 Task: Explore Street View of the Empire State Building in New York City.
Action: Mouse moved to (209, 77)
Screenshot: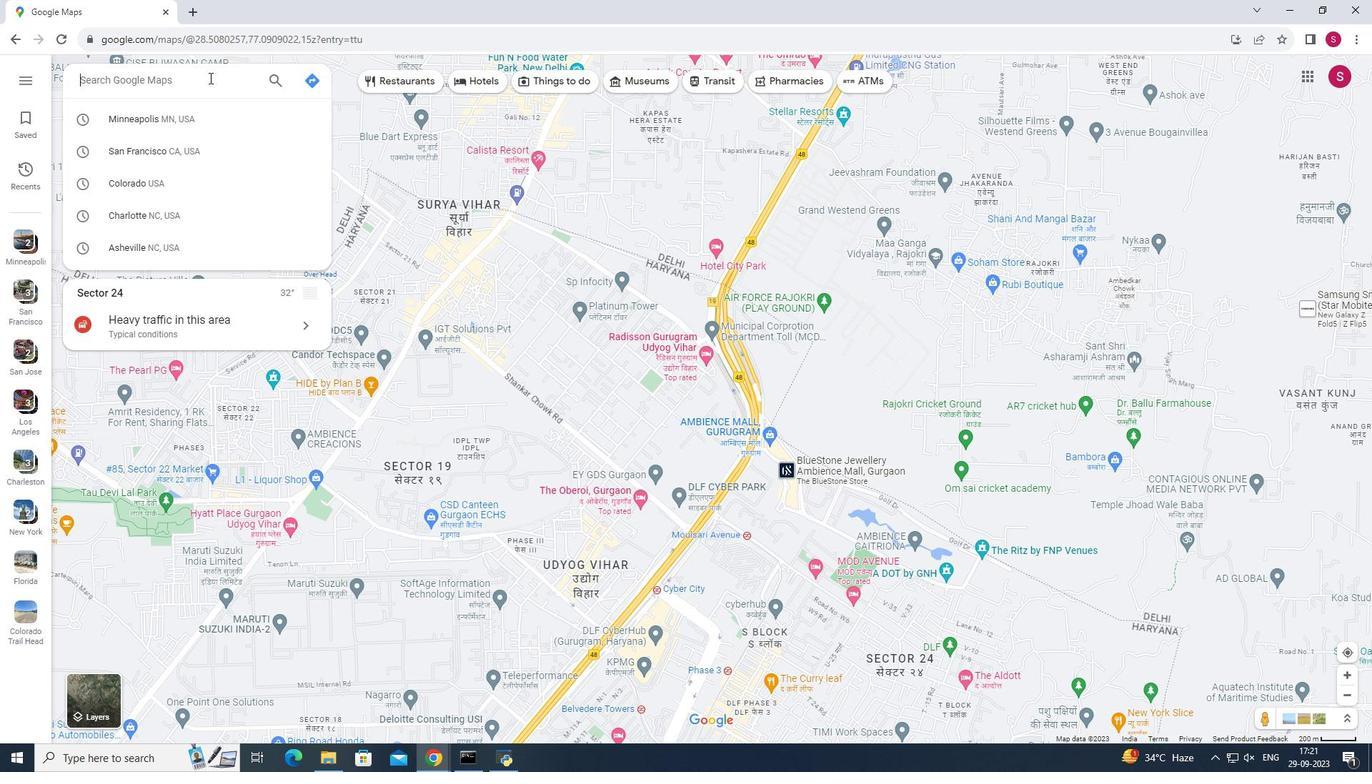 
Action: Mouse pressed left at (209, 77)
Screenshot: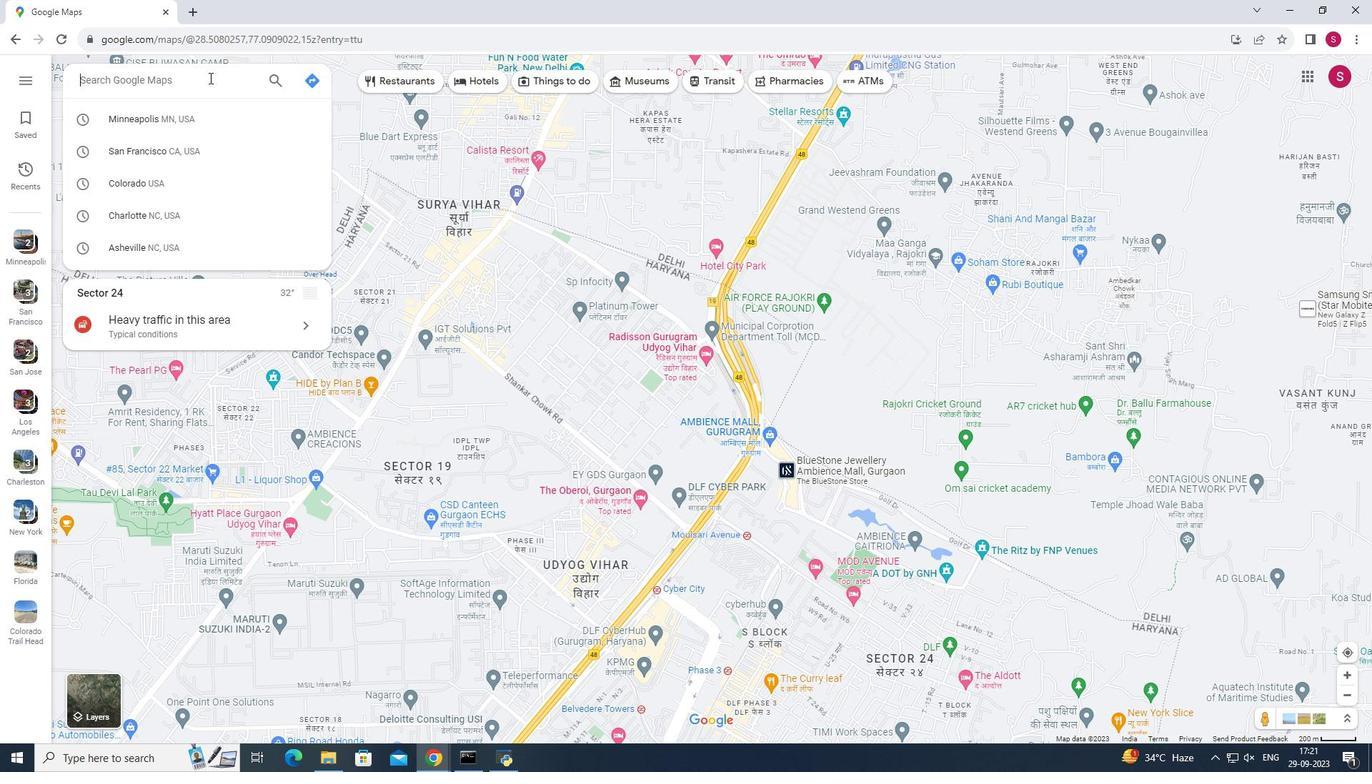 
Action: Key pressed <Key.shift>The<Key.space><Key.shift><Key.shift><Key.shift>Empire<Key.space><Key.shift>State<Key.space><Key.shift>Building<Key.space>in<Key.space><Key.shift><Key.shift><Key.shift><Key.shift><Key.shift><Key.shift><Key.shift><Key.shift><Key.shift><Key.shift><Key.shift>New<Key.space><Key.shift><Key.shift><Key.shift>York<Key.space><Key.shift>City<Key.enter>
Screenshot: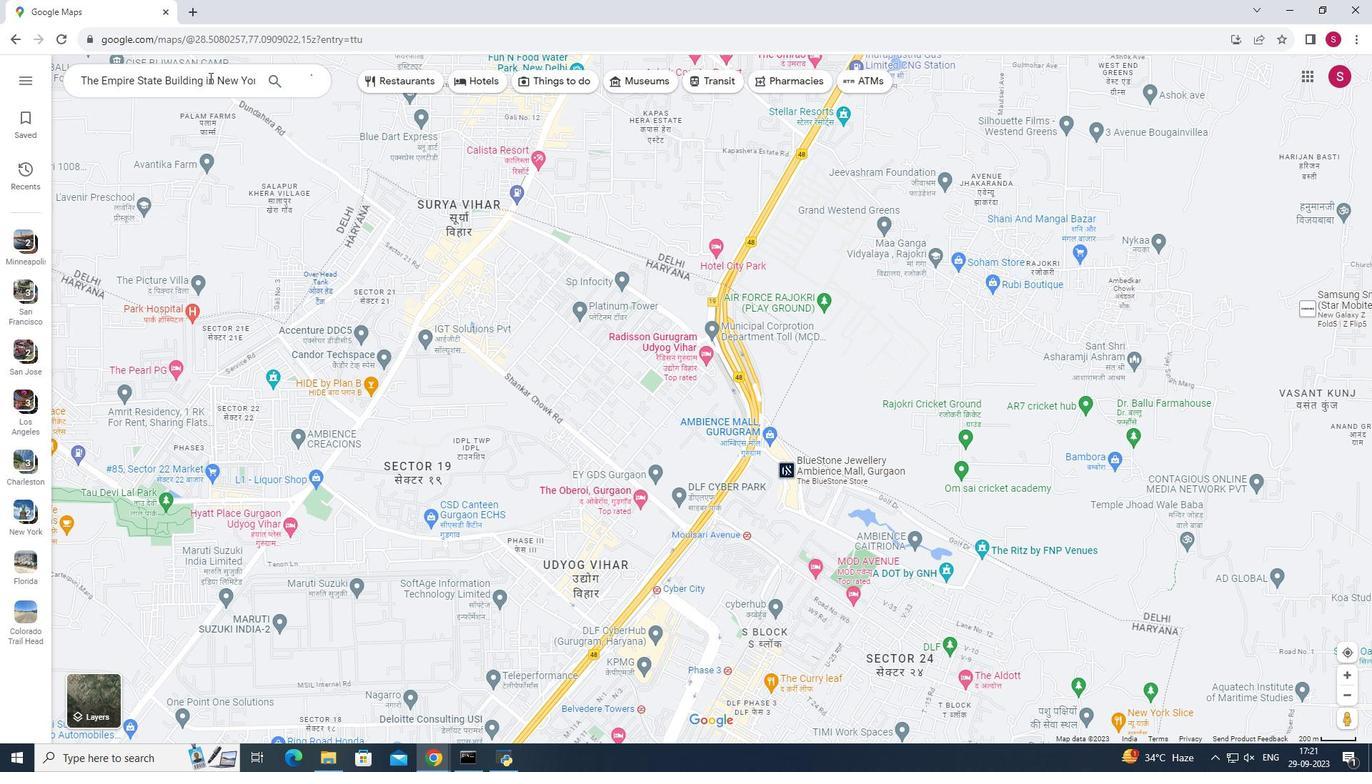 
Action: Mouse moved to (619, 699)
Screenshot: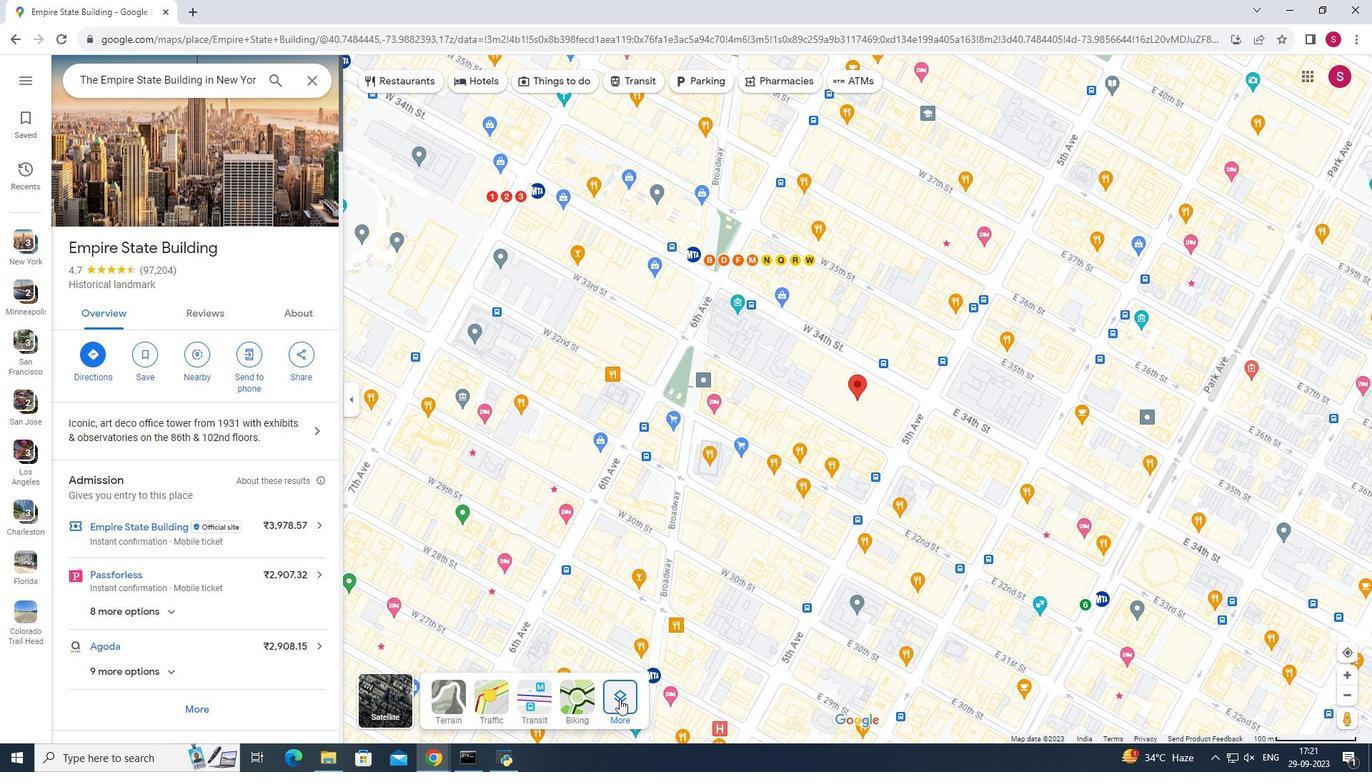 
Action: Mouse pressed left at (619, 699)
Screenshot: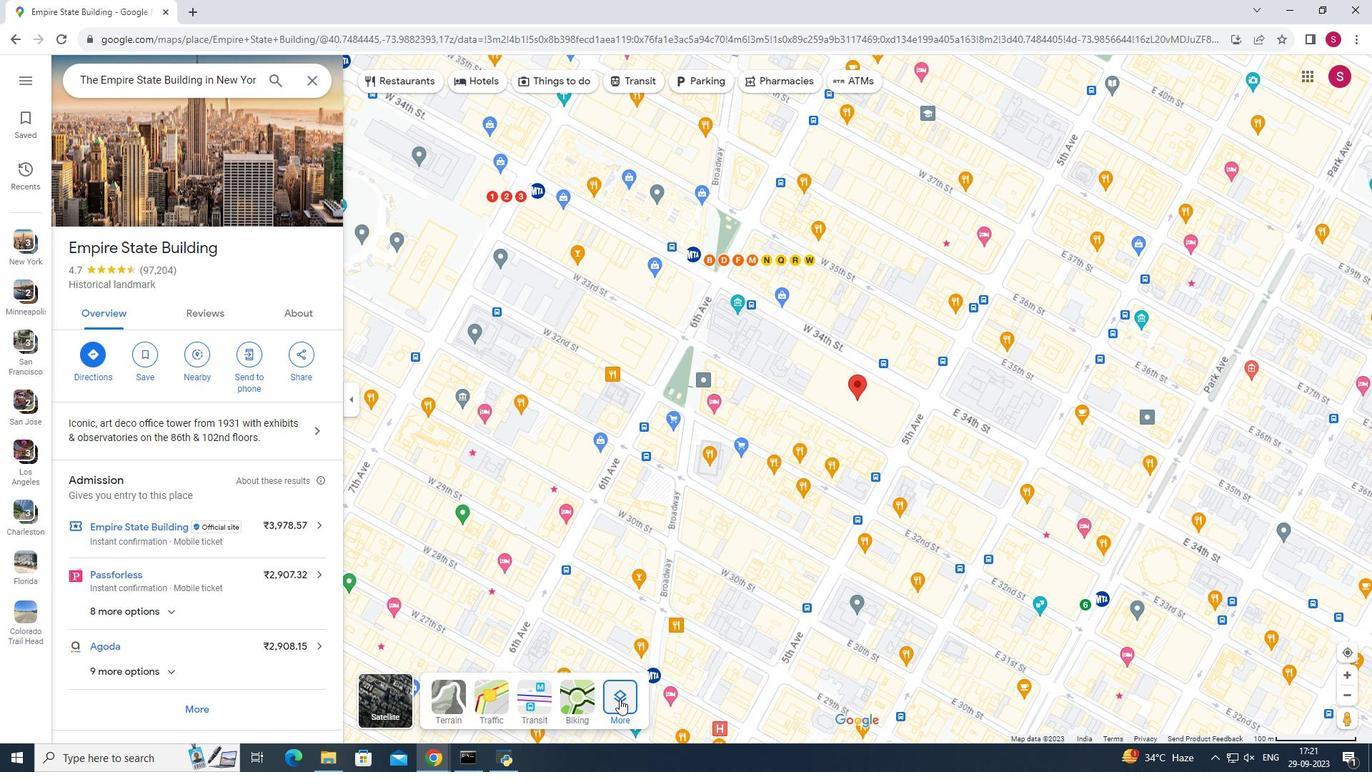
Action: Mouse moved to (452, 412)
Screenshot: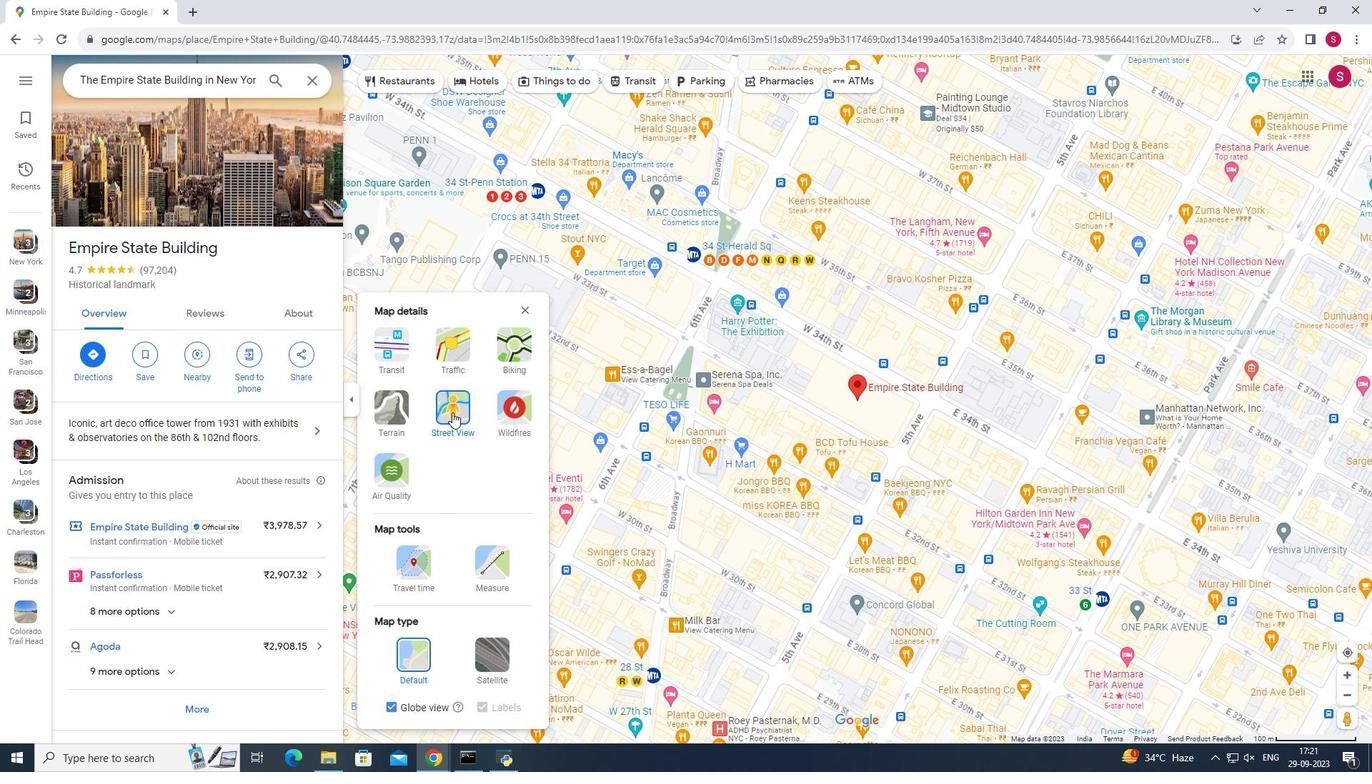 
Action: Mouse pressed left at (452, 412)
Screenshot: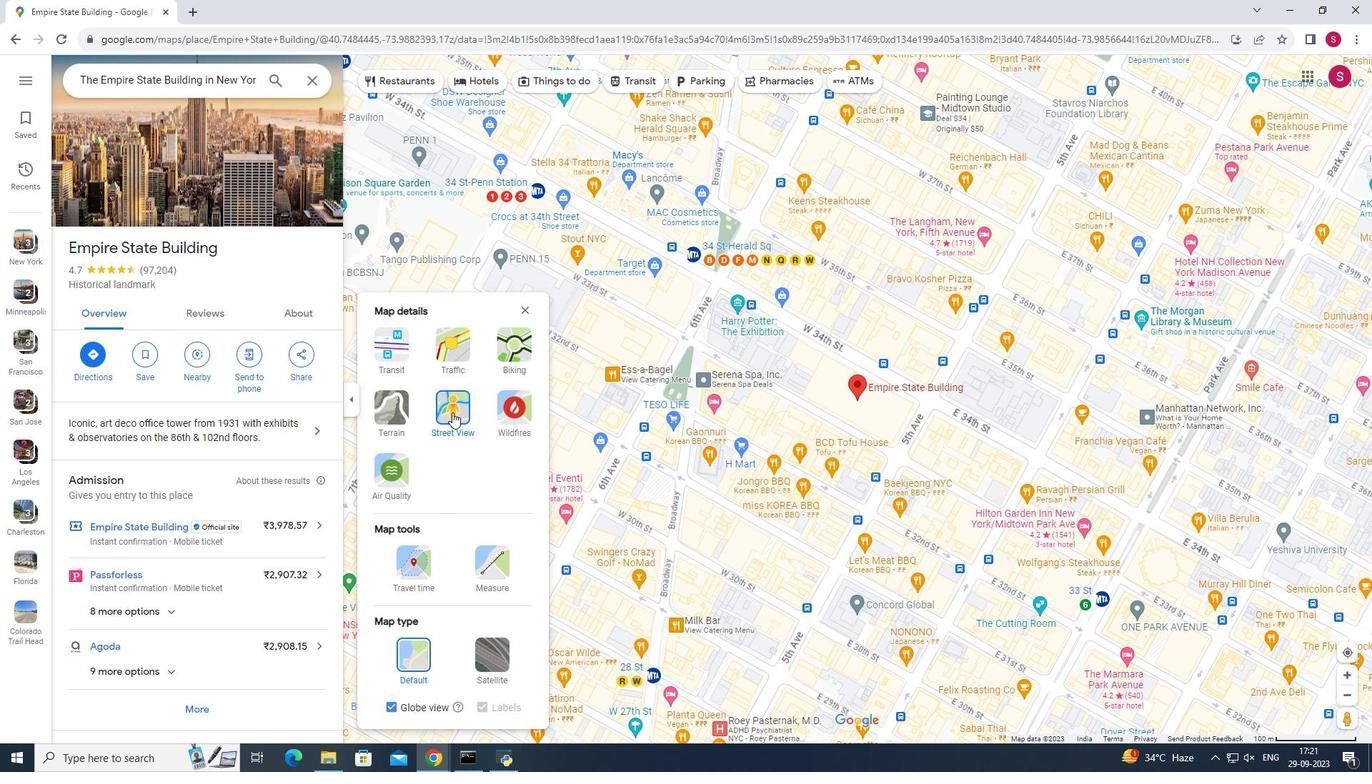 
Action: Mouse moved to (525, 307)
Screenshot: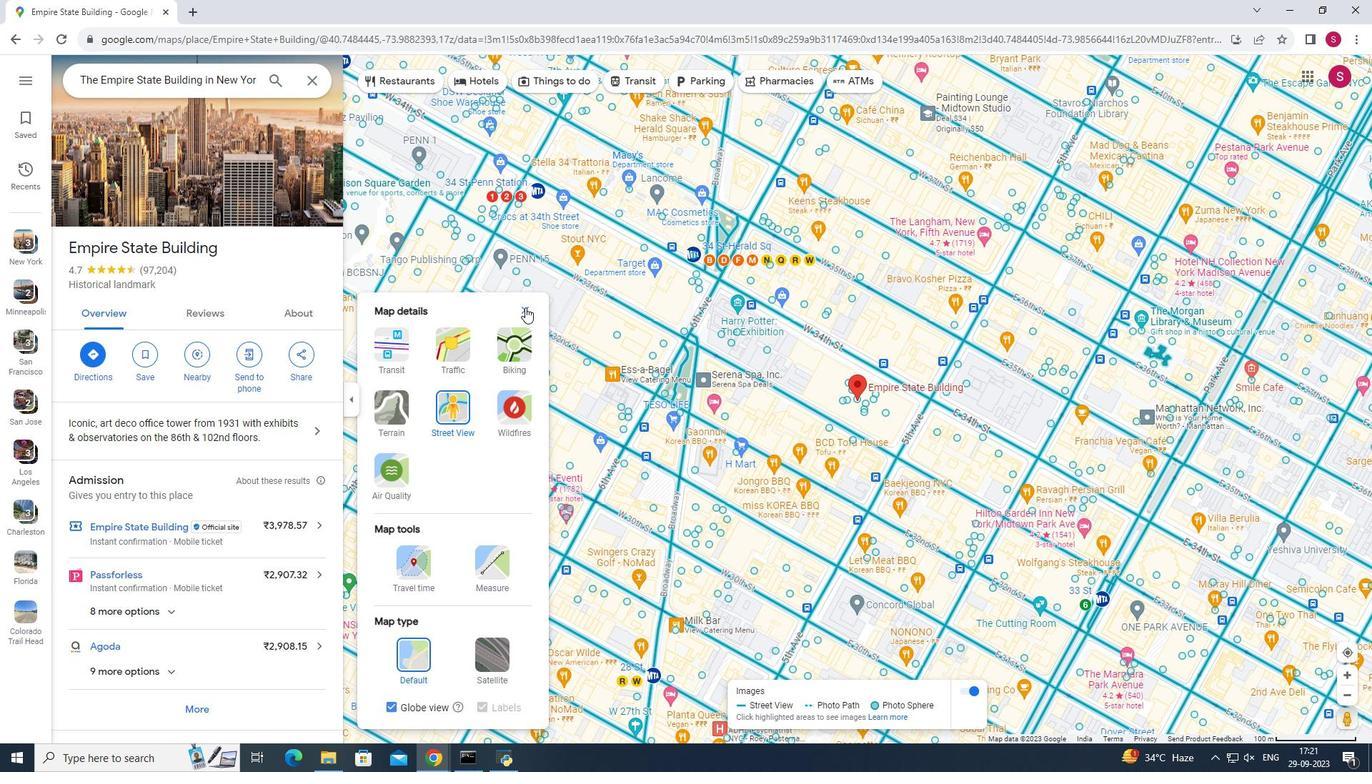 
Action: Mouse pressed left at (525, 307)
Screenshot: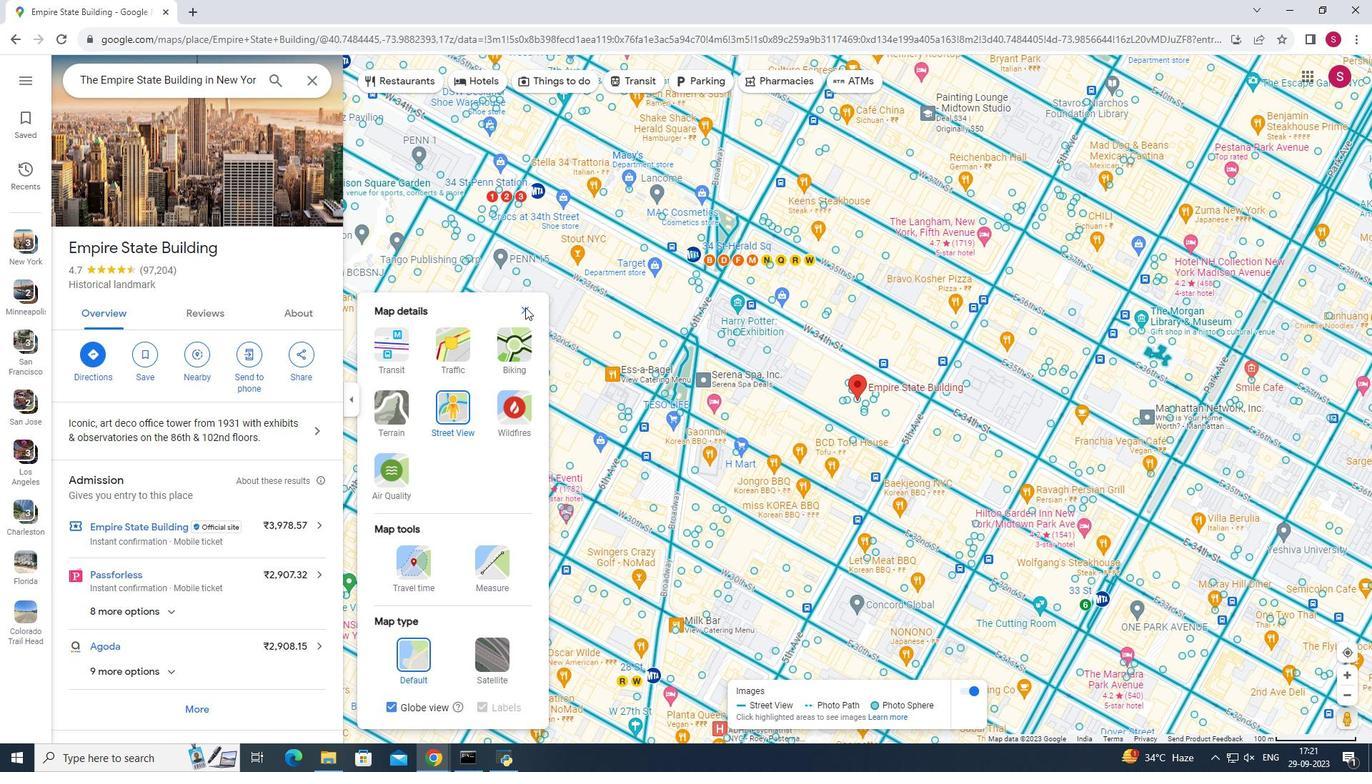 
Action: Mouse moved to (859, 396)
Screenshot: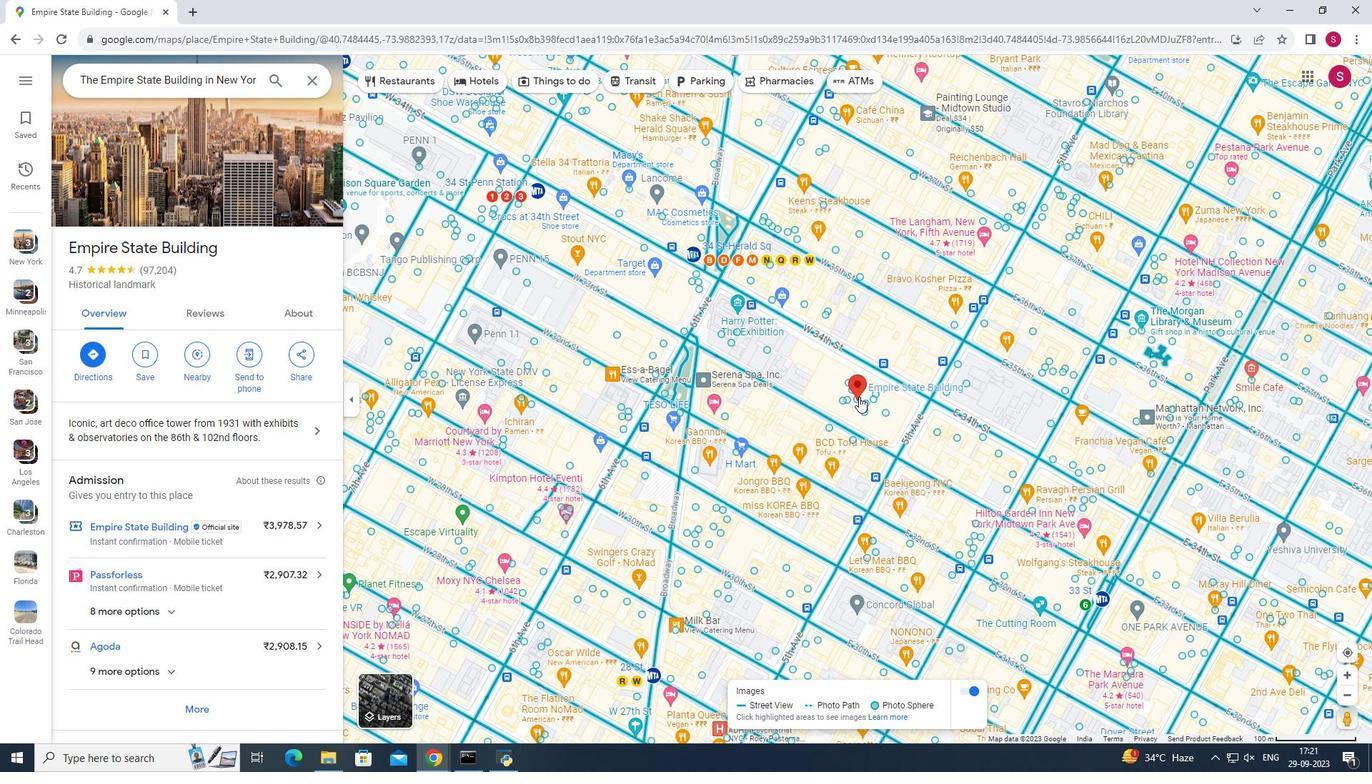 
Action: Mouse pressed left at (859, 396)
Screenshot: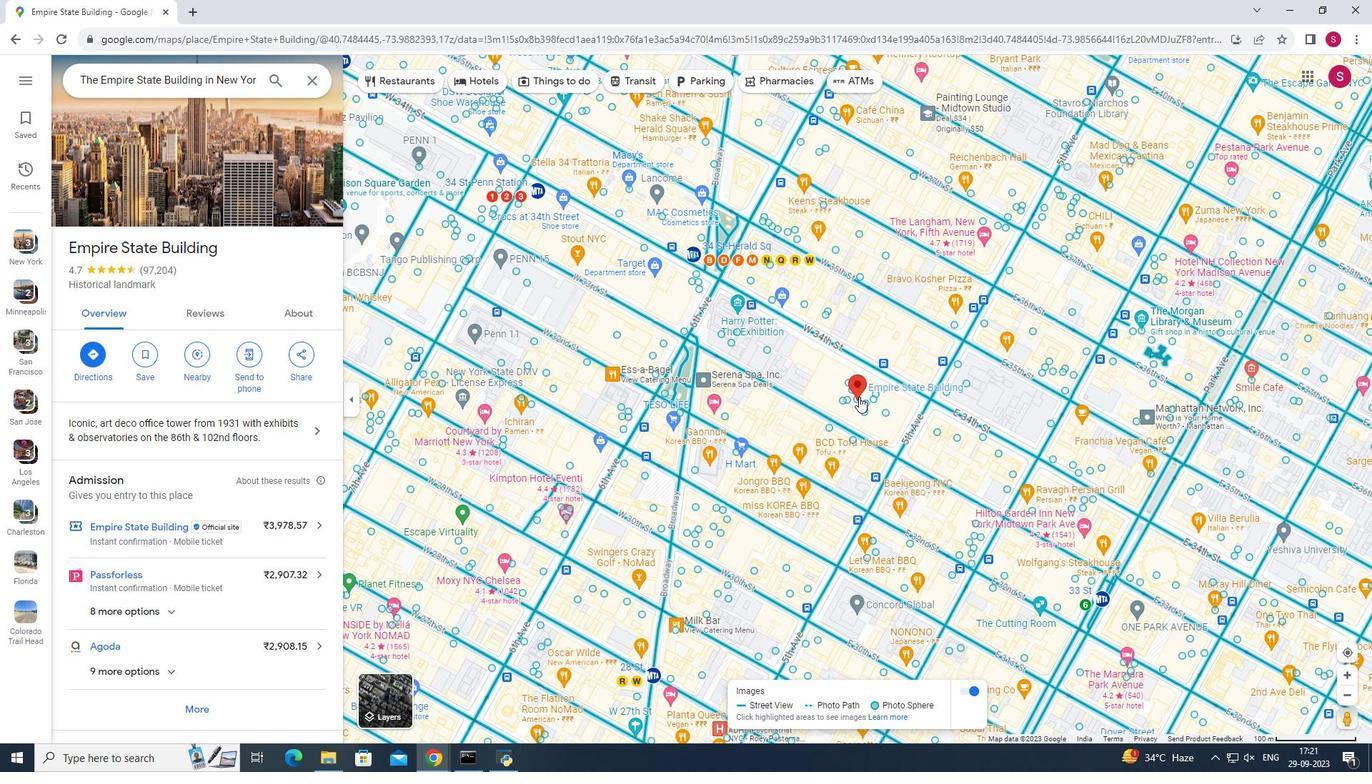 
Action: Mouse pressed left at (859, 396)
Screenshot: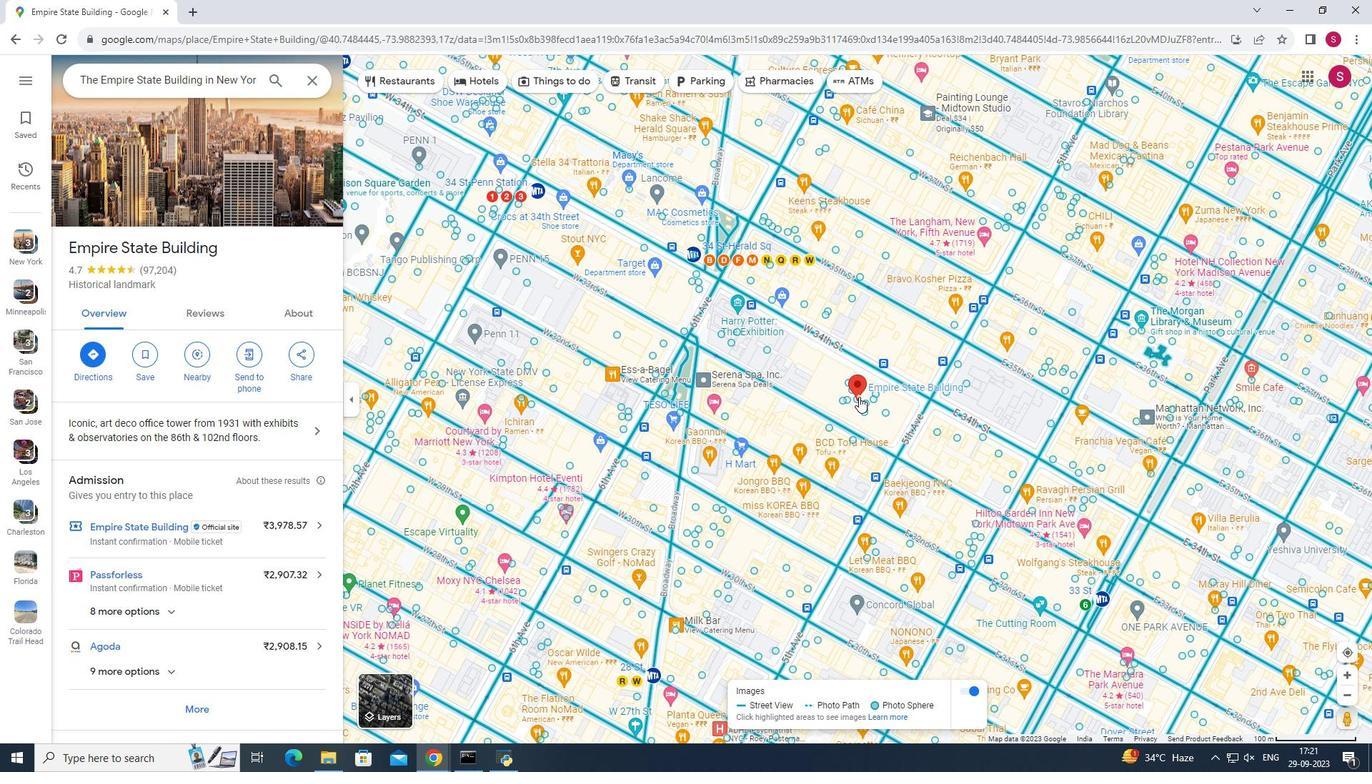 
Action: Mouse moved to (858, 403)
Screenshot: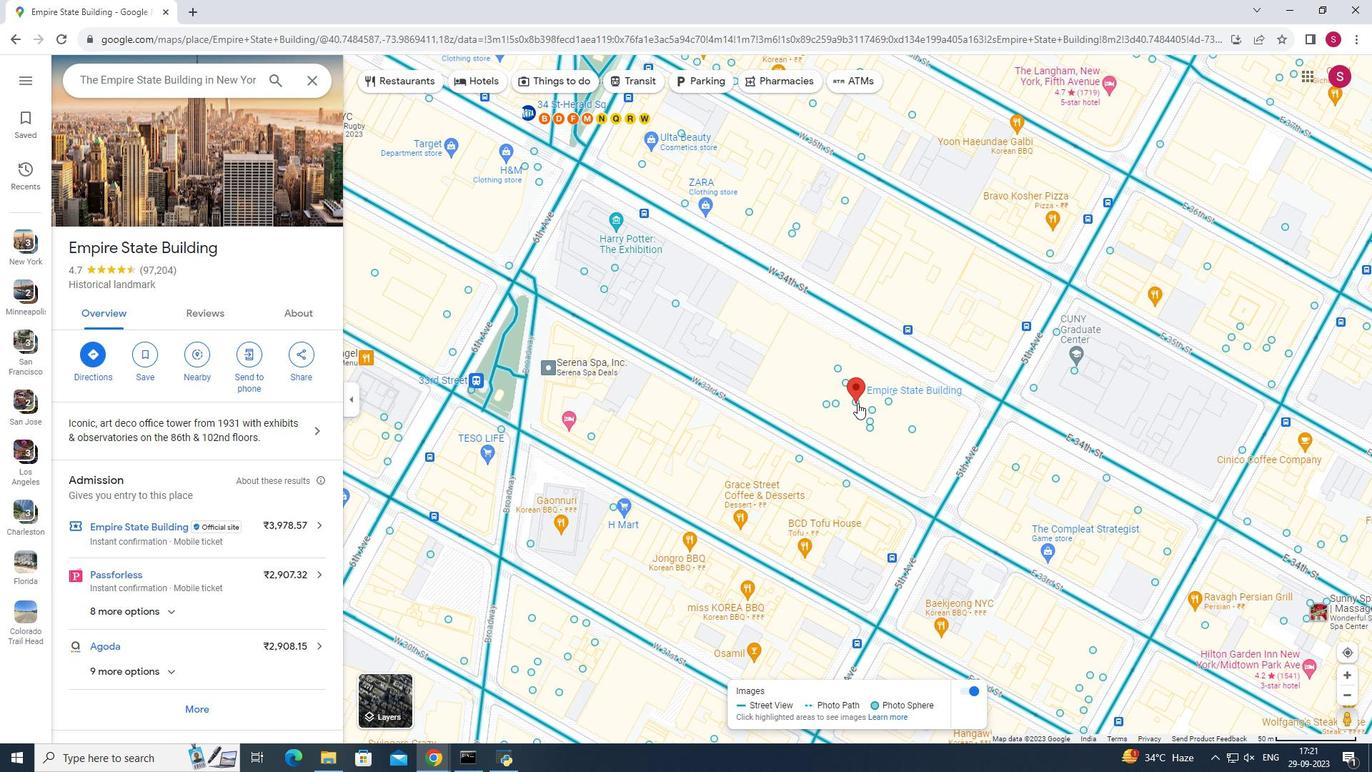 
Action: Mouse pressed left at (858, 403)
Screenshot: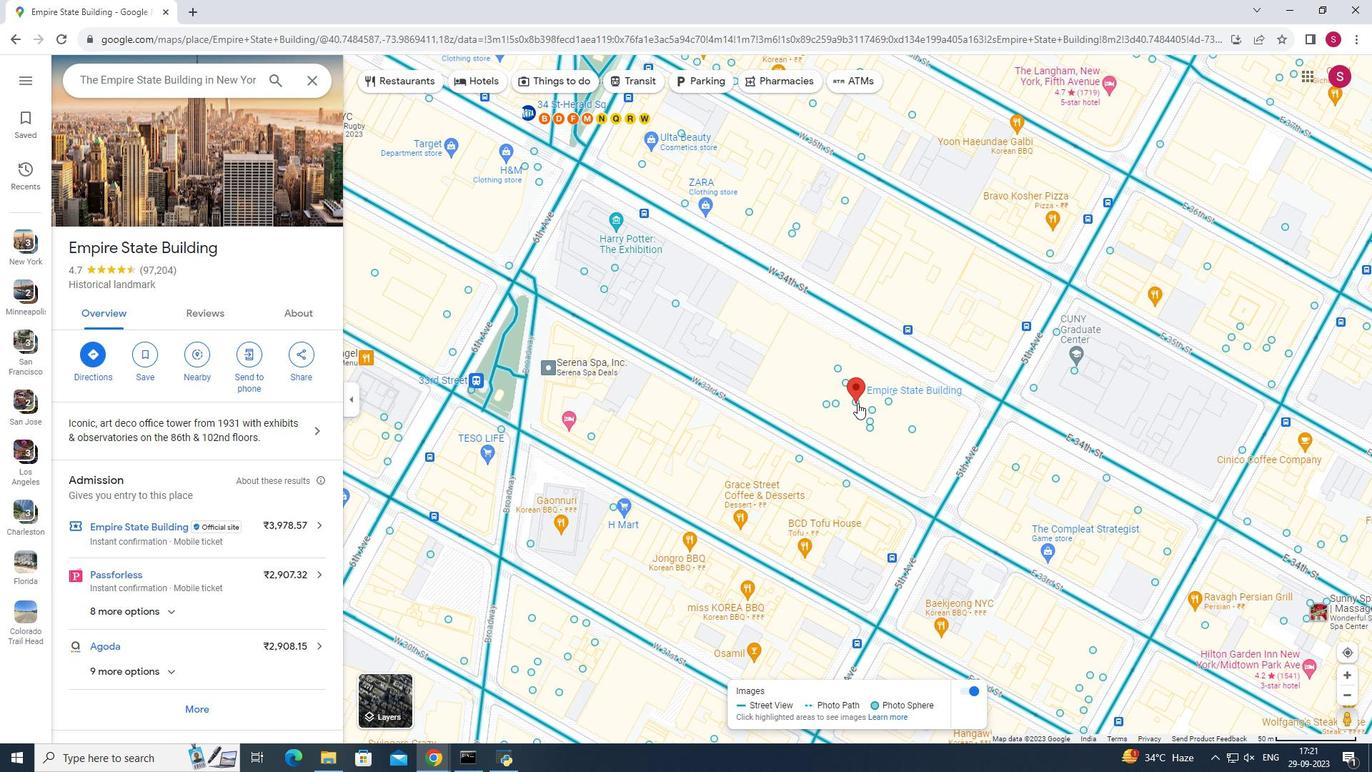 
Action: Mouse pressed left at (858, 403)
Screenshot: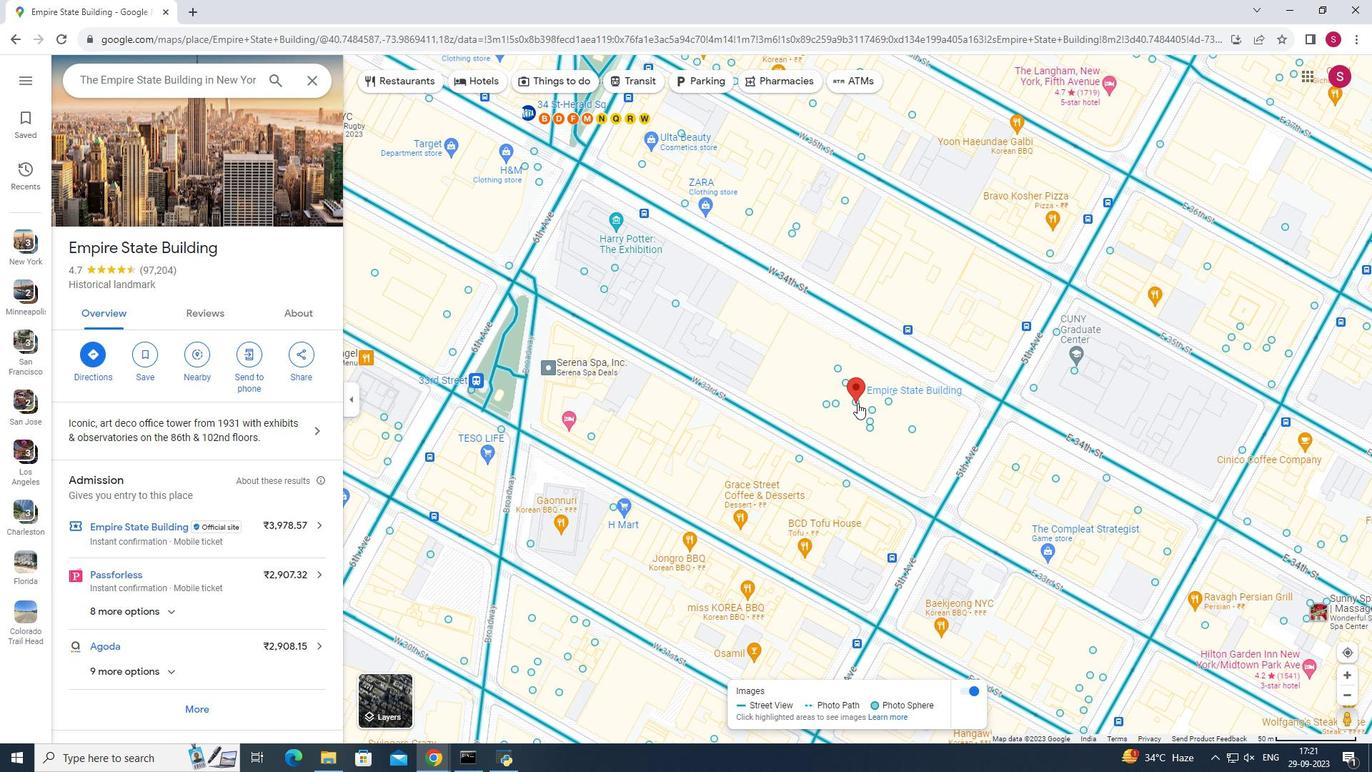 
Action: Mouse pressed left at (858, 403)
Screenshot: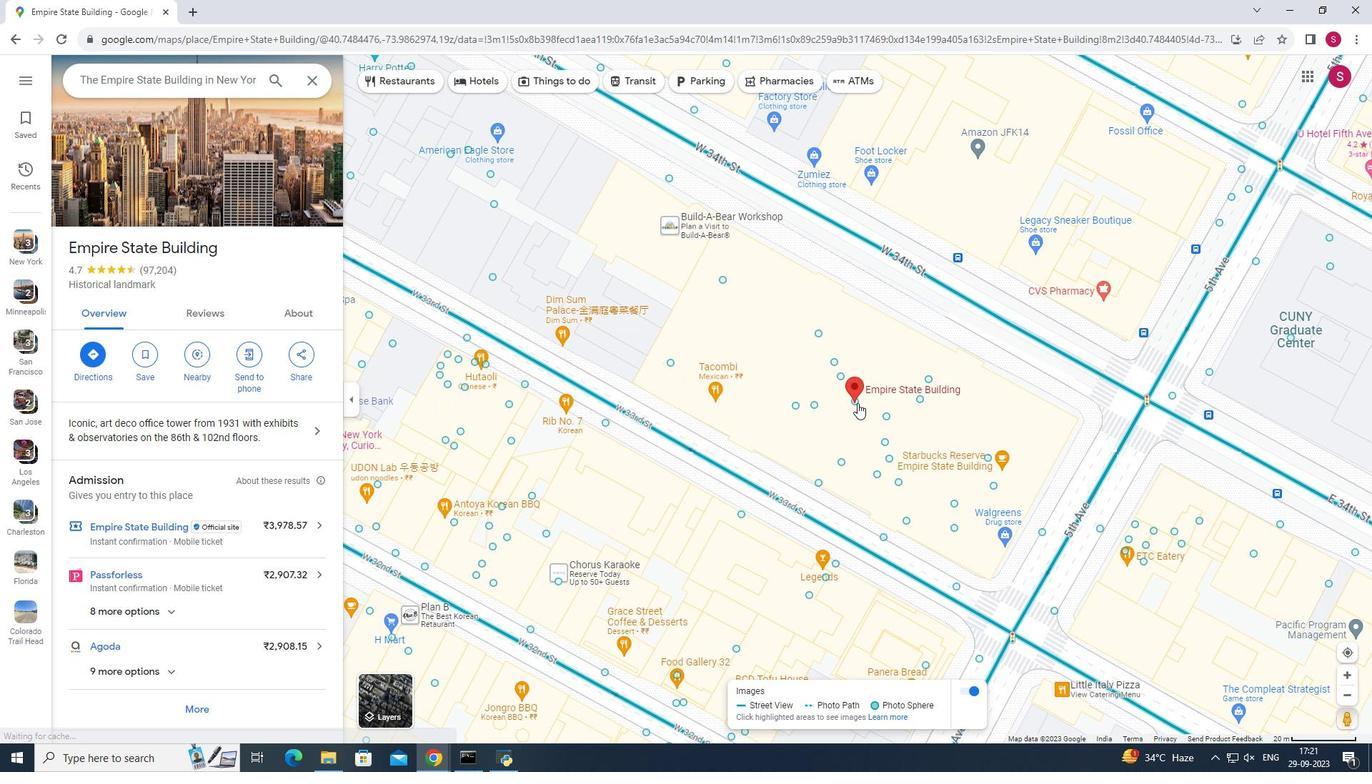 
Action: Mouse pressed left at (858, 403)
Screenshot: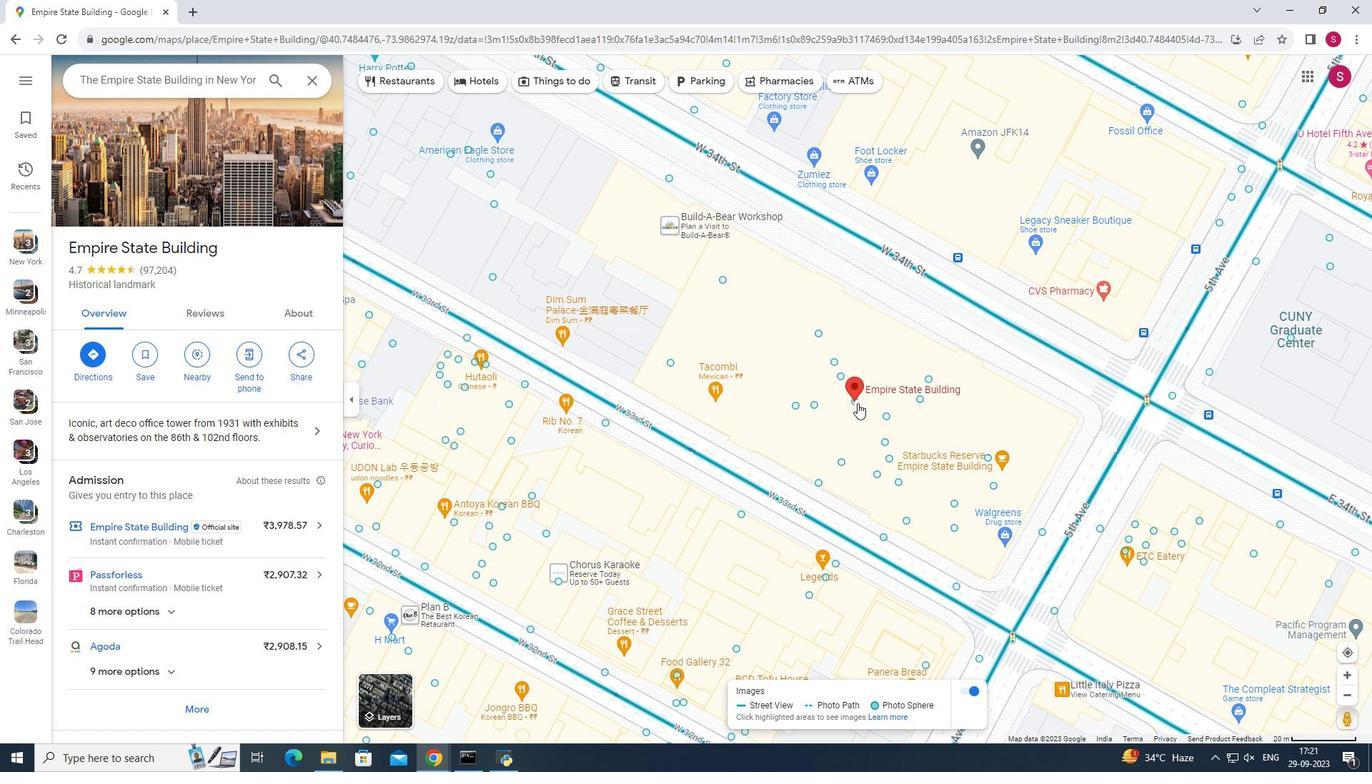 
Action: Mouse moved to (852, 401)
Screenshot: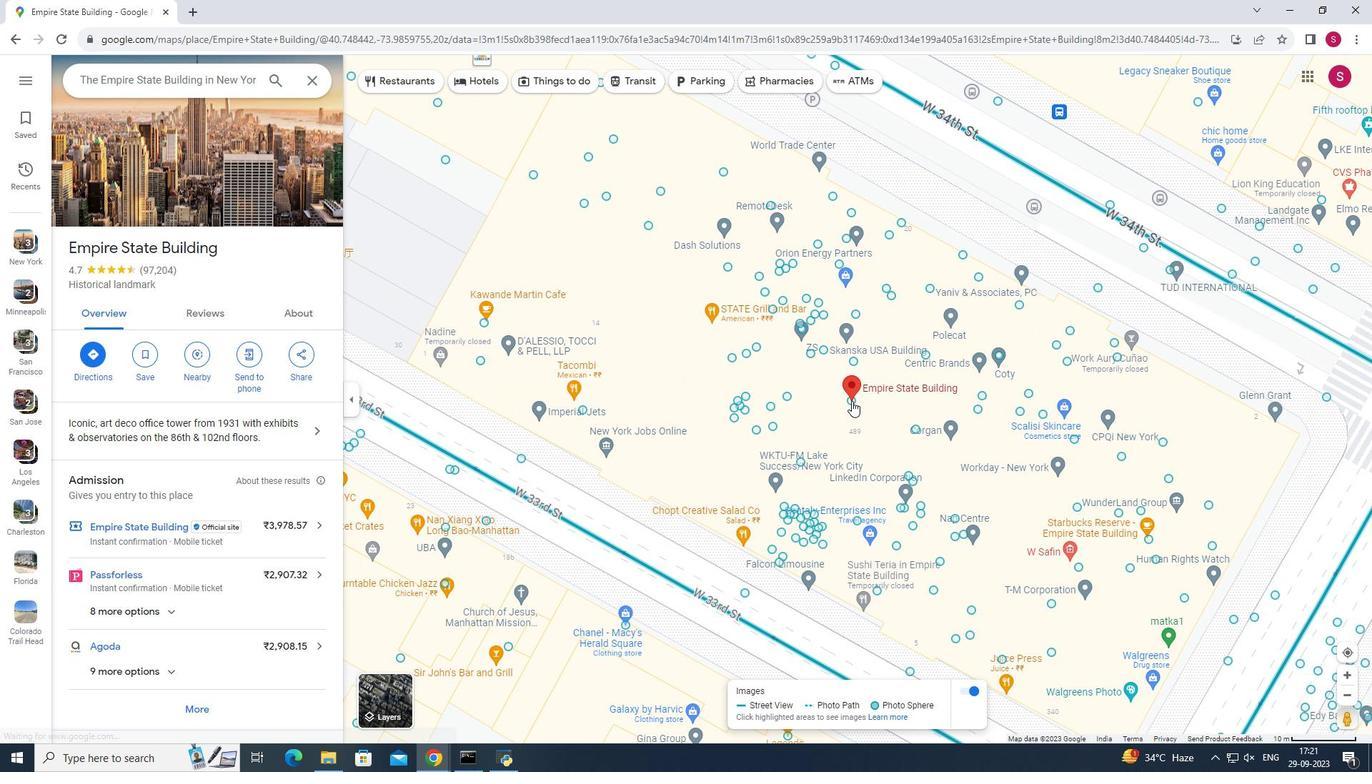 
Action: Mouse pressed left at (852, 401)
Screenshot: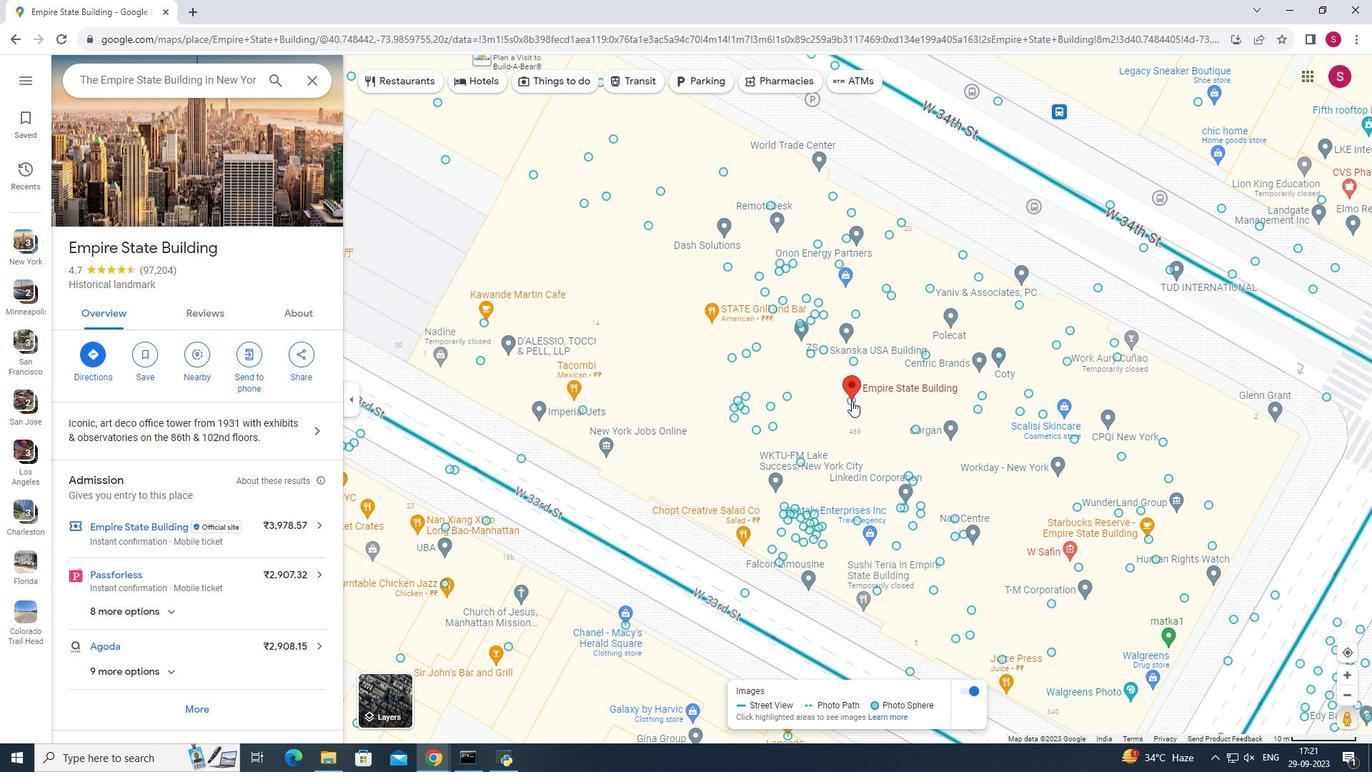 
Action: Mouse pressed left at (852, 401)
Screenshot: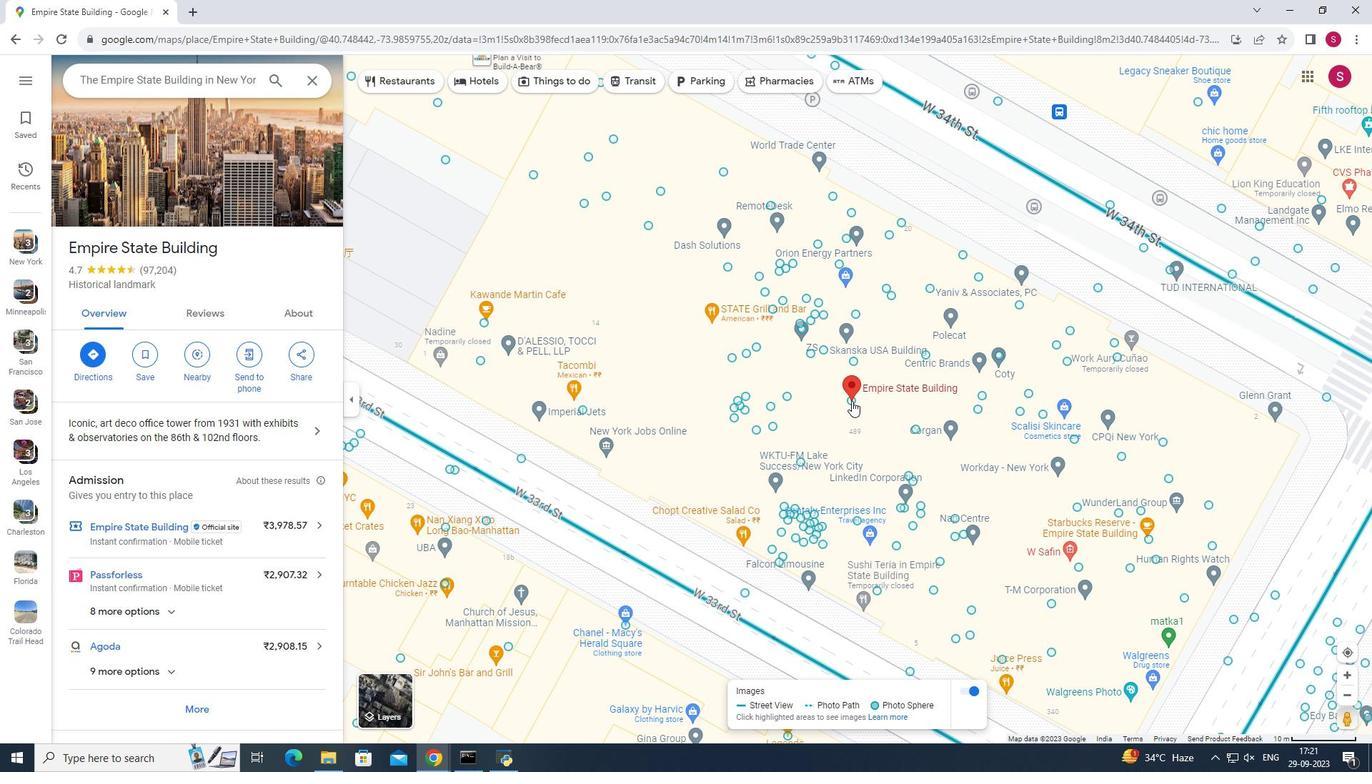 
Action: Mouse pressed left at (852, 401)
Screenshot: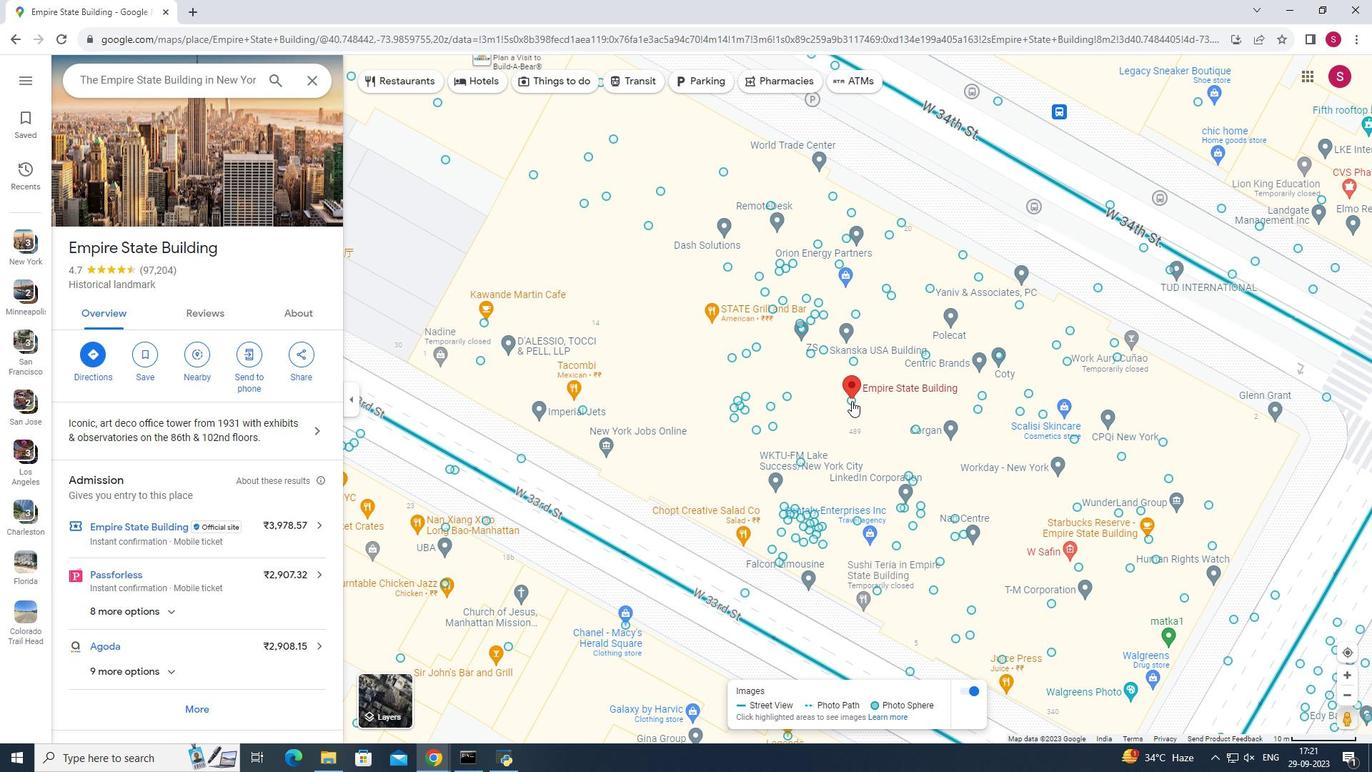 
Action: Mouse moved to (852, 401)
Screenshot: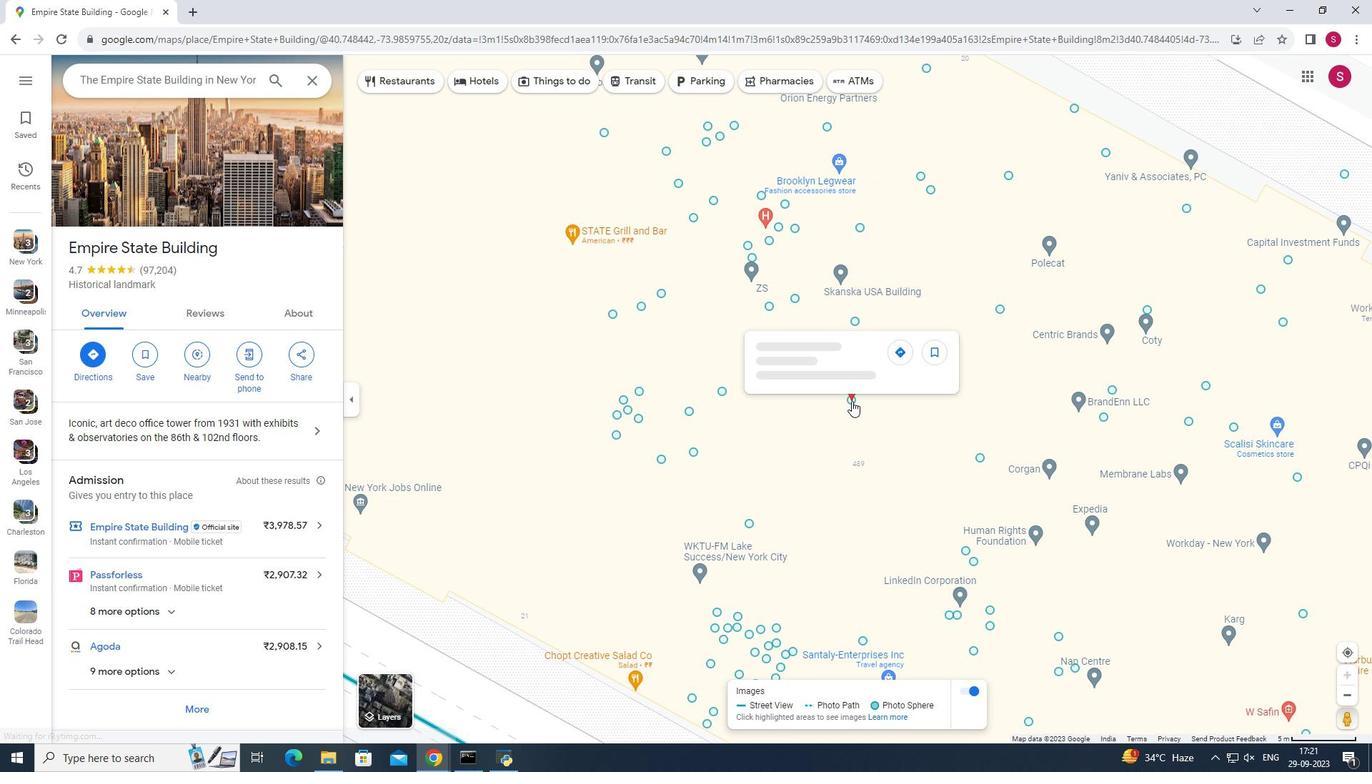 
Action: Mouse pressed left at (852, 401)
Screenshot: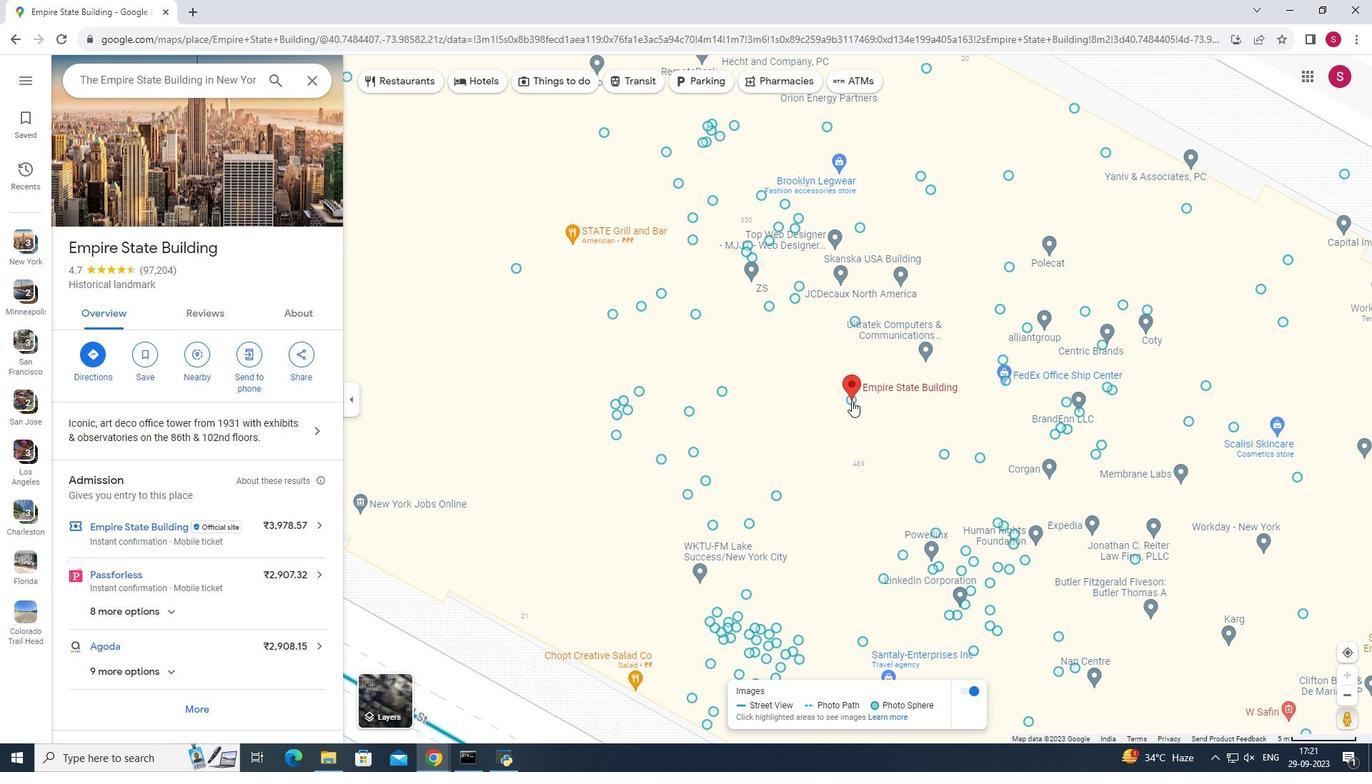 
Action: Mouse pressed left at (852, 401)
Screenshot: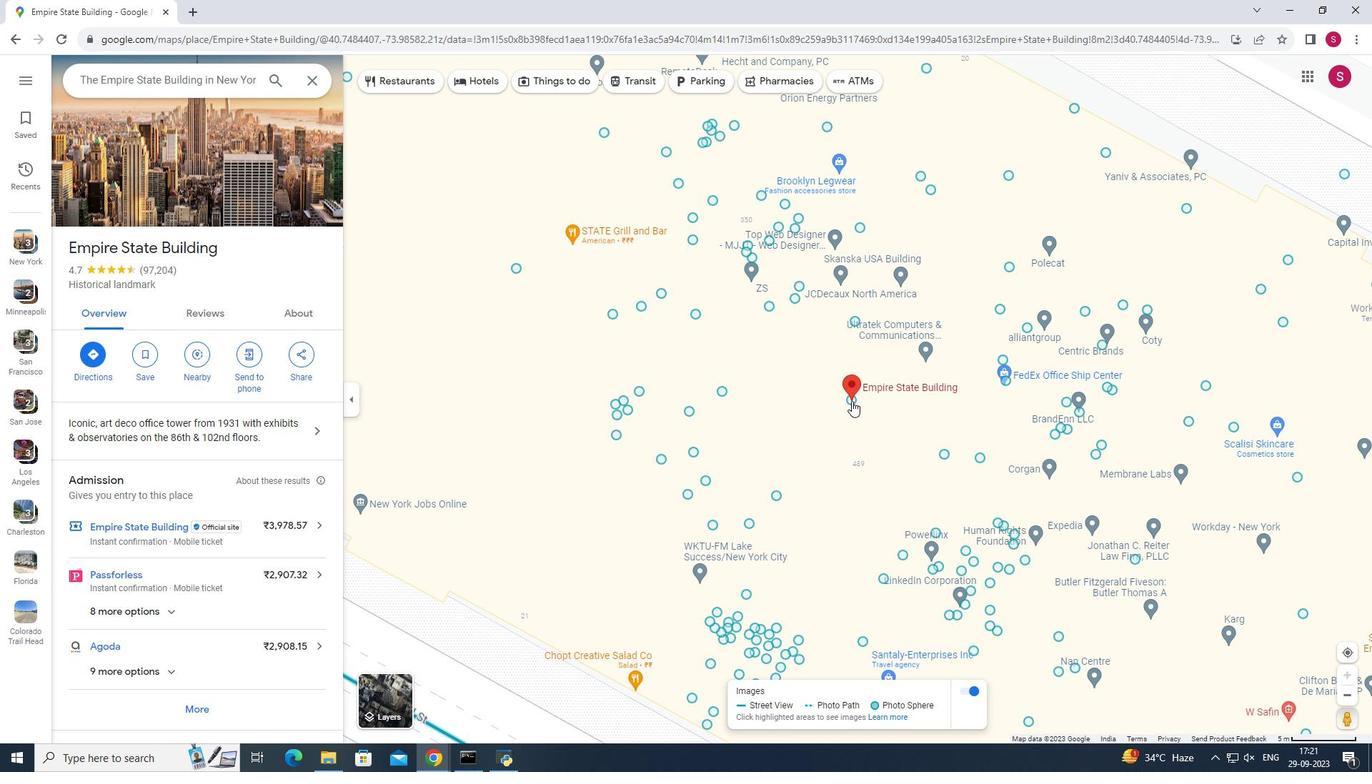 
Action: Mouse moved to (886, 391)
Screenshot: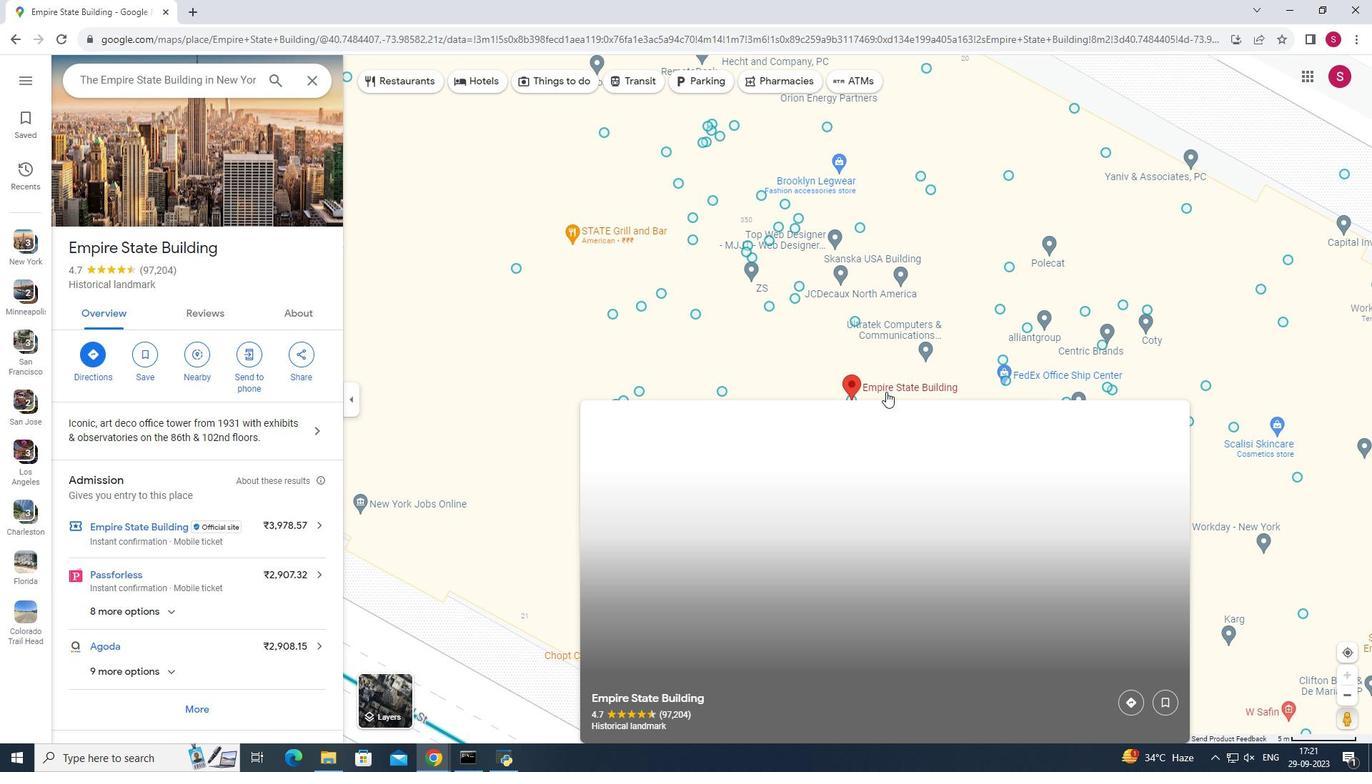 
Action: Mouse pressed left at (886, 391)
Screenshot: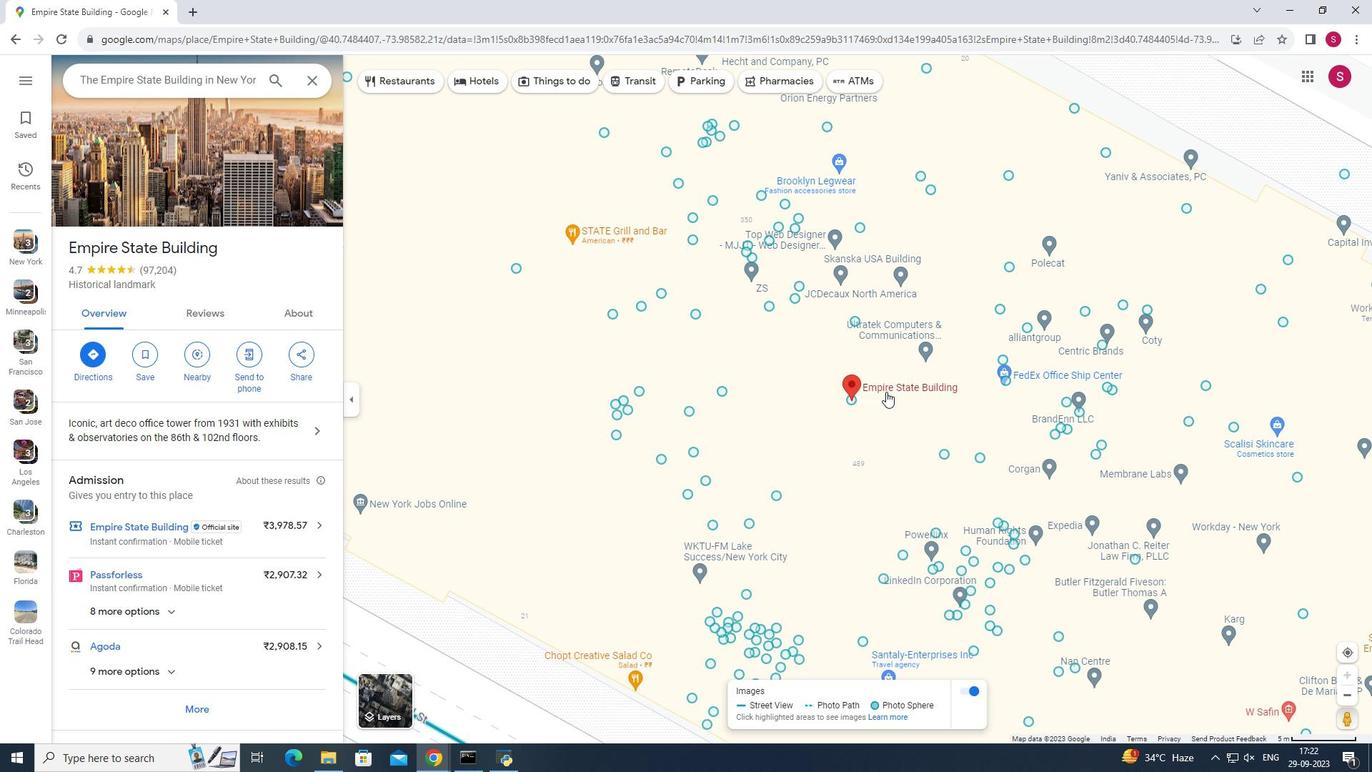 
Action: Mouse pressed left at (886, 391)
Screenshot: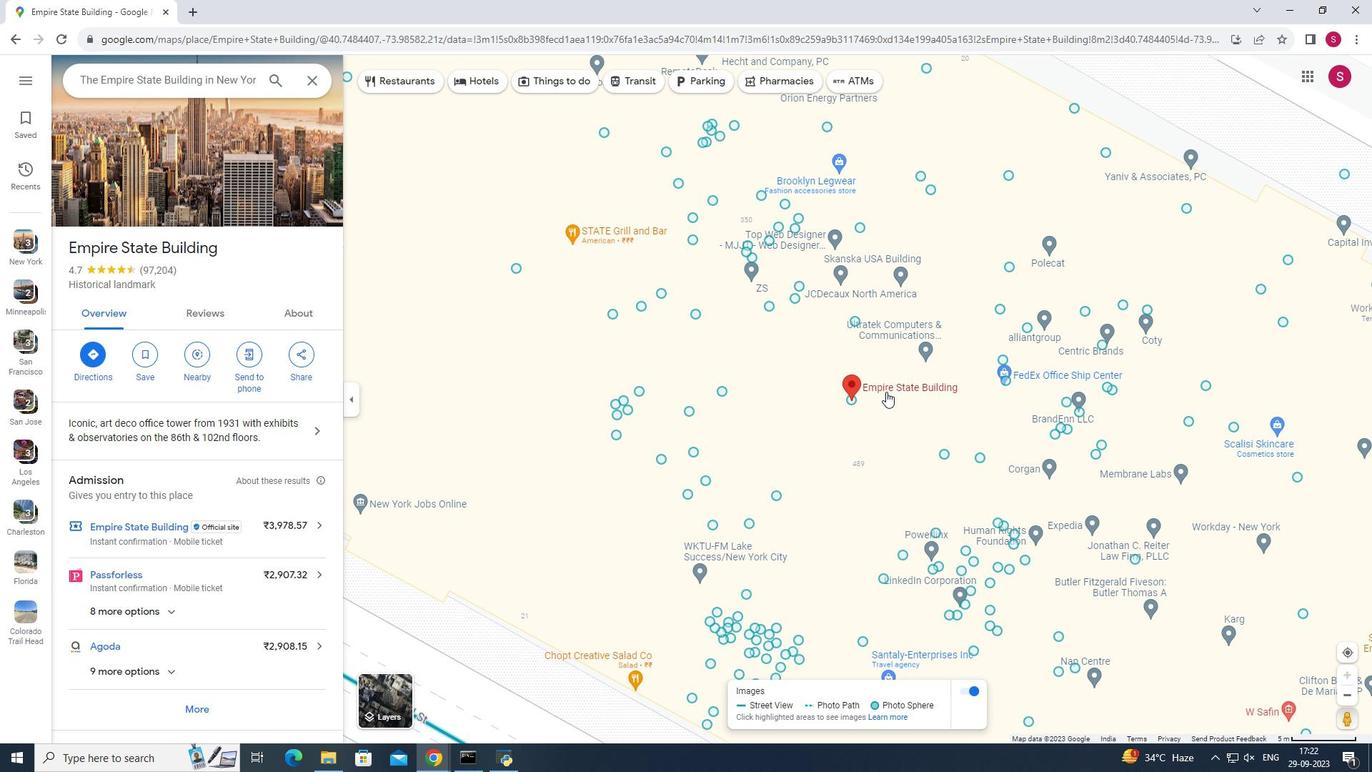 
Action: Mouse moved to (862, 386)
Screenshot: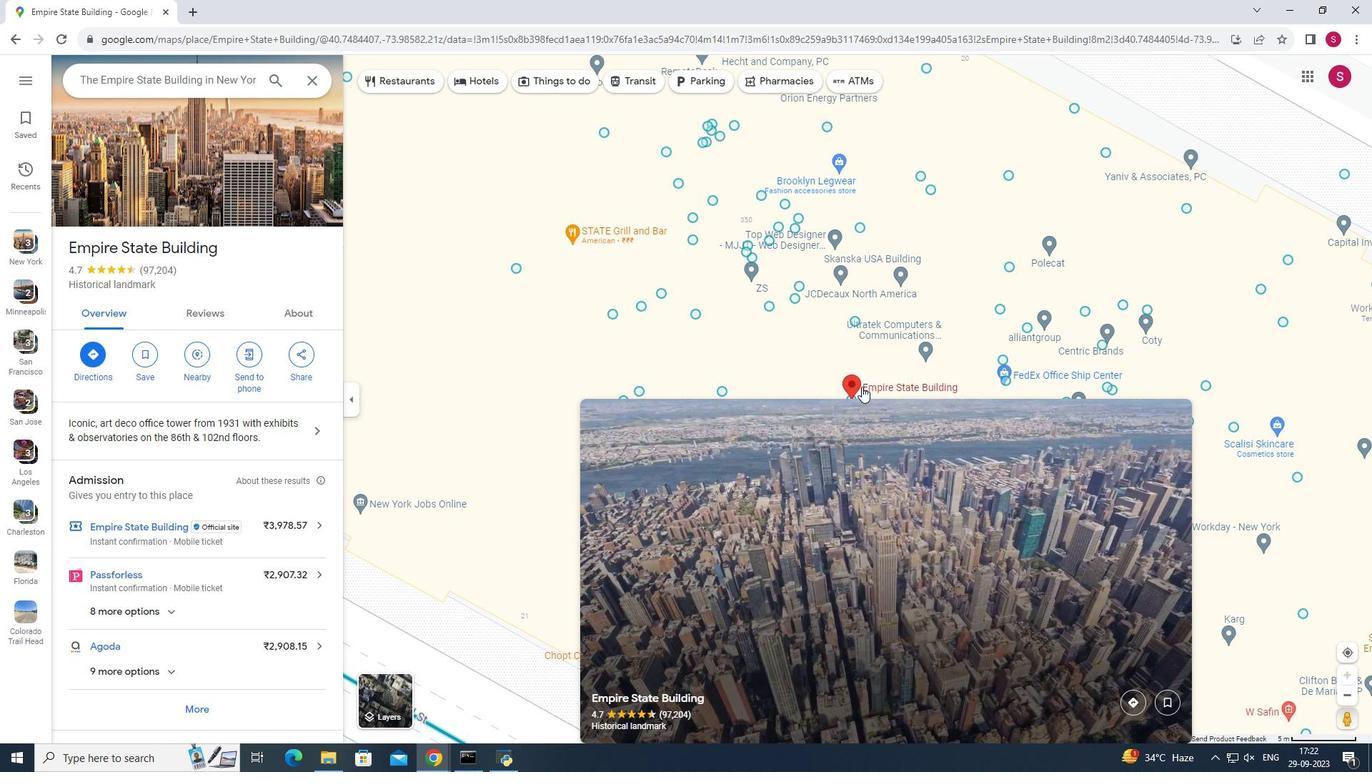 
Action: Mouse pressed left at (862, 386)
Screenshot: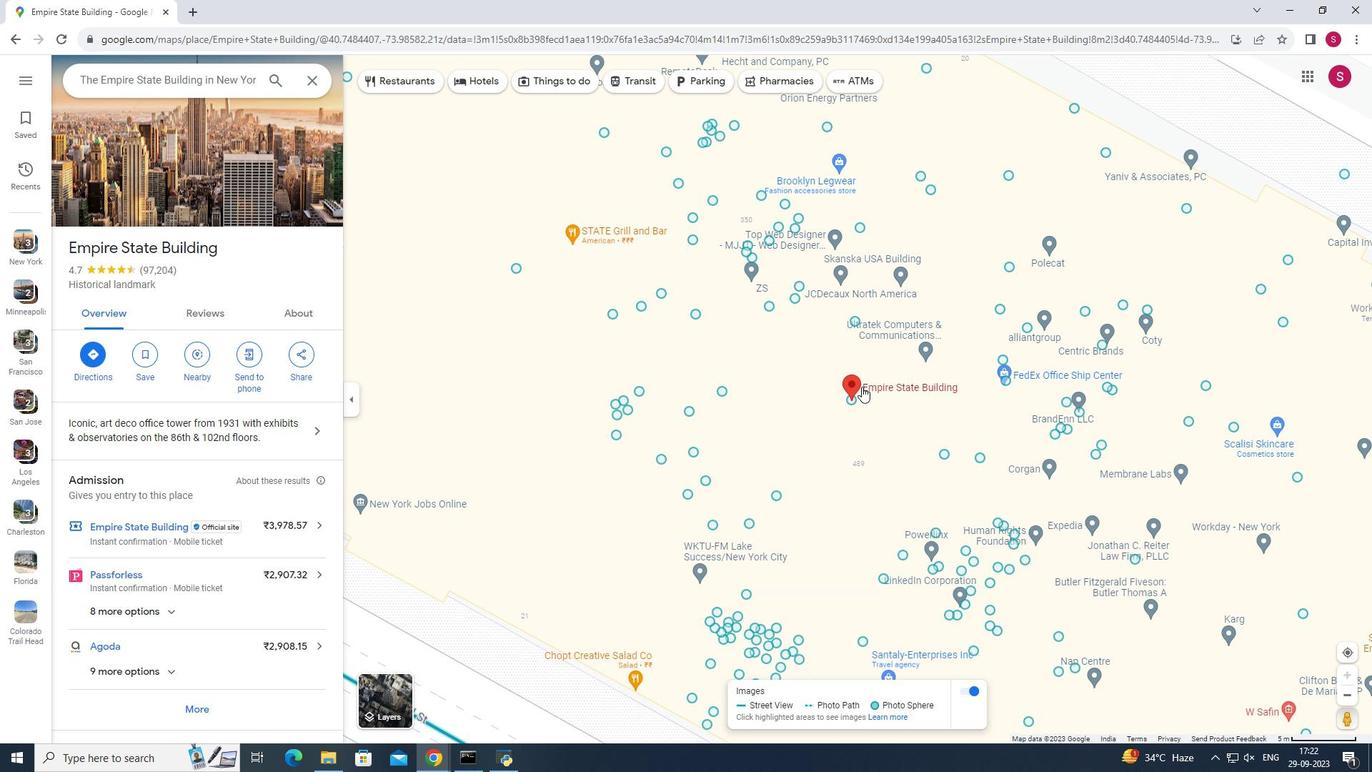
Action: Mouse pressed left at (862, 386)
Screenshot: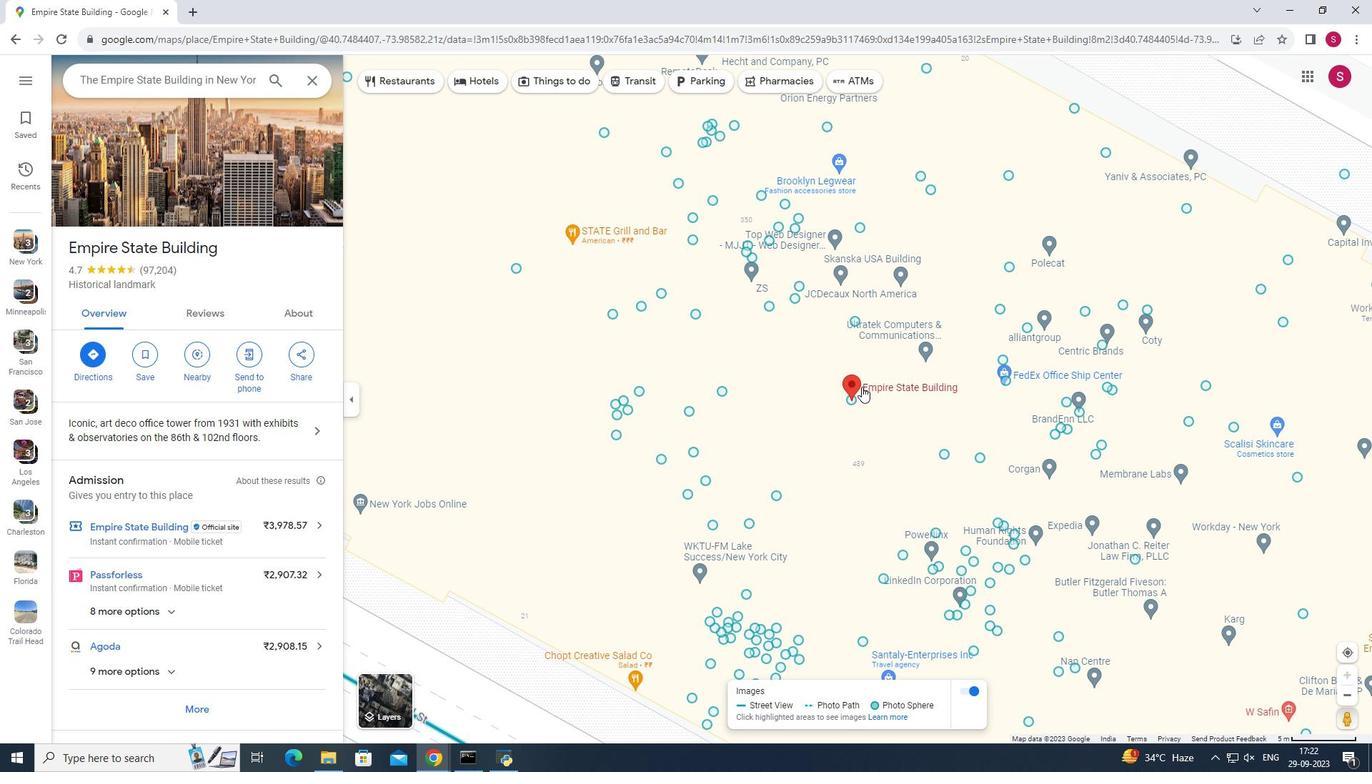 
Action: Mouse moved to (859, 394)
Screenshot: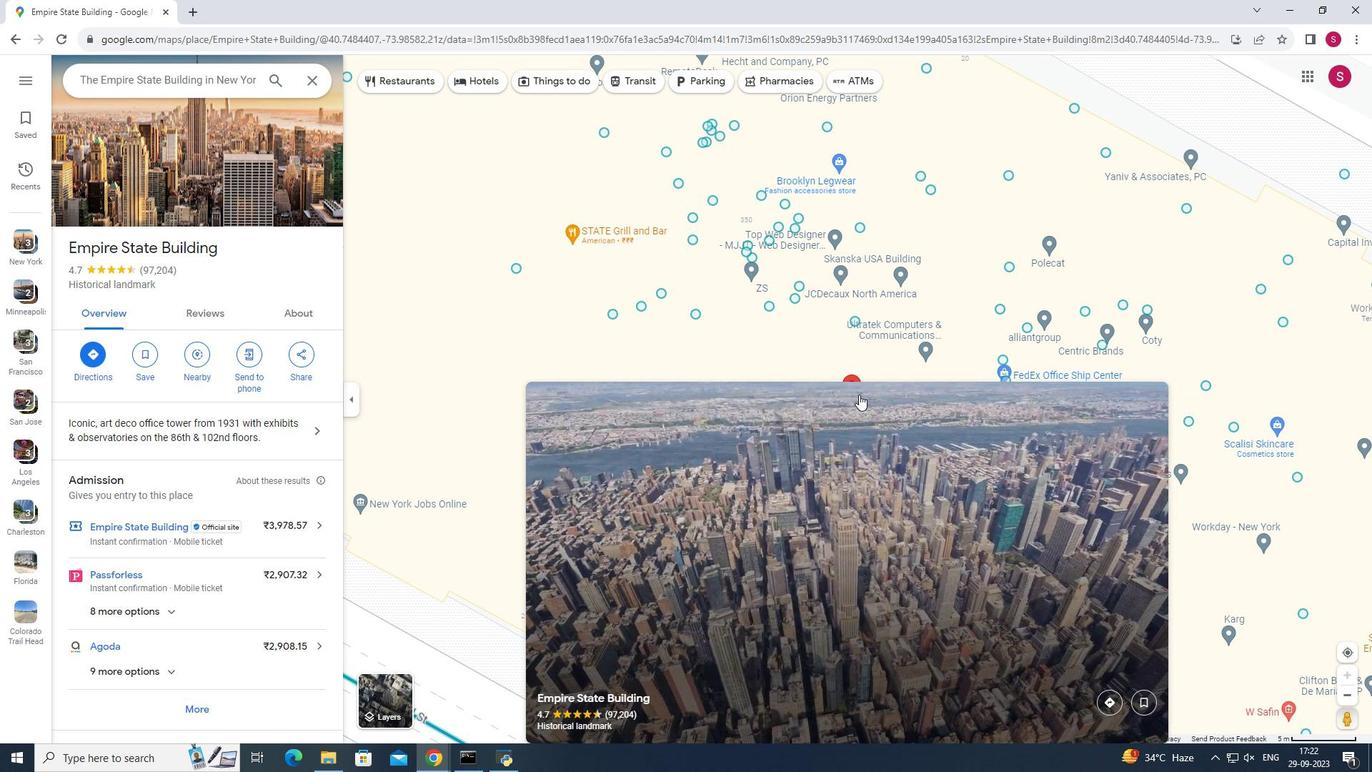 
Action: Mouse pressed left at (859, 394)
Screenshot: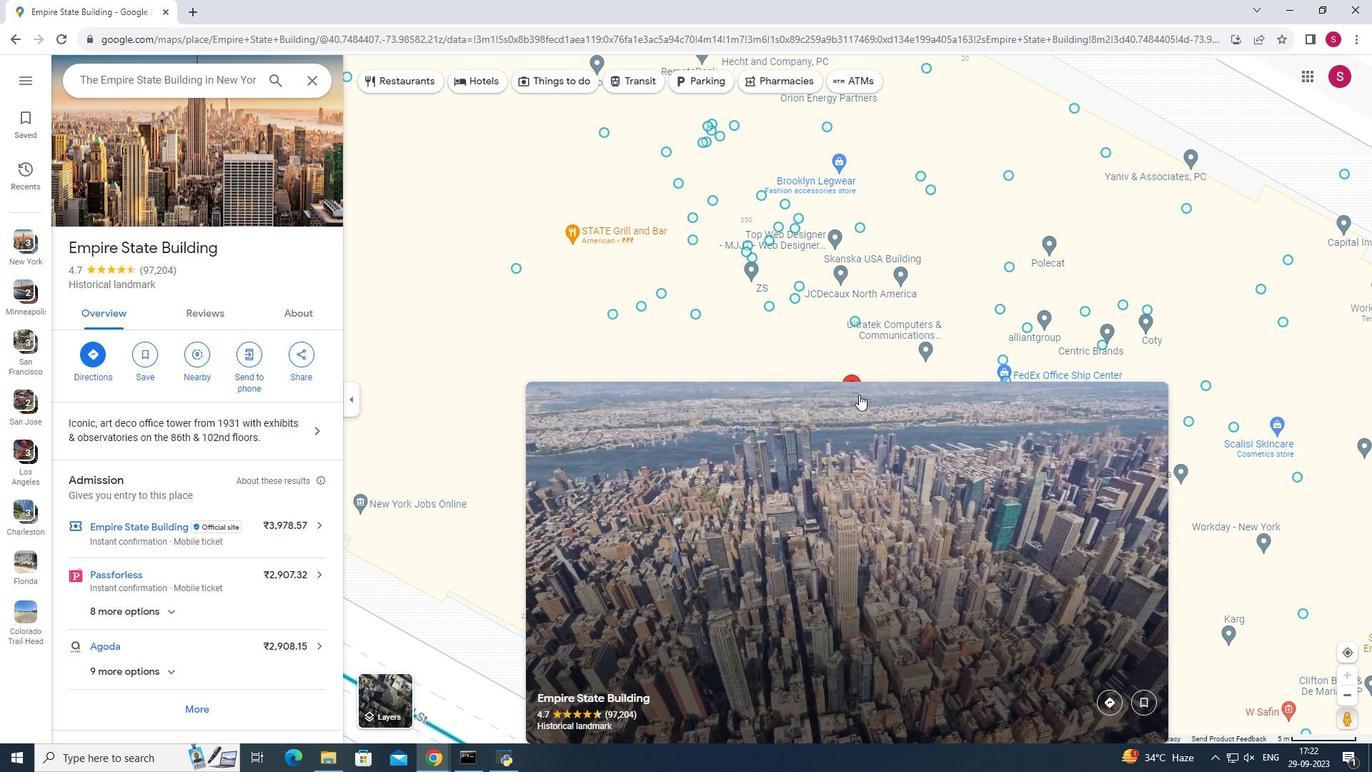 
Action: Mouse moved to (860, 459)
Screenshot: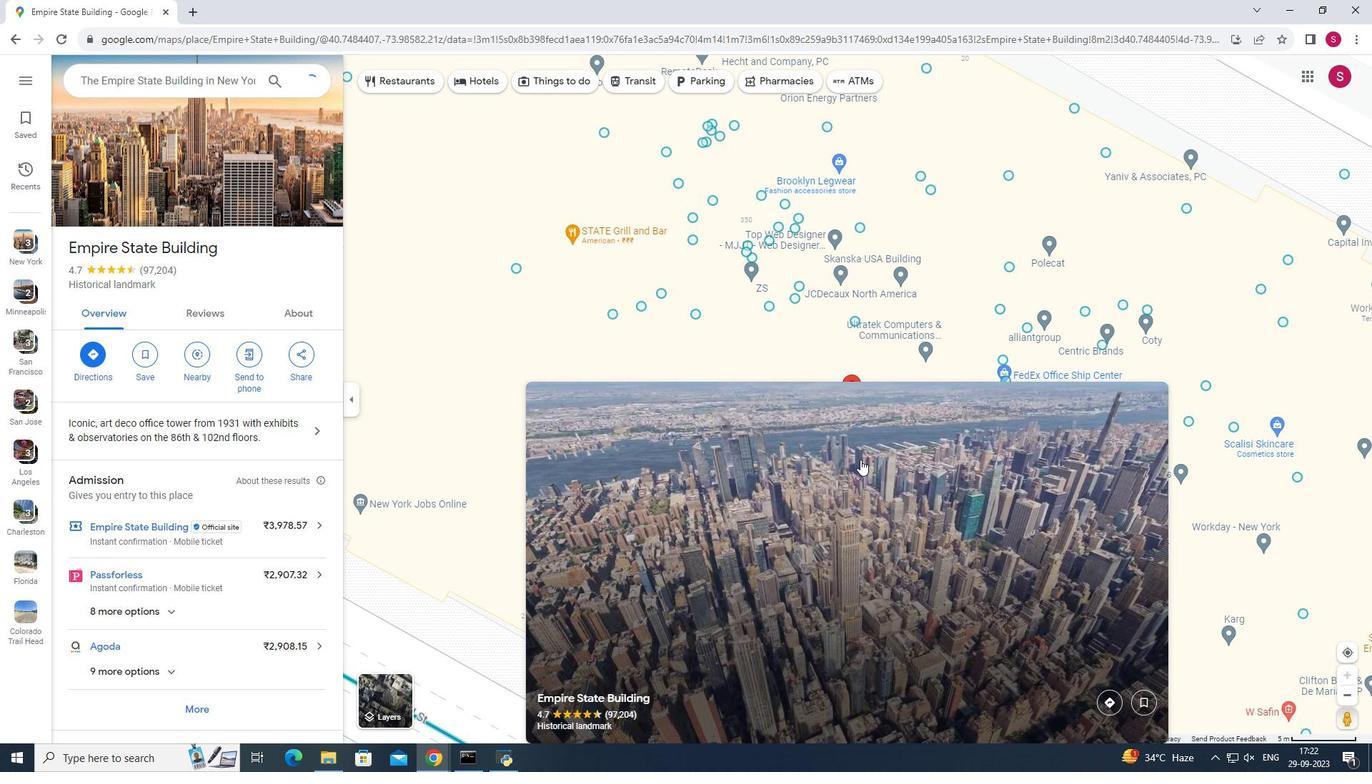 
Action: Mouse pressed left at (860, 459)
Screenshot: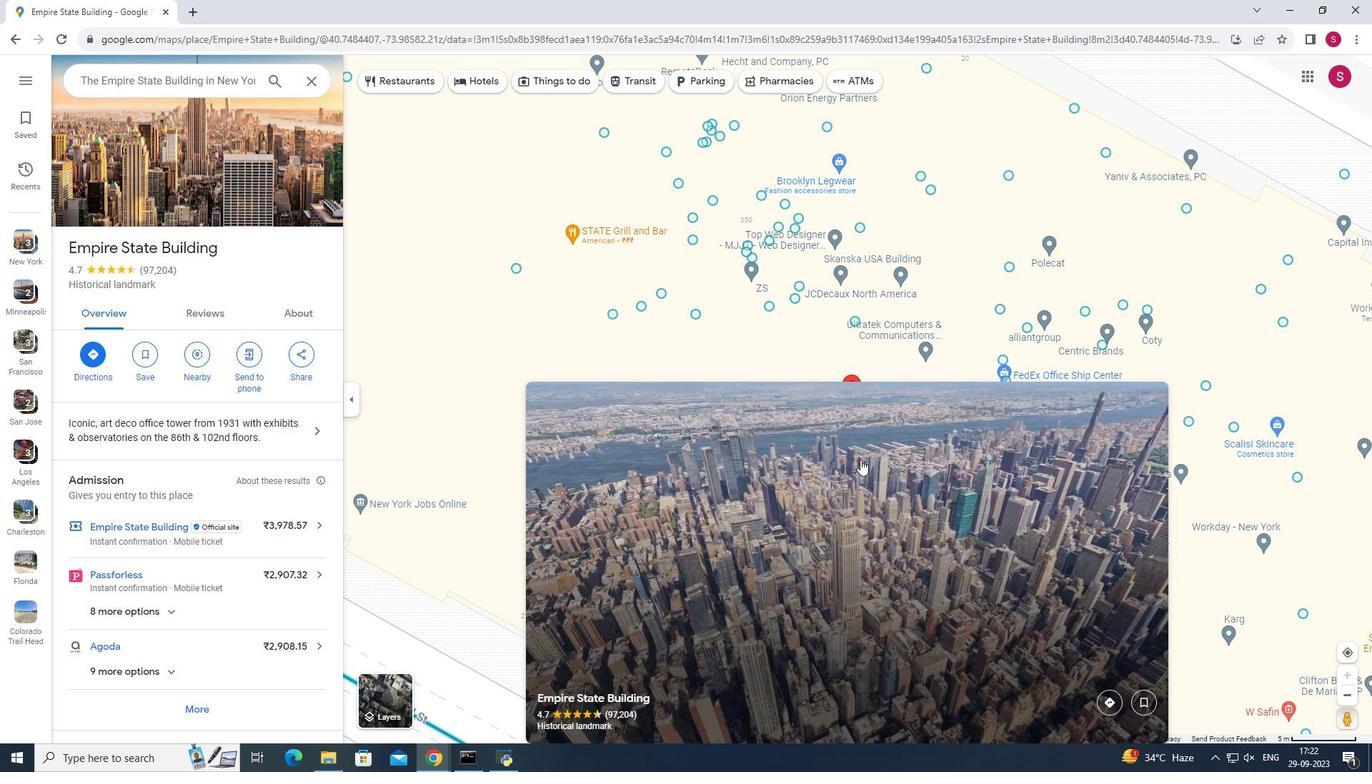 
Action: Mouse moved to (852, 397)
Screenshot: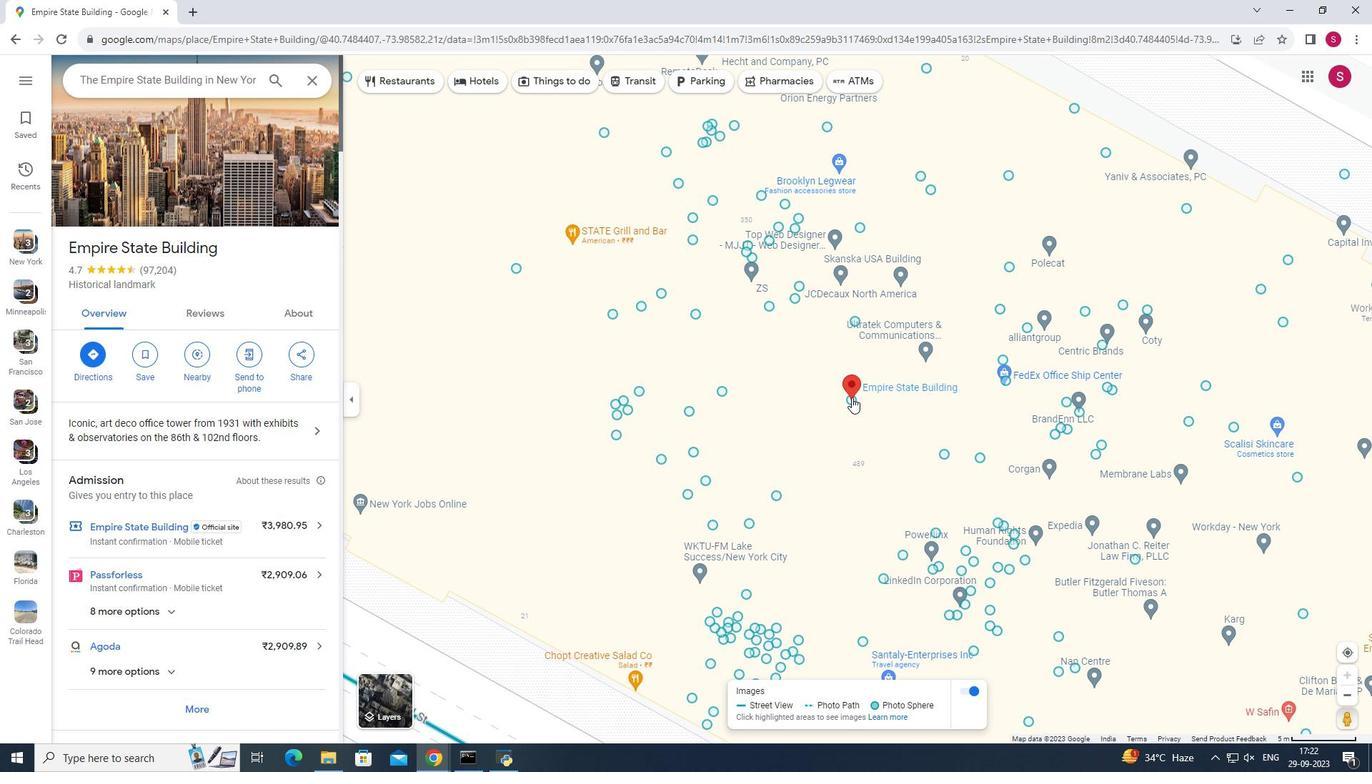 
Action: Mouse pressed left at (852, 397)
Screenshot: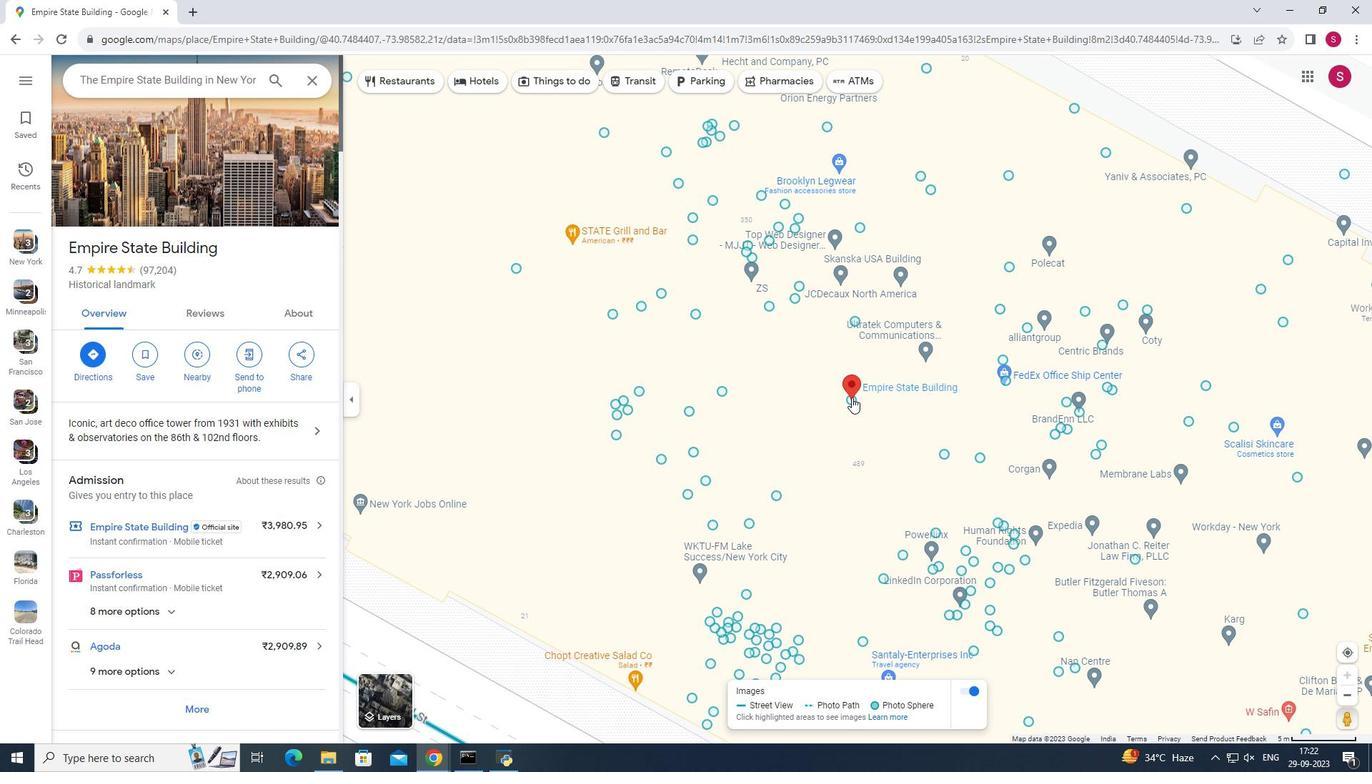 
Action: Mouse moved to (852, 398)
Screenshot: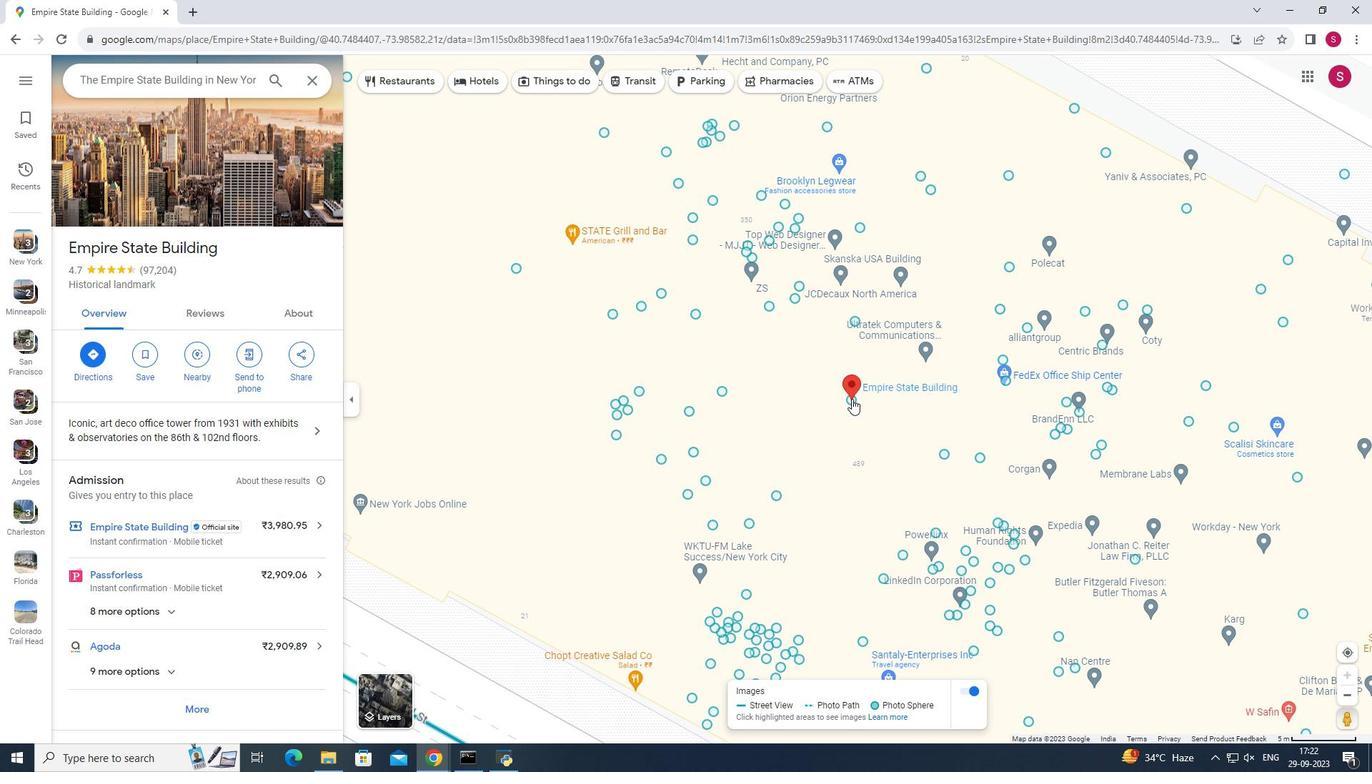 
Action: Mouse pressed left at (852, 398)
Screenshot: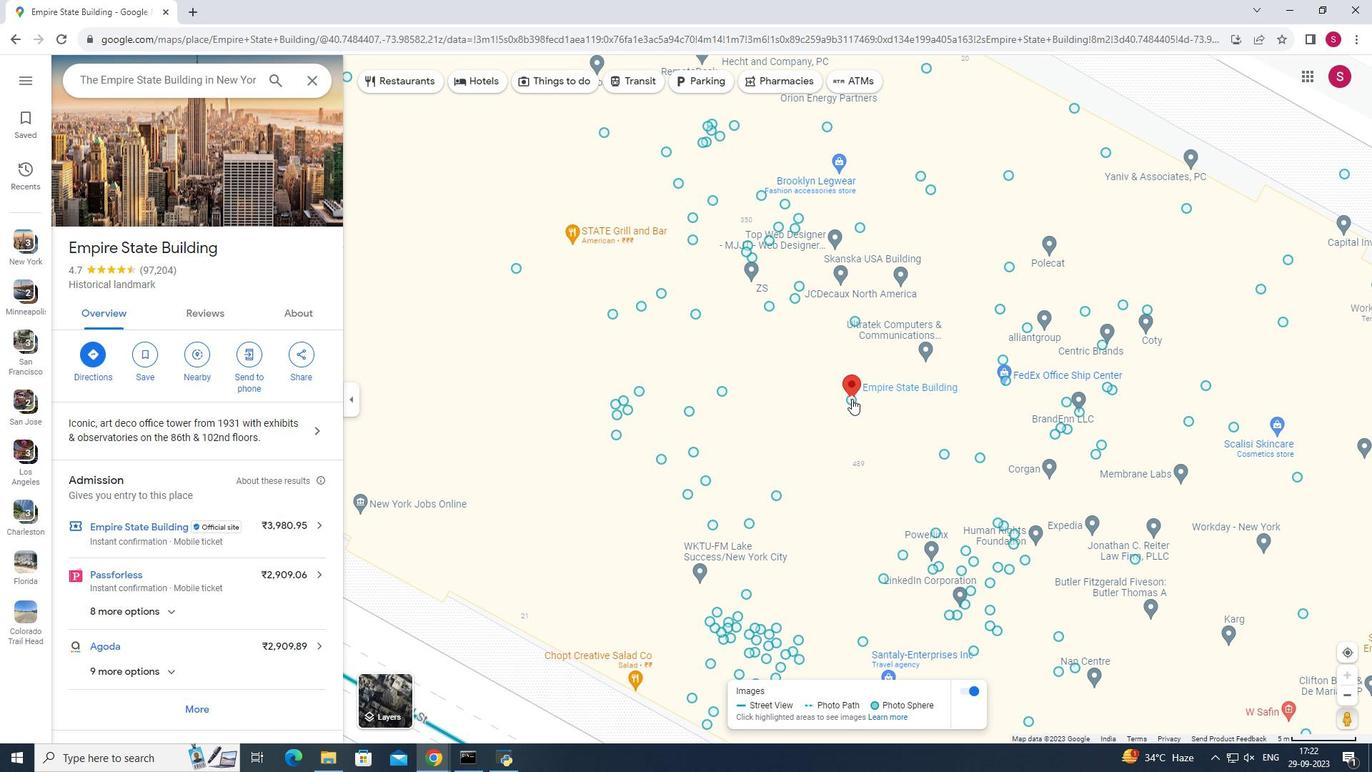 
Action: Mouse pressed left at (852, 398)
Screenshot: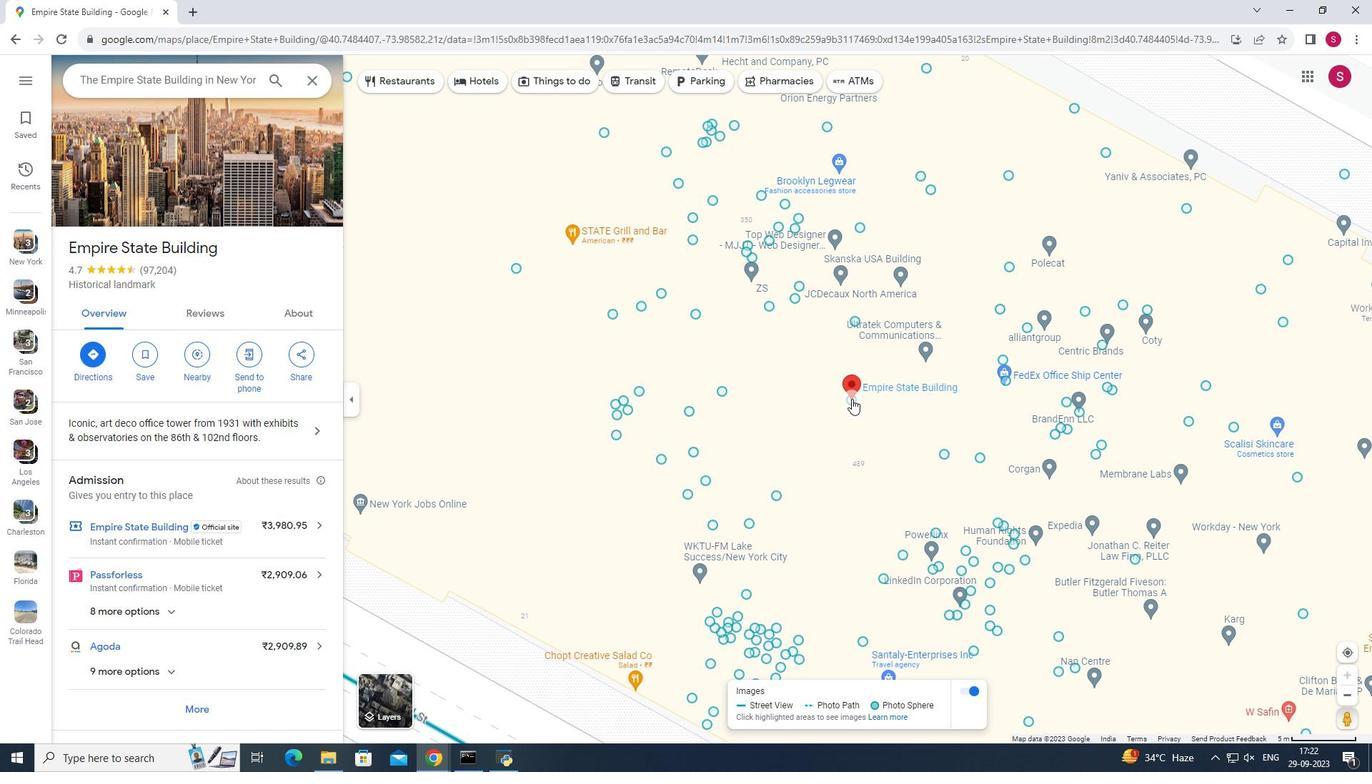 
Action: Mouse pressed left at (852, 398)
Screenshot: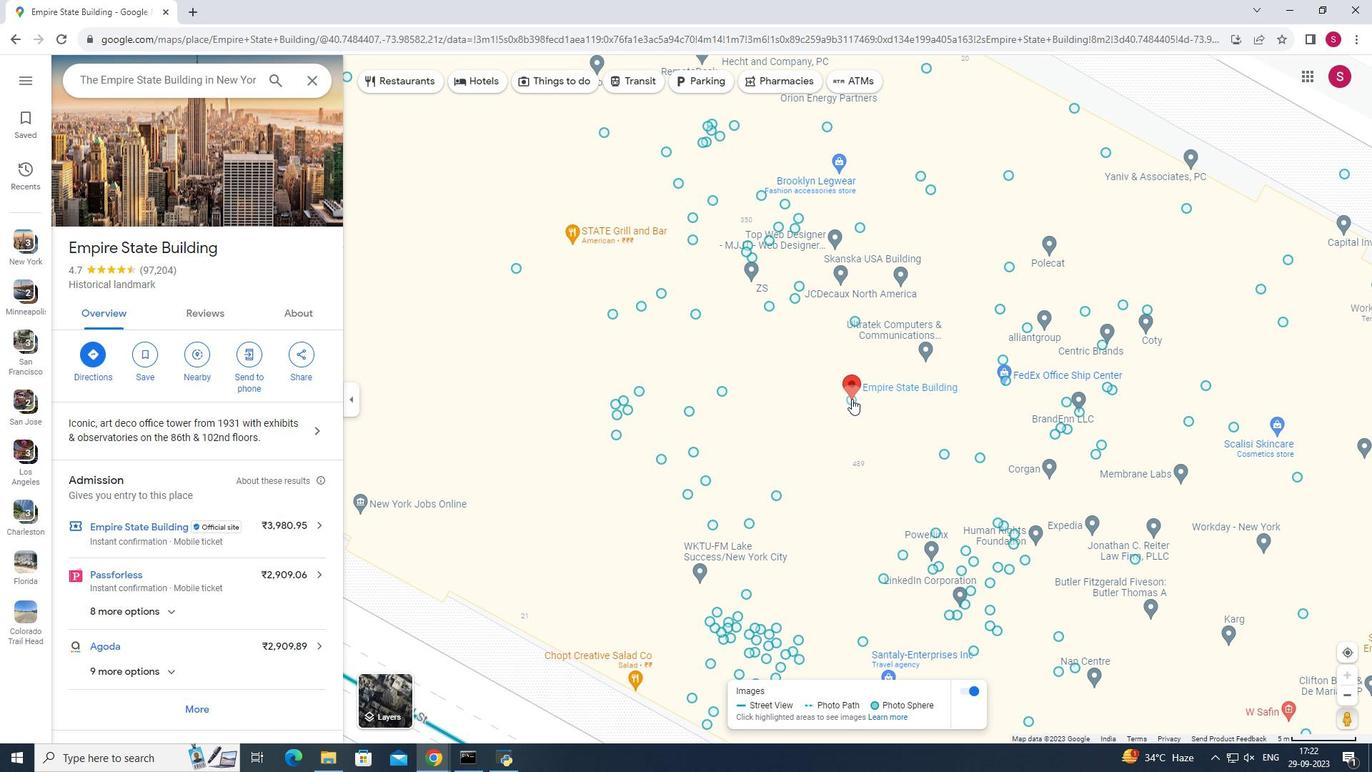 
Action: Mouse moved to (857, 393)
Screenshot: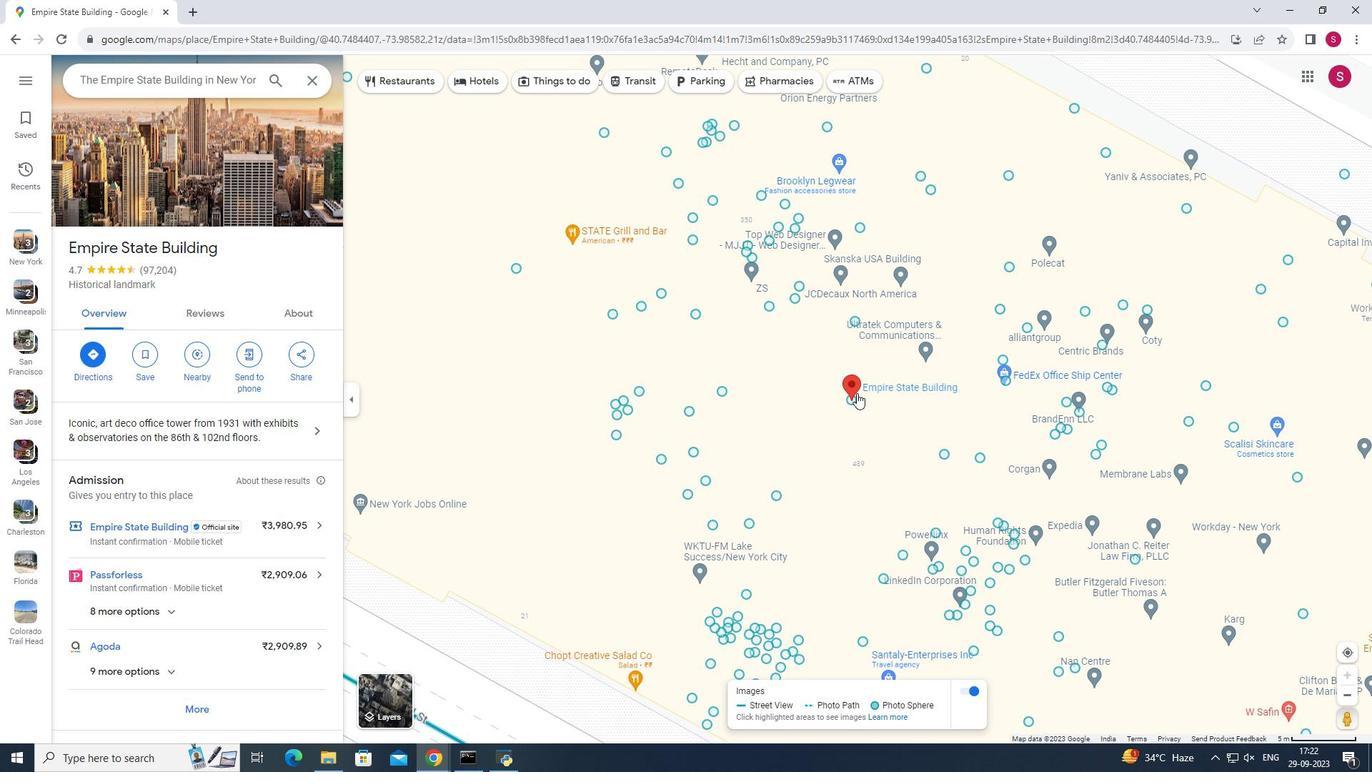 
Action: Mouse pressed left at (857, 393)
Screenshot: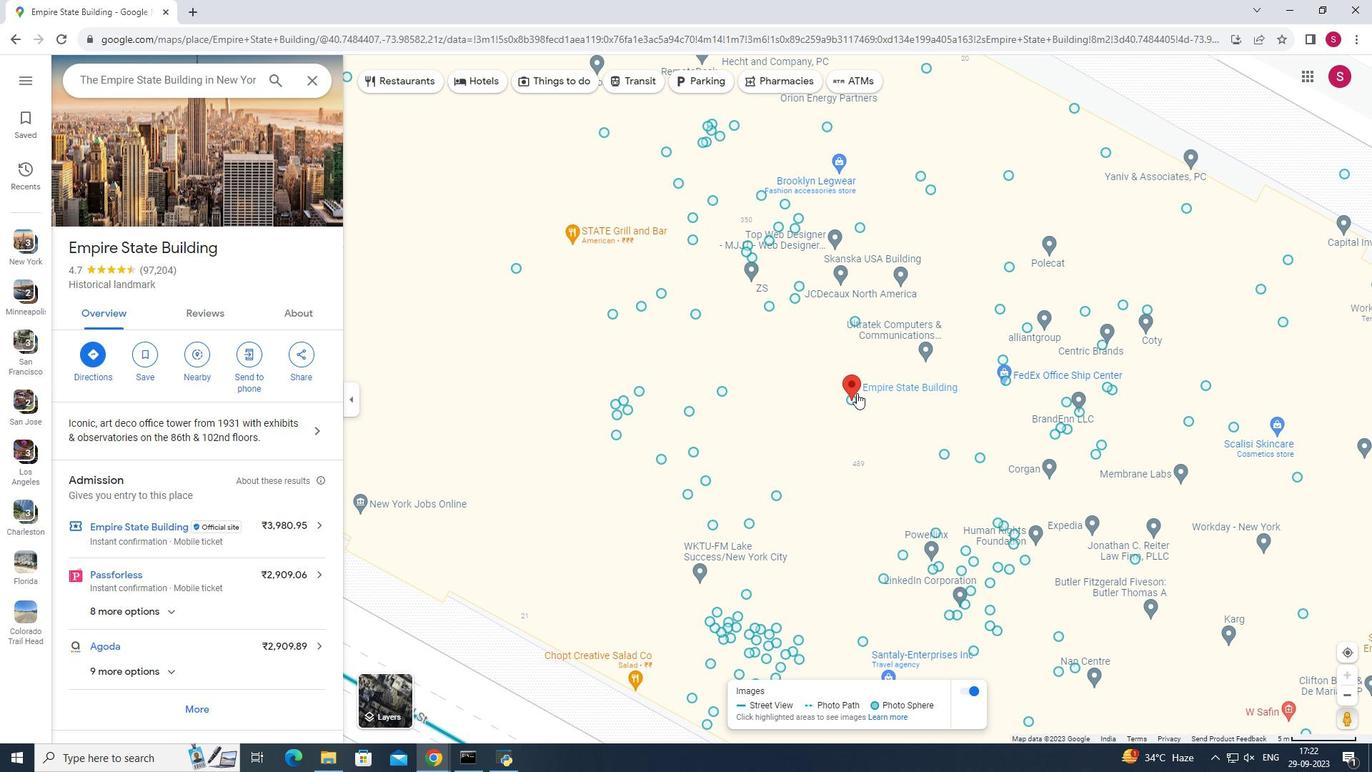 
Action: Mouse pressed left at (857, 393)
Screenshot: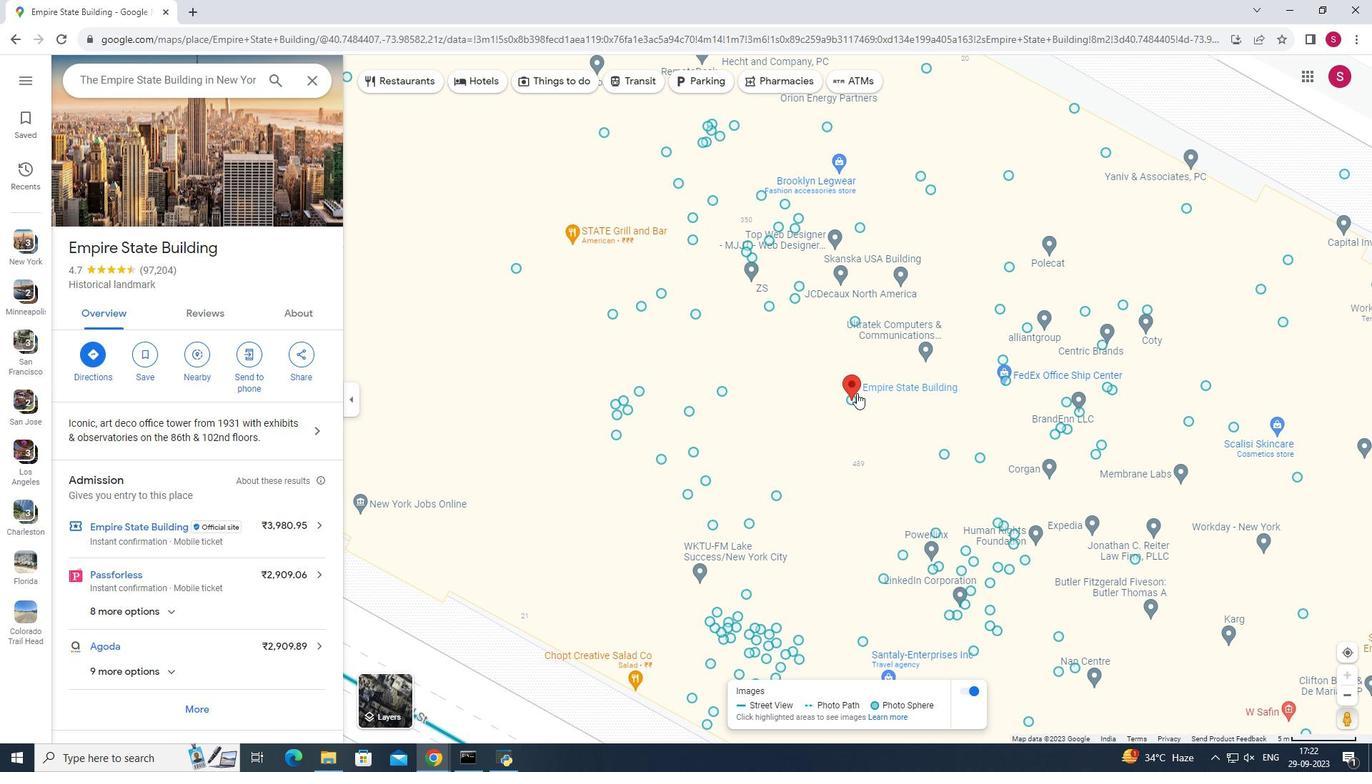 
Action: Mouse pressed left at (857, 393)
Screenshot: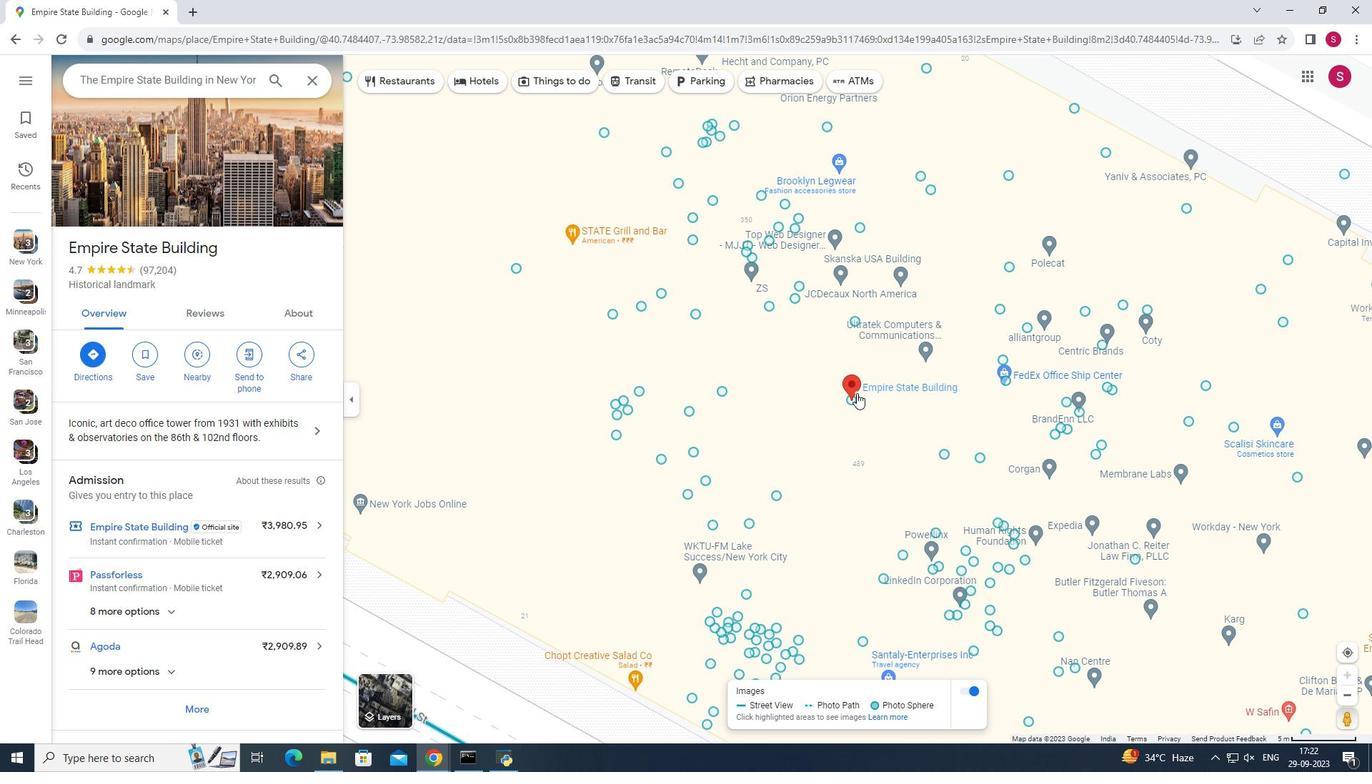 
Action: Mouse moved to (843, 395)
Screenshot: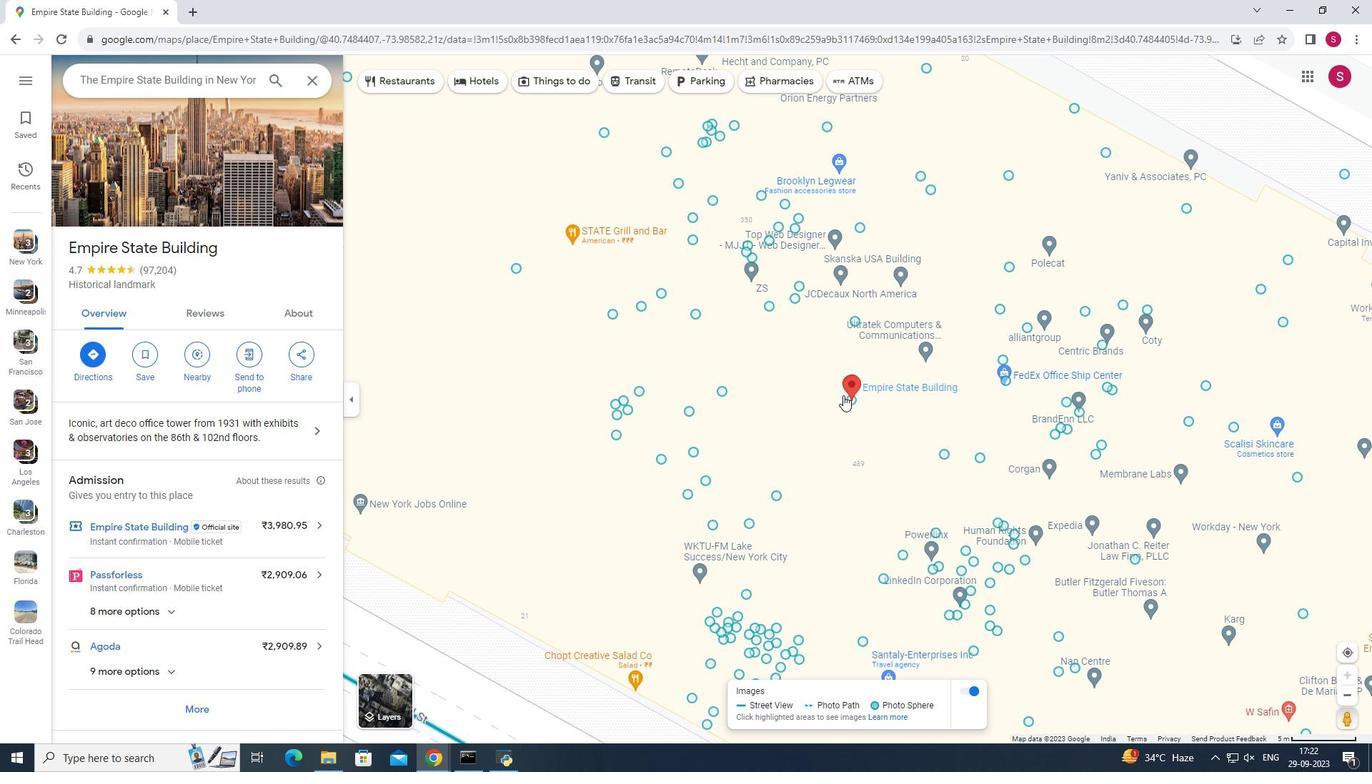 
Action: Mouse pressed left at (843, 395)
Screenshot: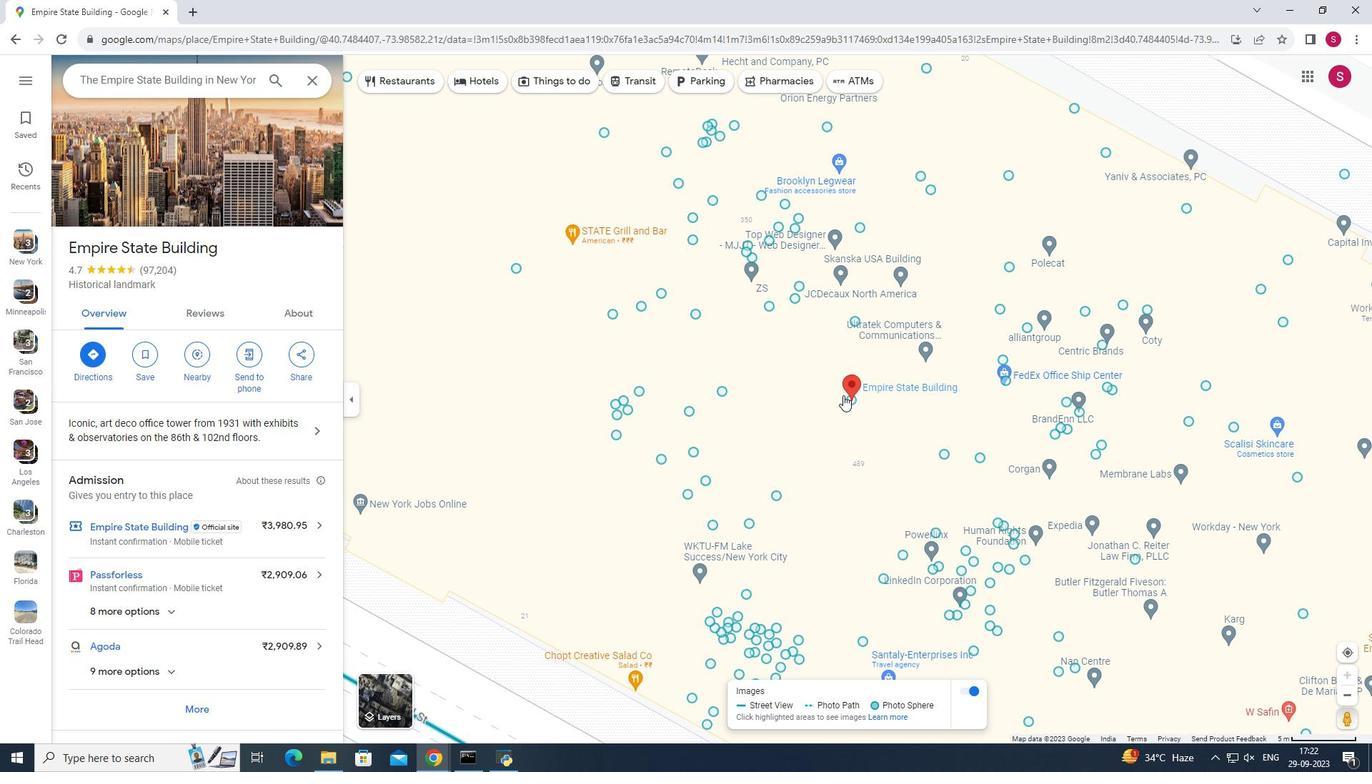 
Action: Mouse pressed left at (843, 395)
Screenshot: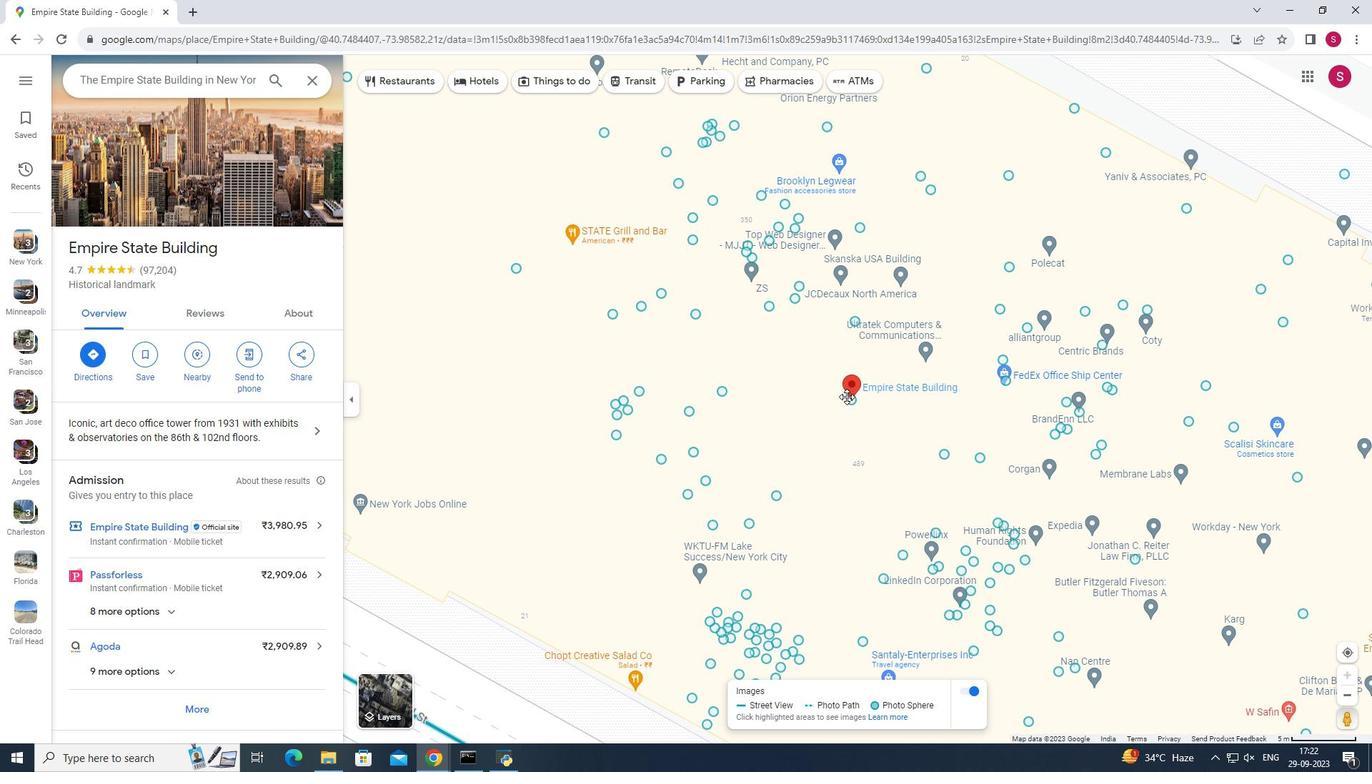 
Action: Mouse moved to (850, 403)
Screenshot: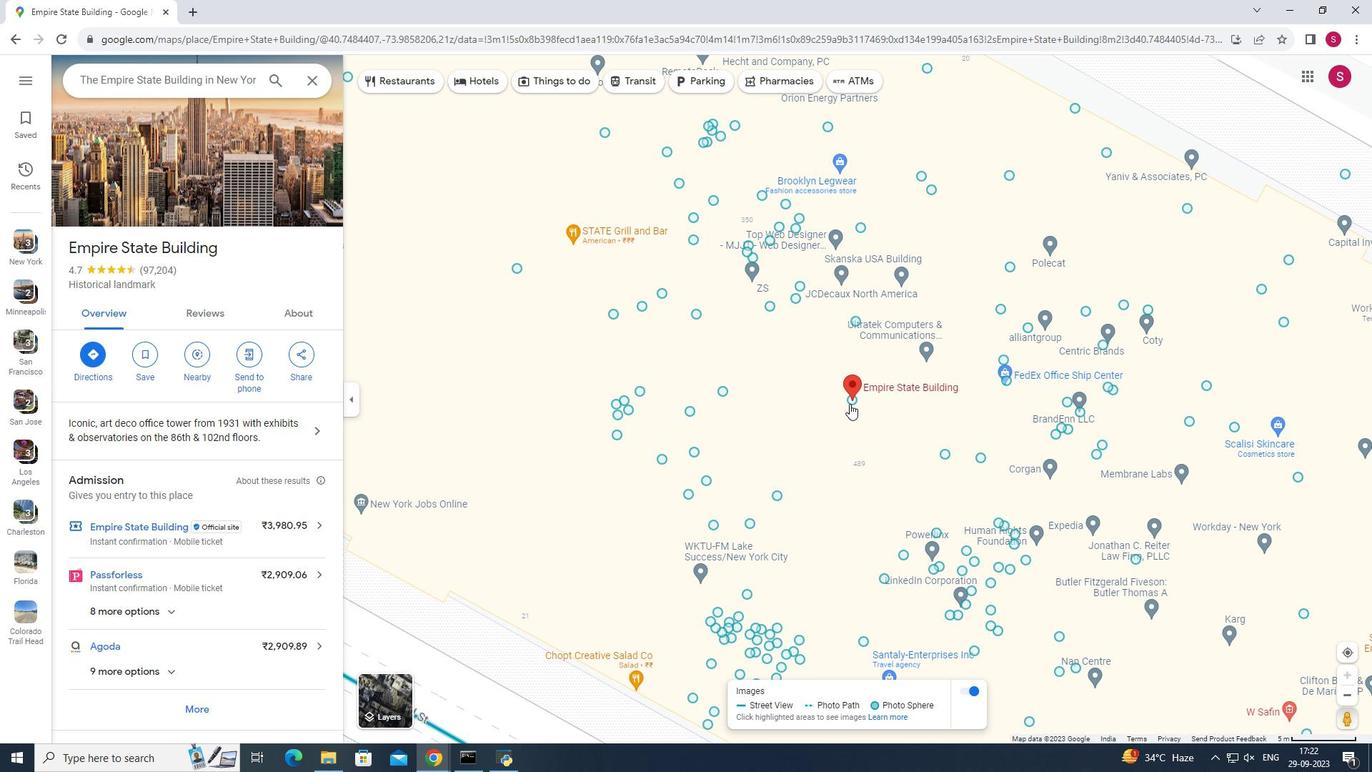 
Action: Mouse pressed left at (850, 403)
Screenshot: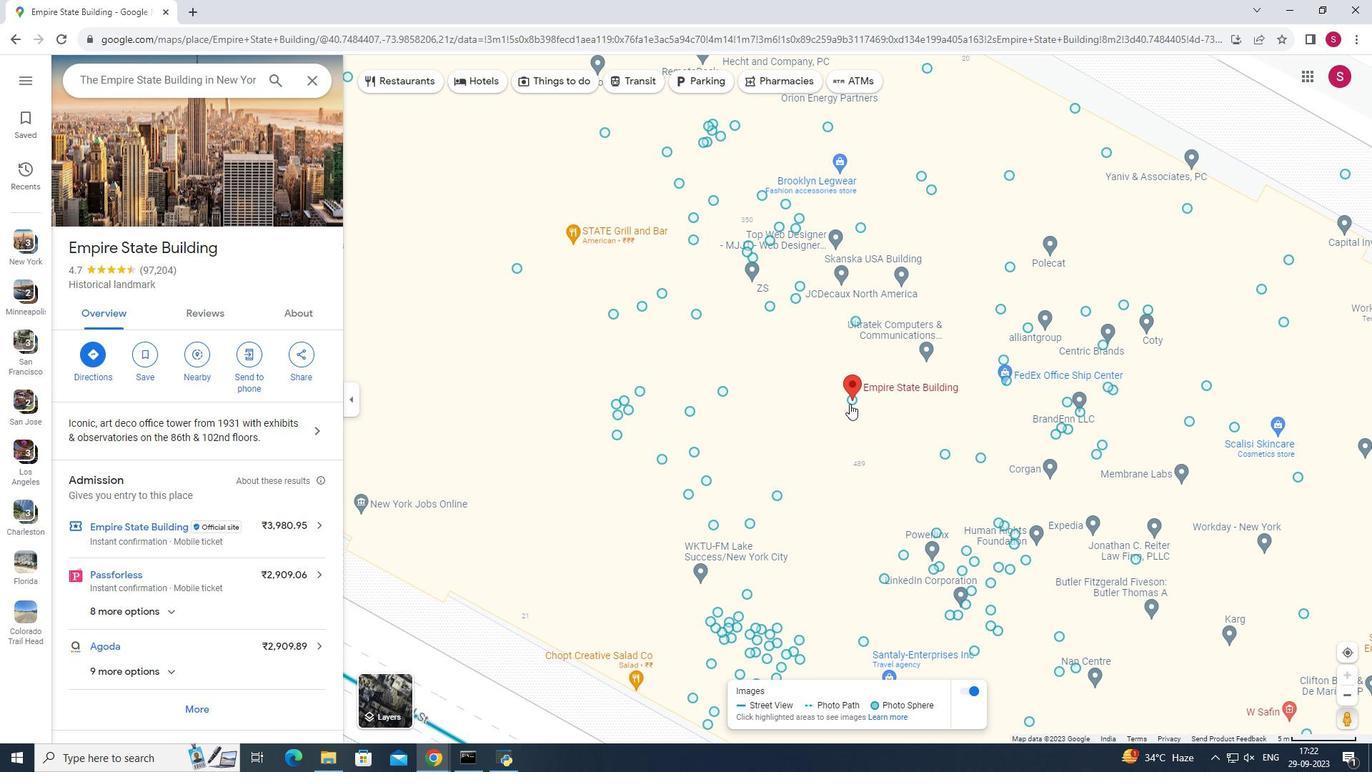 
Action: Mouse pressed left at (850, 403)
Screenshot: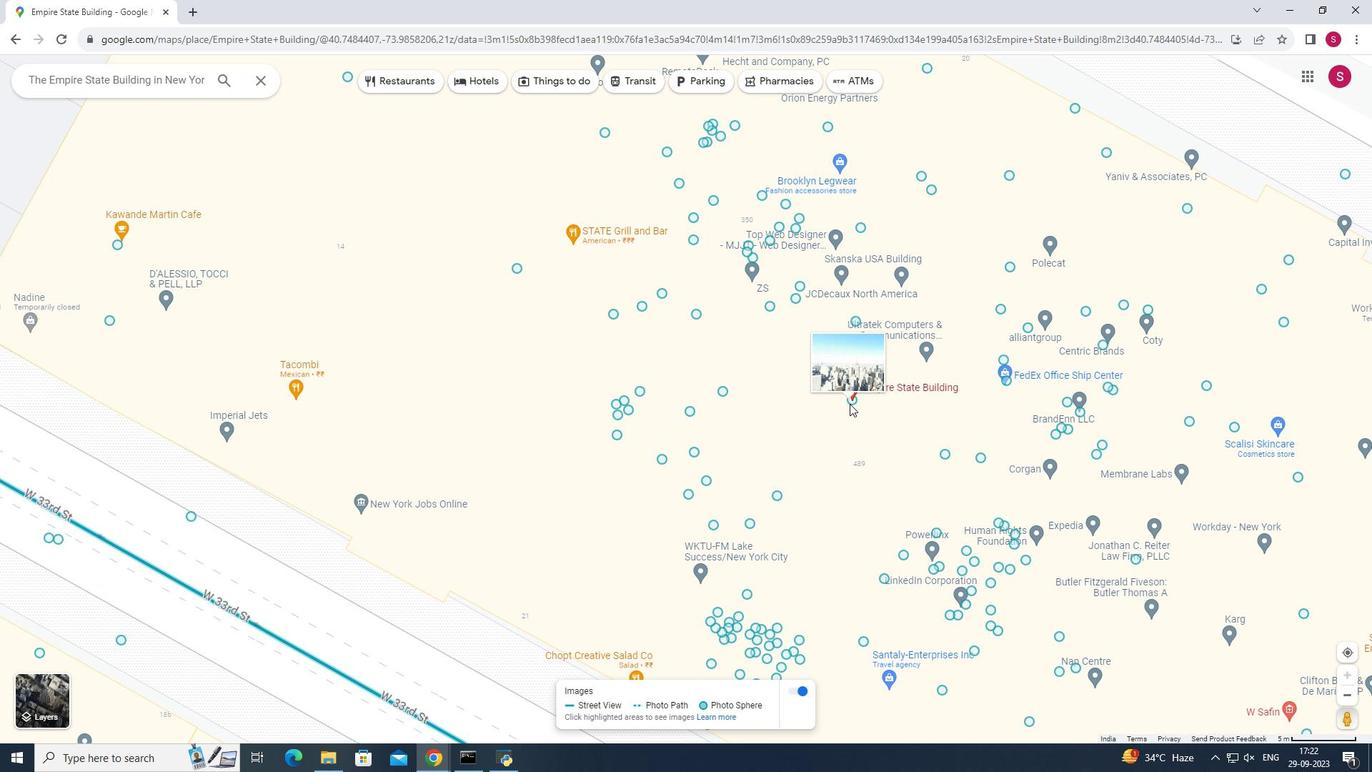 
Action: Mouse pressed left at (850, 403)
Screenshot: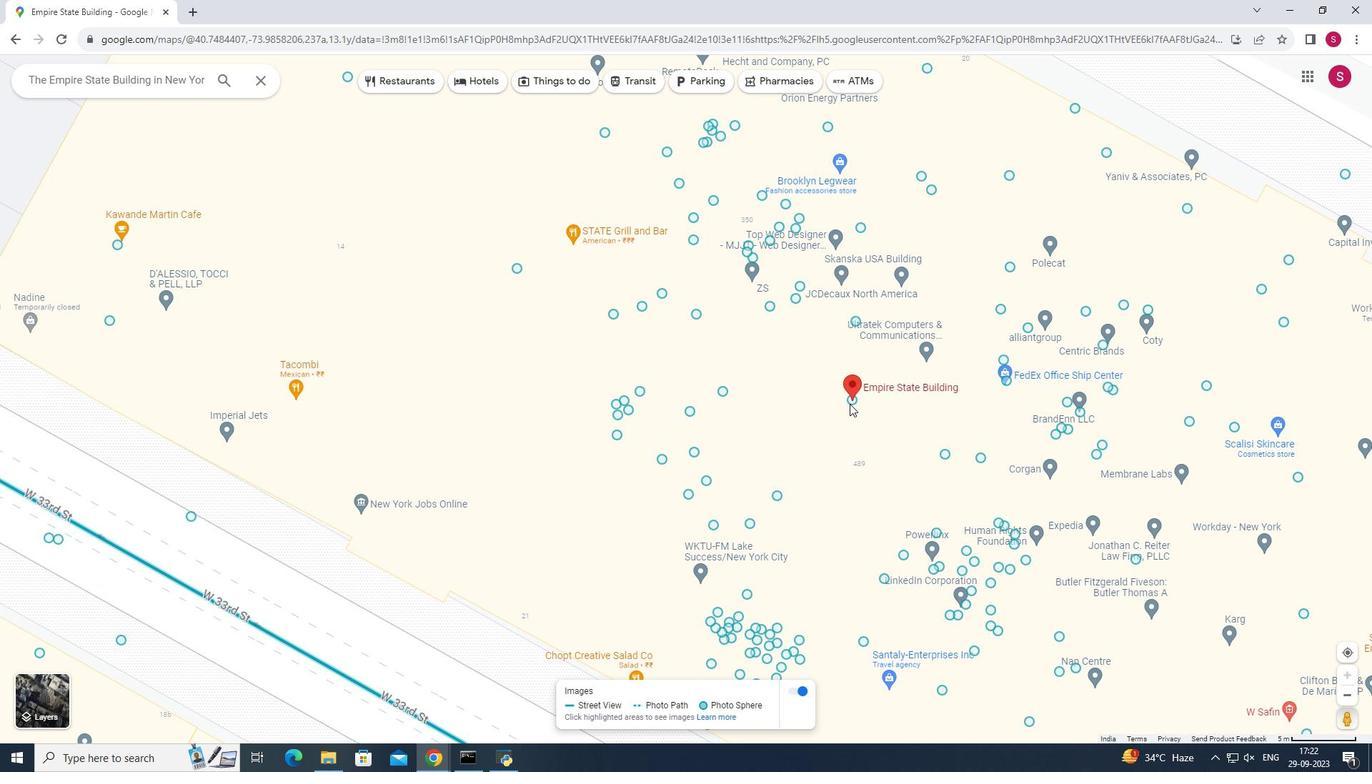 
Action: Mouse moved to (767, 368)
Screenshot: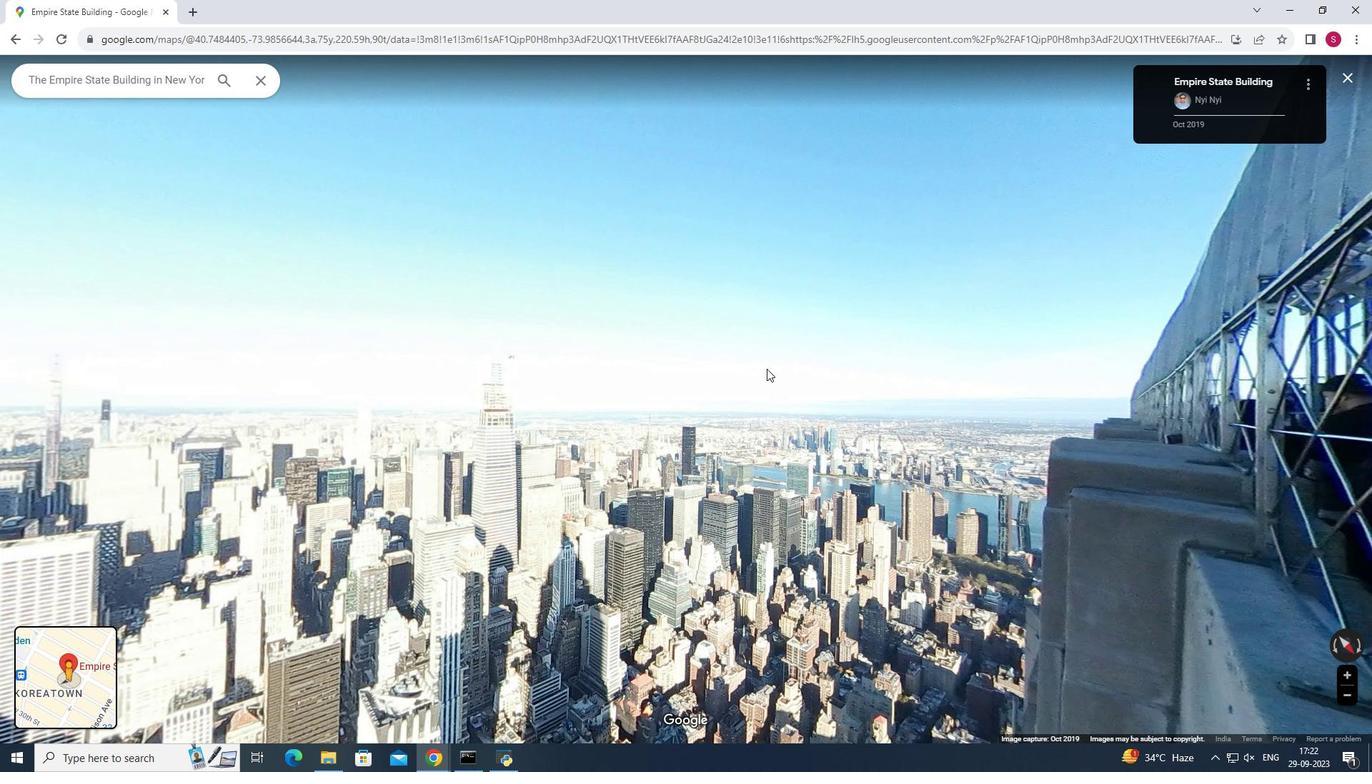 
Action: Mouse scrolled (767, 368) with delta (0, 0)
Screenshot: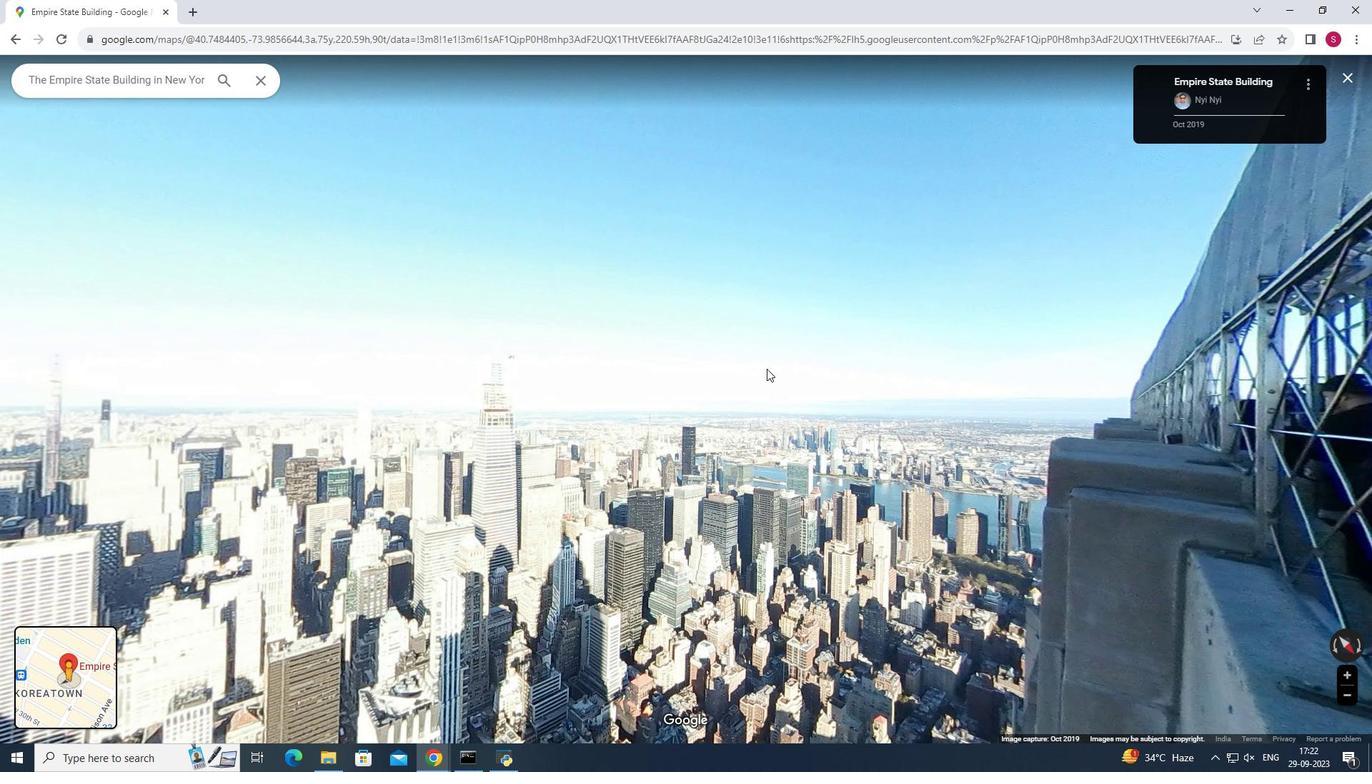 
Action: Mouse moved to (767, 369)
Screenshot: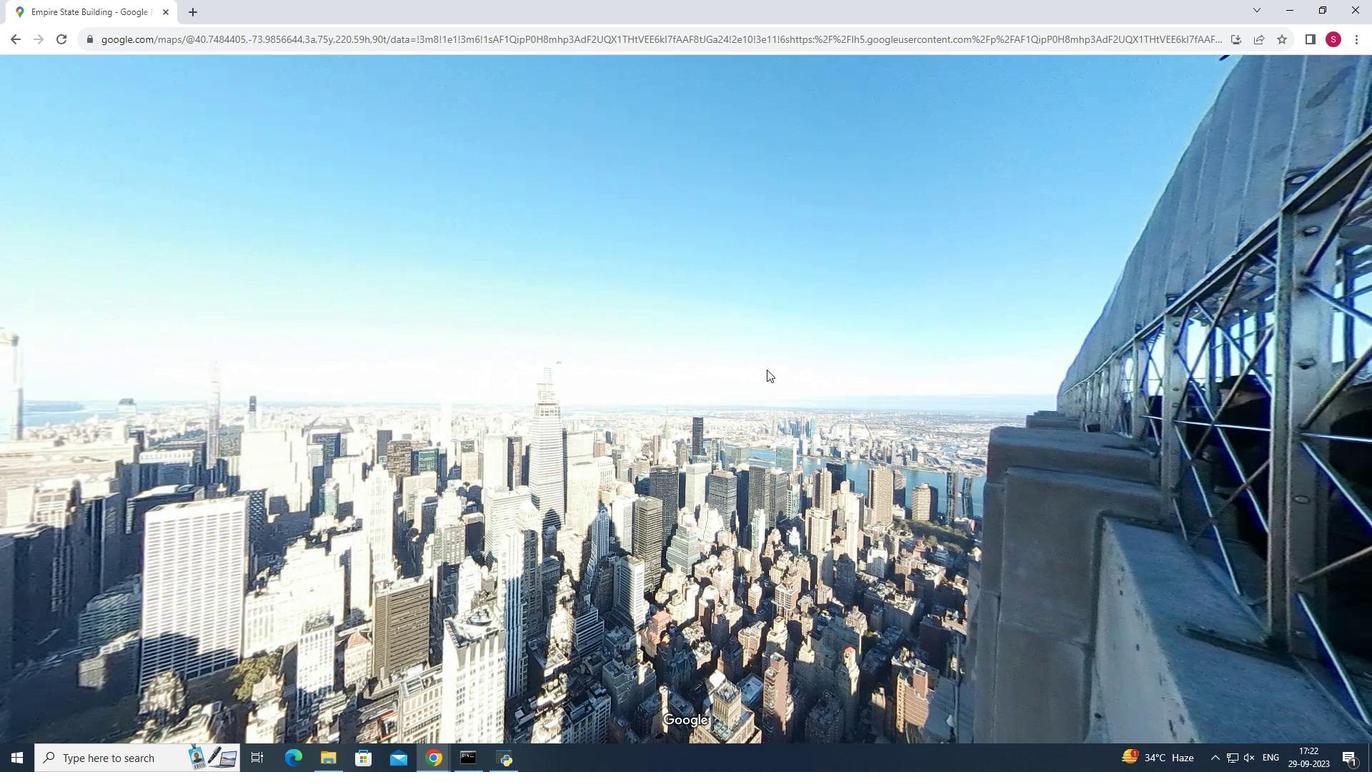 
Action: Mouse scrolled (767, 368) with delta (0, 0)
Screenshot: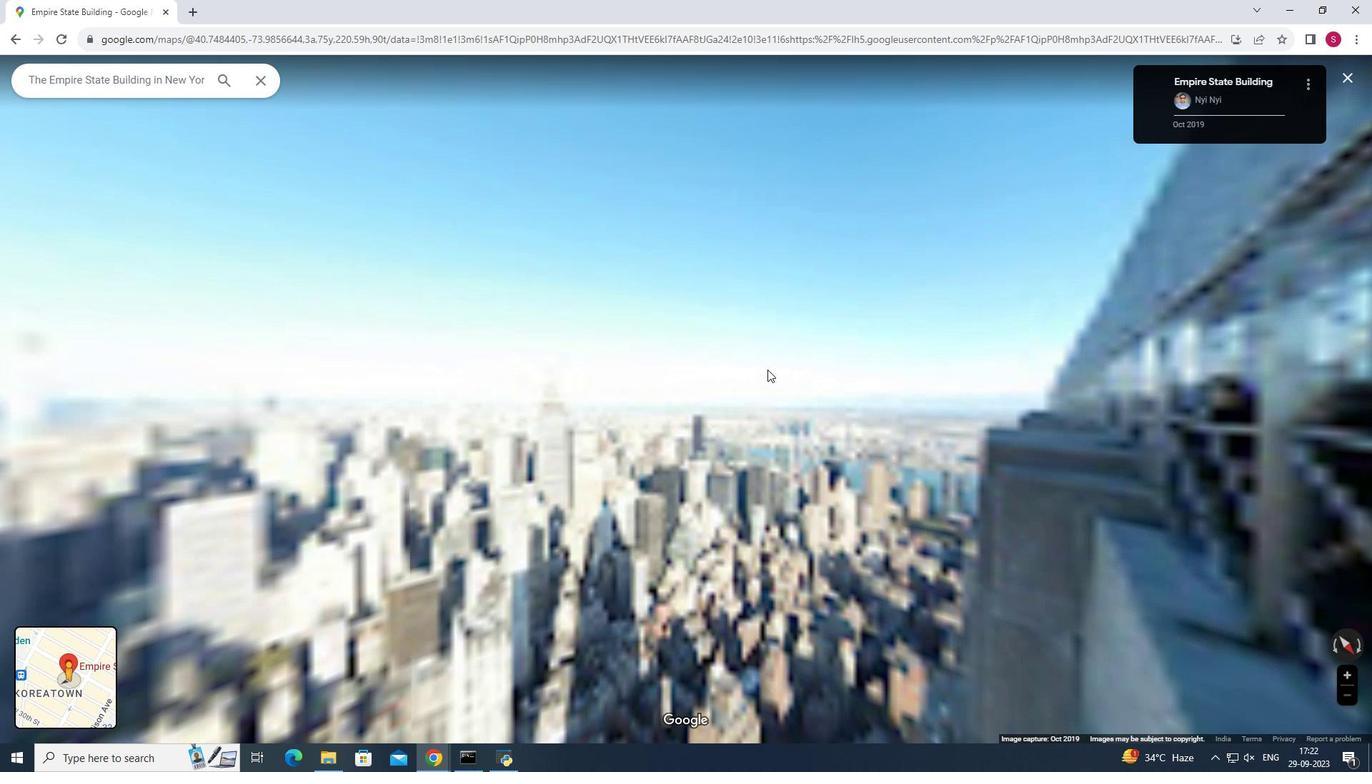
Action: Mouse moved to (767, 369)
Screenshot: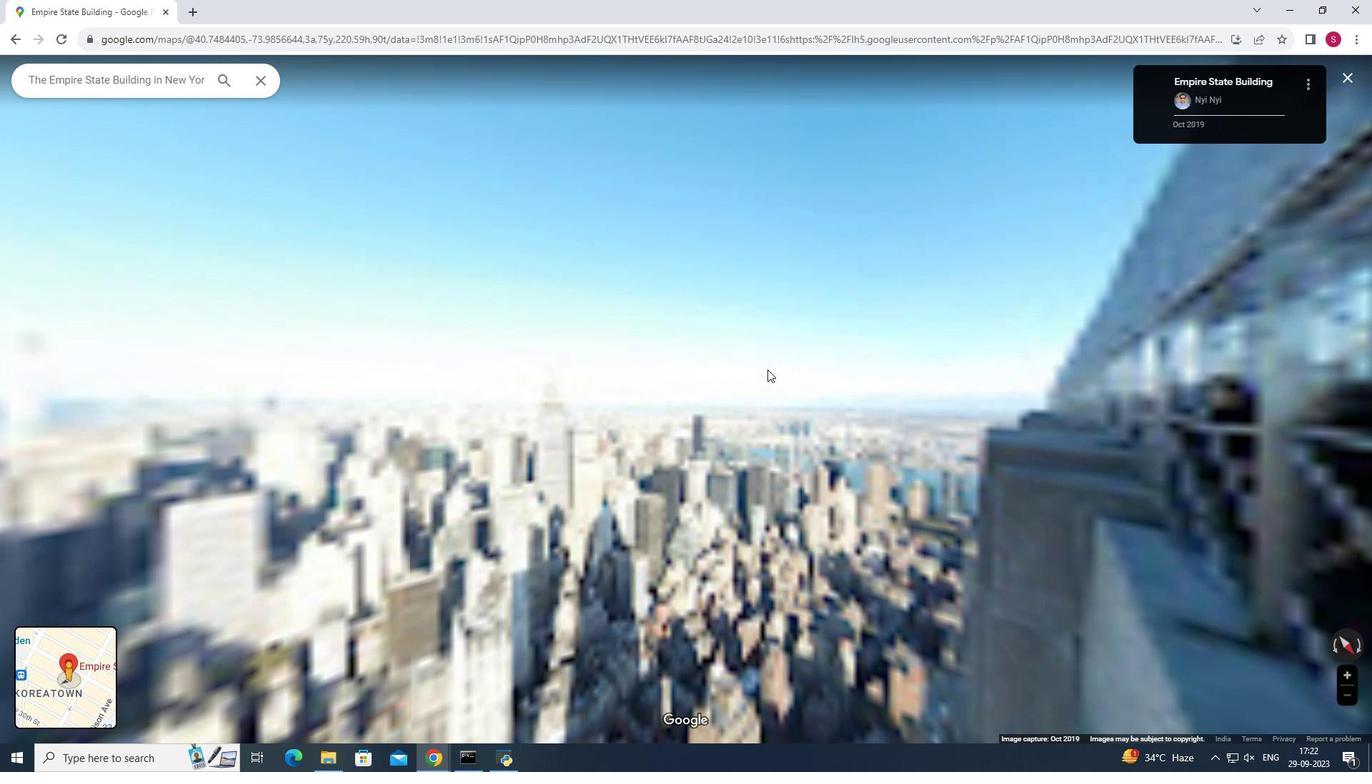 
Action: Mouse scrolled (767, 368) with delta (0, 0)
Screenshot: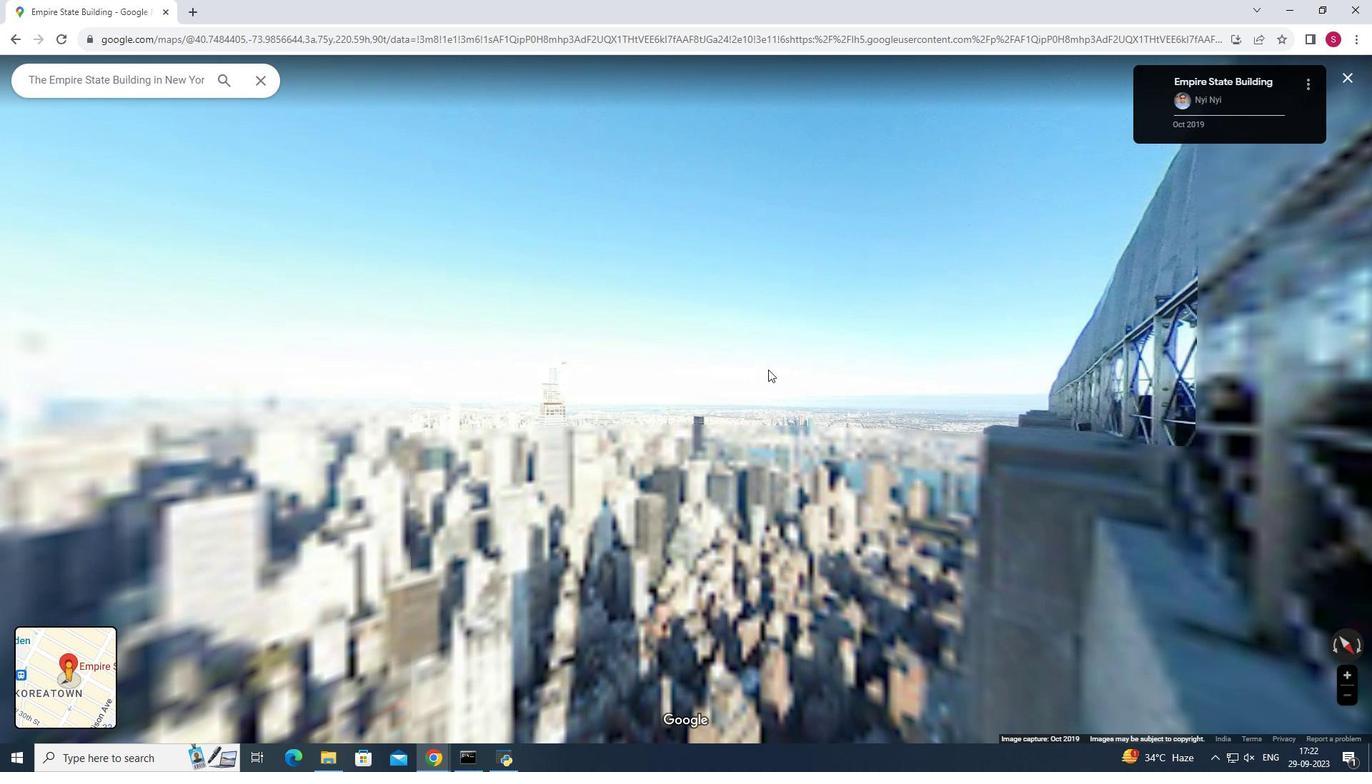 
Action: Mouse moved to (692, 451)
Screenshot: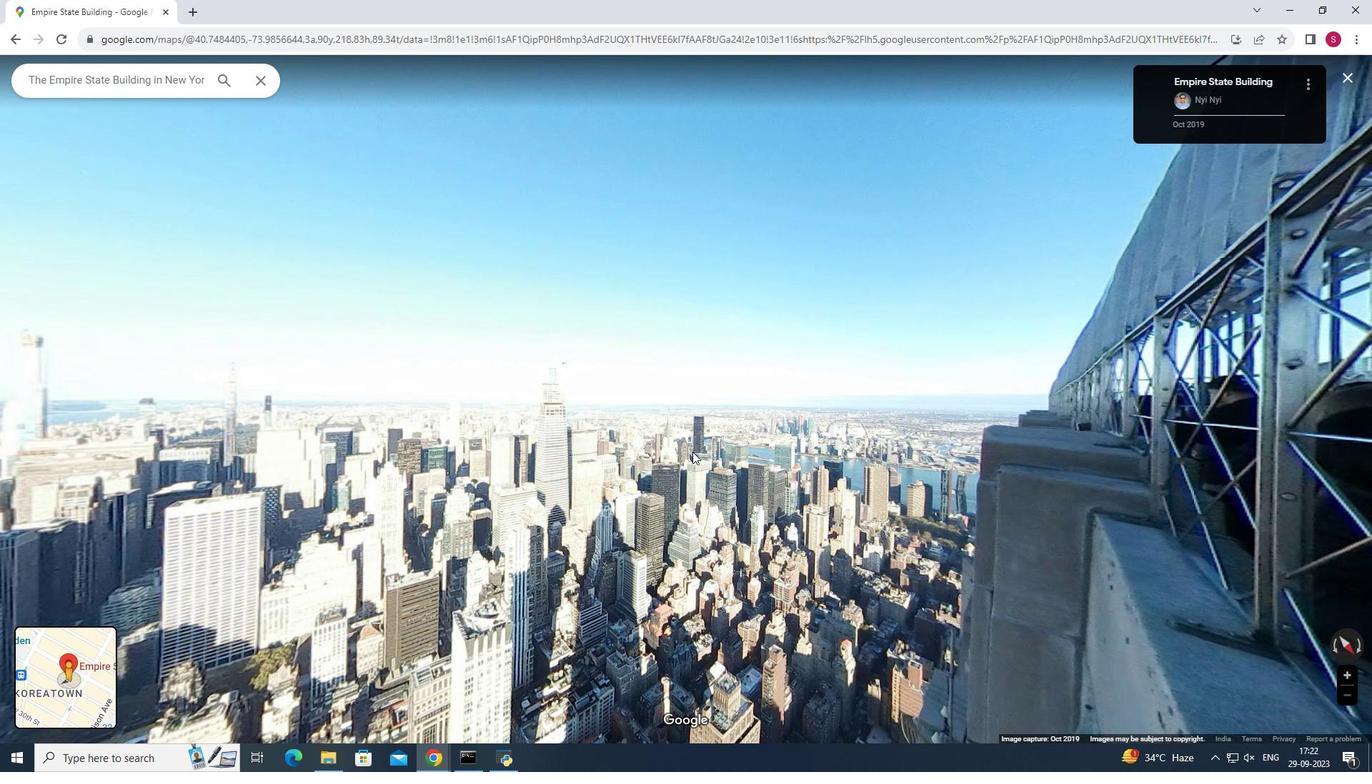 
Action: Mouse pressed left at (692, 451)
Screenshot: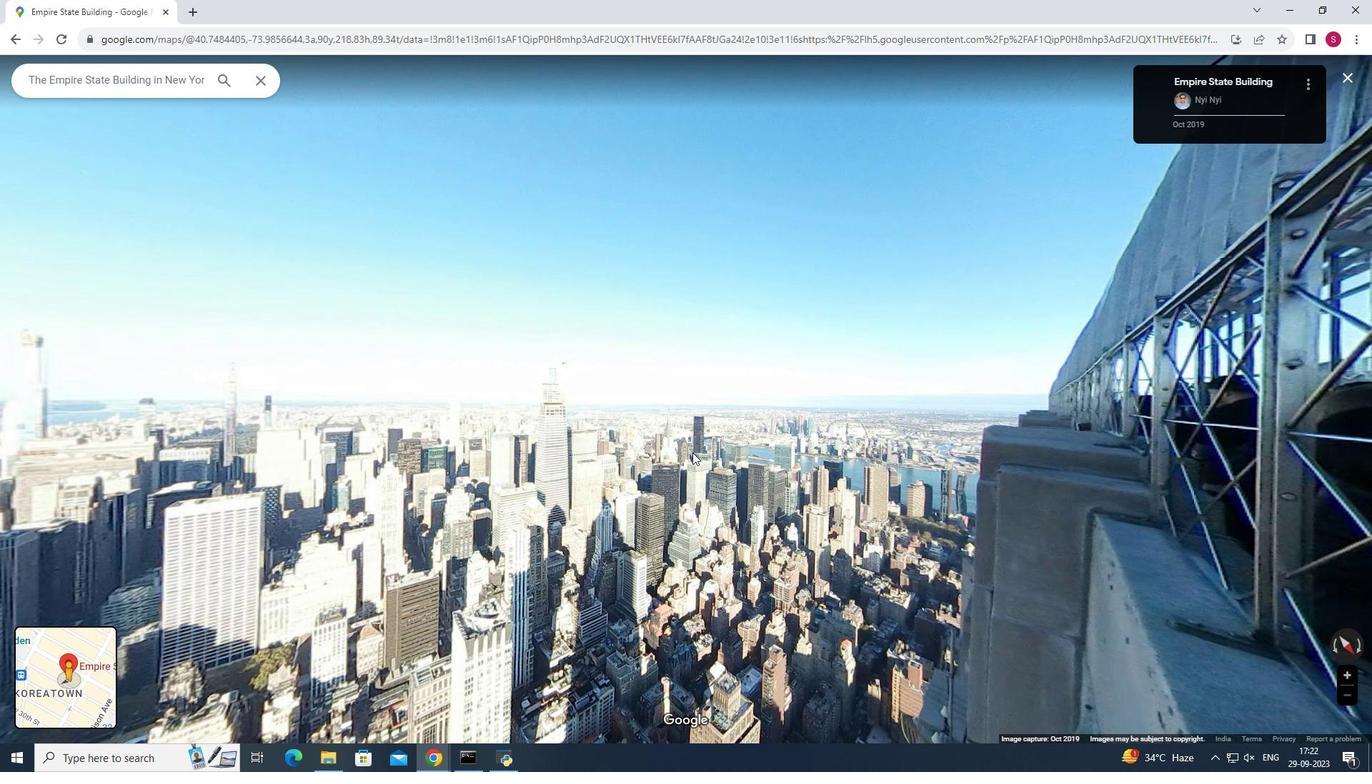 
Action: Mouse moved to (652, 430)
Screenshot: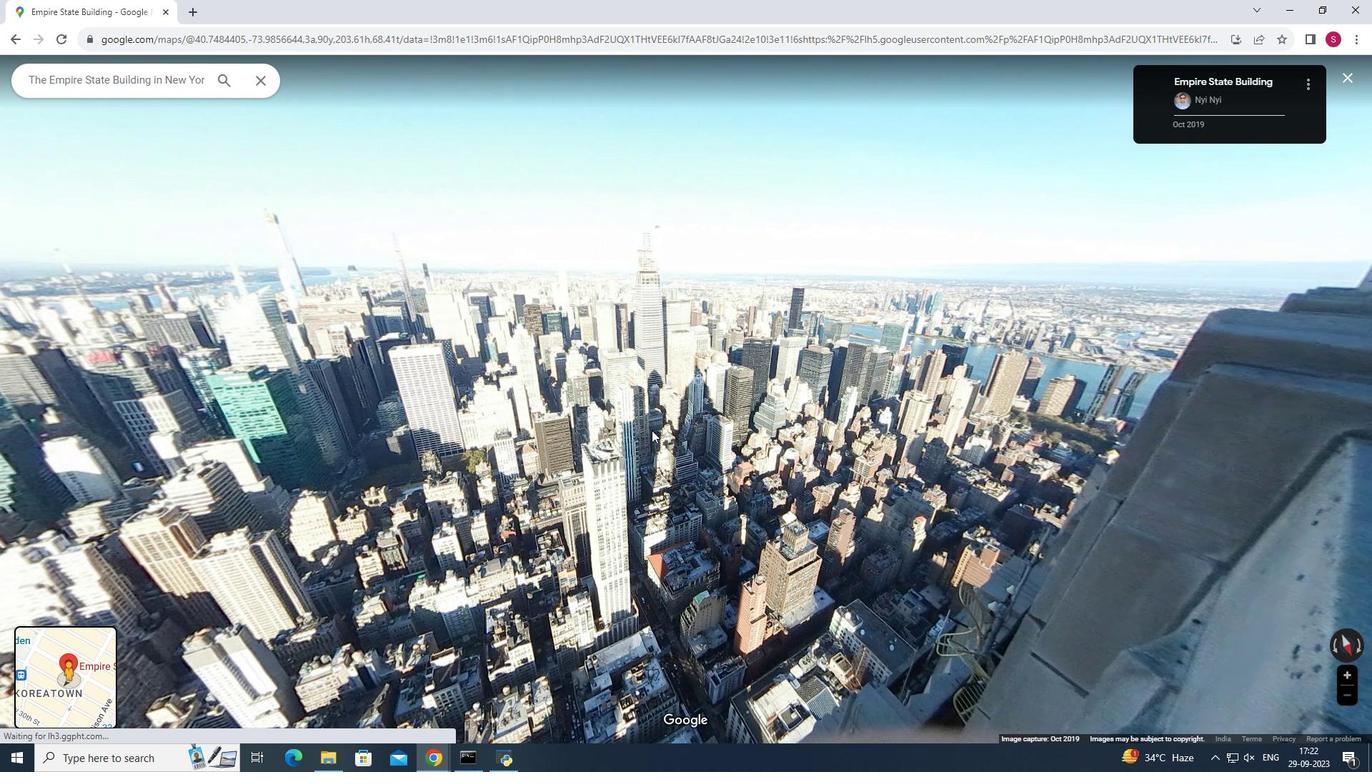 
Action: Mouse pressed left at (652, 430)
Screenshot: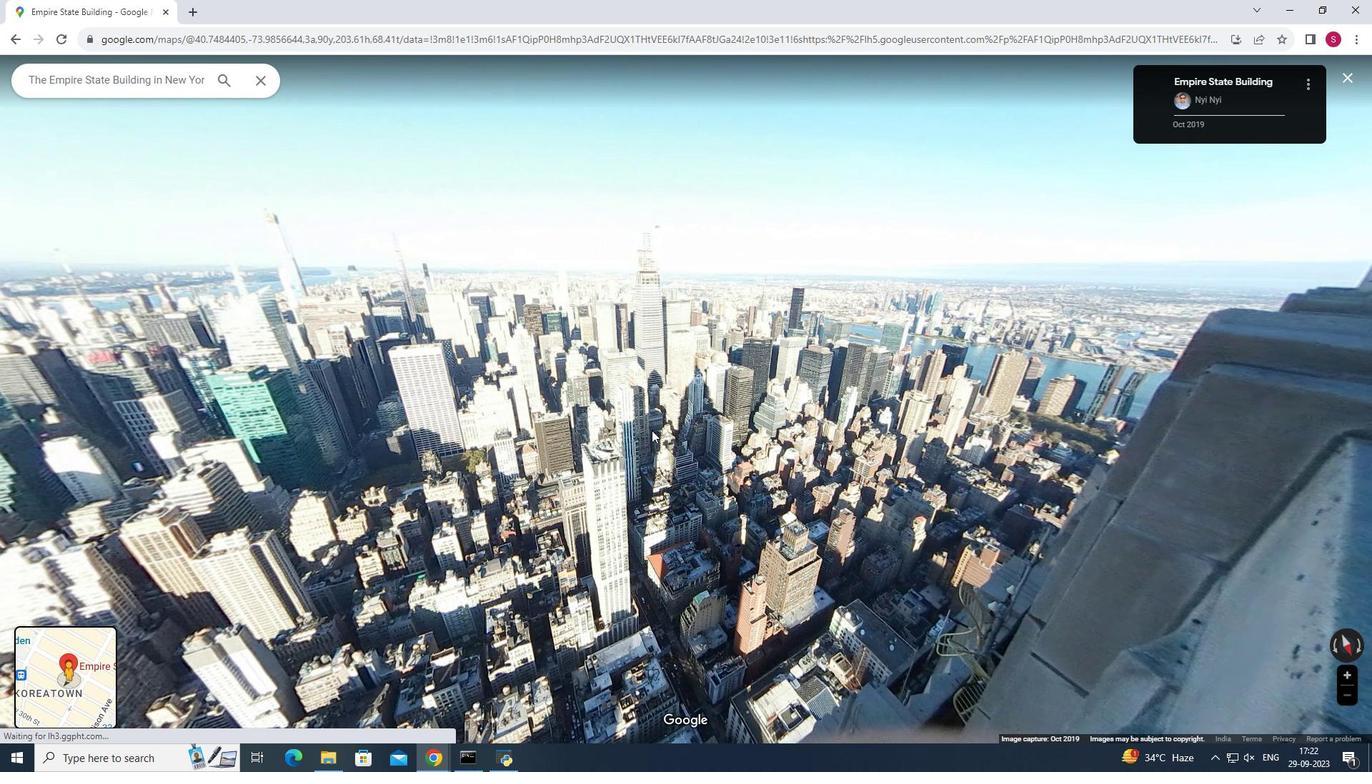 
Action: Mouse moved to (703, 322)
Screenshot: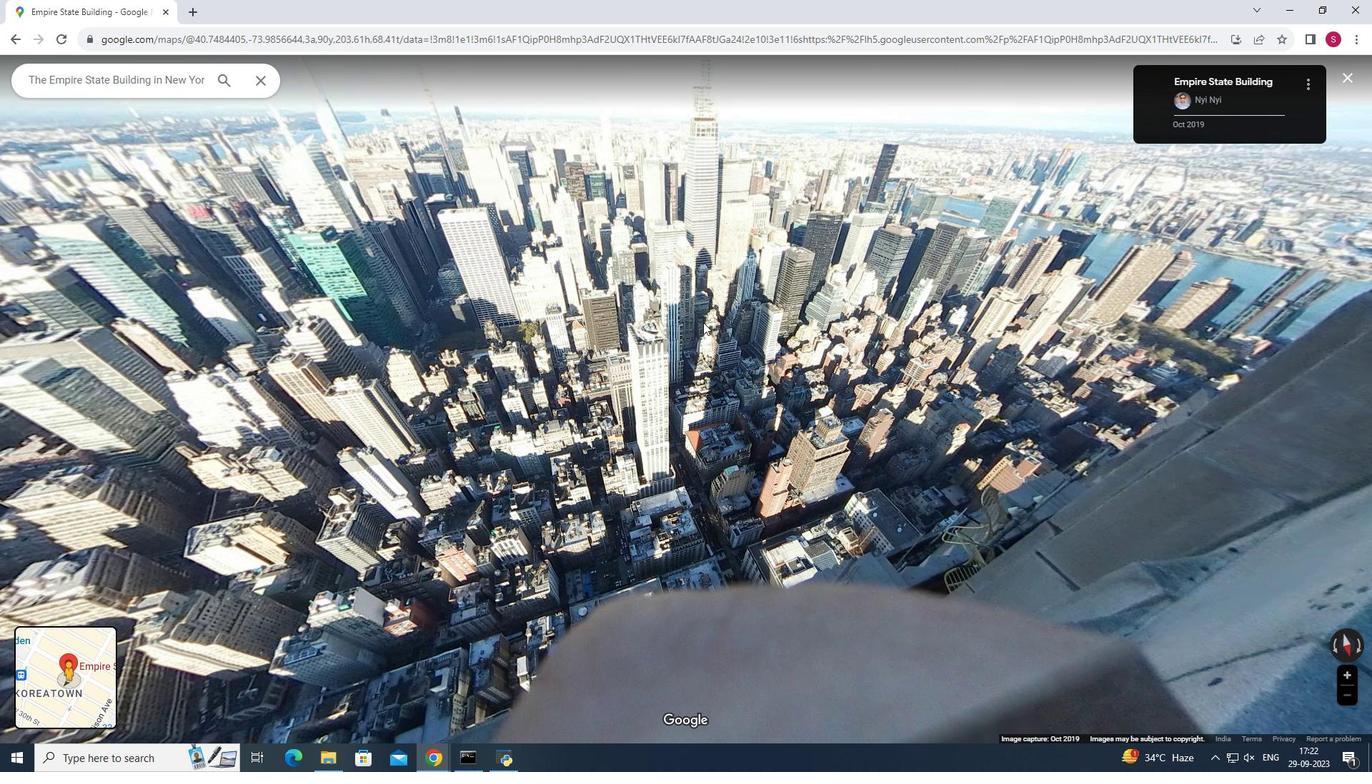 
Action: Mouse pressed left at (703, 322)
Screenshot: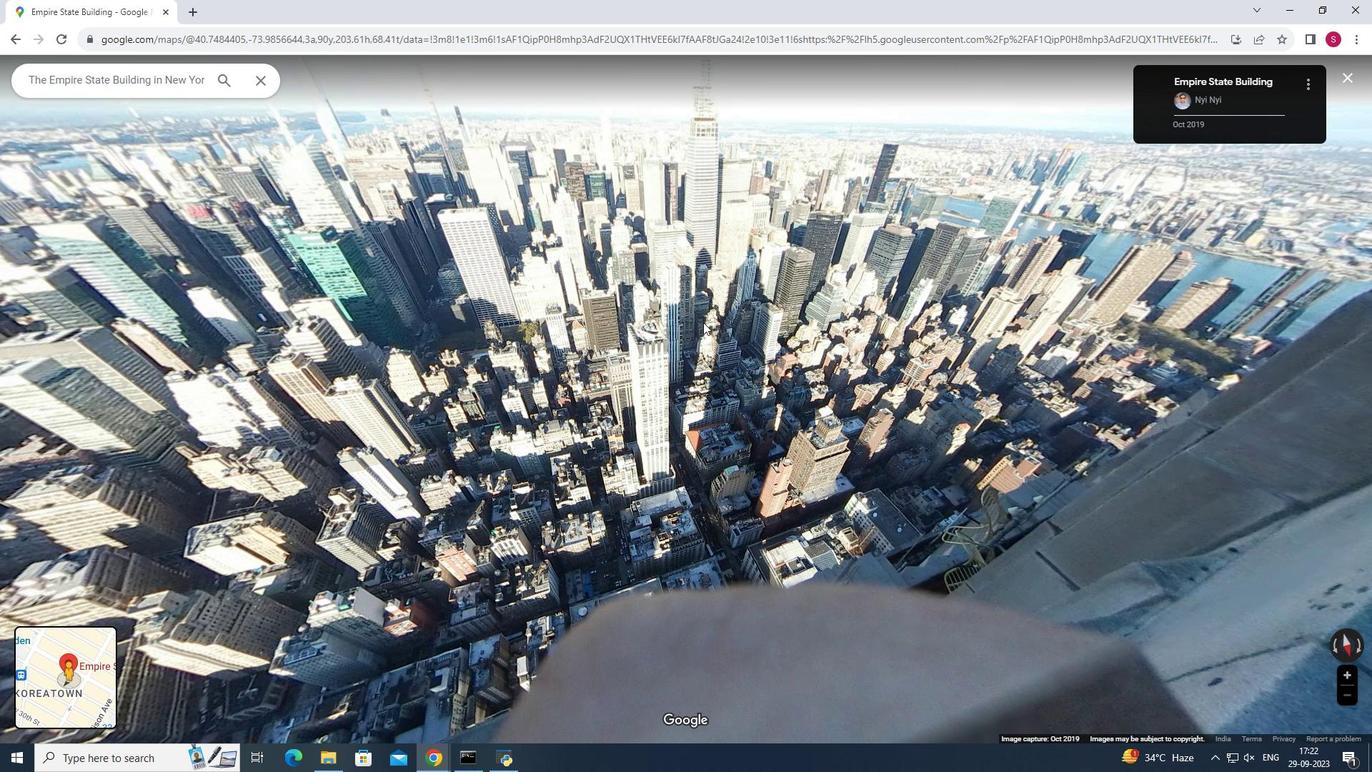 
Action: Mouse moved to (719, 388)
Screenshot: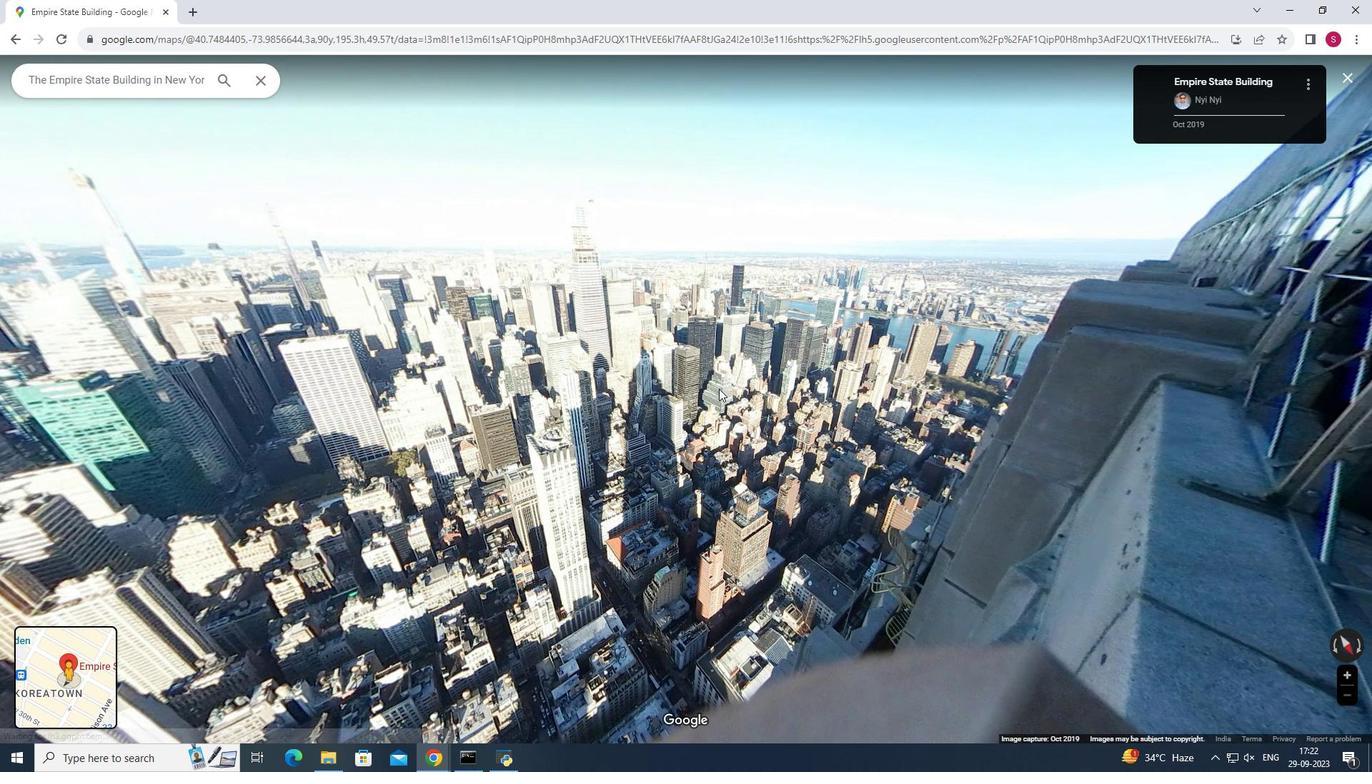 
Action: Mouse scrolled (719, 388) with delta (0, 0)
Screenshot: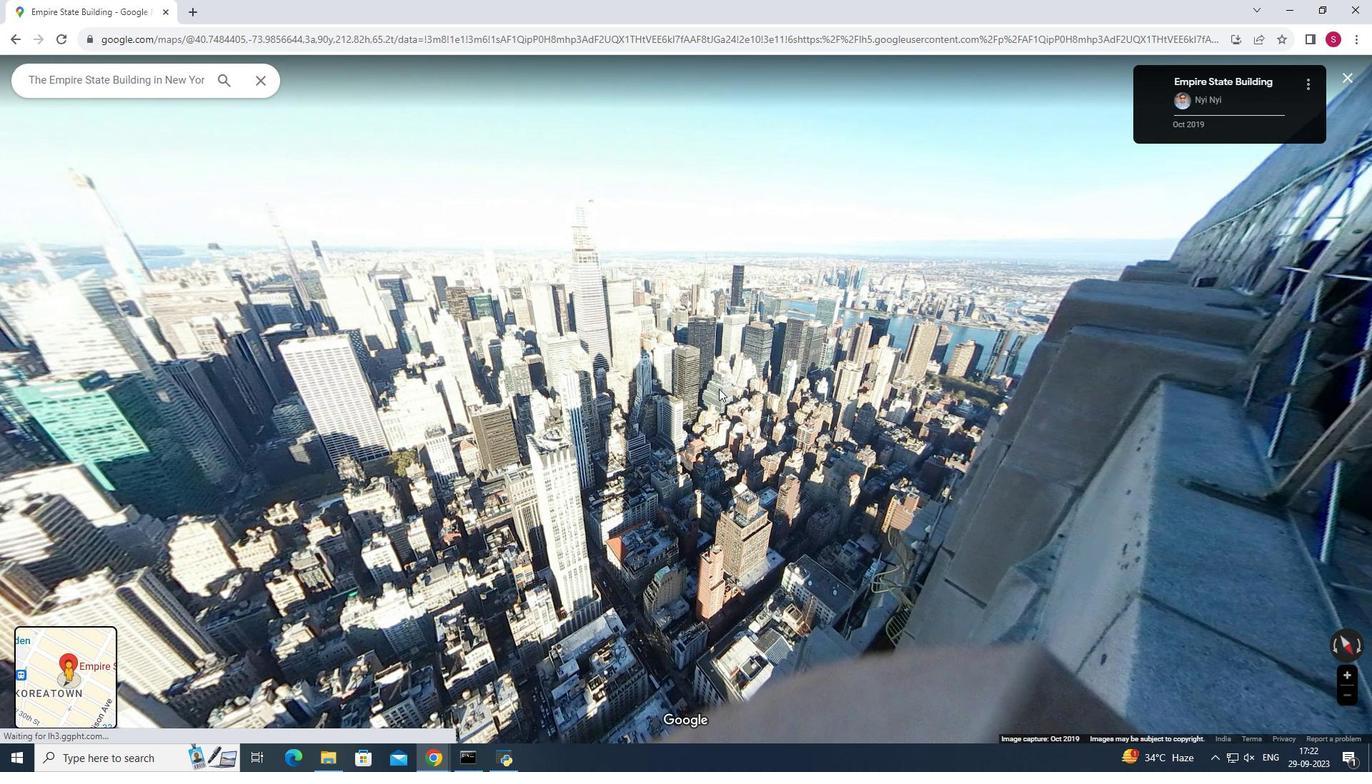 
Action: Mouse scrolled (719, 388) with delta (0, 0)
Screenshot: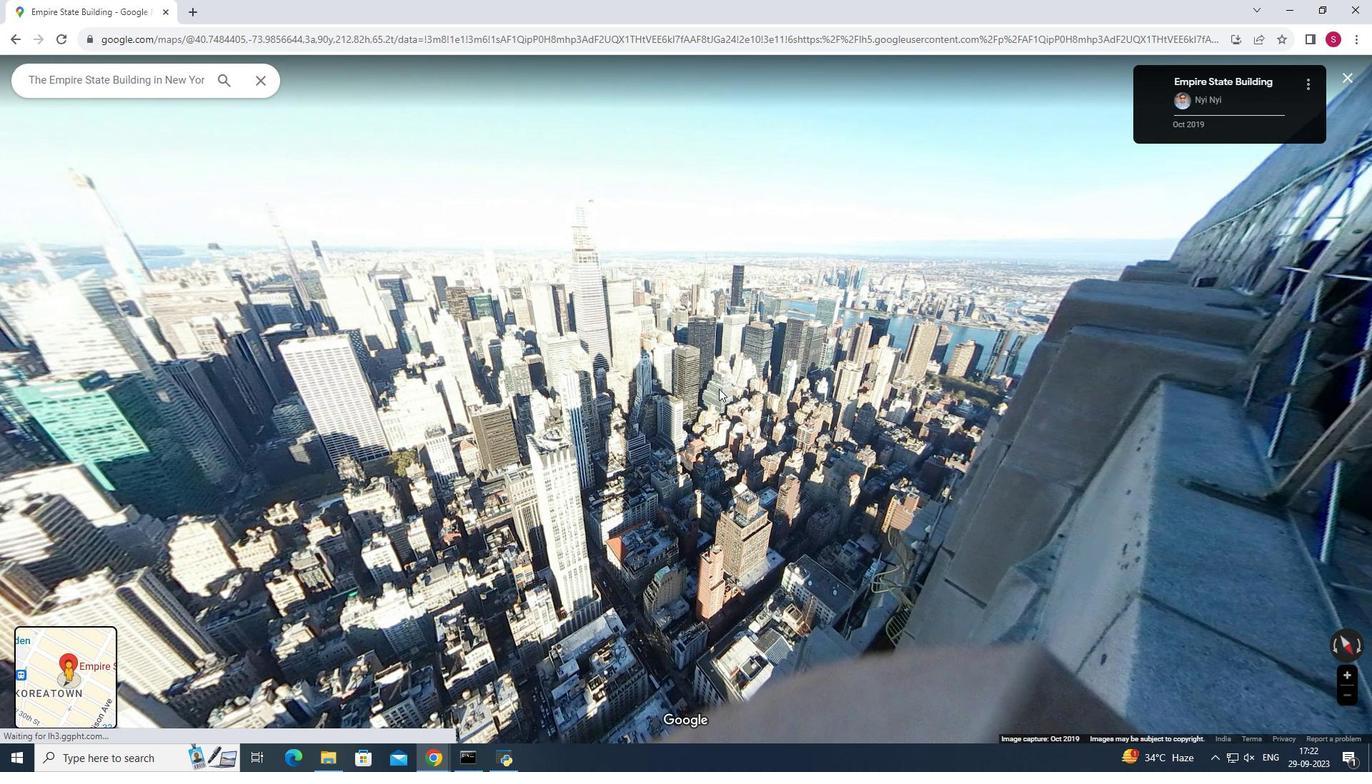 
Action: Mouse scrolled (719, 388) with delta (0, 0)
Screenshot: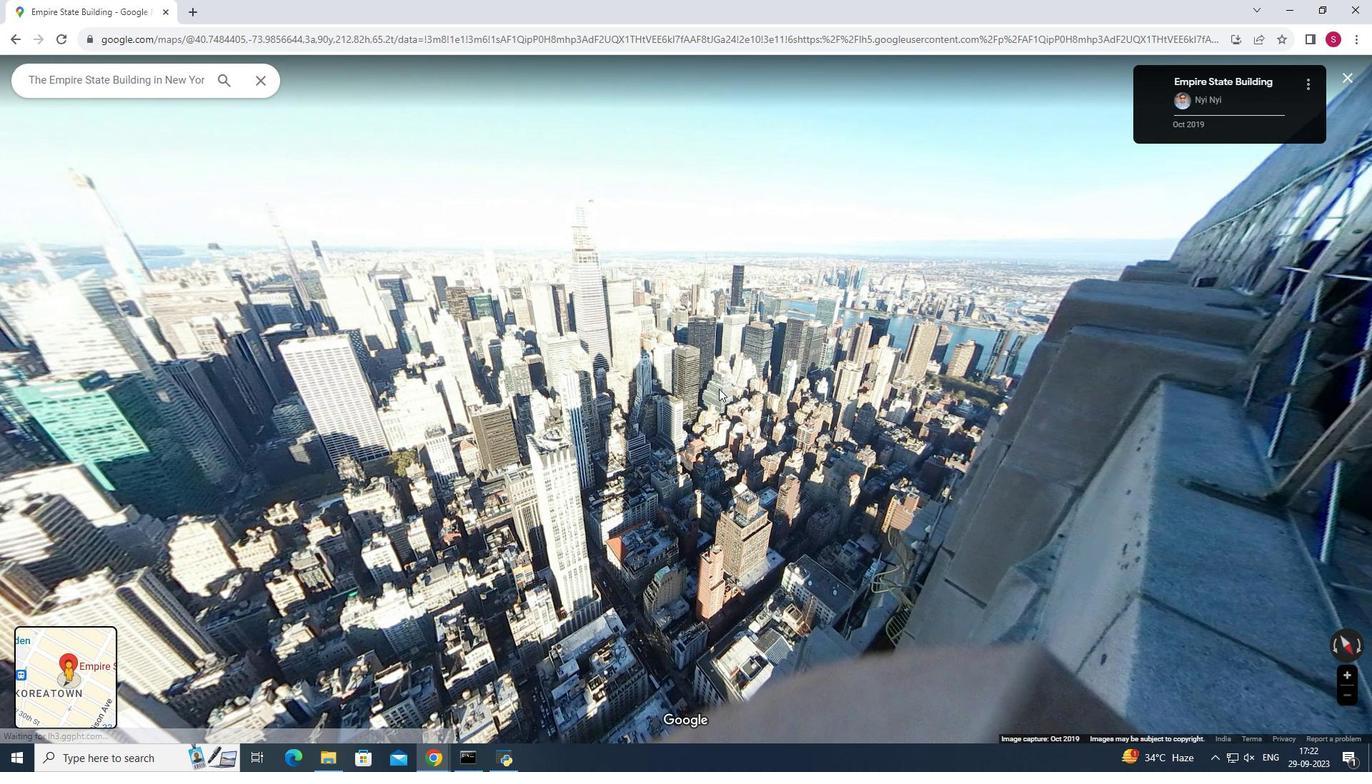 
Action: Mouse scrolled (719, 389) with delta (0, 0)
Screenshot: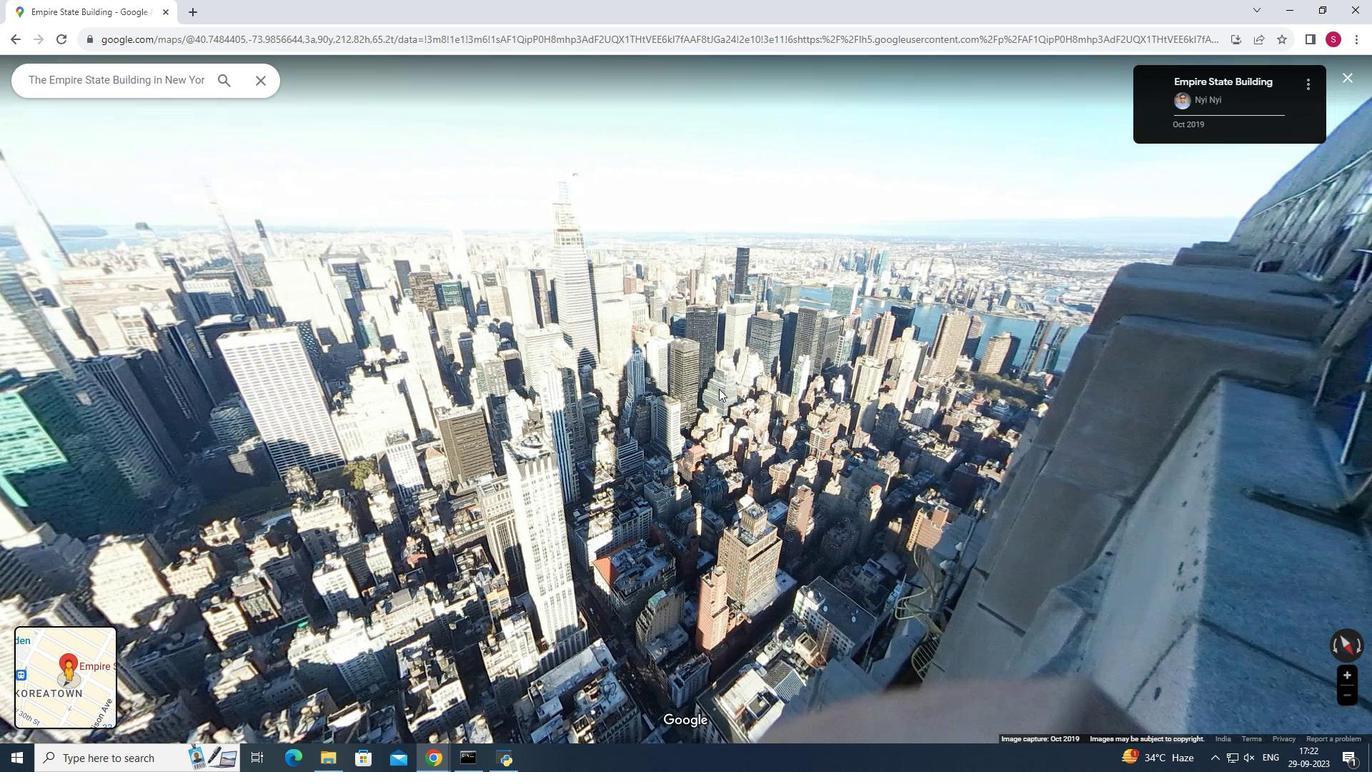 
Action: Mouse scrolled (719, 389) with delta (0, 0)
Screenshot: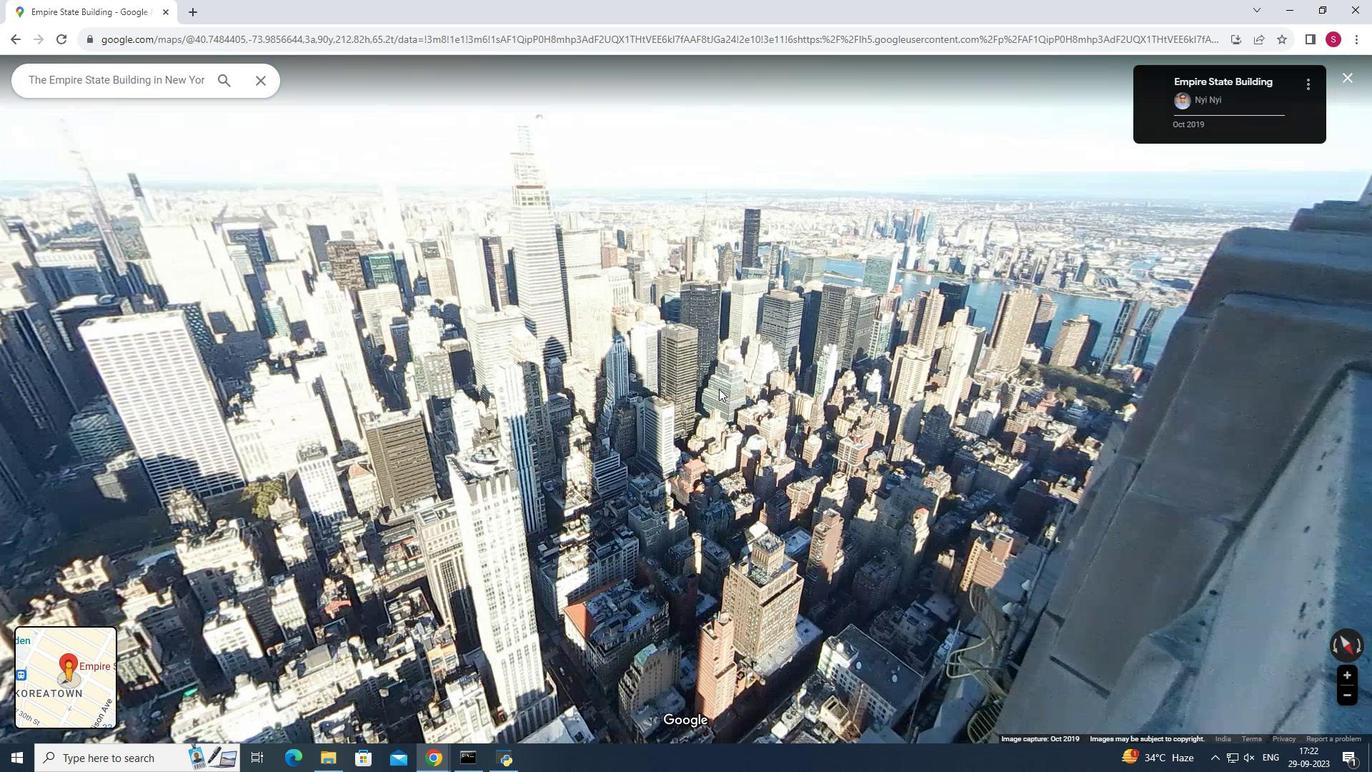 
Action: Mouse scrolled (719, 389) with delta (0, 0)
Screenshot: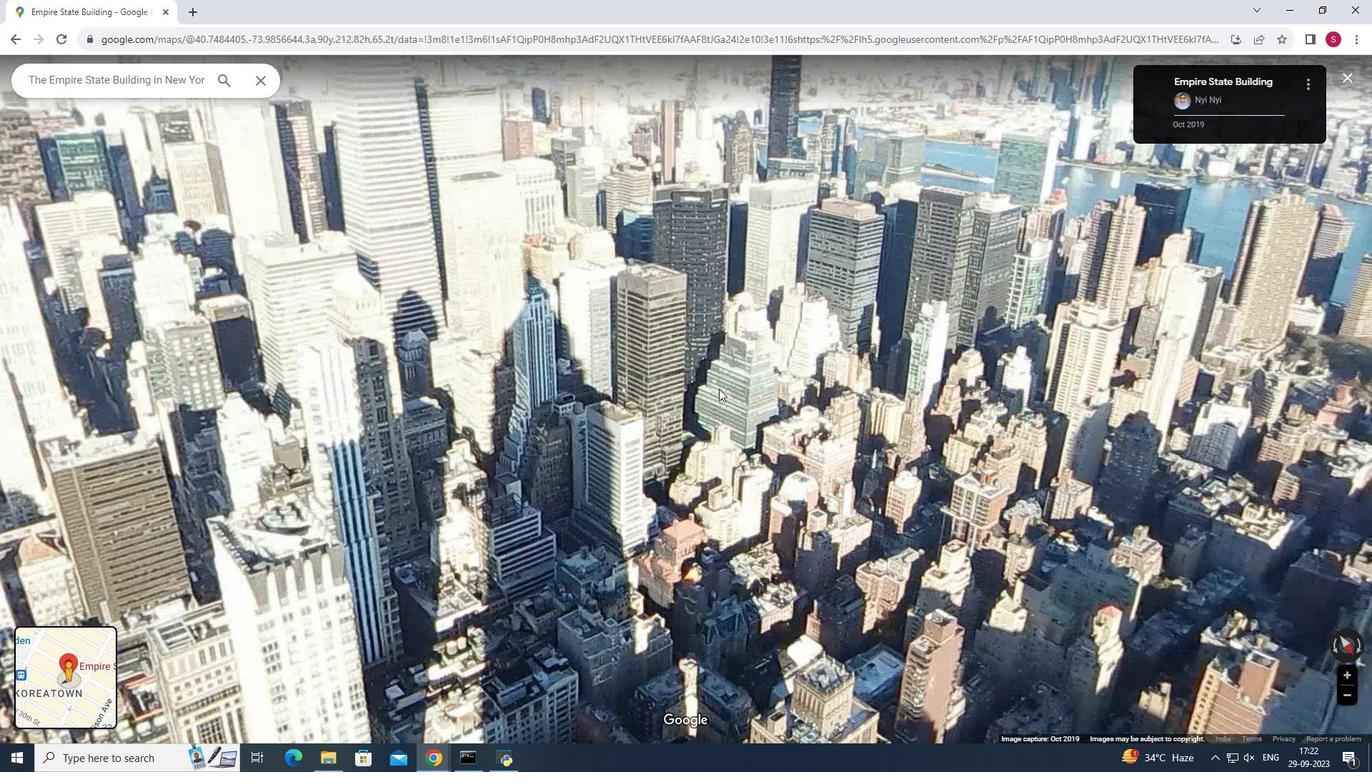 
Action: Mouse moved to (824, 408)
Screenshot: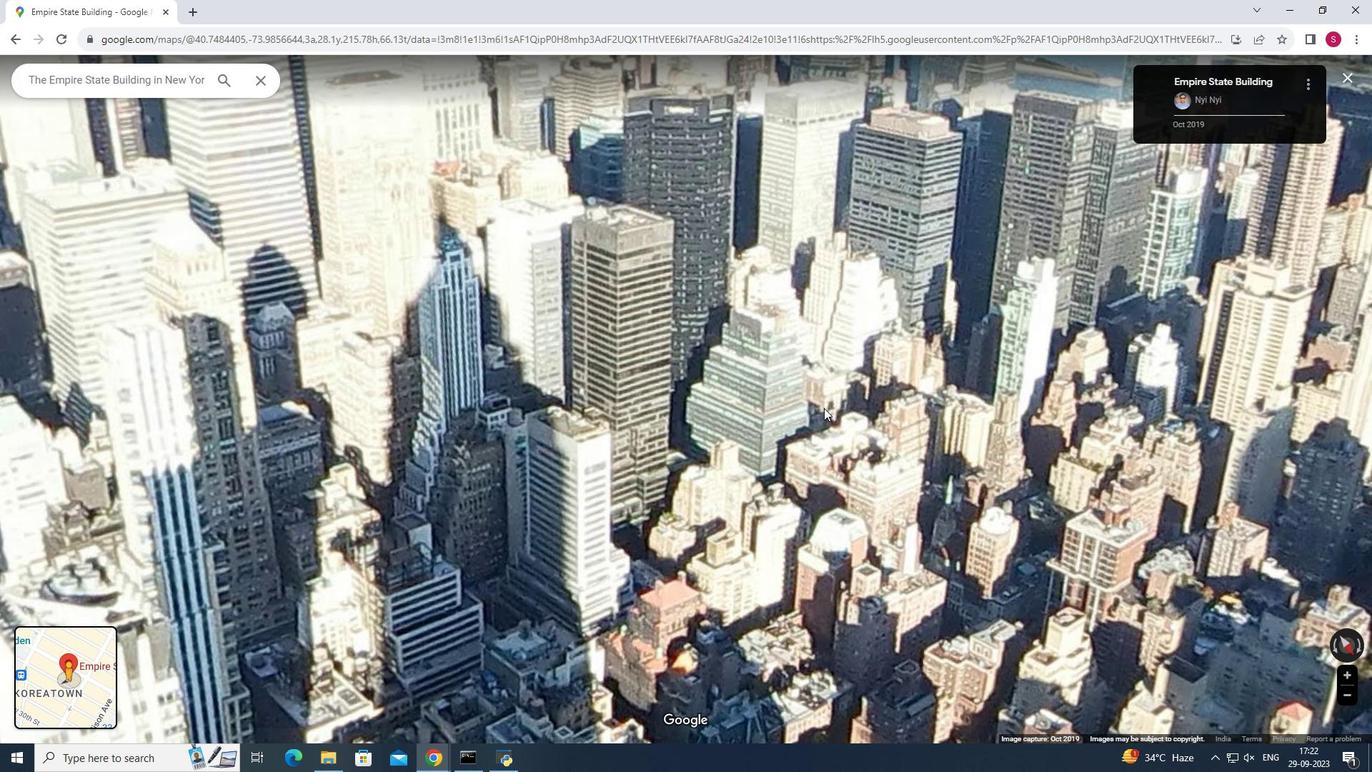 
Action: Mouse scrolled (824, 408) with delta (0, 0)
Screenshot: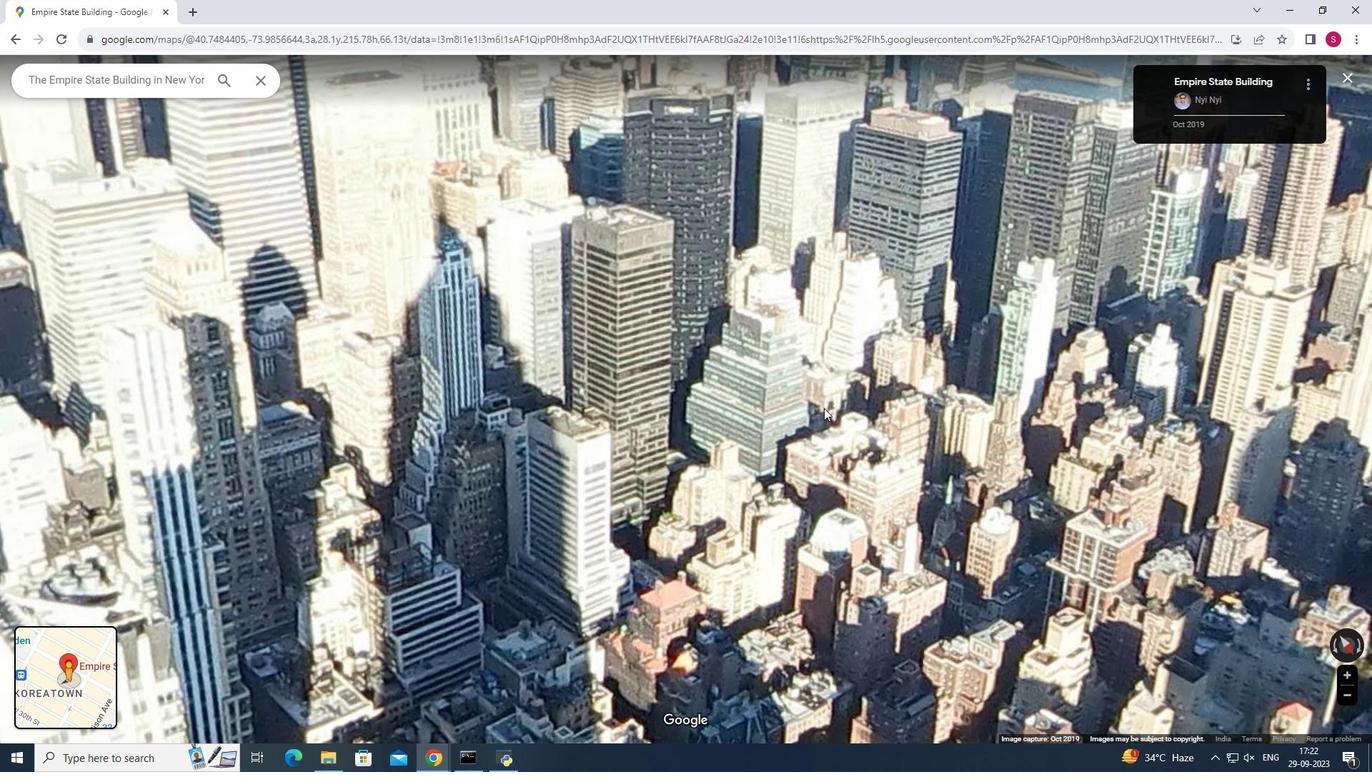 
Action: Mouse scrolled (824, 408) with delta (0, 0)
Screenshot: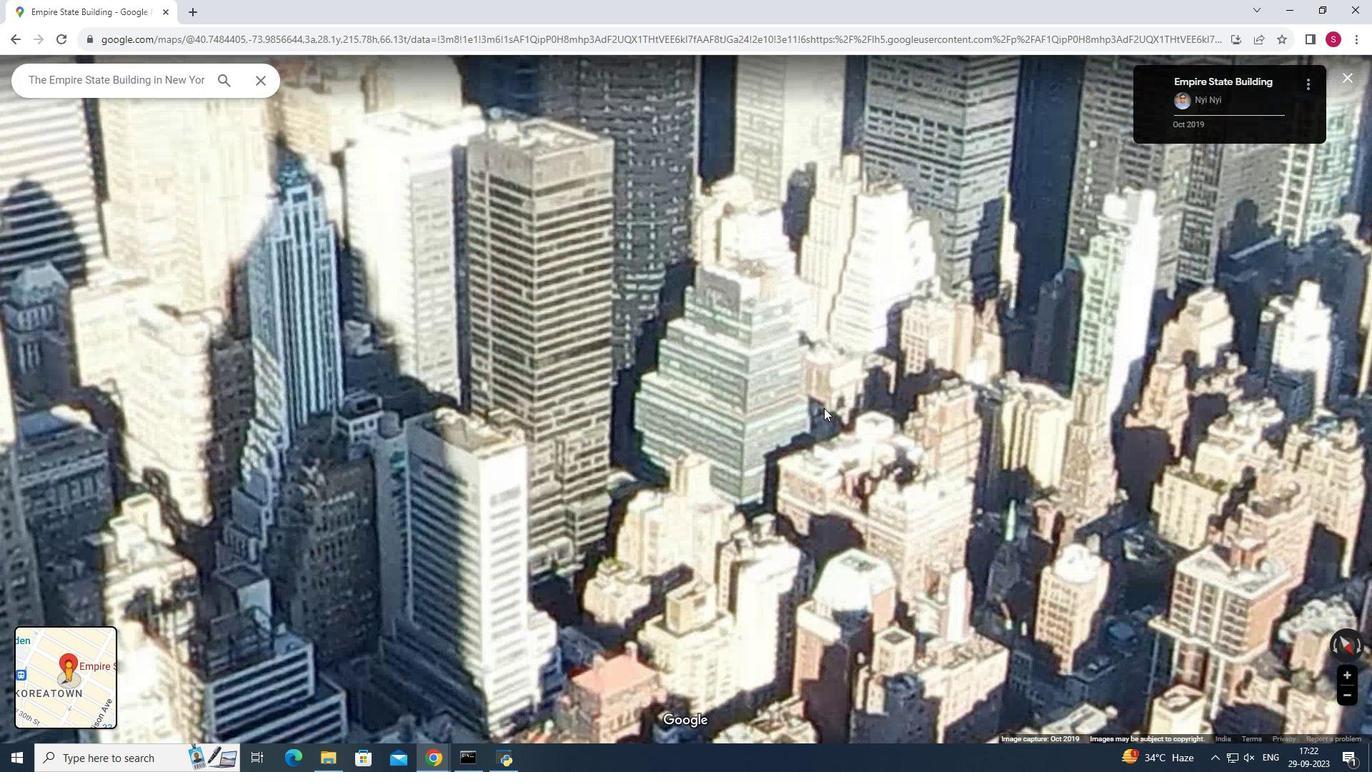 
Action: Mouse scrolled (824, 408) with delta (0, 0)
Screenshot: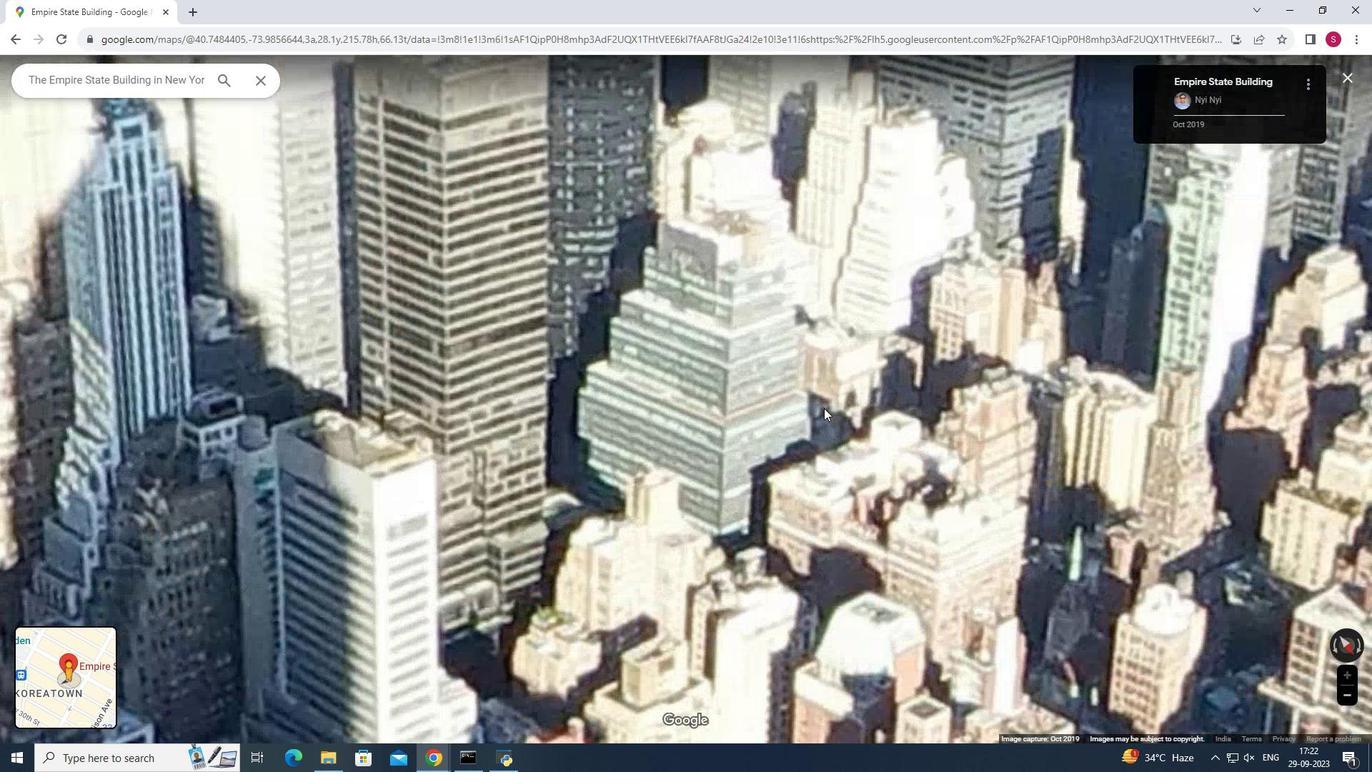 
Action: Mouse moved to (675, 411)
Screenshot: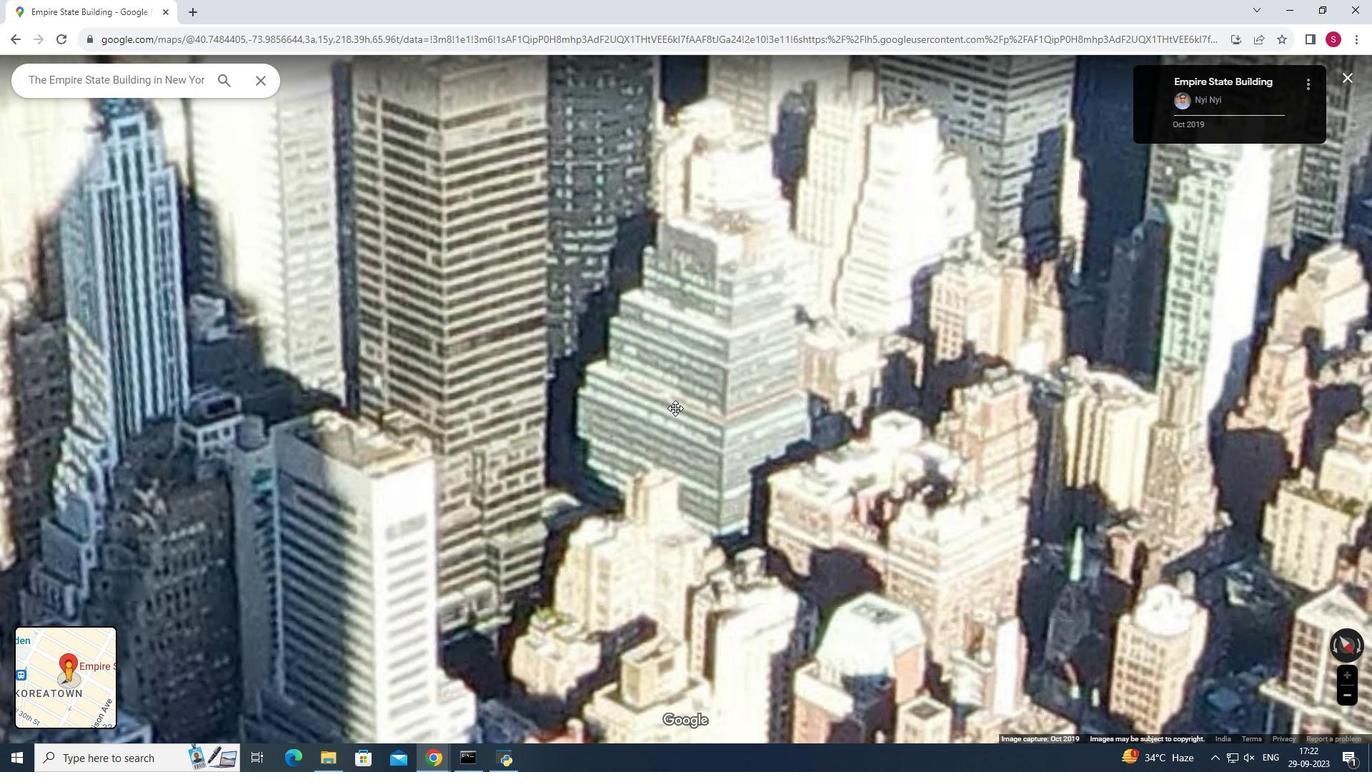
Action: Mouse pressed left at (675, 411)
Screenshot: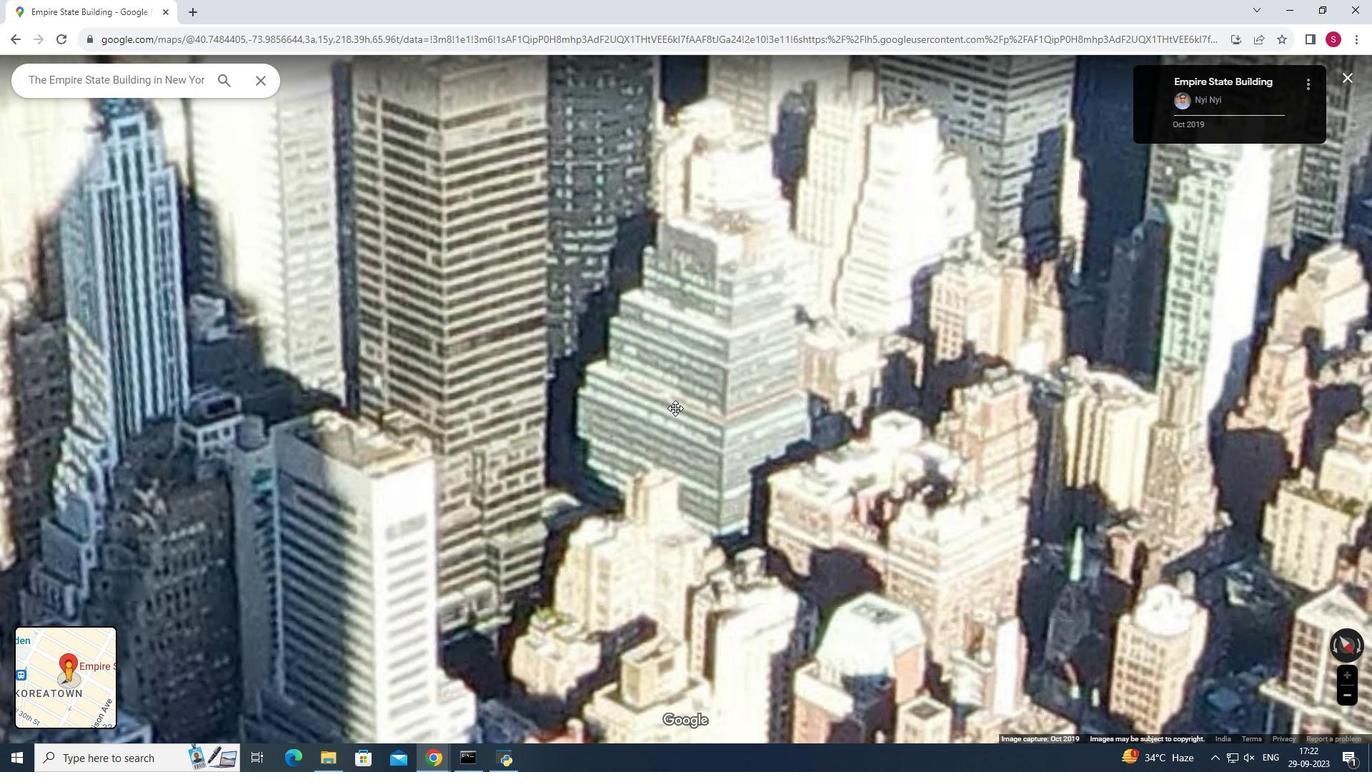 
Action: Mouse moved to (750, 383)
Screenshot: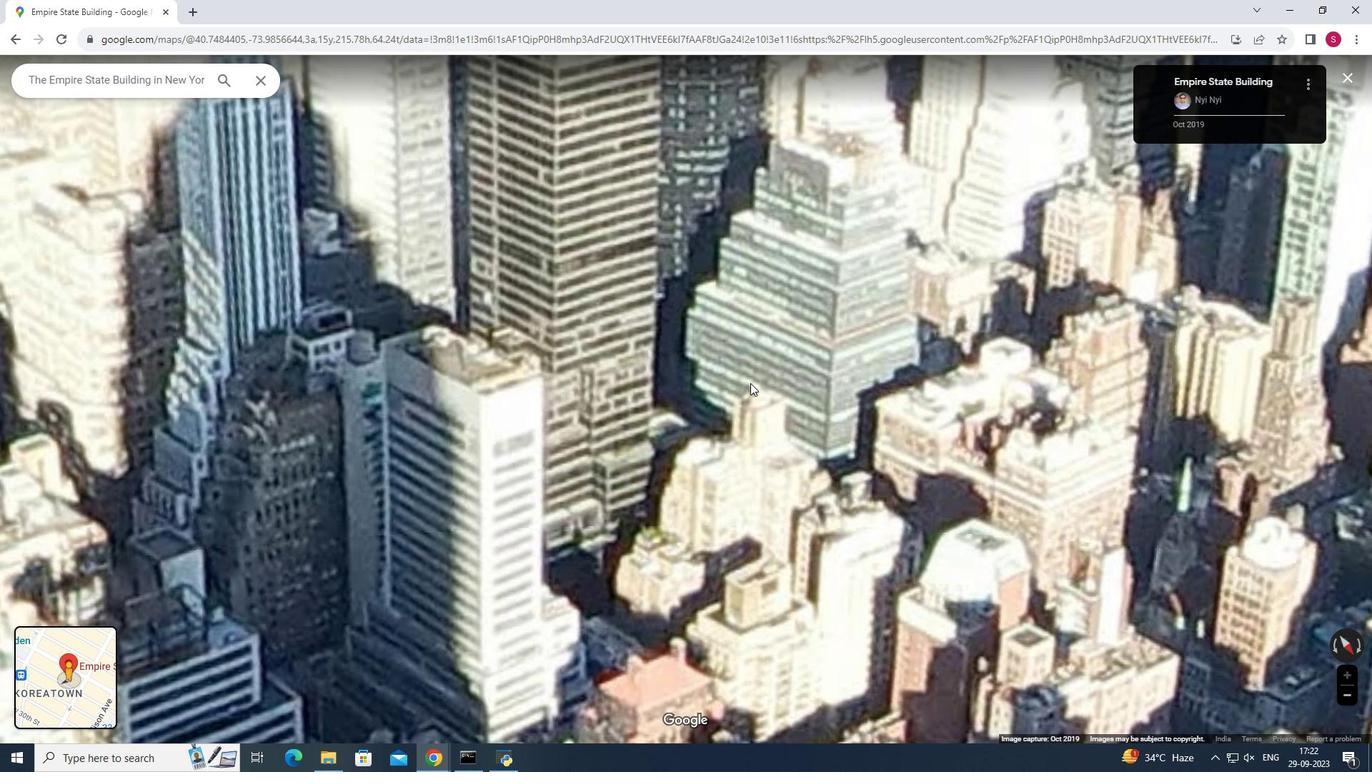 
Action: Mouse pressed left at (750, 383)
Screenshot: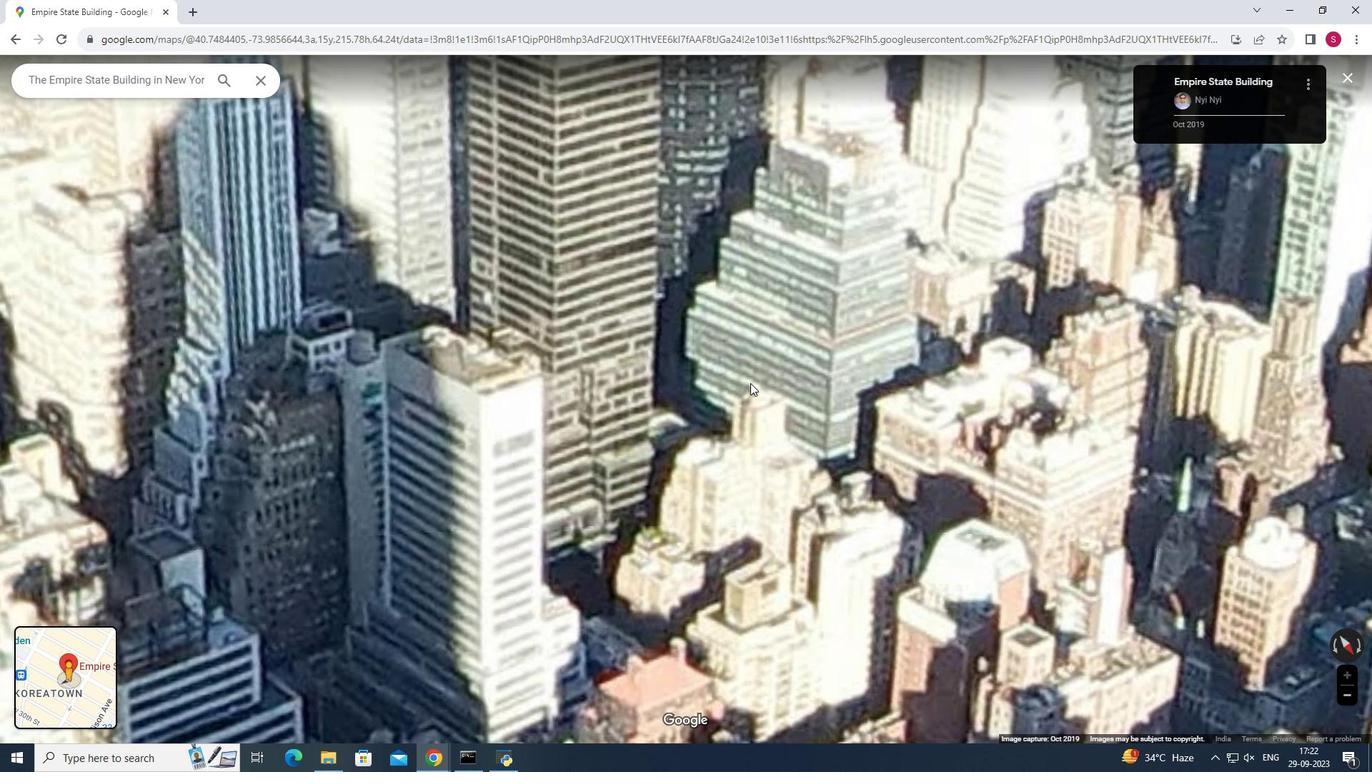 
Action: Mouse pressed left at (750, 383)
Screenshot: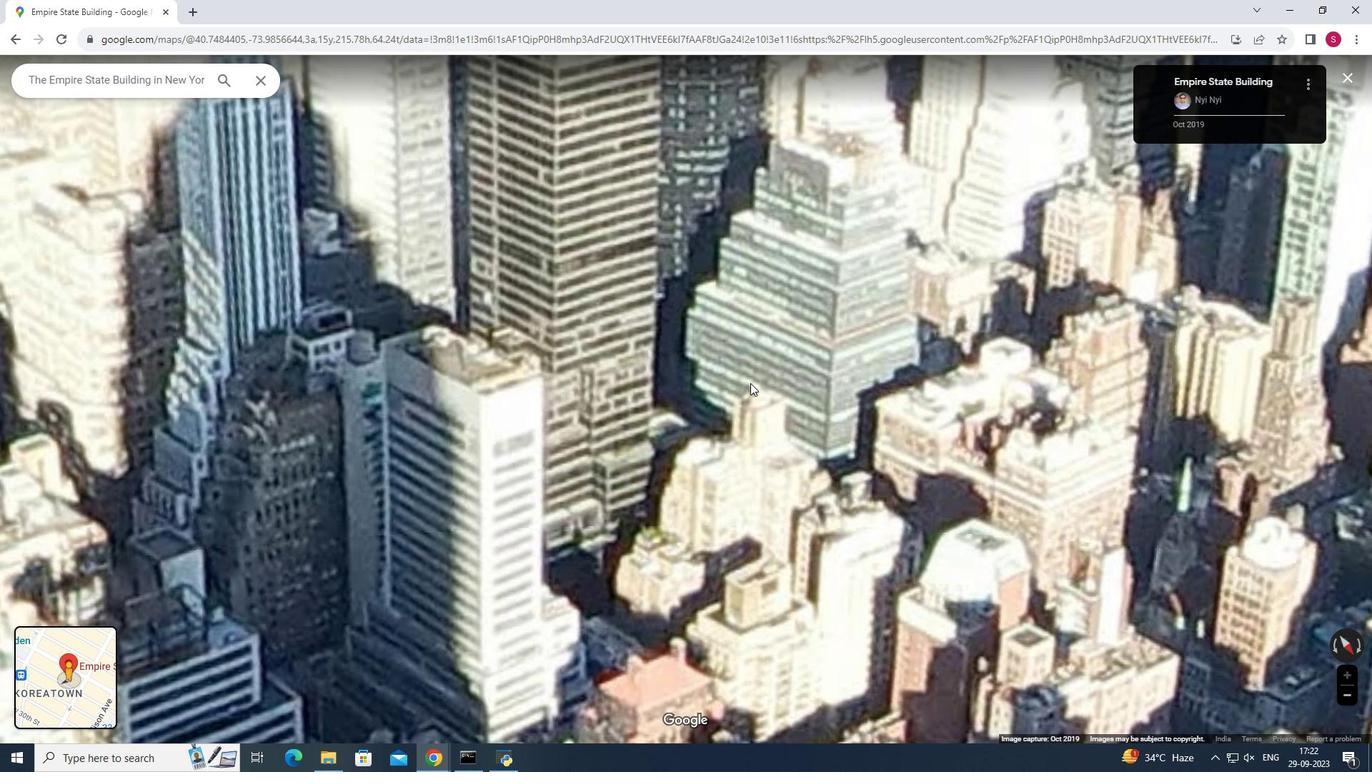 
Action: Mouse moved to (830, 346)
Screenshot: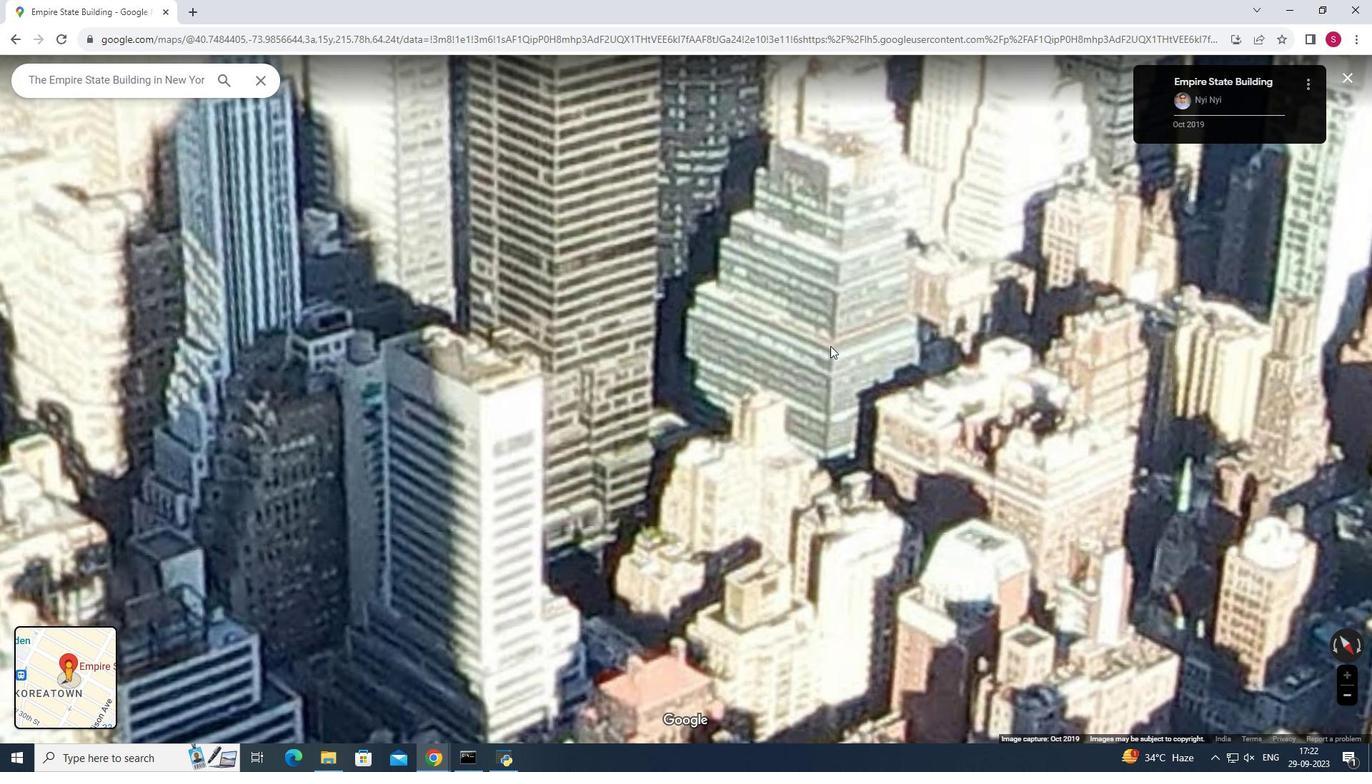 
Action: Mouse pressed left at (830, 346)
Screenshot: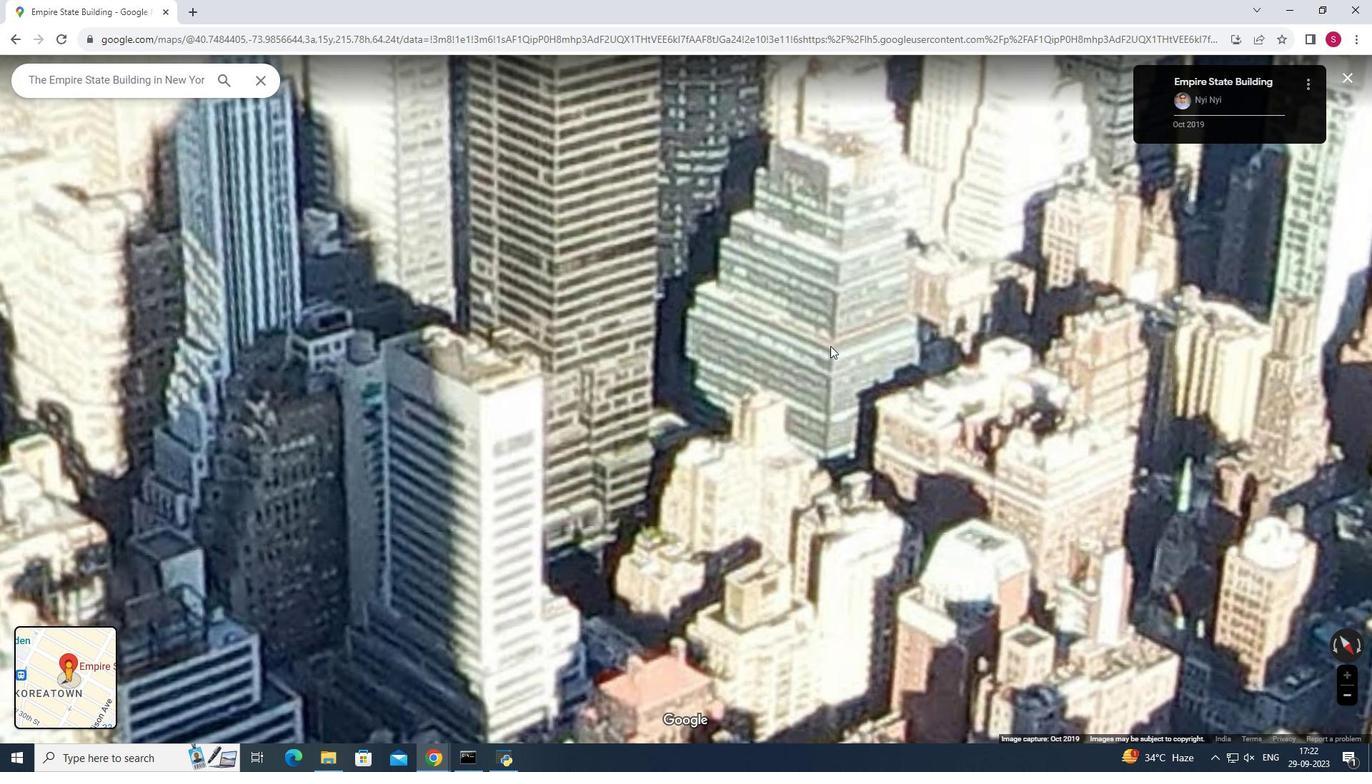 
Action: Mouse pressed left at (830, 346)
Screenshot: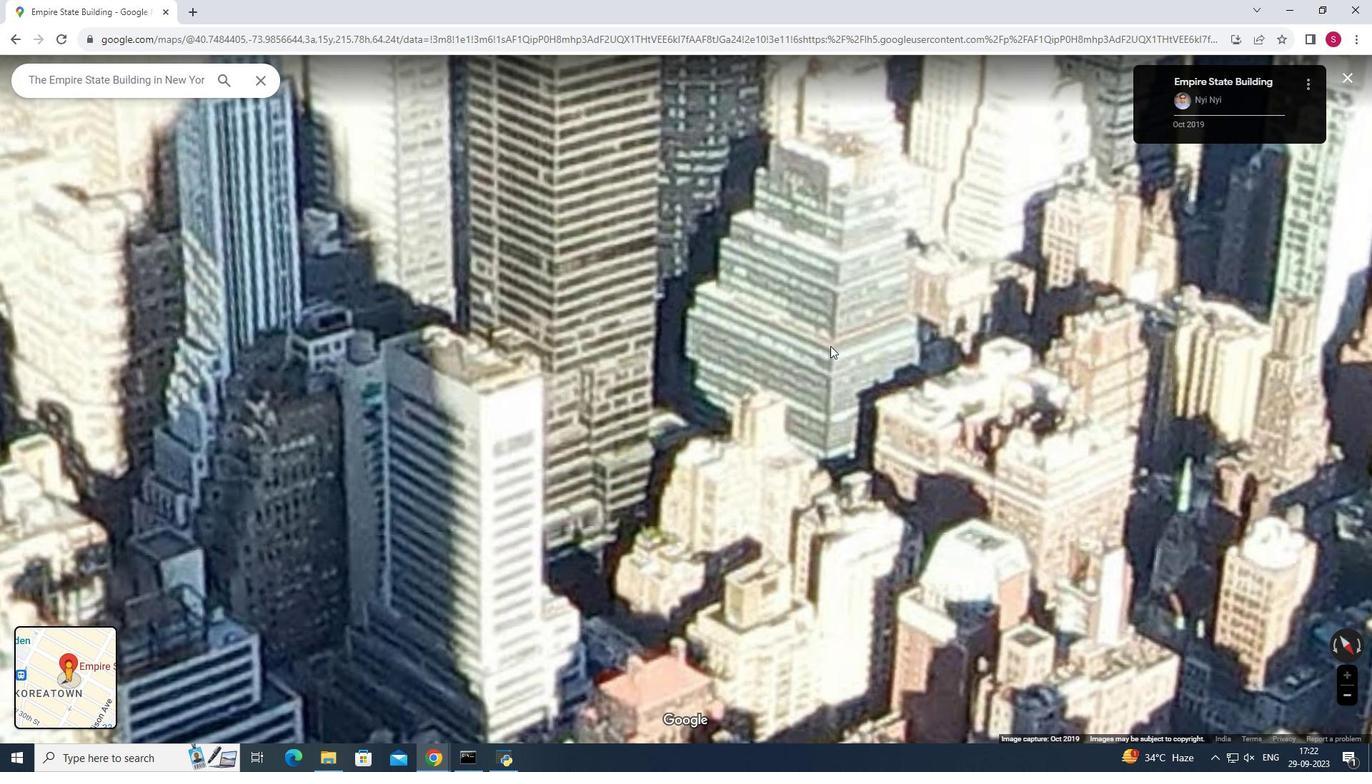 
Action: Mouse moved to (660, 446)
Screenshot: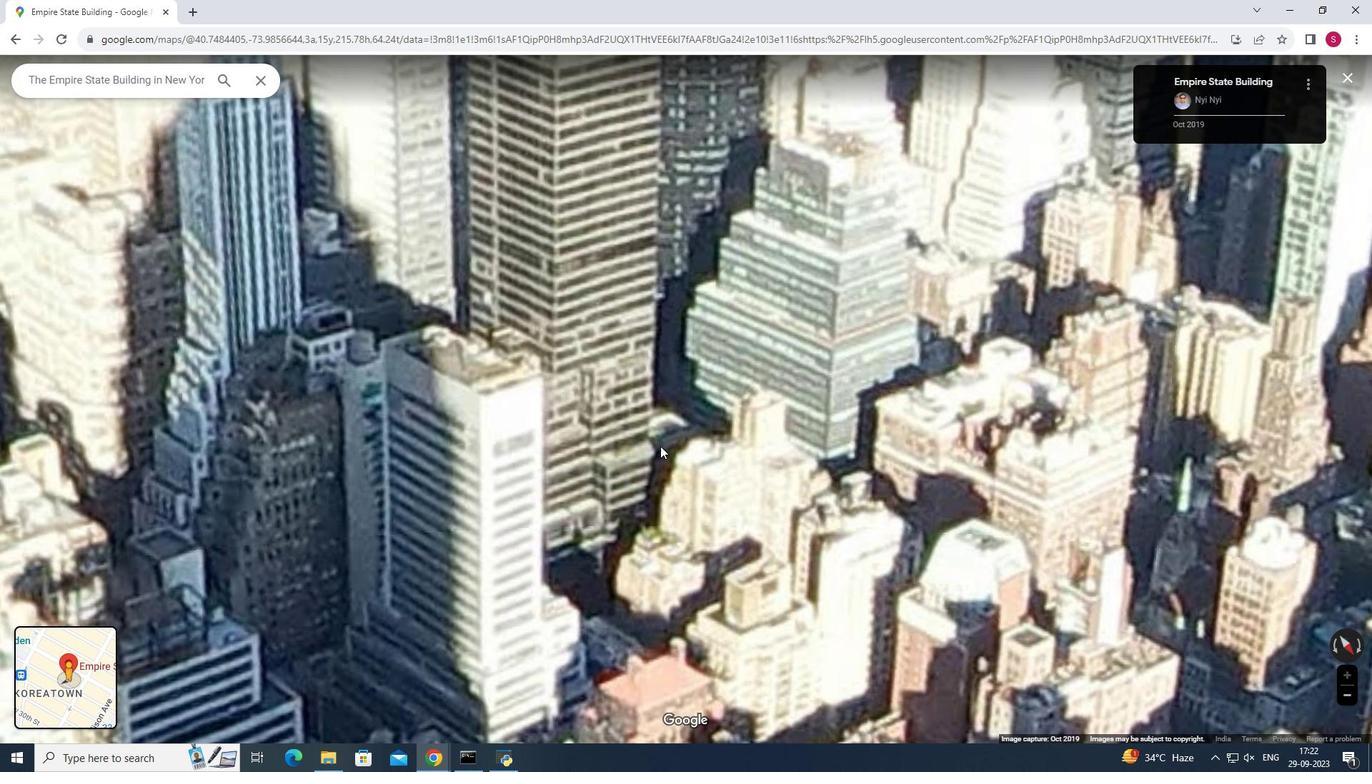 
Action: Mouse pressed left at (660, 446)
Screenshot: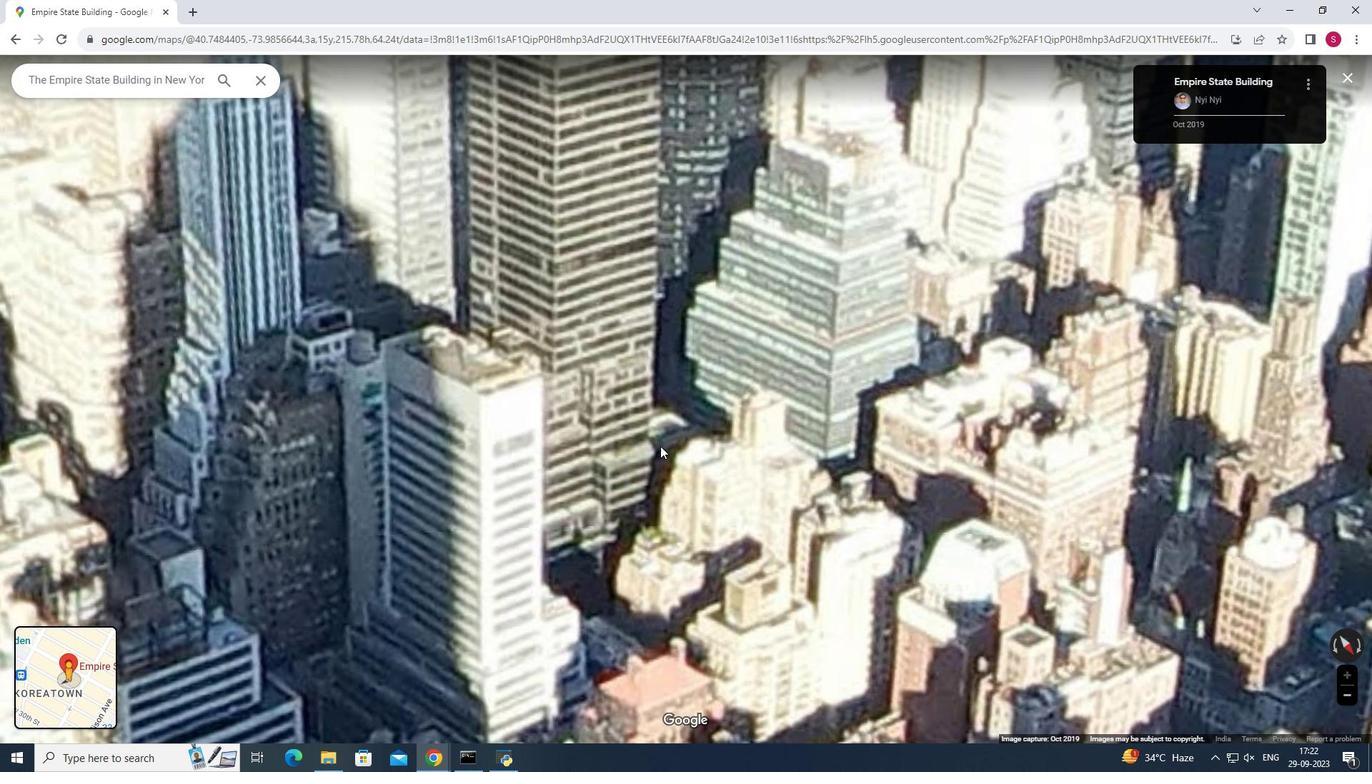 
Action: Mouse moved to (975, 408)
Screenshot: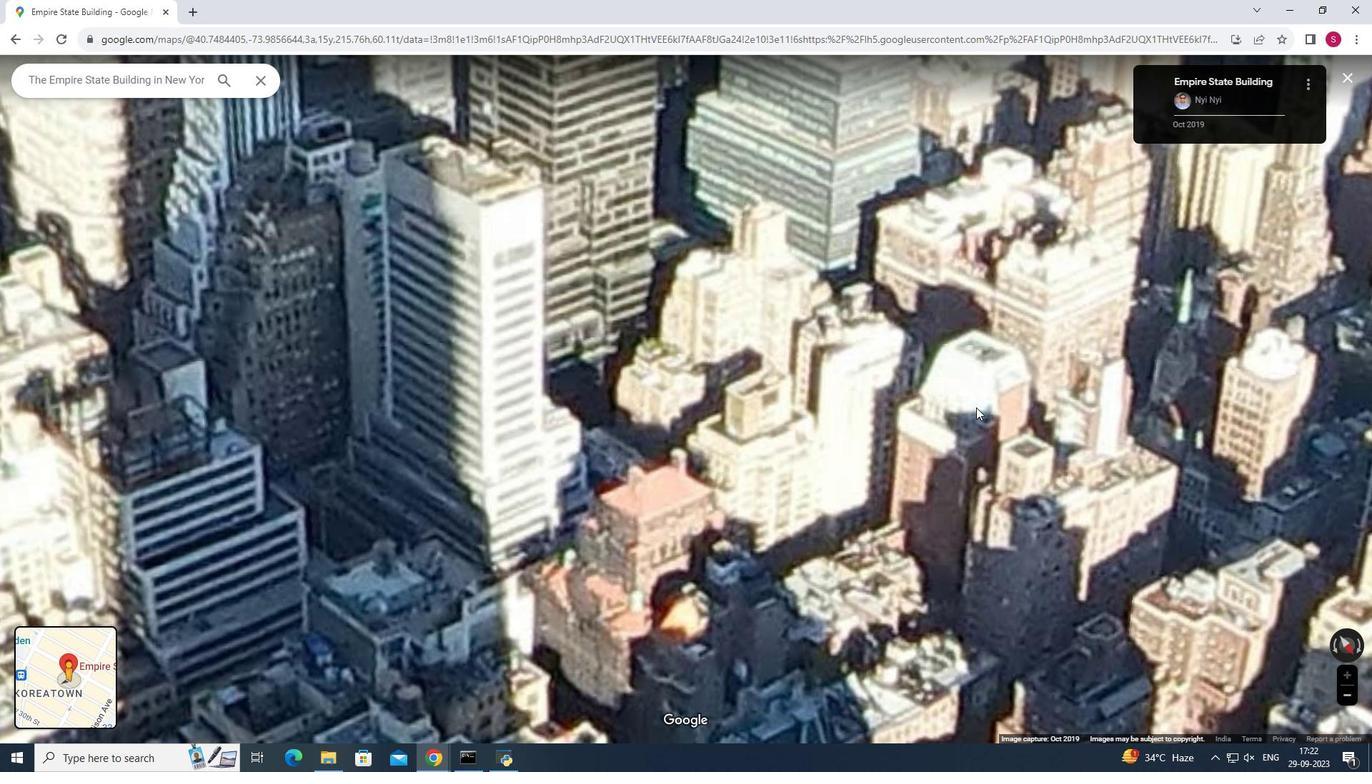 
Action: Mouse pressed left at (975, 408)
Screenshot: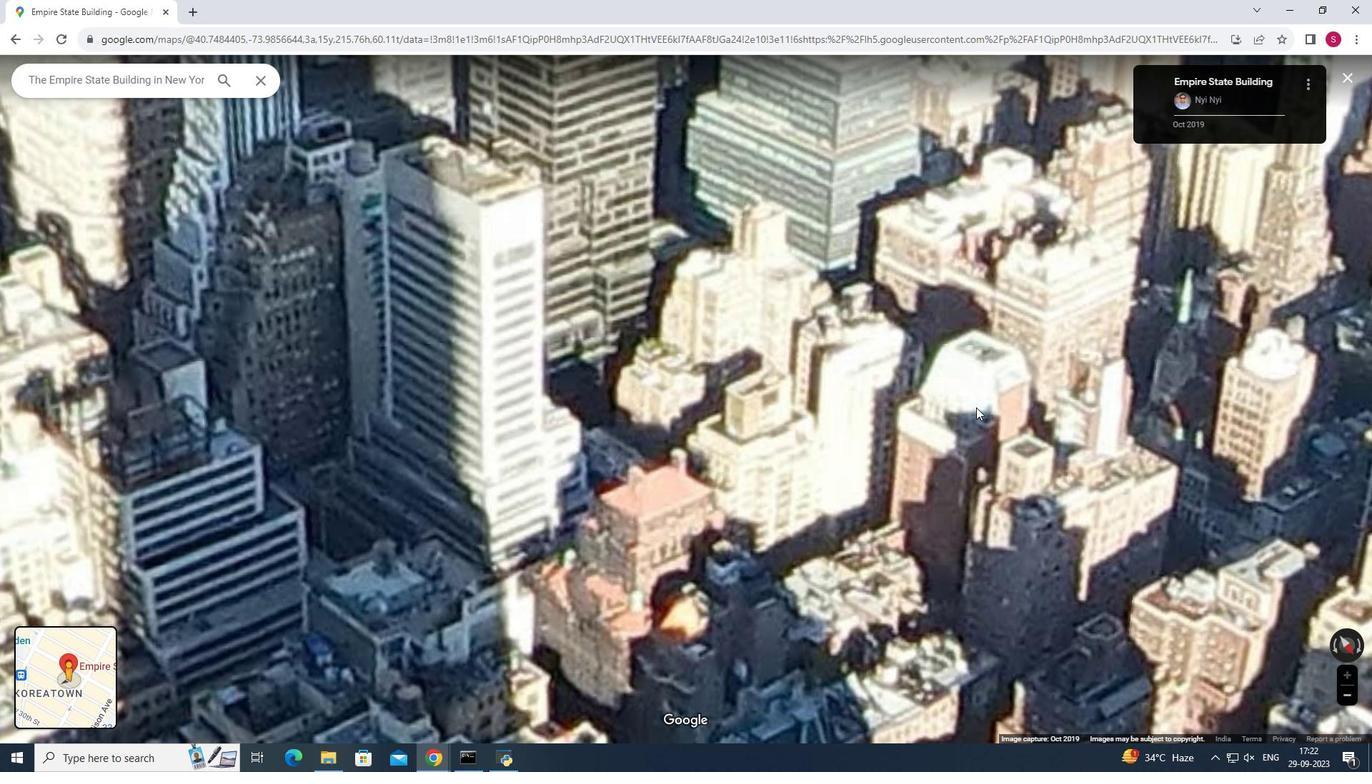 
Action: Mouse moved to (946, 437)
Screenshot: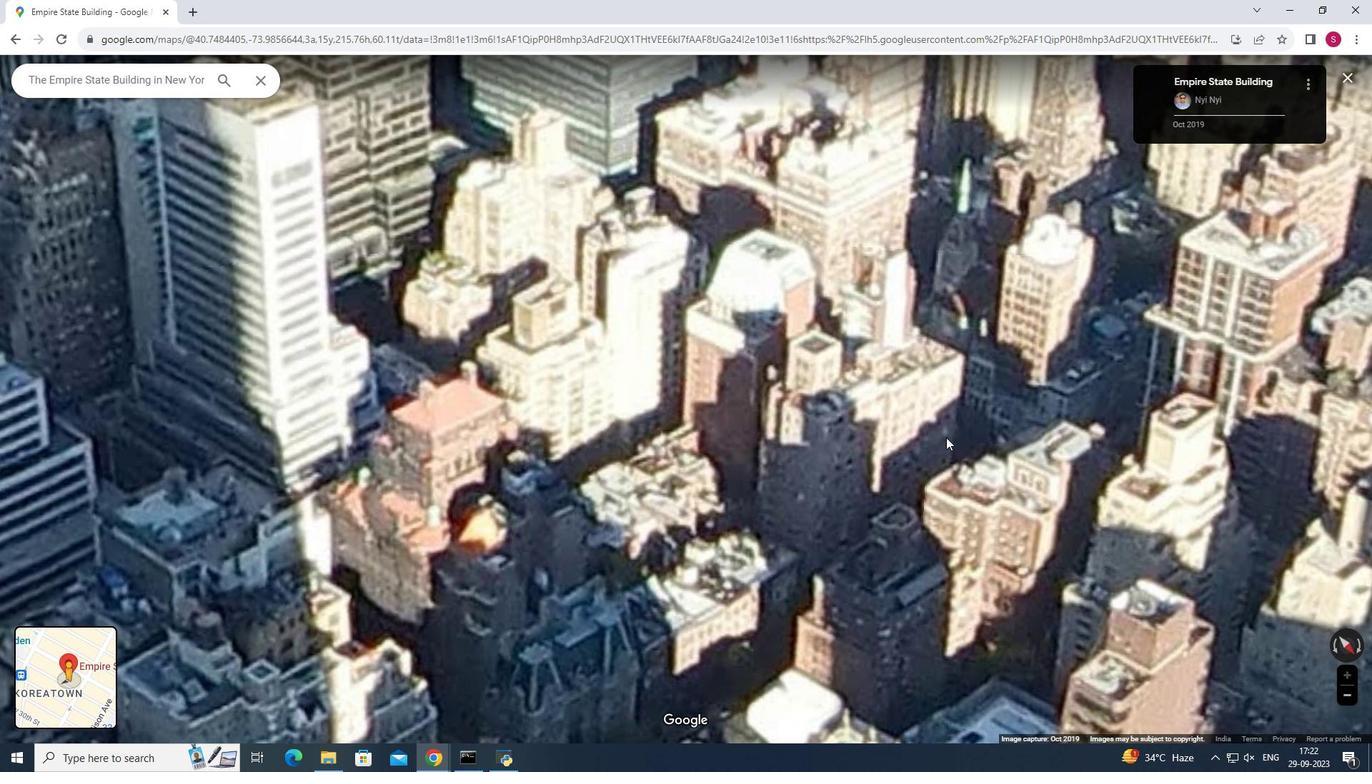 
Action: Mouse pressed left at (946, 437)
Screenshot: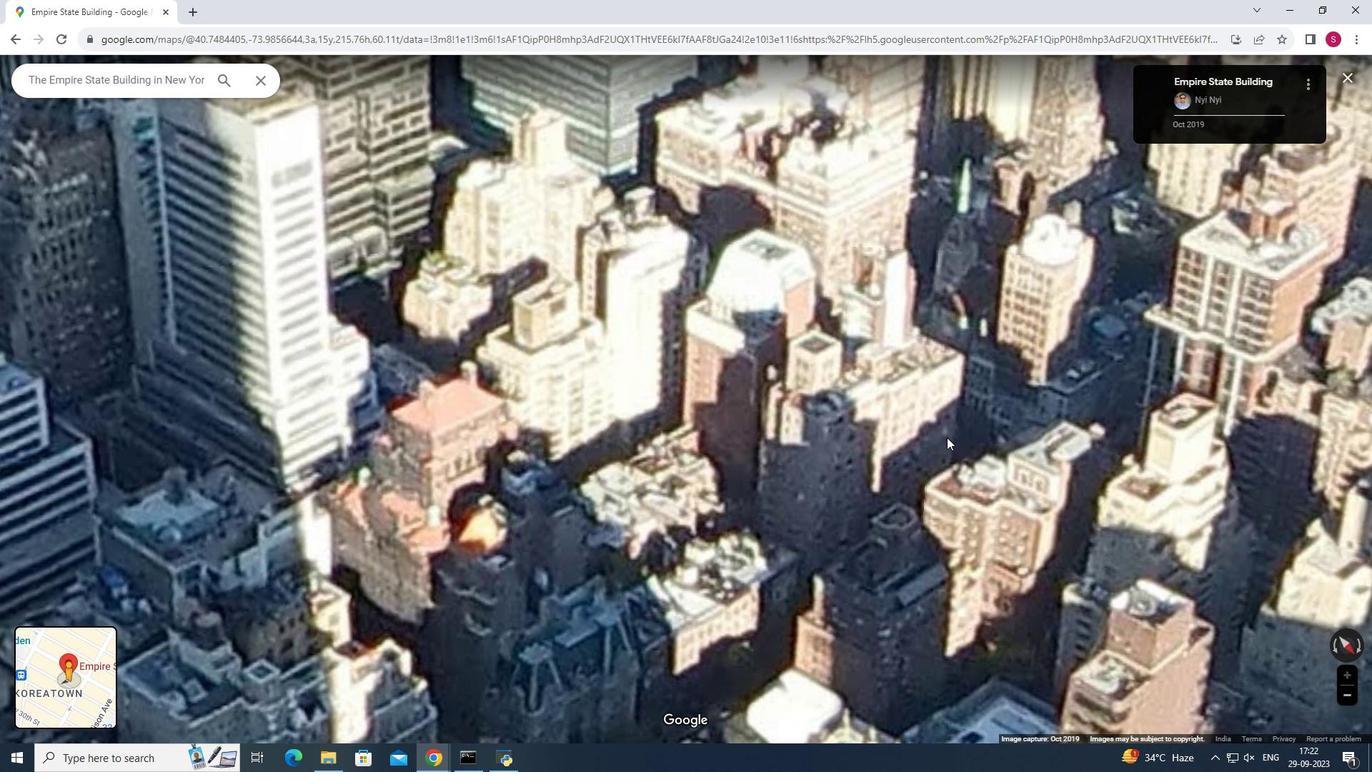 
Action: Mouse moved to (733, 418)
Screenshot: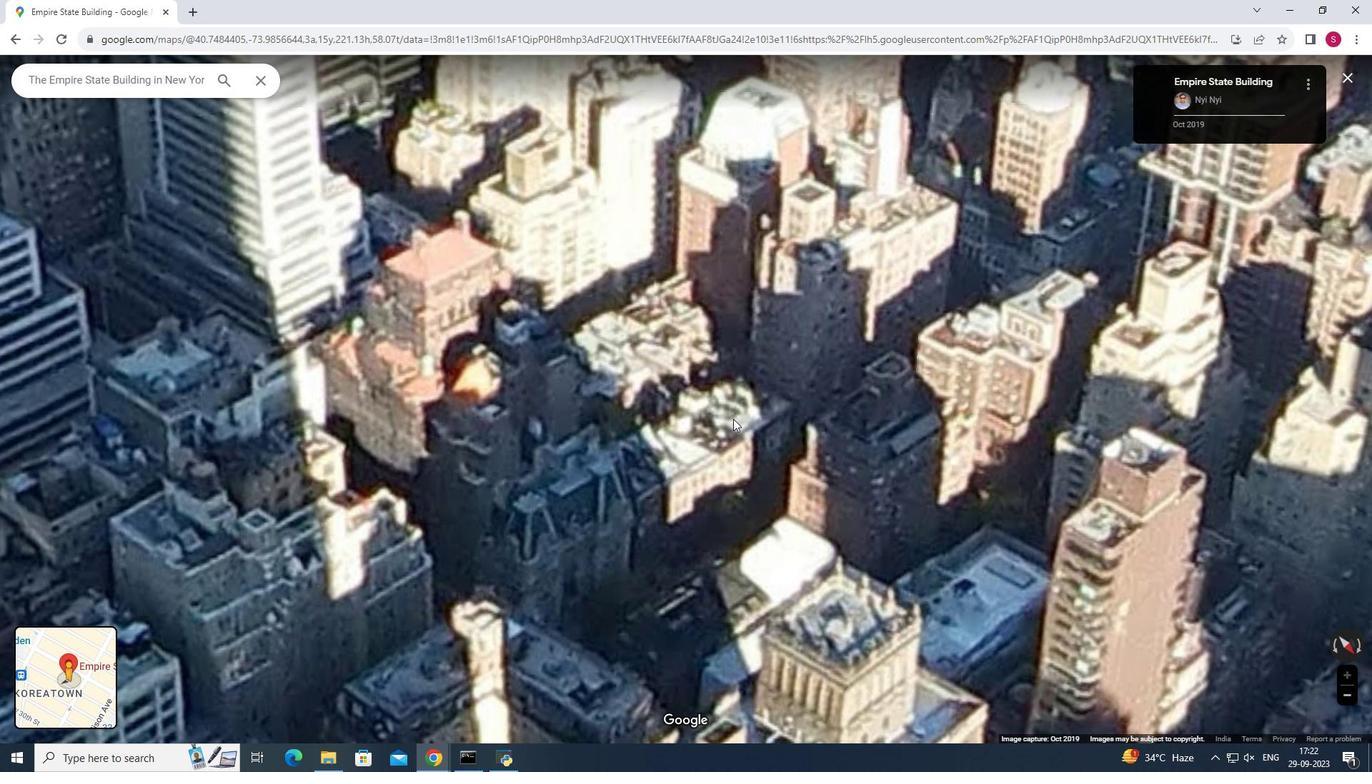 
Action: Mouse pressed left at (733, 418)
Screenshot: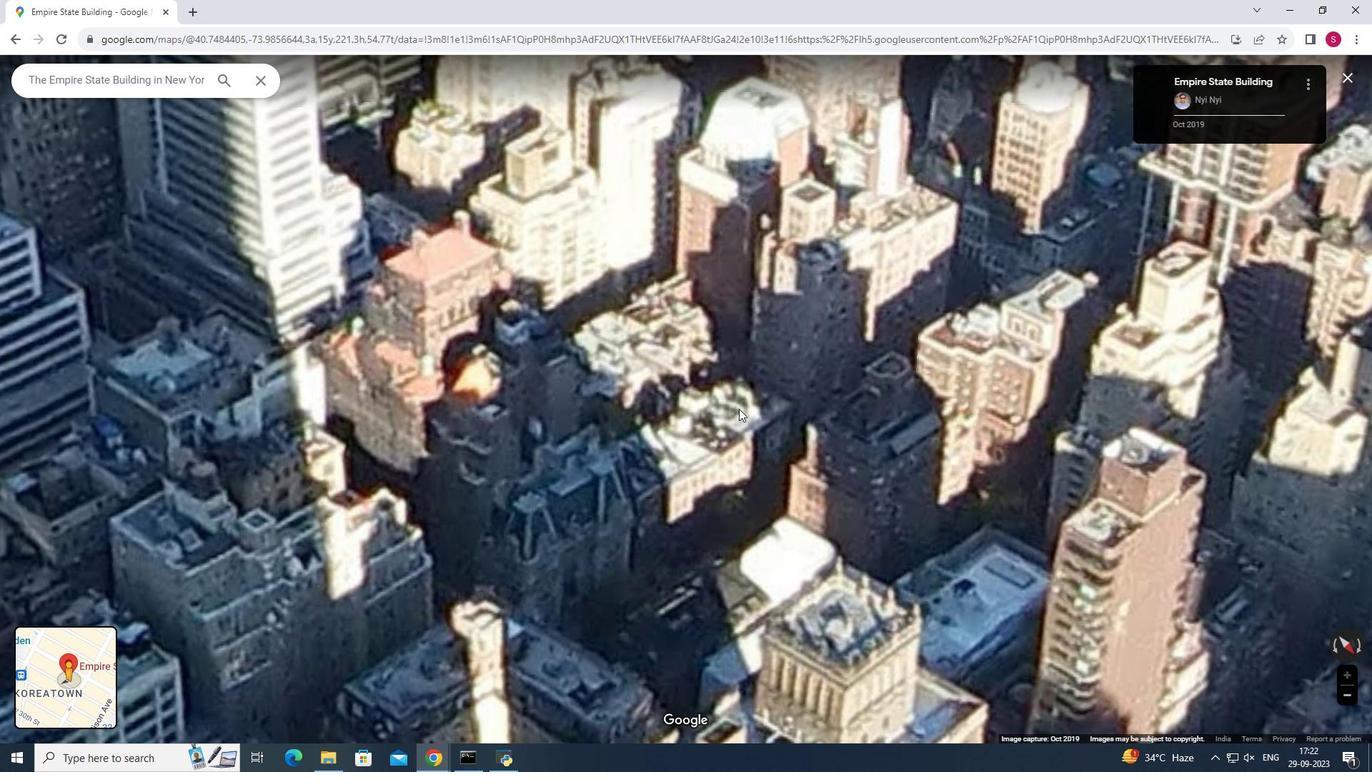 
Action: Mouse moved to (786, 441)
Screenshot: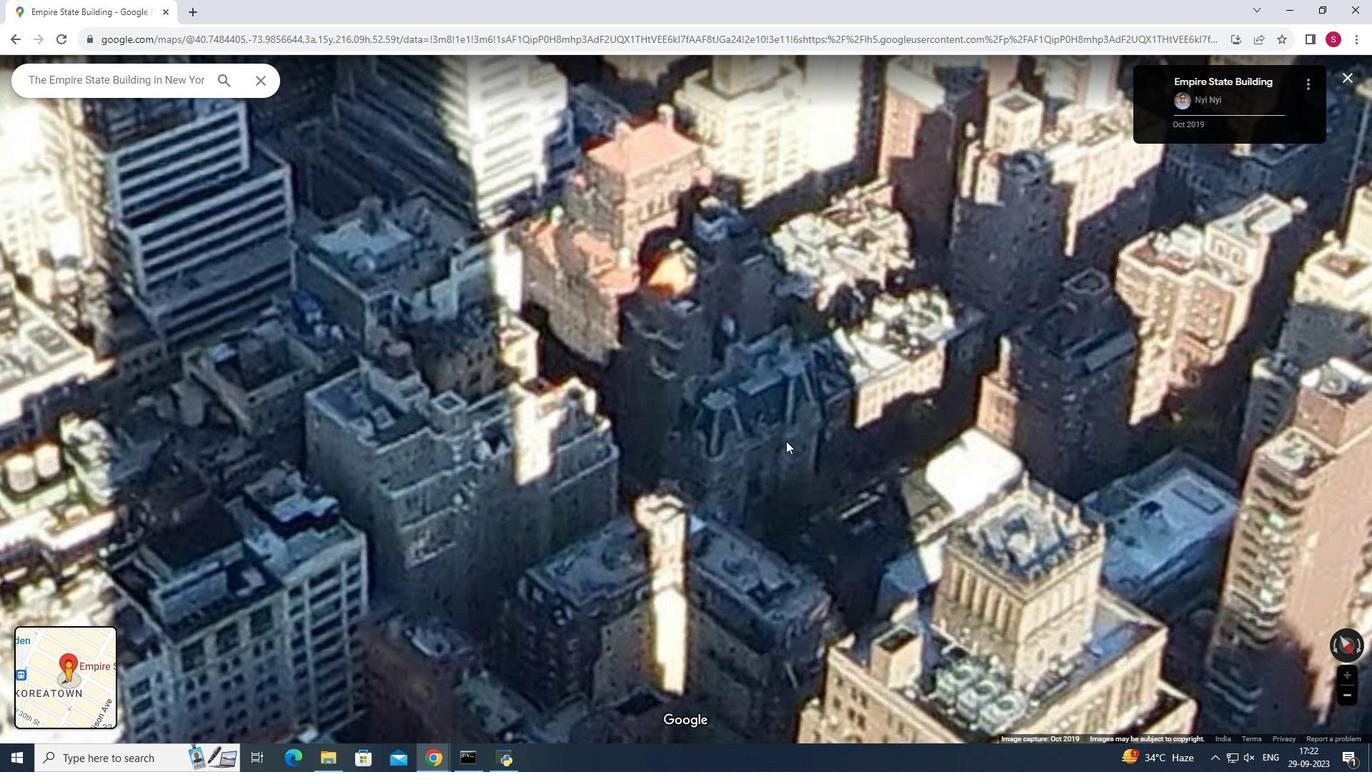 
Action: Mouse pressed left at (786, 441)
Screenshot: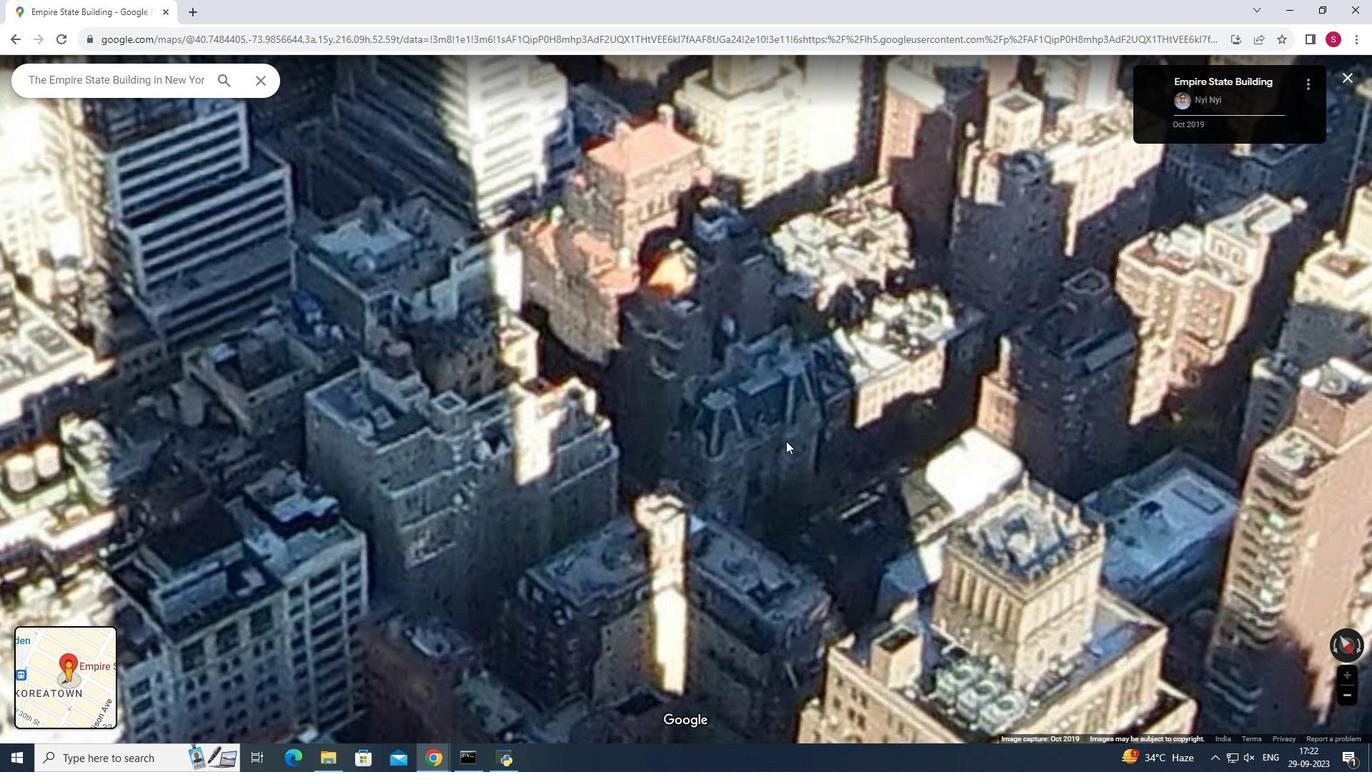 
Action: Mouse pressed left at (786, 441)
Screenshot: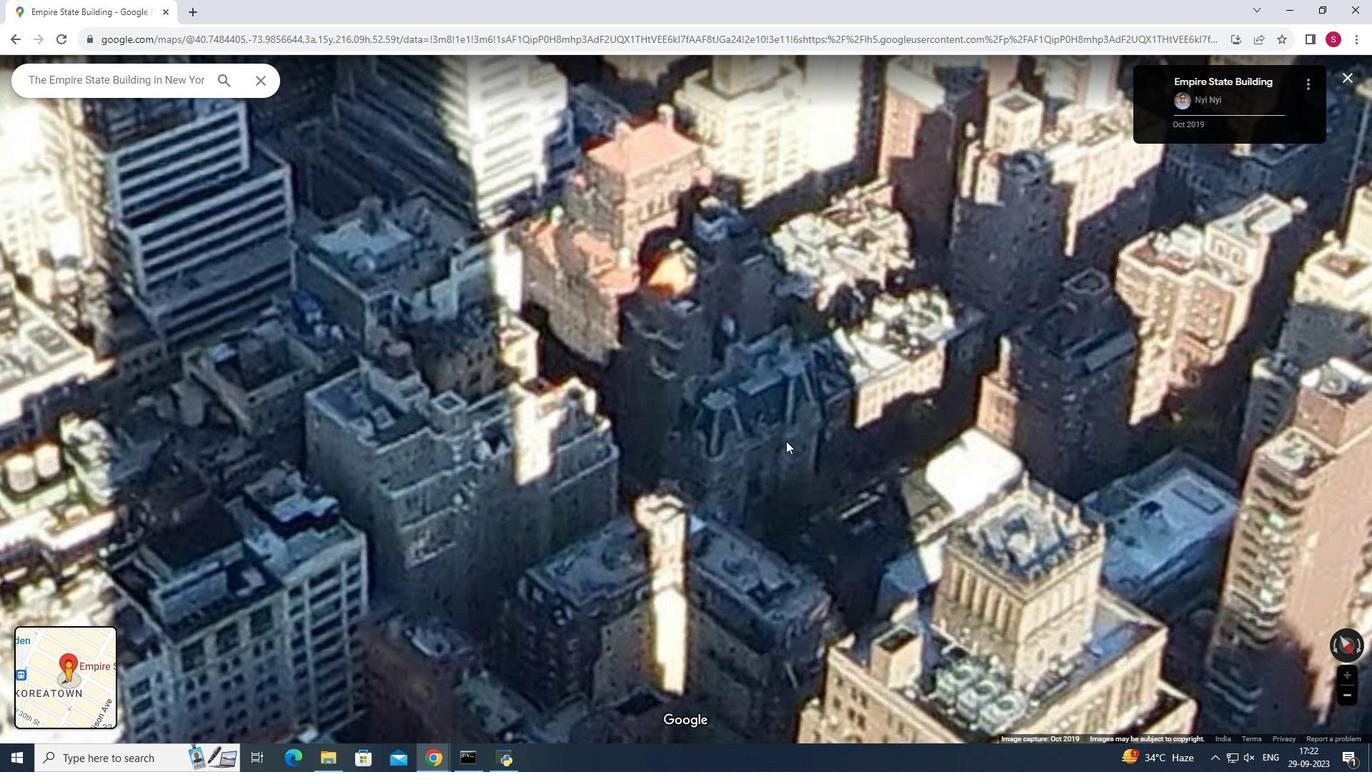 
Action: Mouse moved to (791, 376)
Screenshot: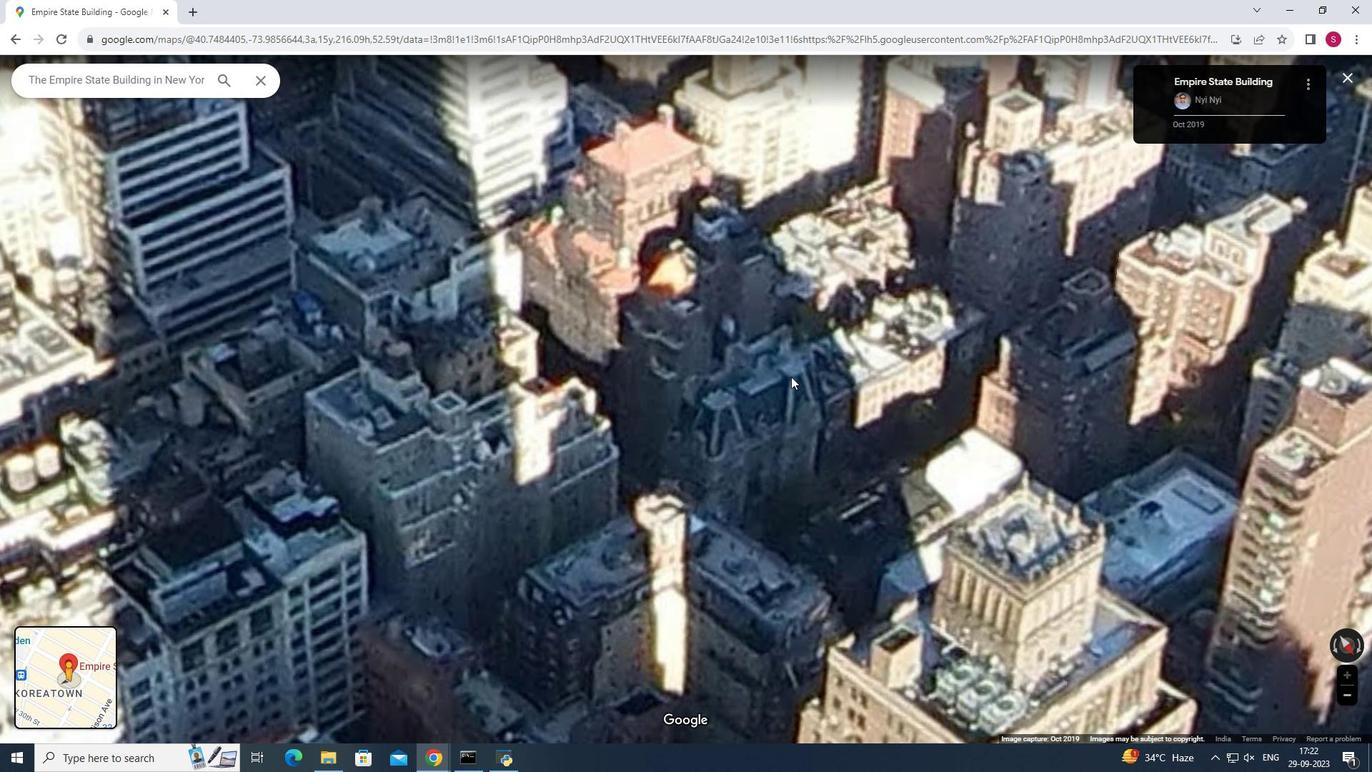 
Action: Mouse pressed left at (791, 376)
Screenshot: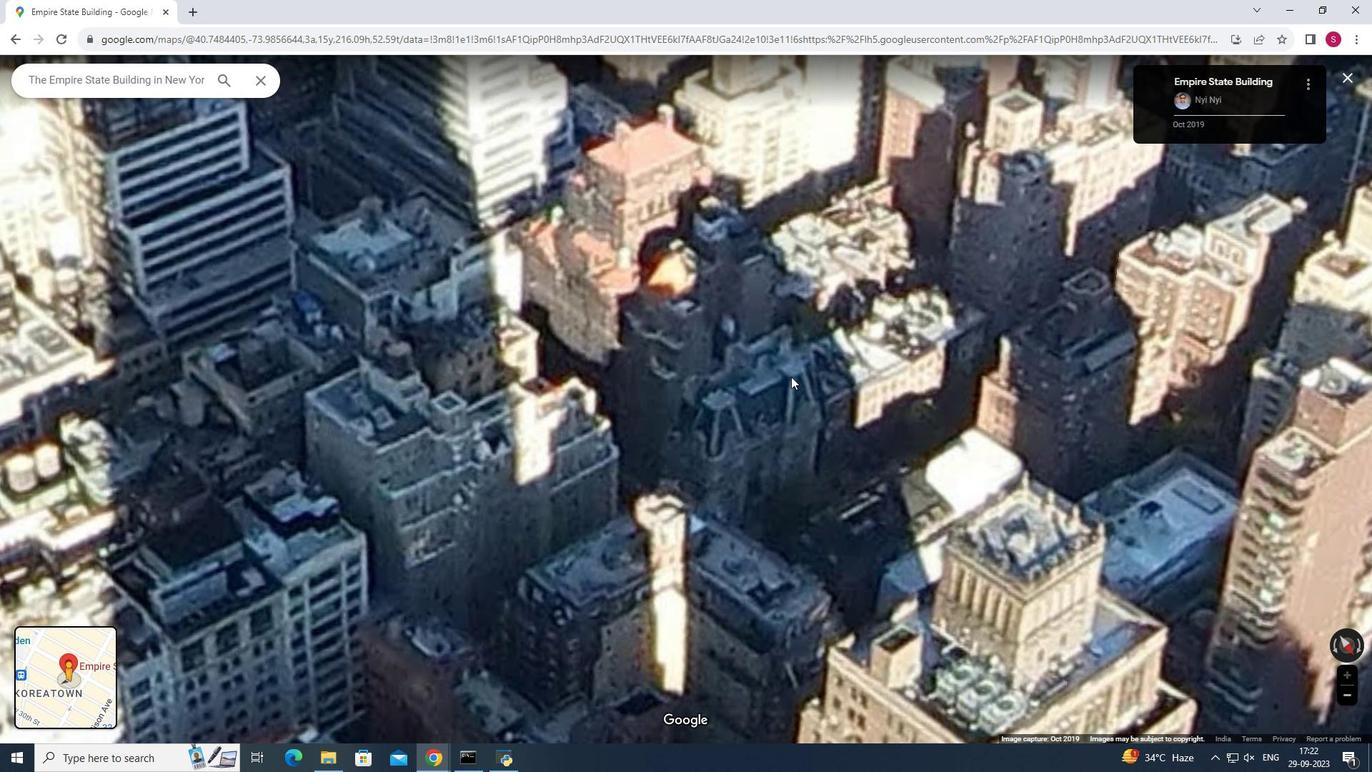 
Action: Mouse pressed left at (791, 376)
Screenshot: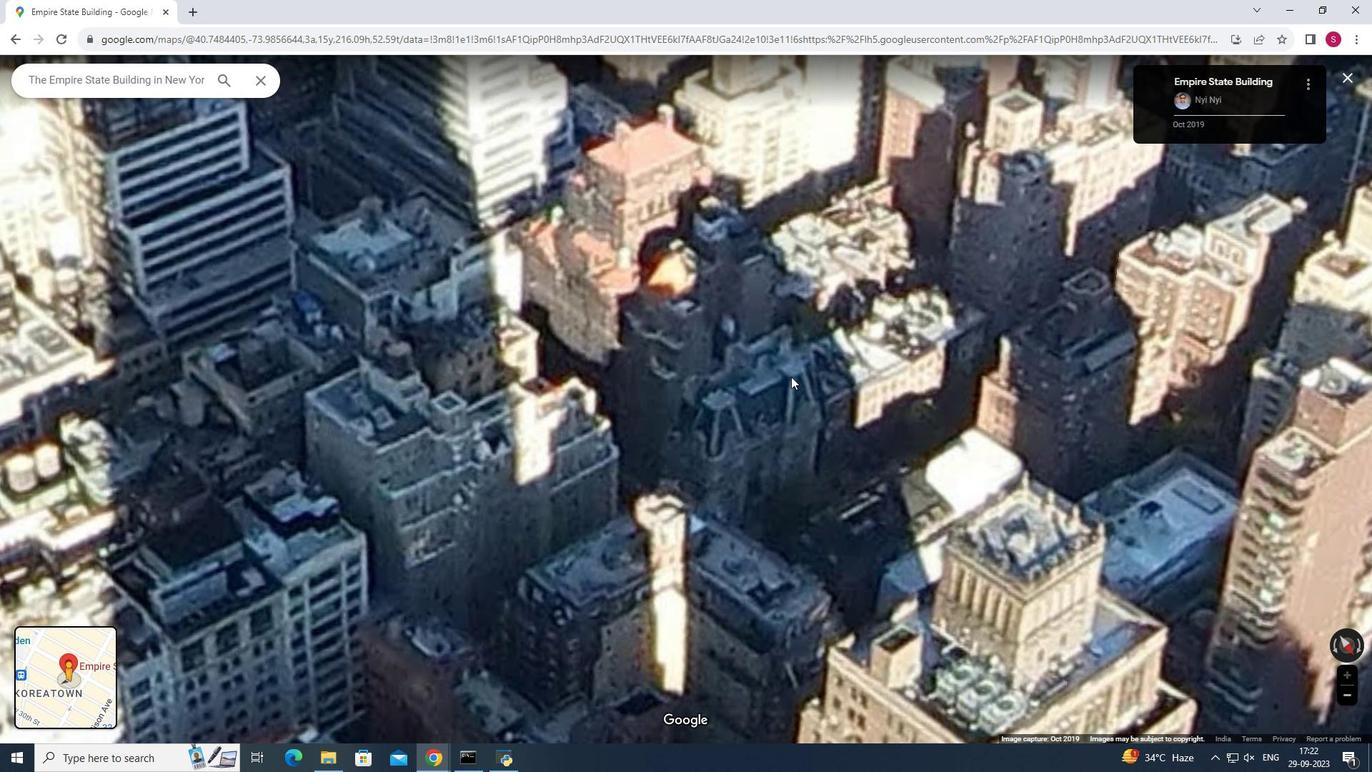 
Action: Mouse moved to (760, 418)
Screenshot: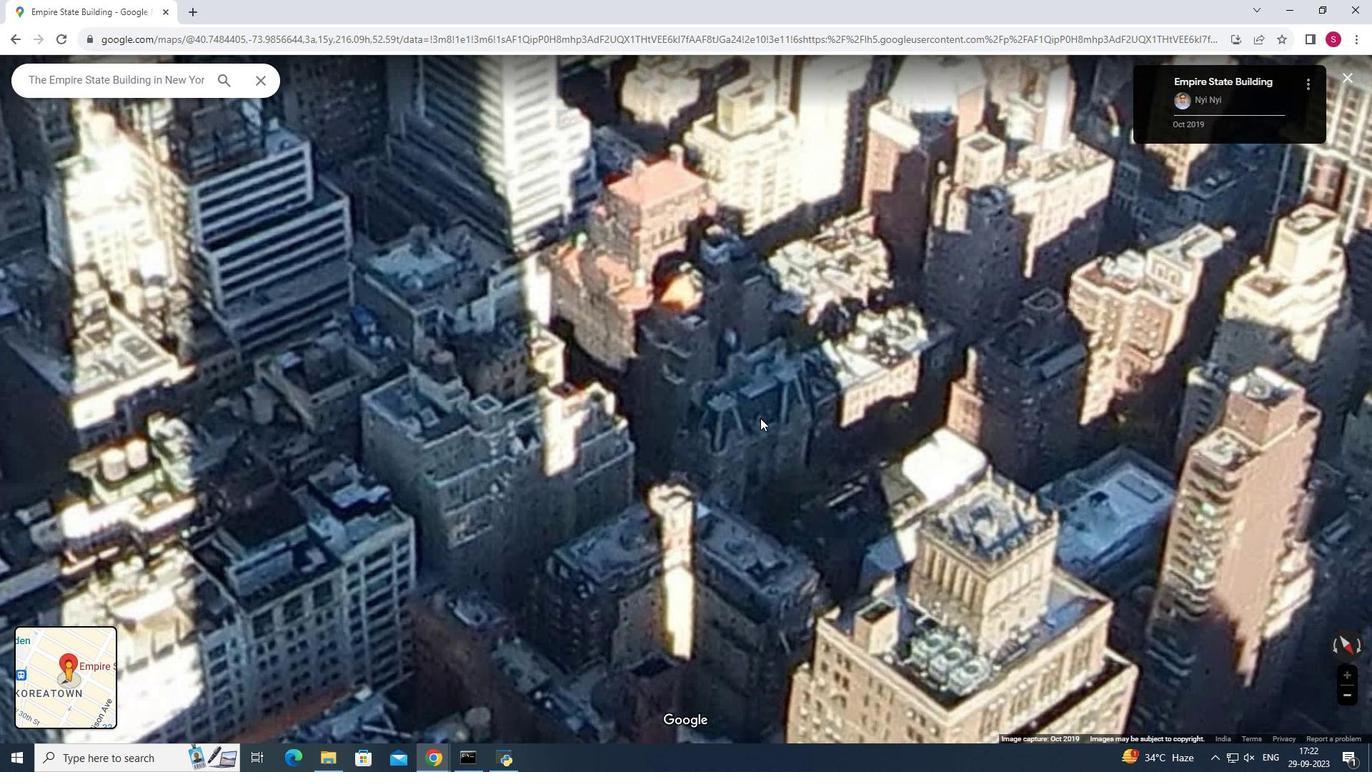 
Action: Mouse scrolled (760, 417) with delta (0, 0)
Screenshot: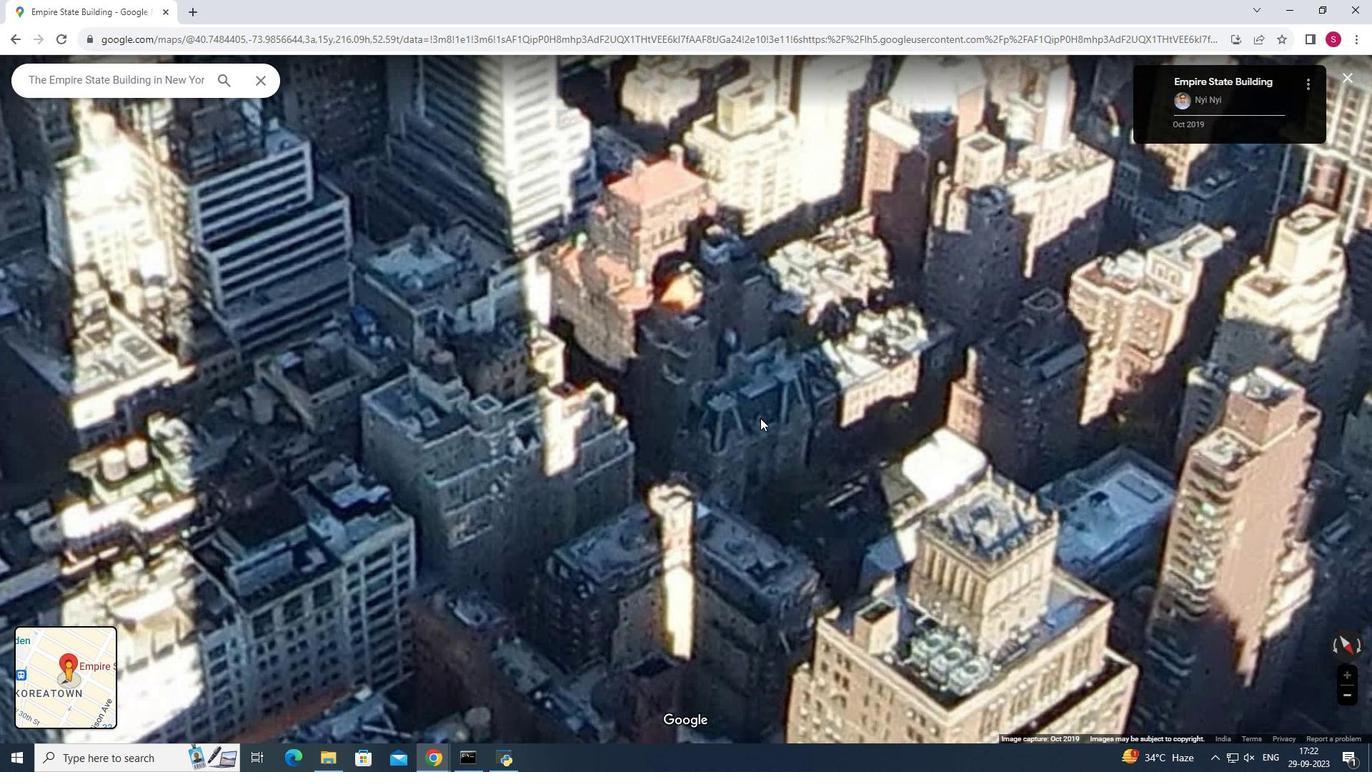 
Action: Mouse scrolled (760, 417) with delta (0, 0)
Screenshot: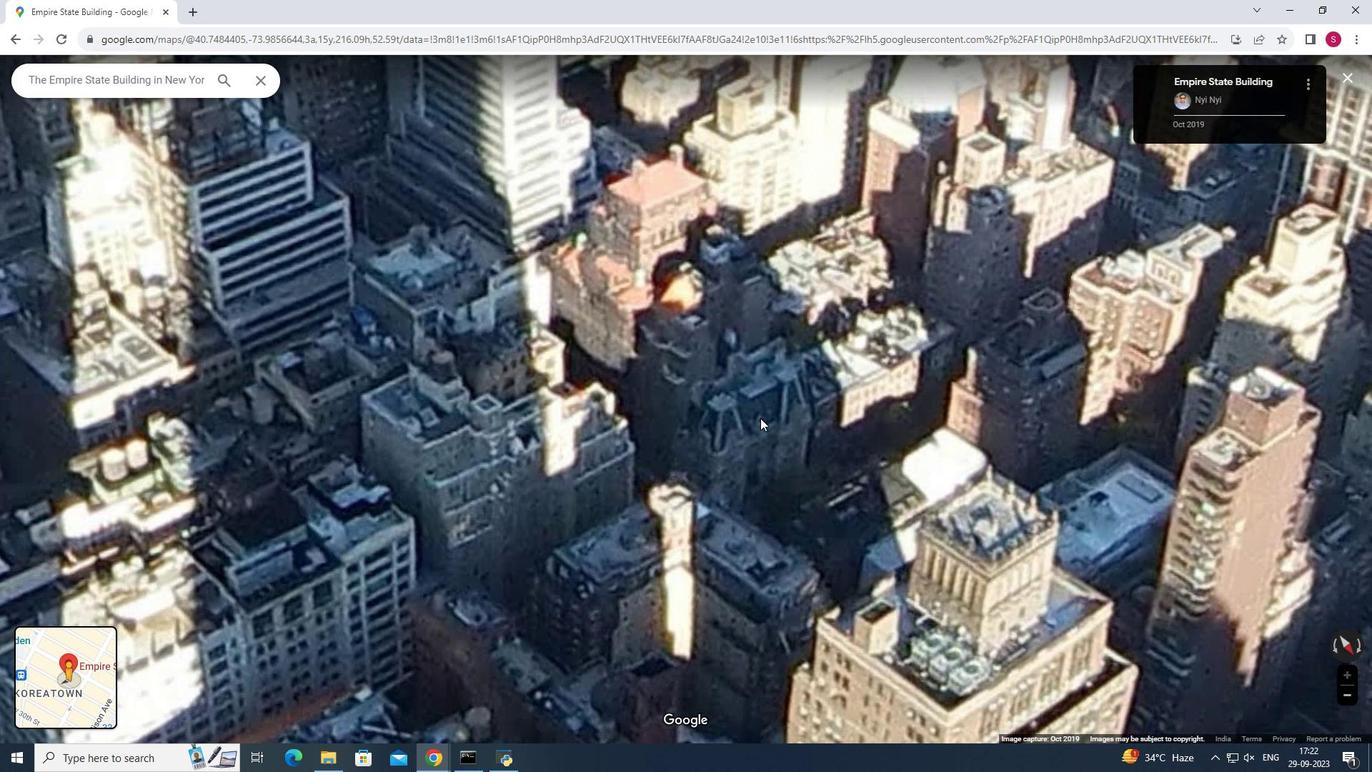 
Action: Mouse scrolled (760, 417) with delta (0, 0)
Screenshot: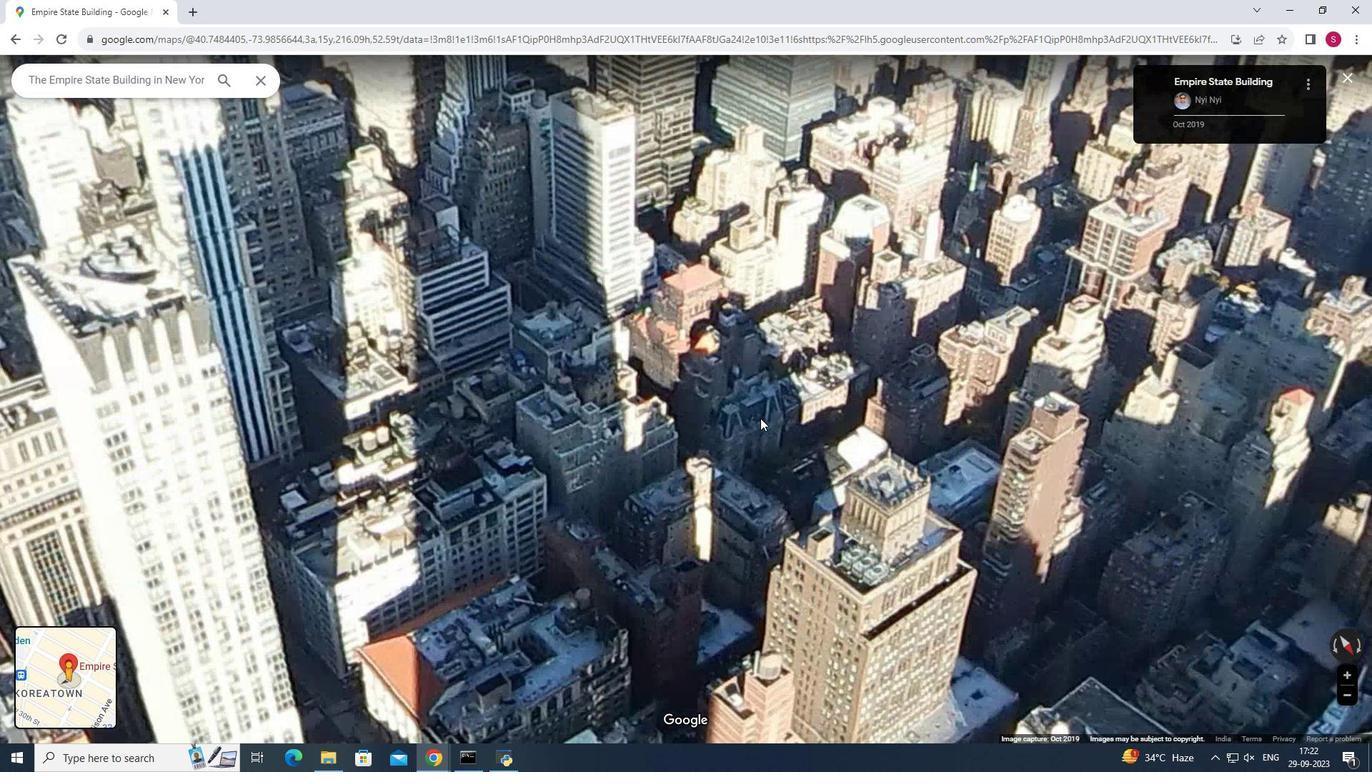 
Action: Mouse scrolled (760, 417) with delta (0, 0)
Screenshot: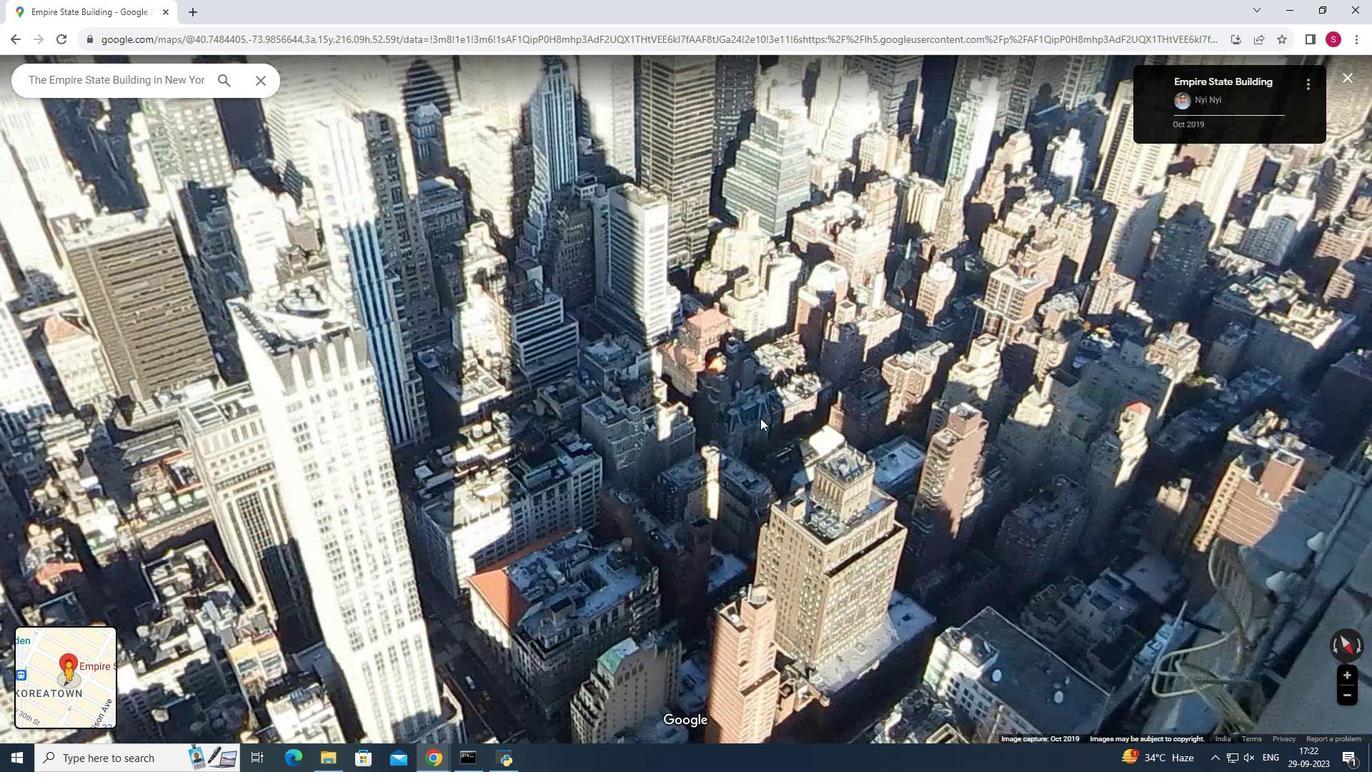 
Action: Mouse moved to (757, 401)
Screenshot: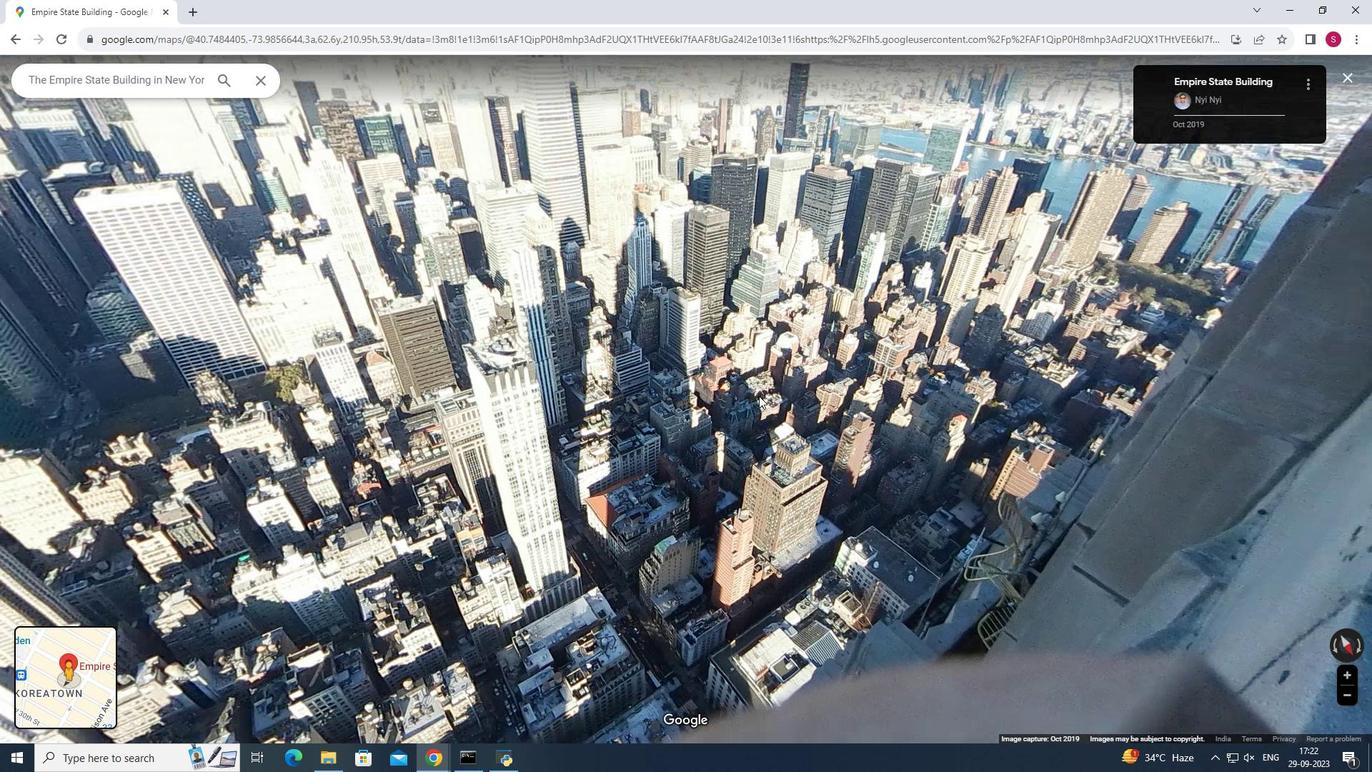 
Action: Mouse scrolled (757, 400) with delta (0, 0)
Screenshot: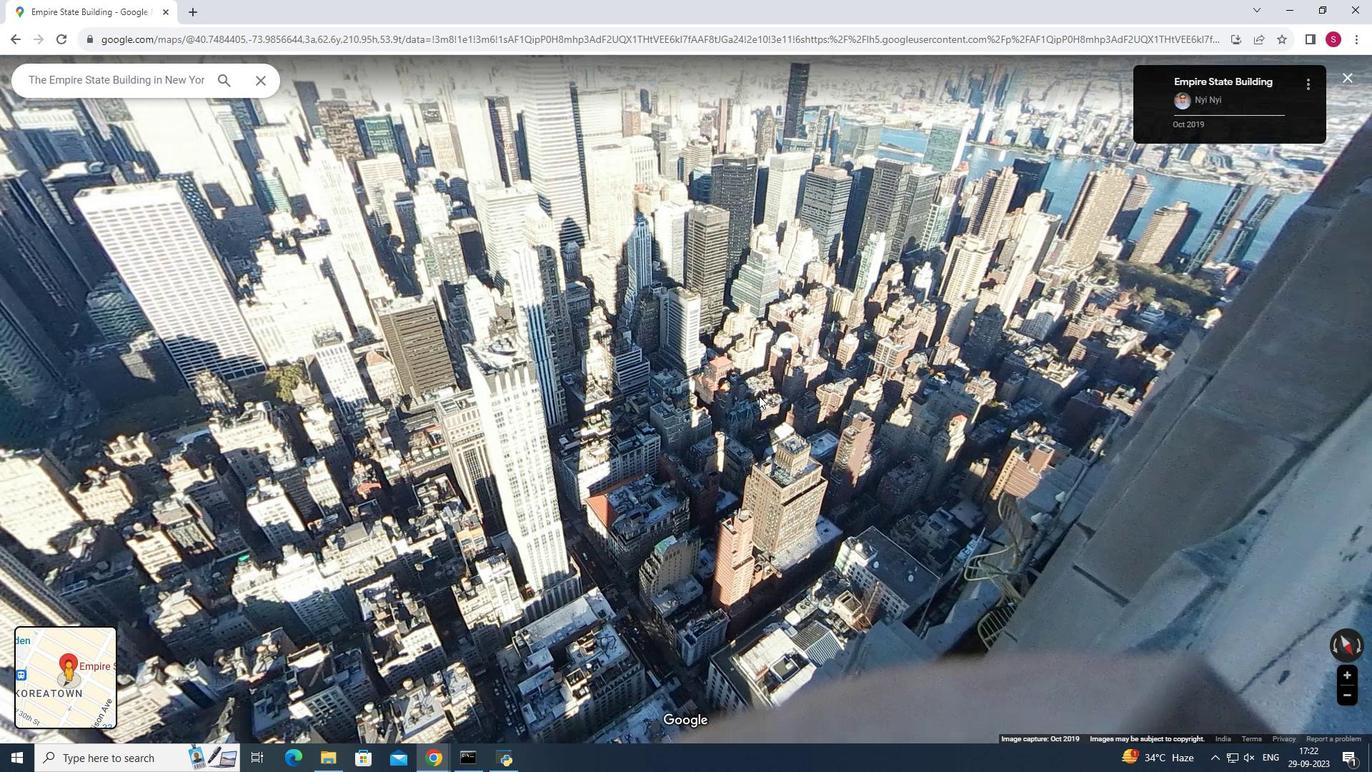 
Action: Mouse moved to (757, 398)
Screenshot: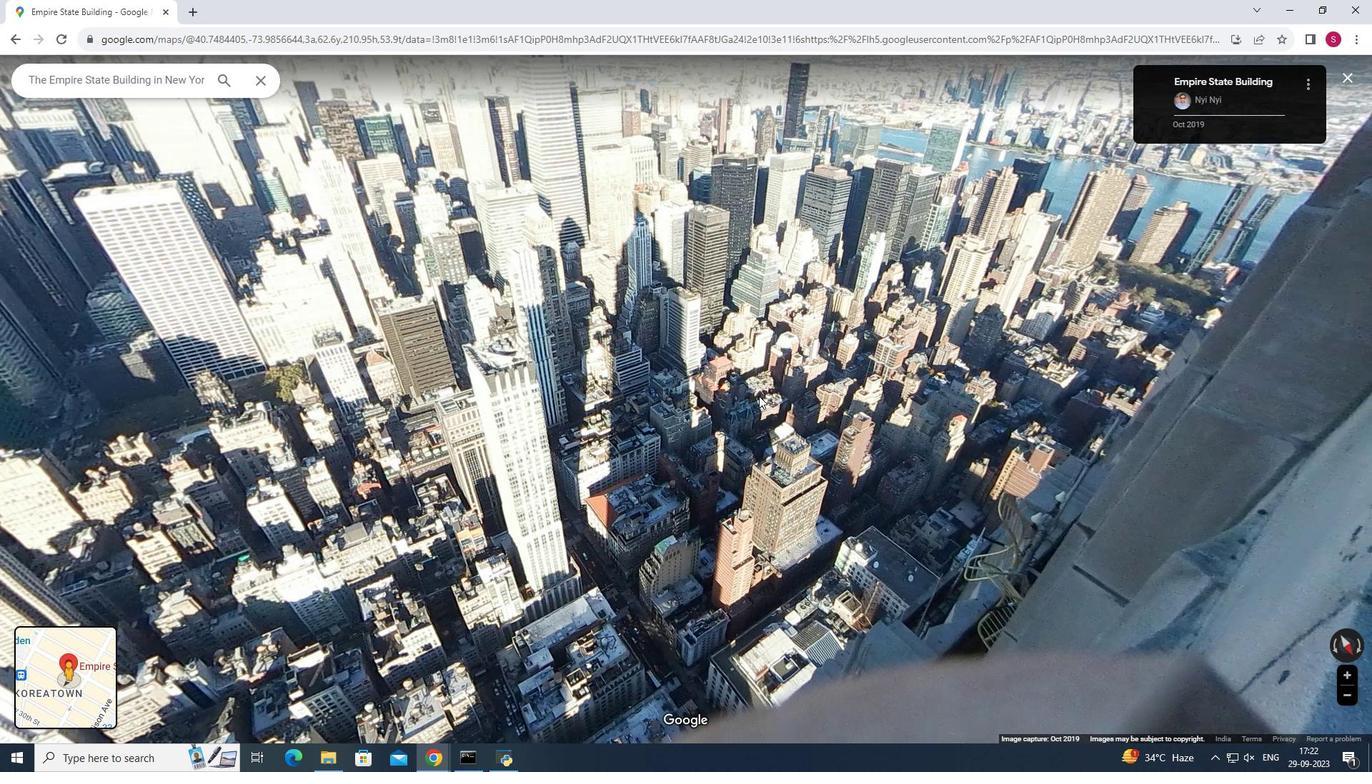 
Action: Mouse scrolled (757, 398) with delta (0, 0)
Screenshot: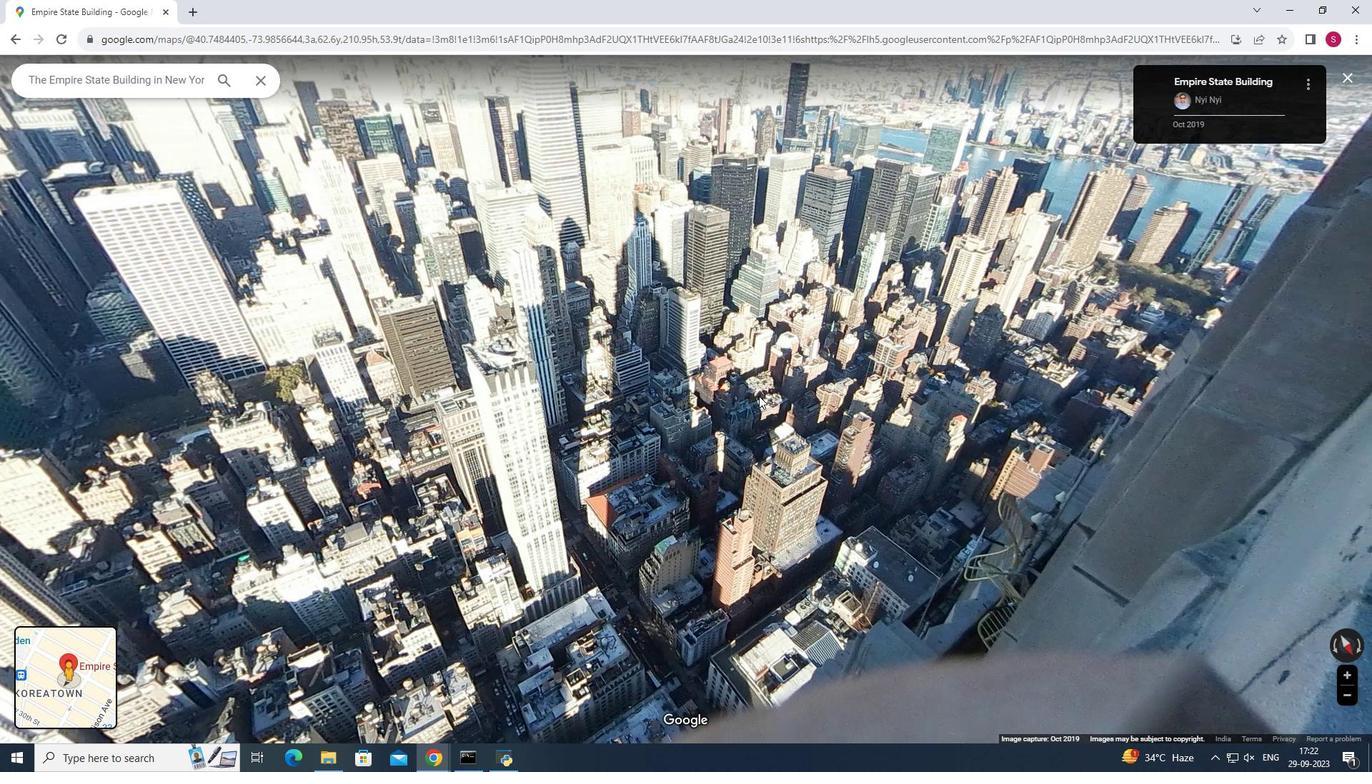 
Action: Mouse moved to (760, 394)
Screenshot: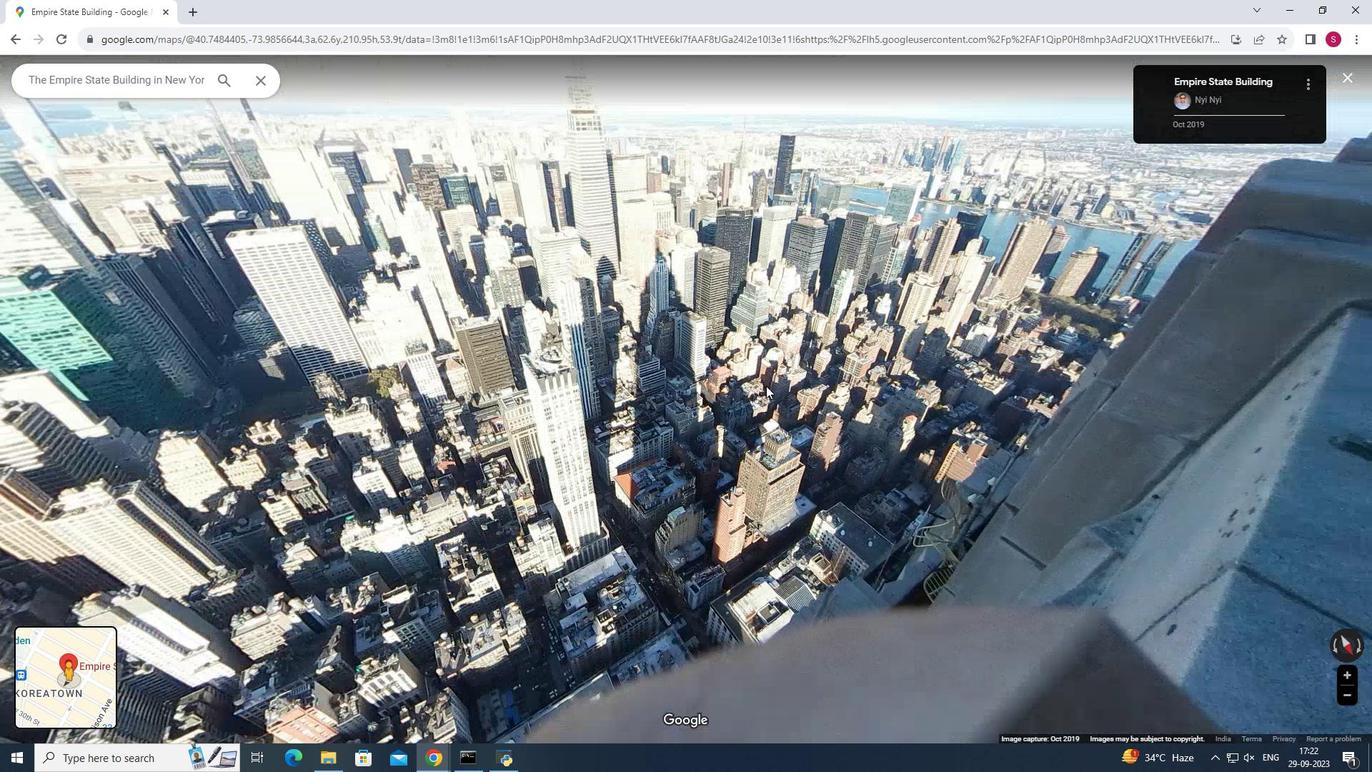 
Action: Mouse scrolled (760, 393) with delta (0, 0)
Screenshot: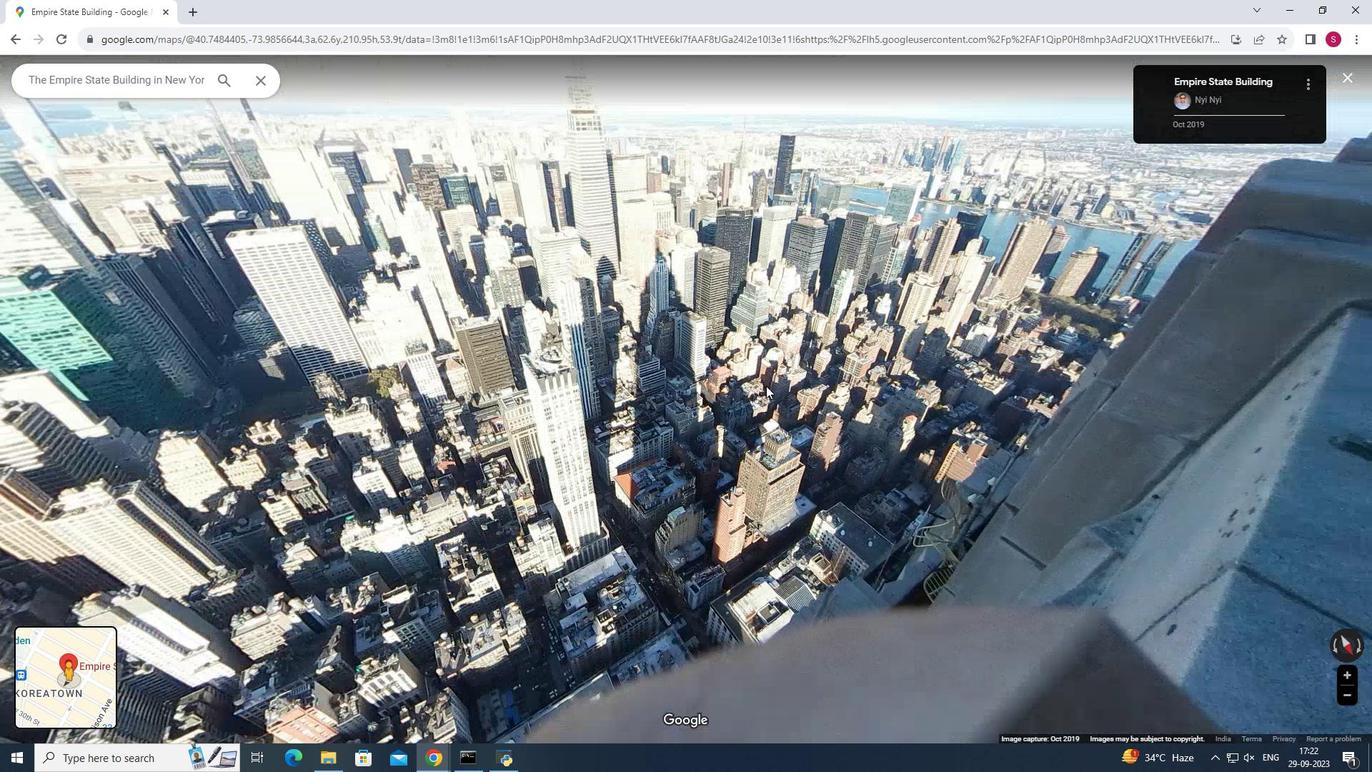 
Action: Mouse moved to (765, 387)
Screenshot: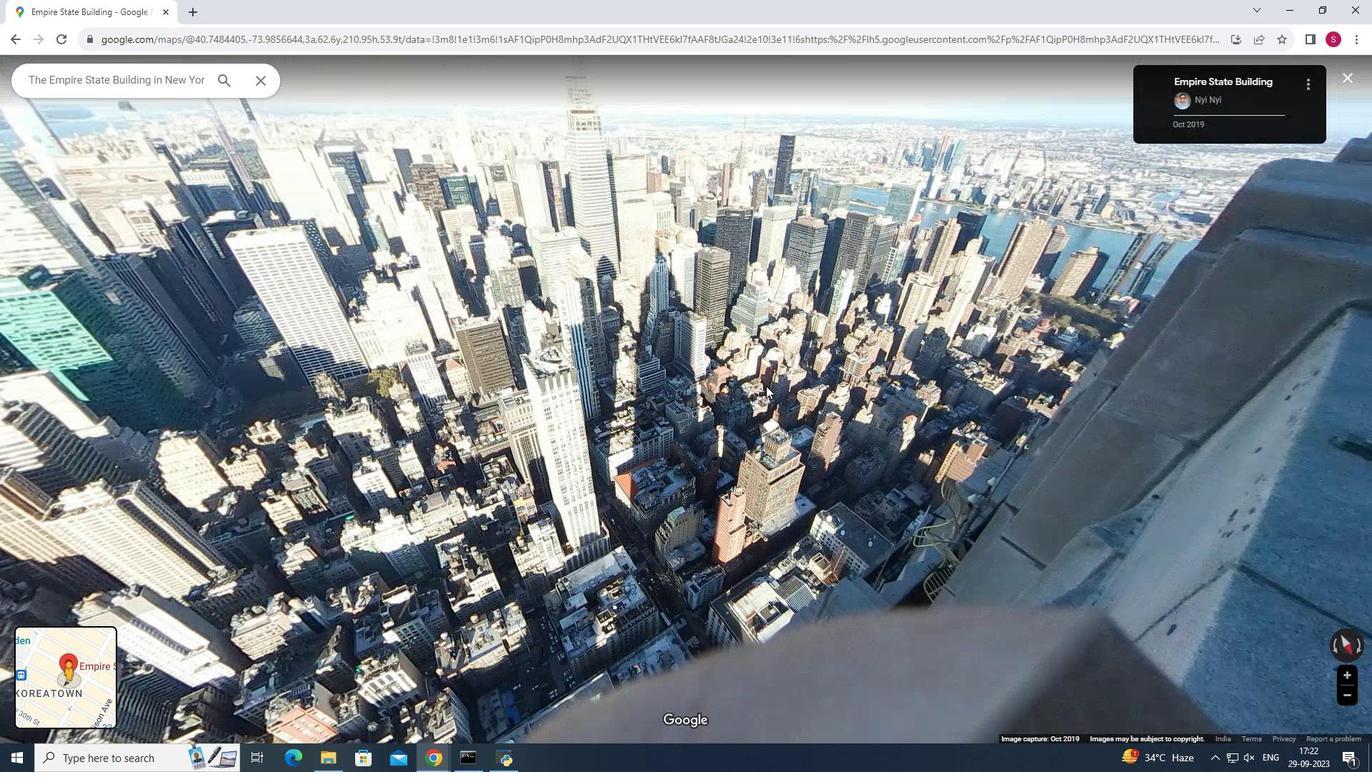 
Action: Mouse scrolled (765, 386) with delta (0, 0)
Screenshot: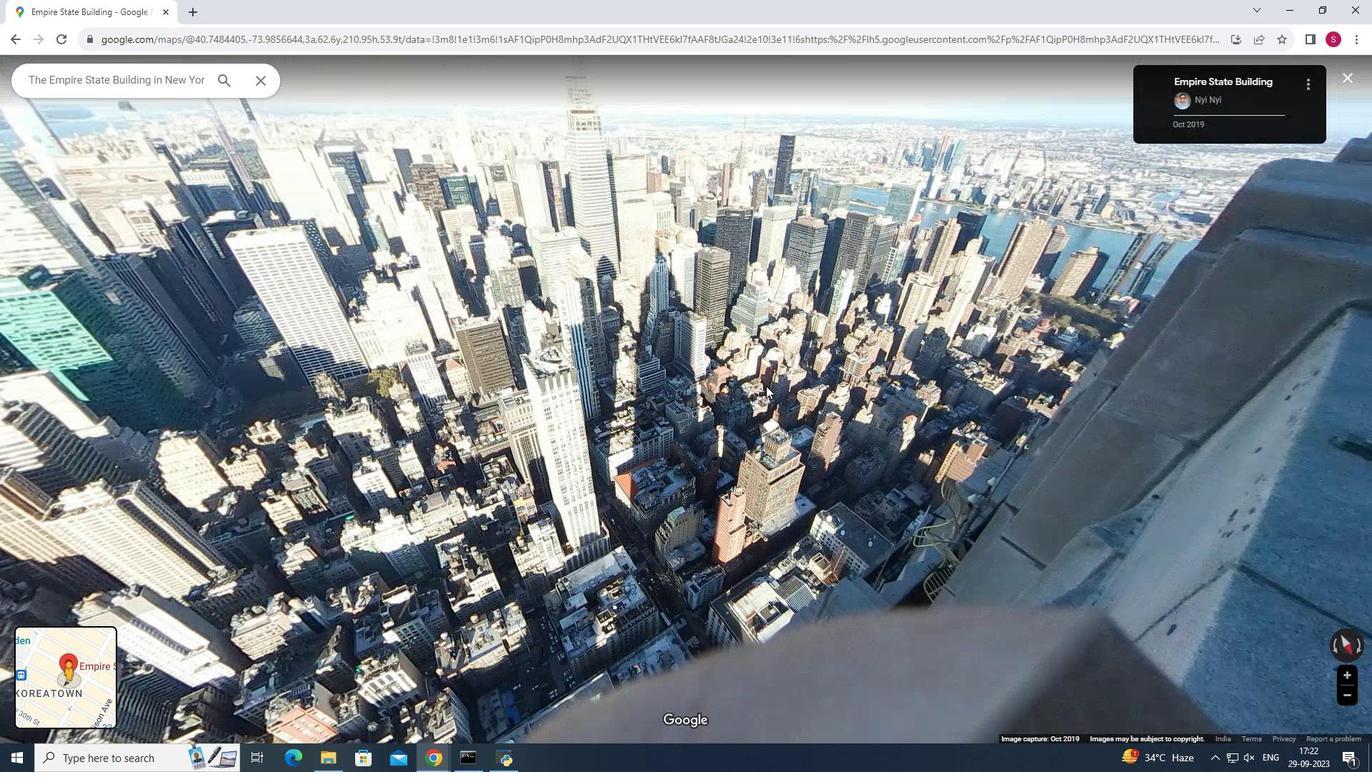 
Action: Mouse moved to (786, 373)
Screenshot: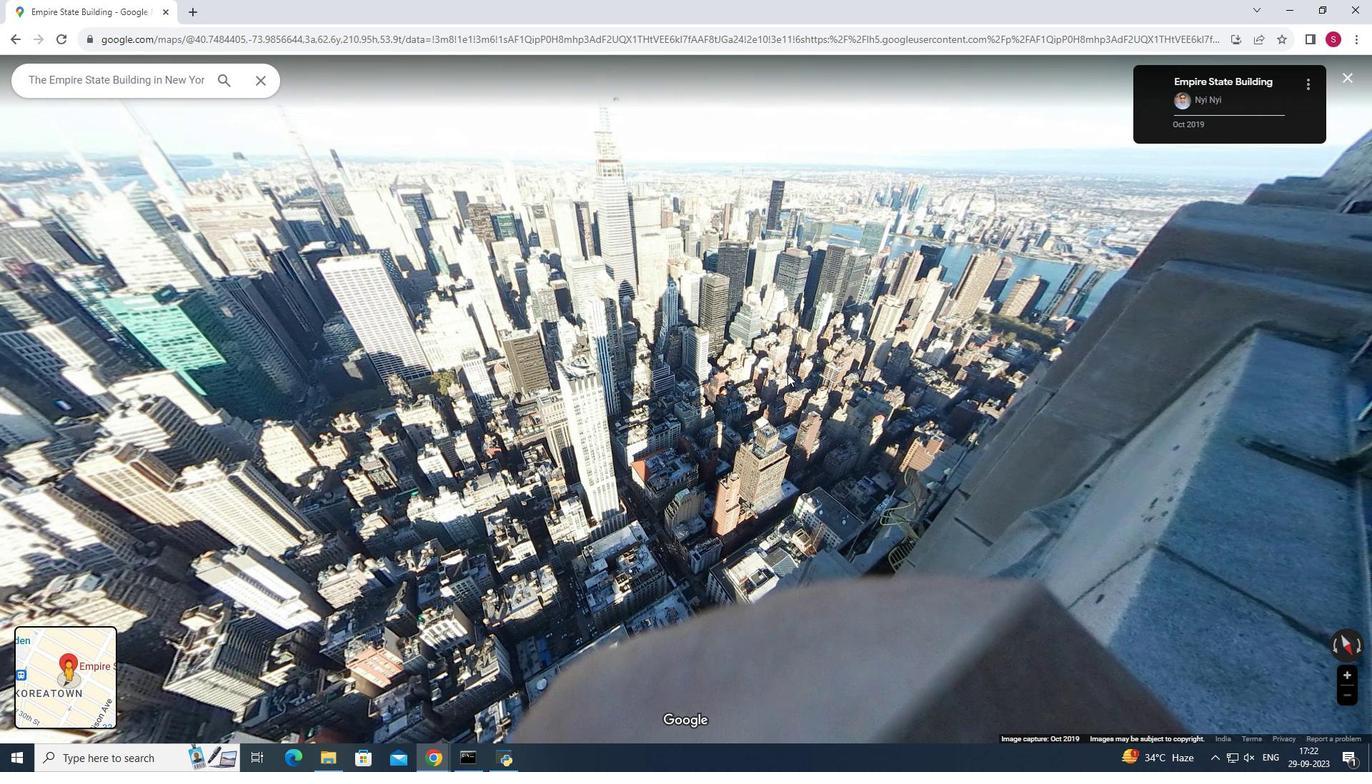 
Action: Mouse scrolled (786, 372) with delta (0, 0)
Screenshot: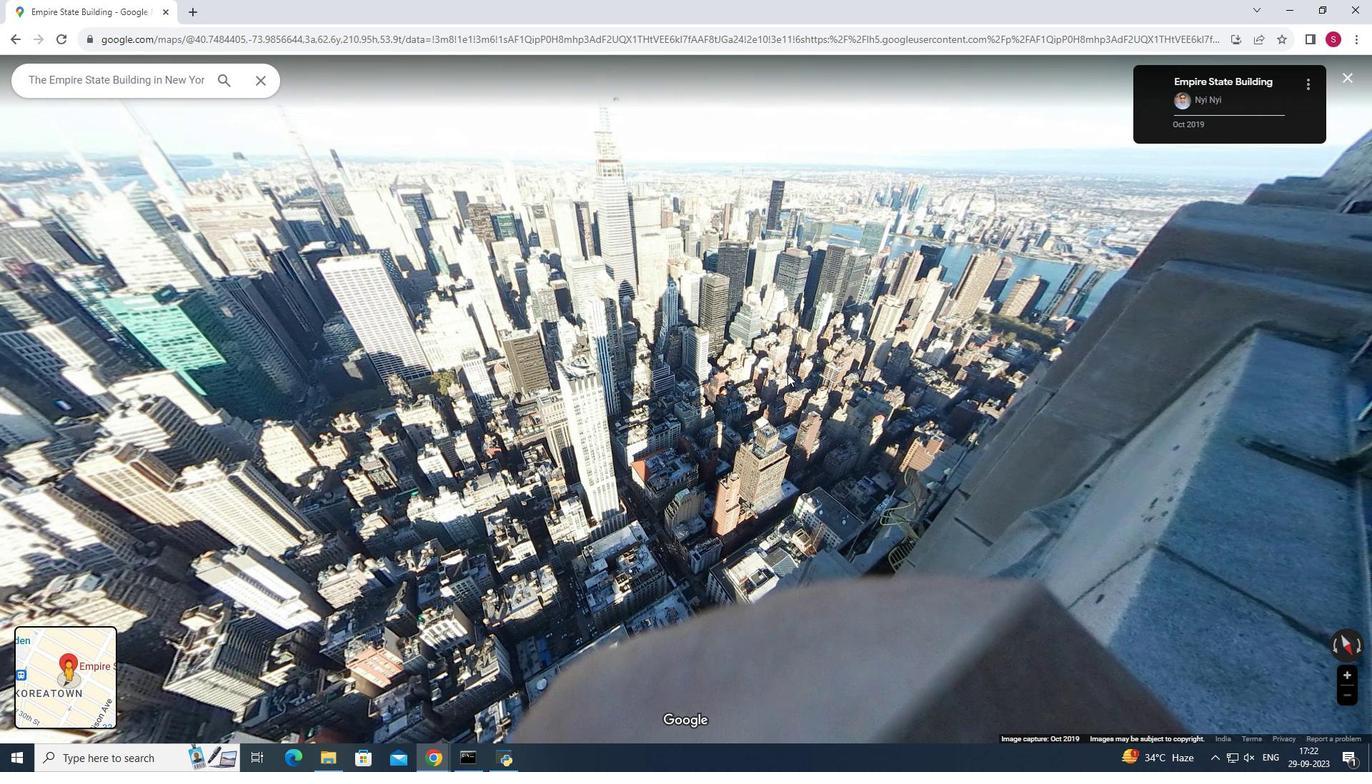
Action: Mouse moved to (787, 373)
Screenshot: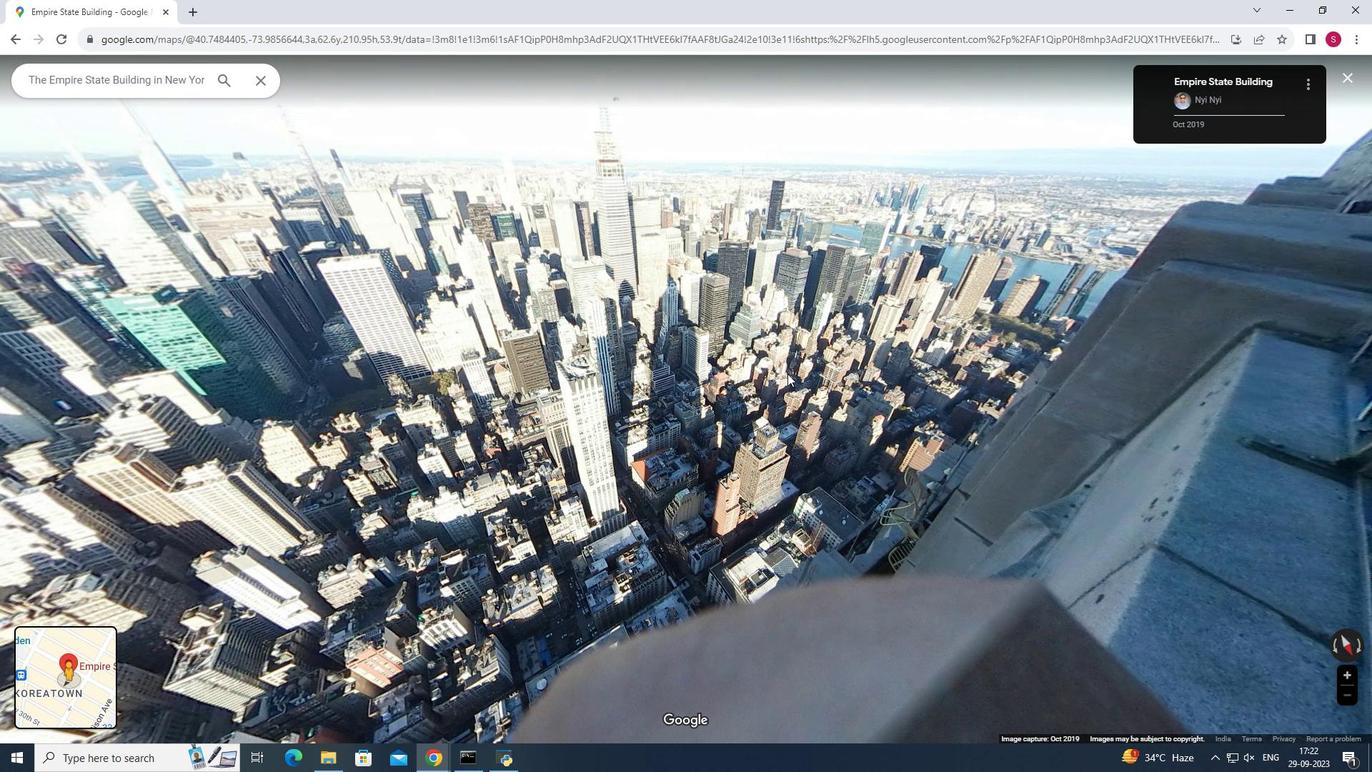 
Action: Mouse scrolled (787, 373) with delta (0, 0)
Screenshot: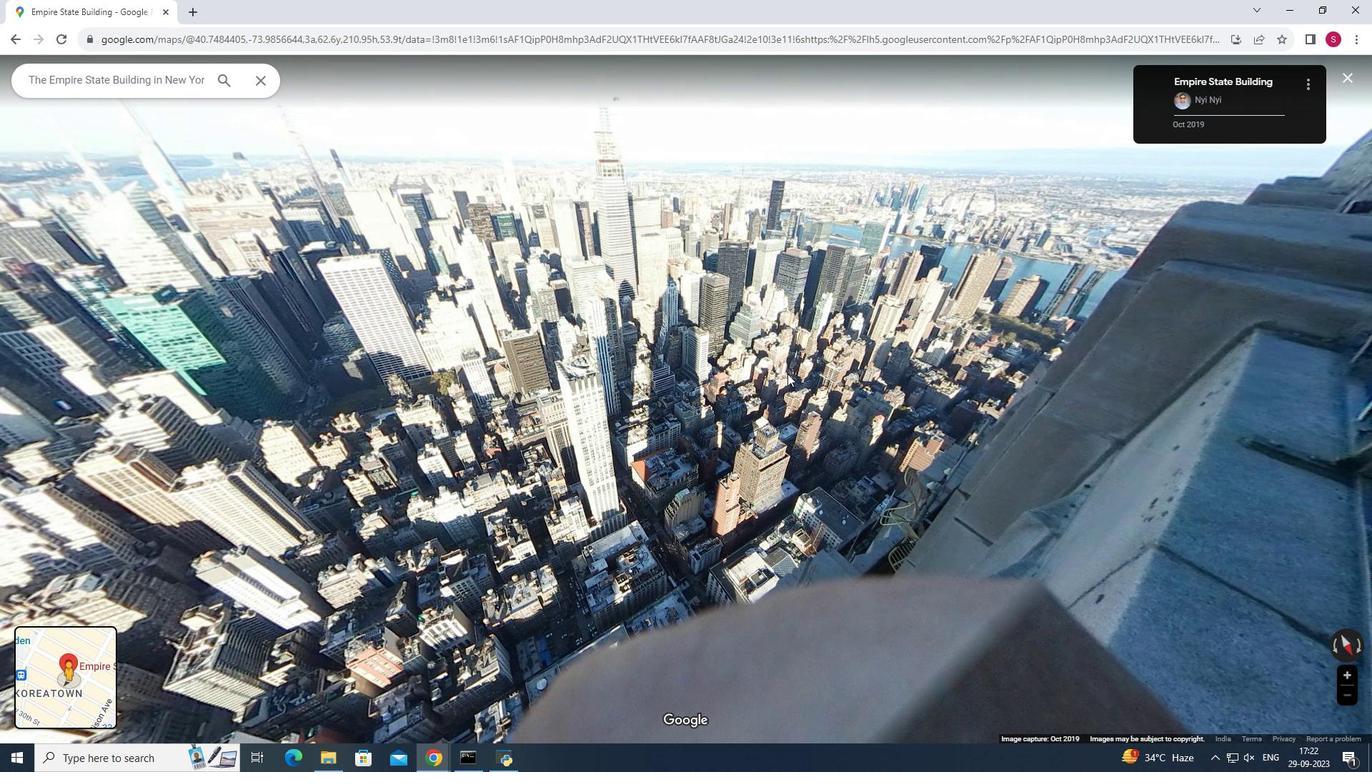 
Action: Mouse moved to (798, 373)
Screenshot: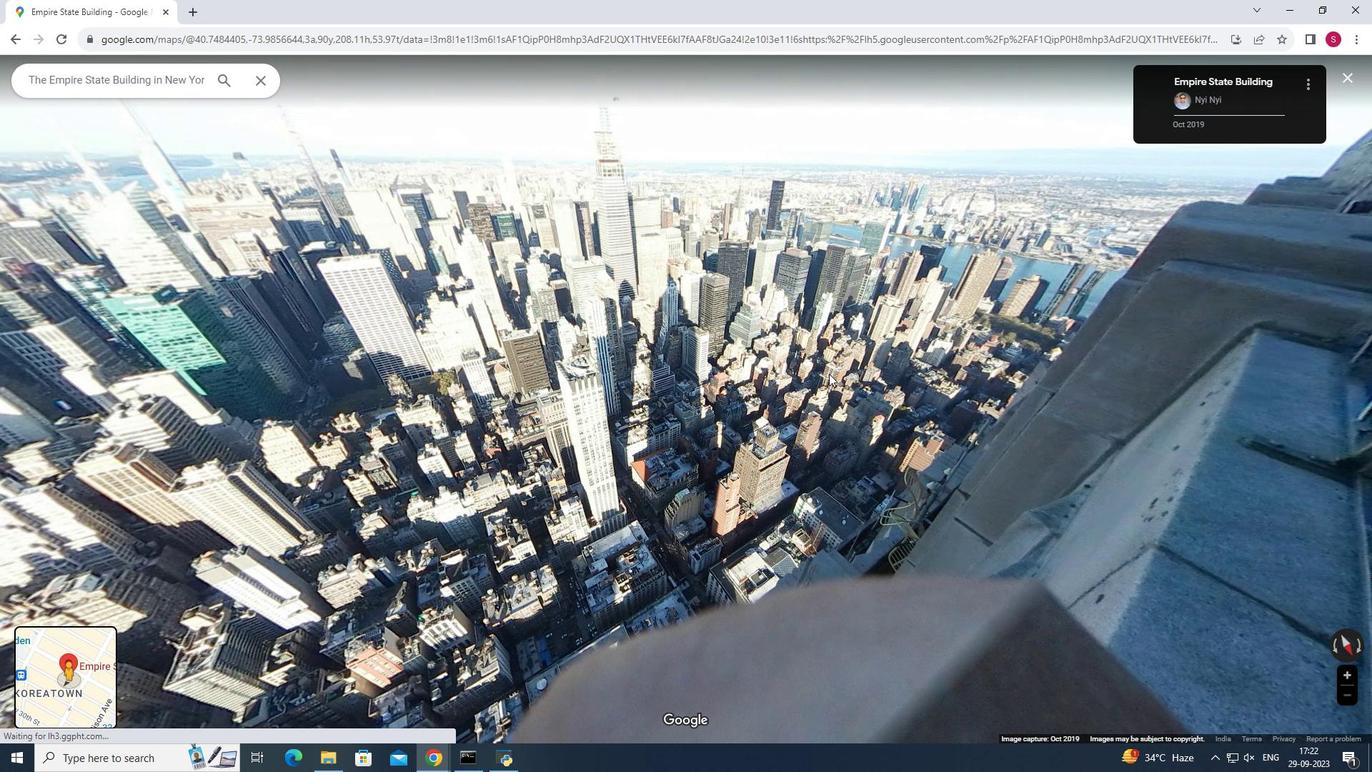 
Action: Mouse scrolled (798, 373) with delta (0, 0)
Screenshot: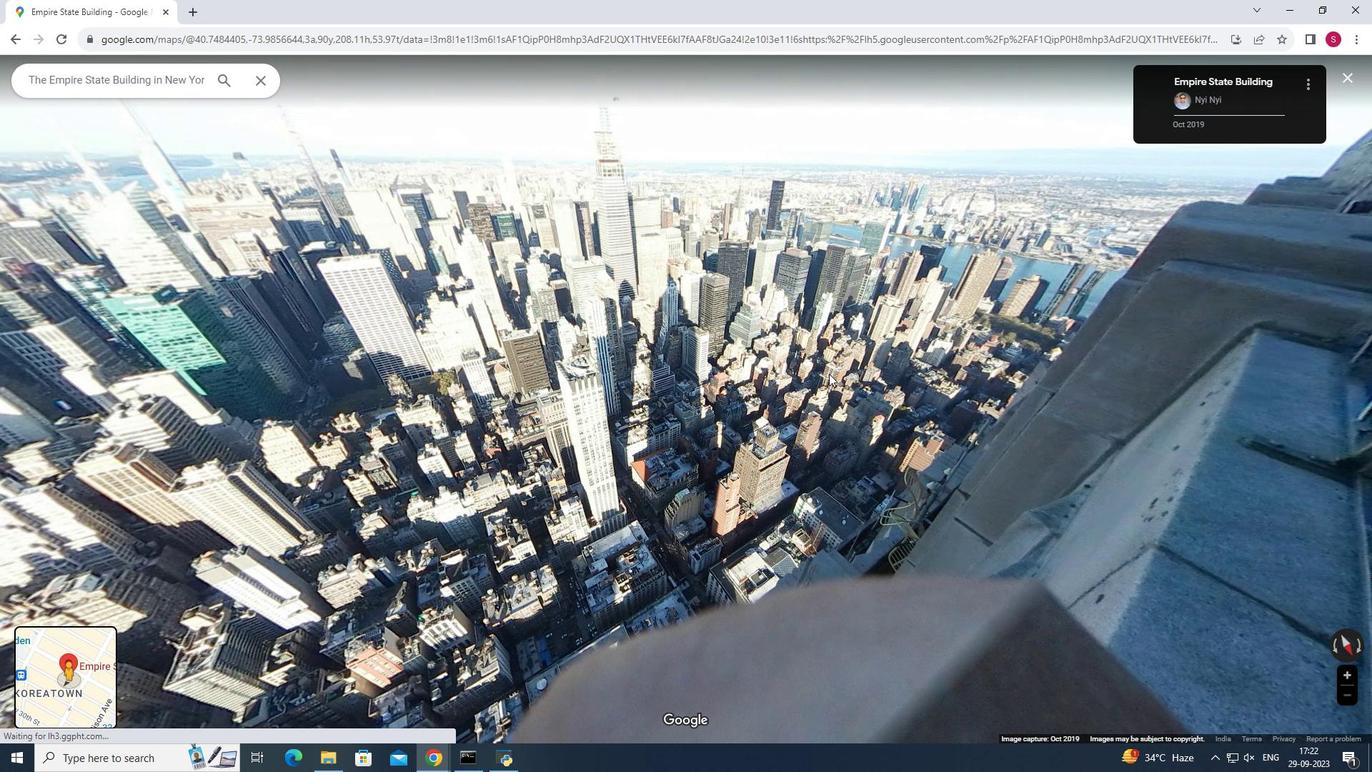 
Action: Mouse moved to (1206, 391)
Screenshot: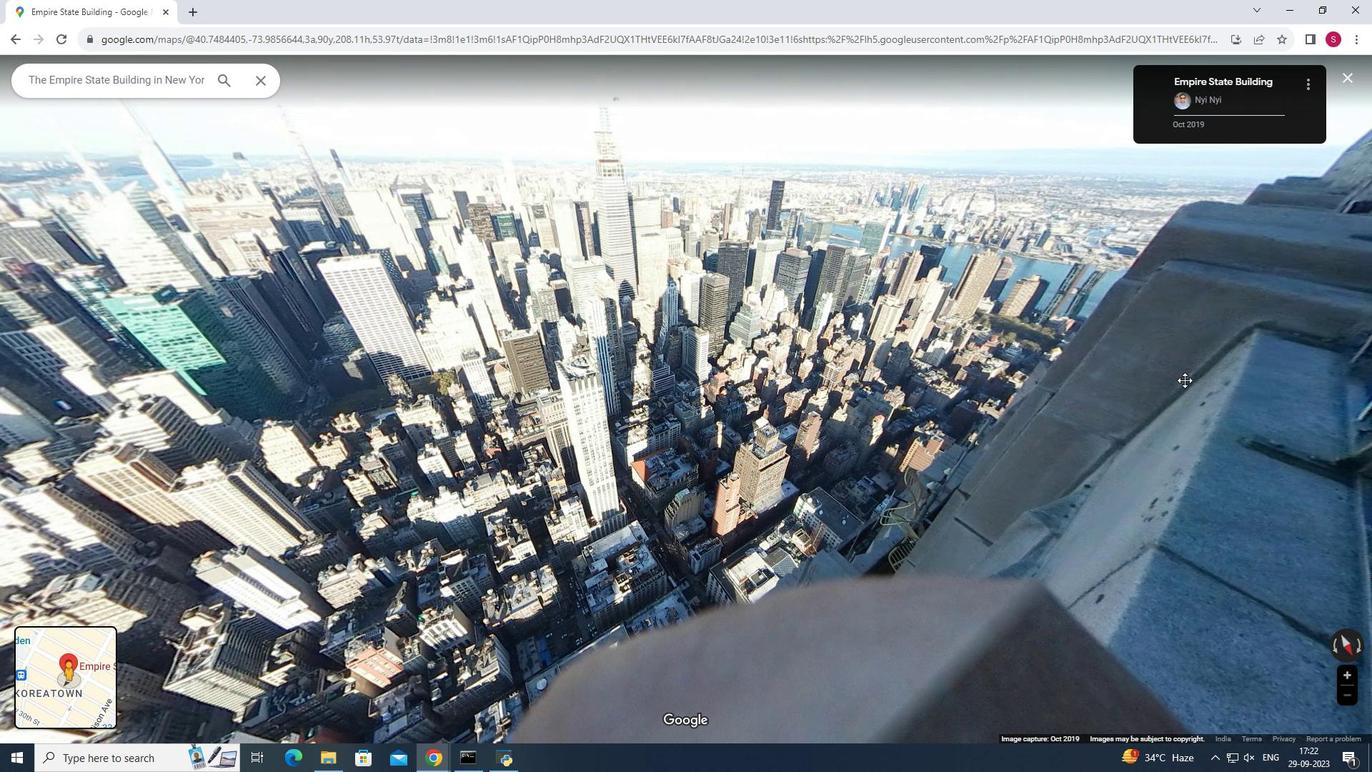 
Action: Mouse pressed left at (1206, 391)
Screenshot: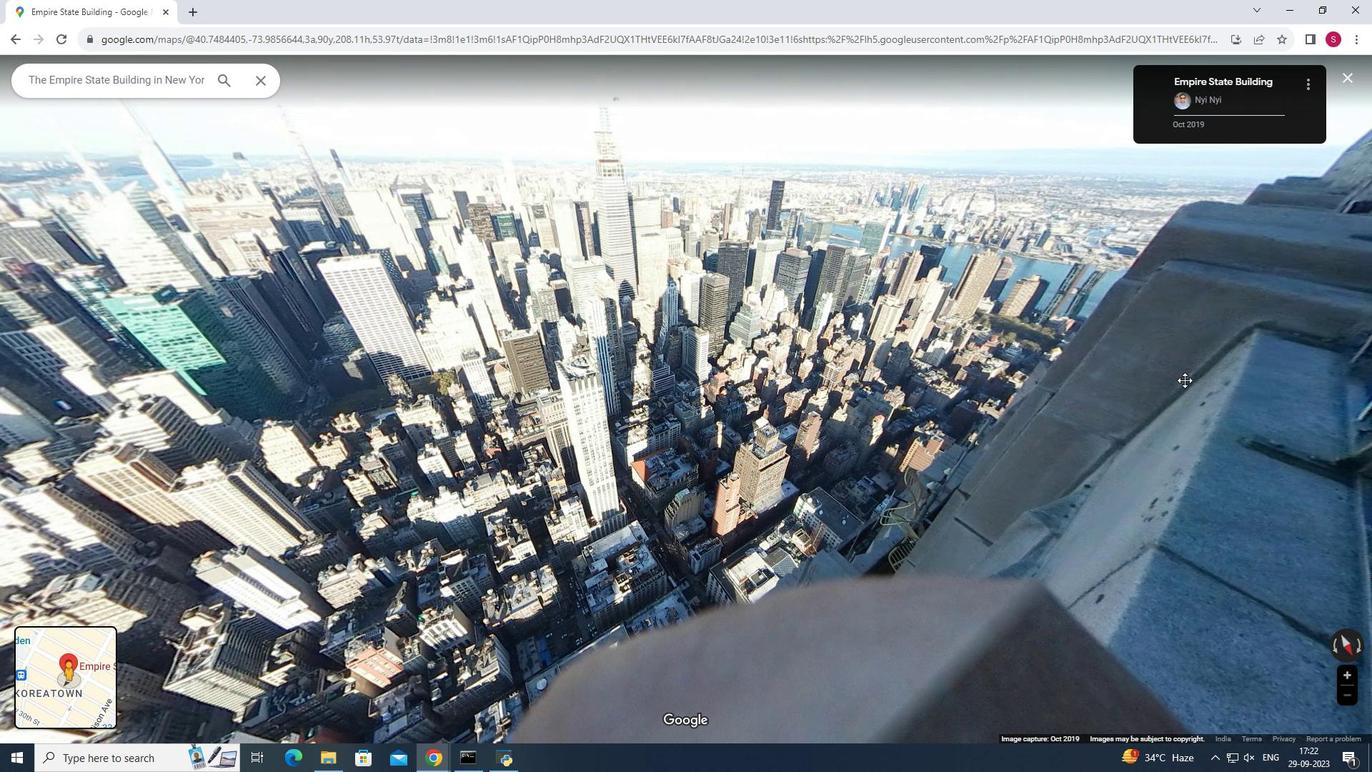 
Action: Mouse moved to (1080, 434)
Screenshot: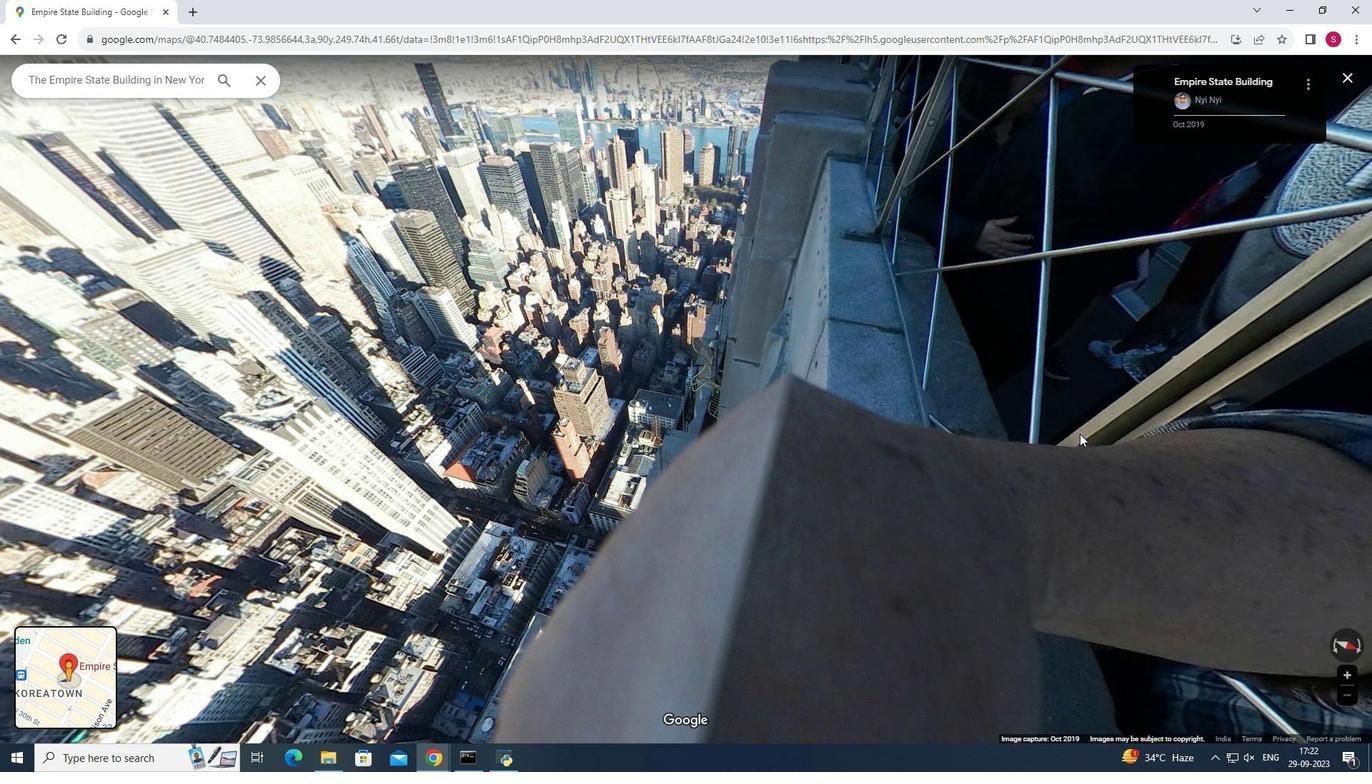 
Action: Mouse pressed left at (1080, 434)
Screenshot: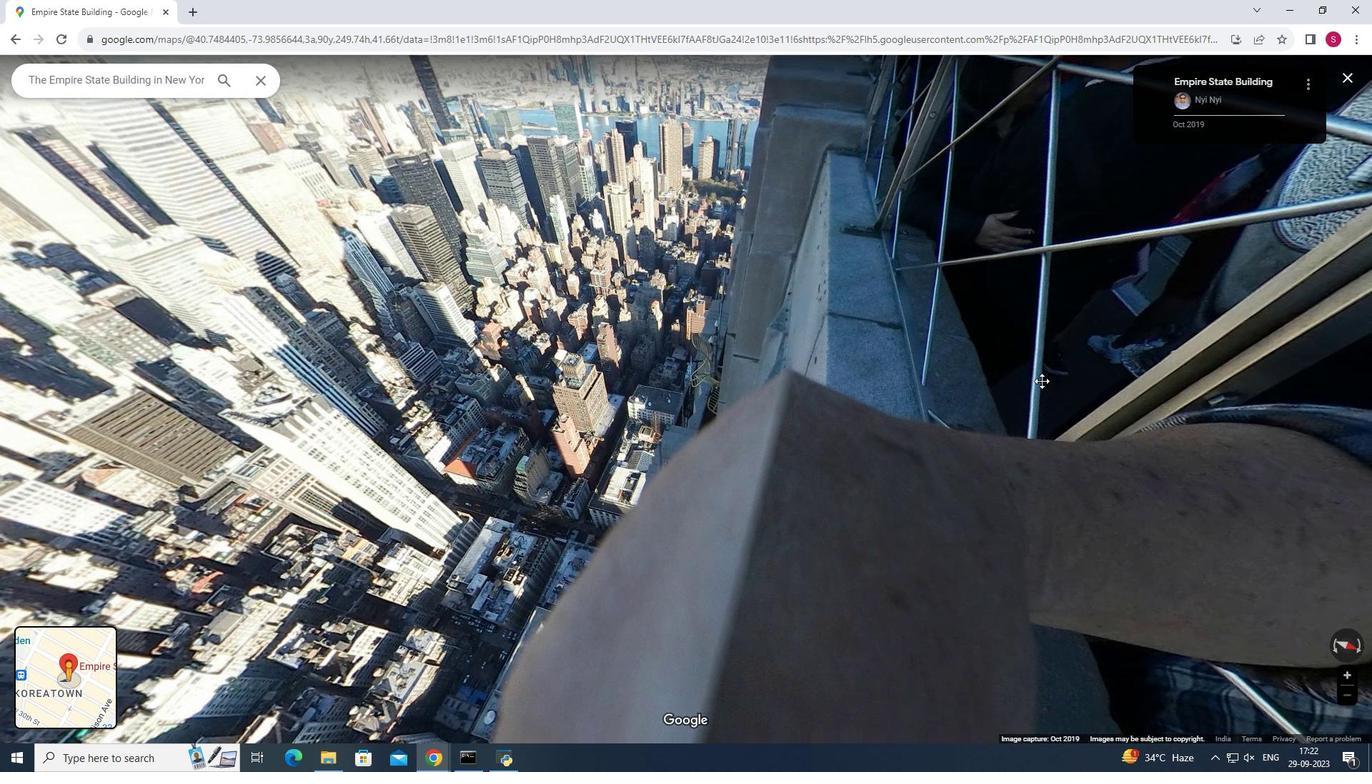 
Action: Mouse moved to (1107, 368)
Screenshot: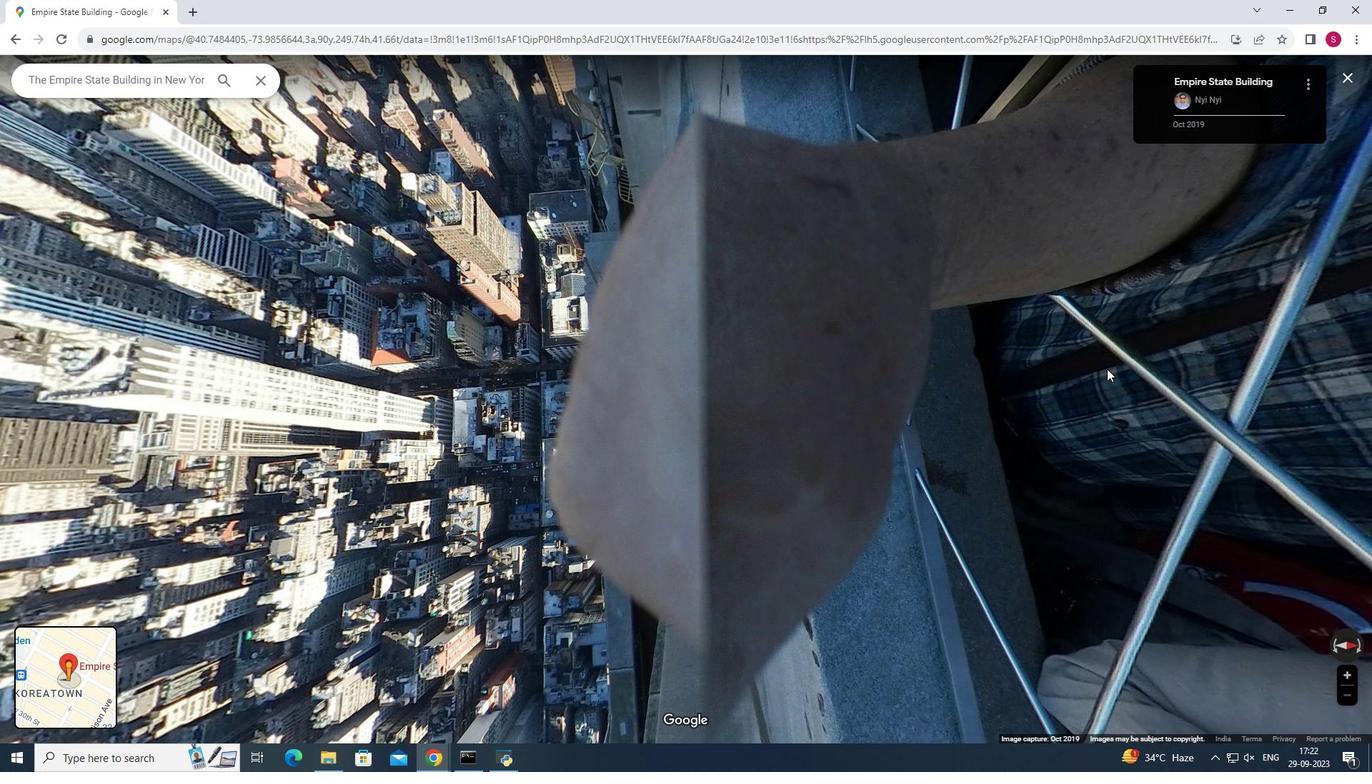 
Action: Mouse scrolled (1107, 368) with delta (0, 0)
Screenshot: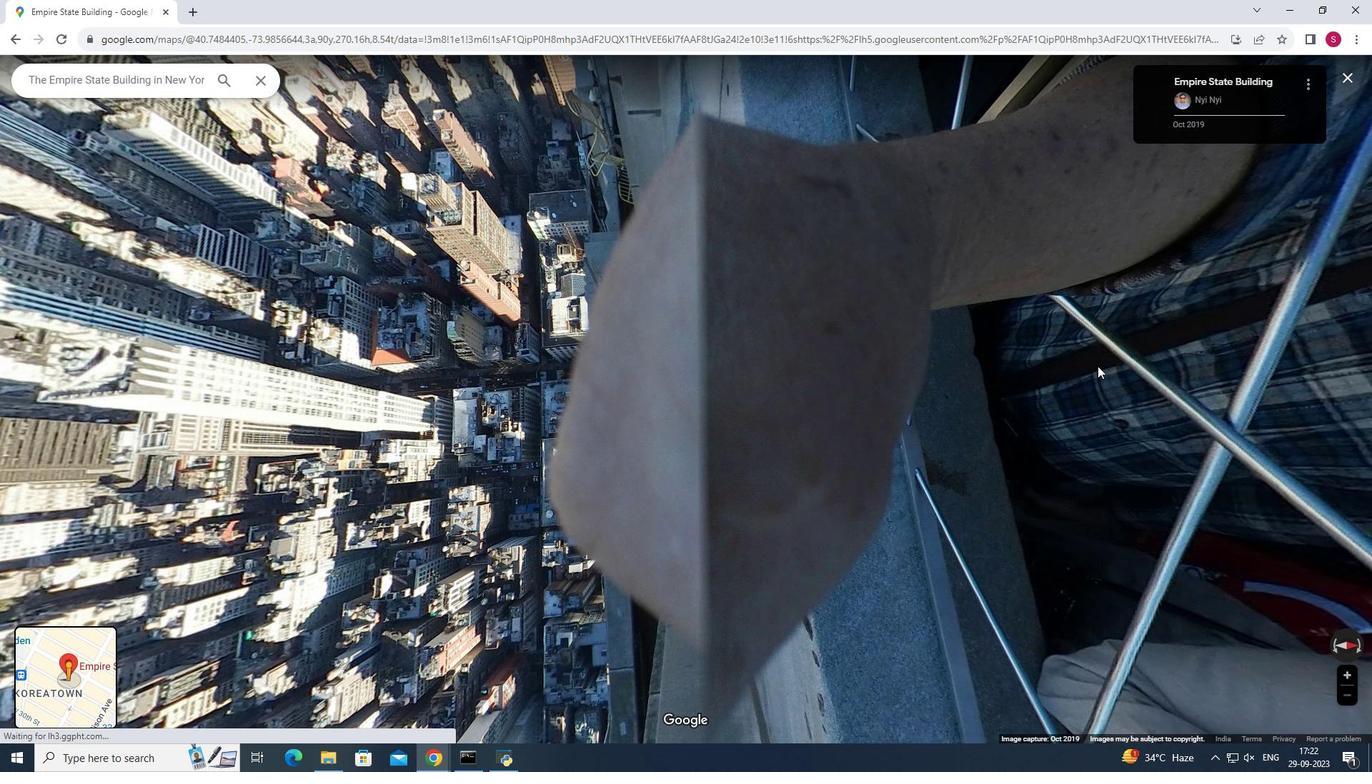 
Action: Mouse moved to (1101, 368)
Screenshot: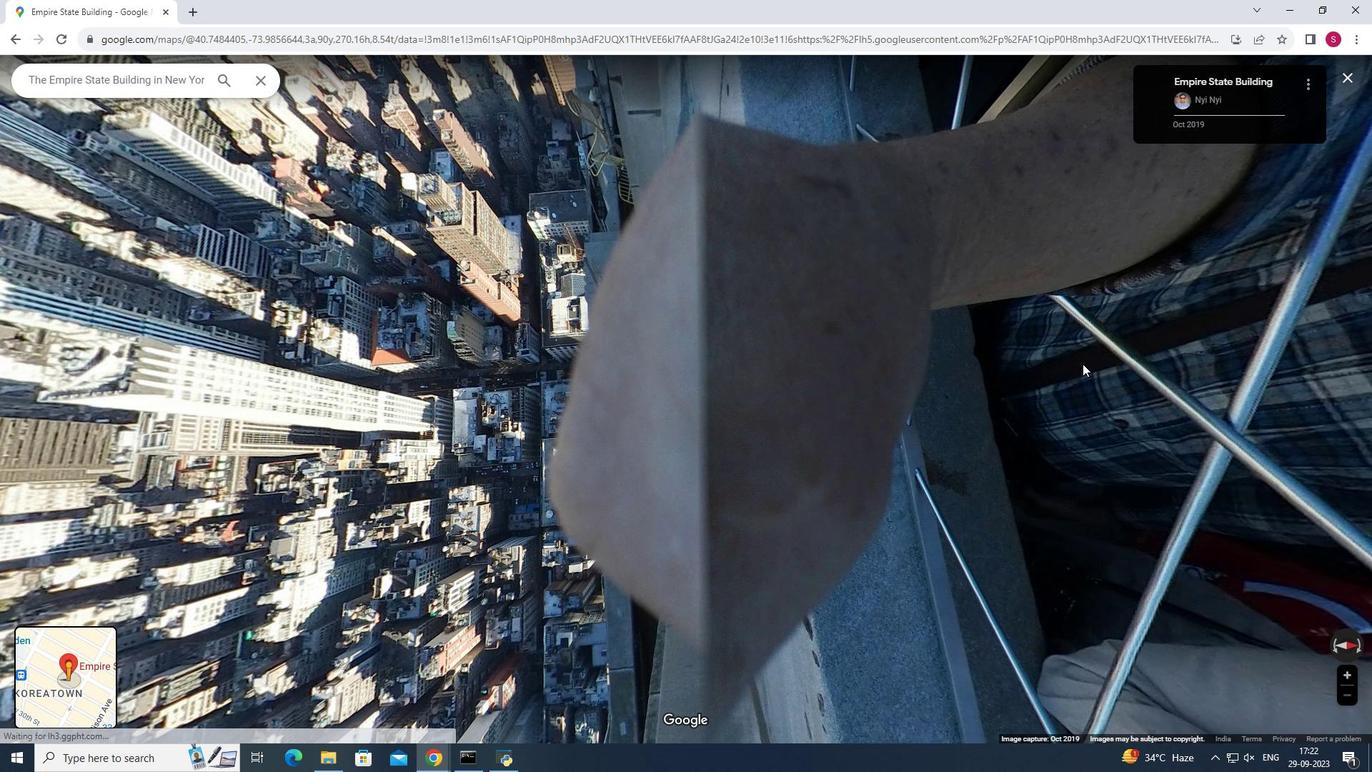 
Action: Mouse scrolled (1101, 367) with delta (0, 0)
Screenshot: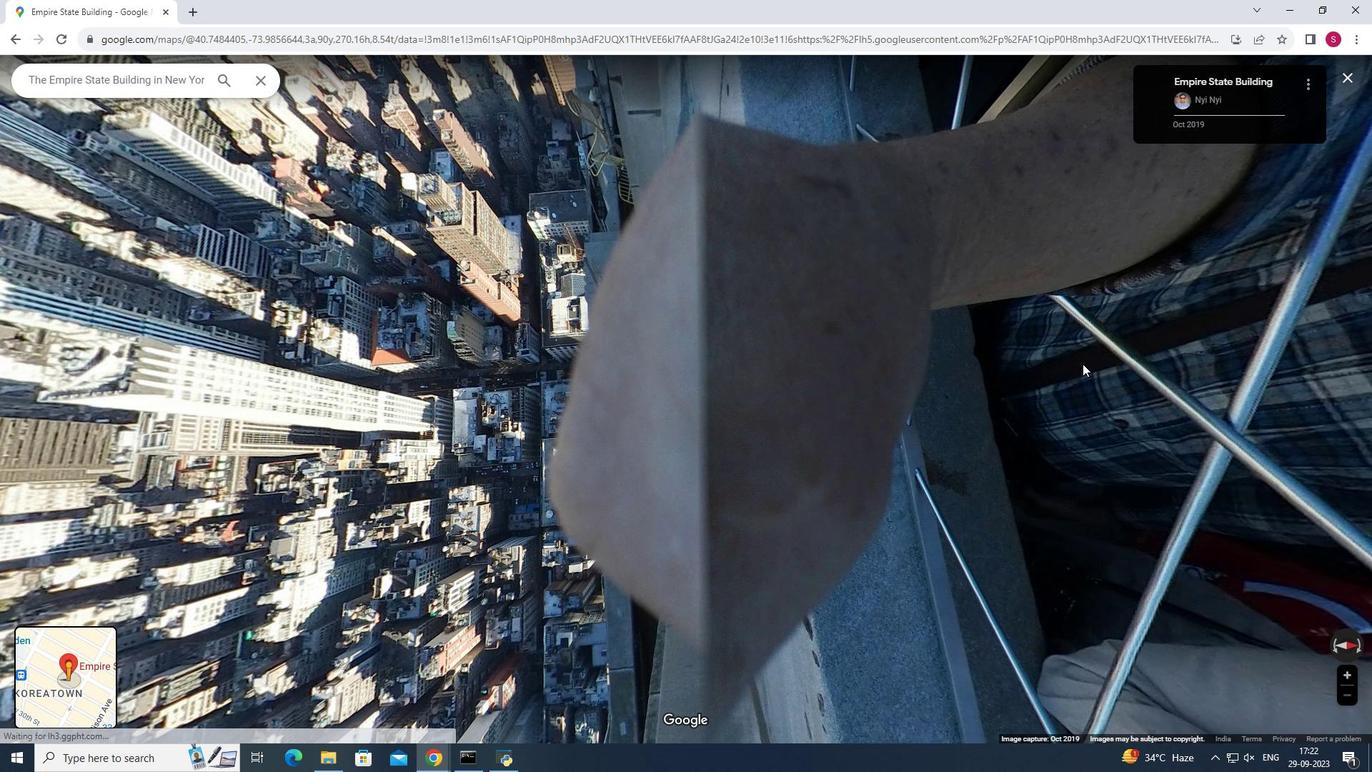 
Action: Mouse moved to (1090, 365)
Screenshot: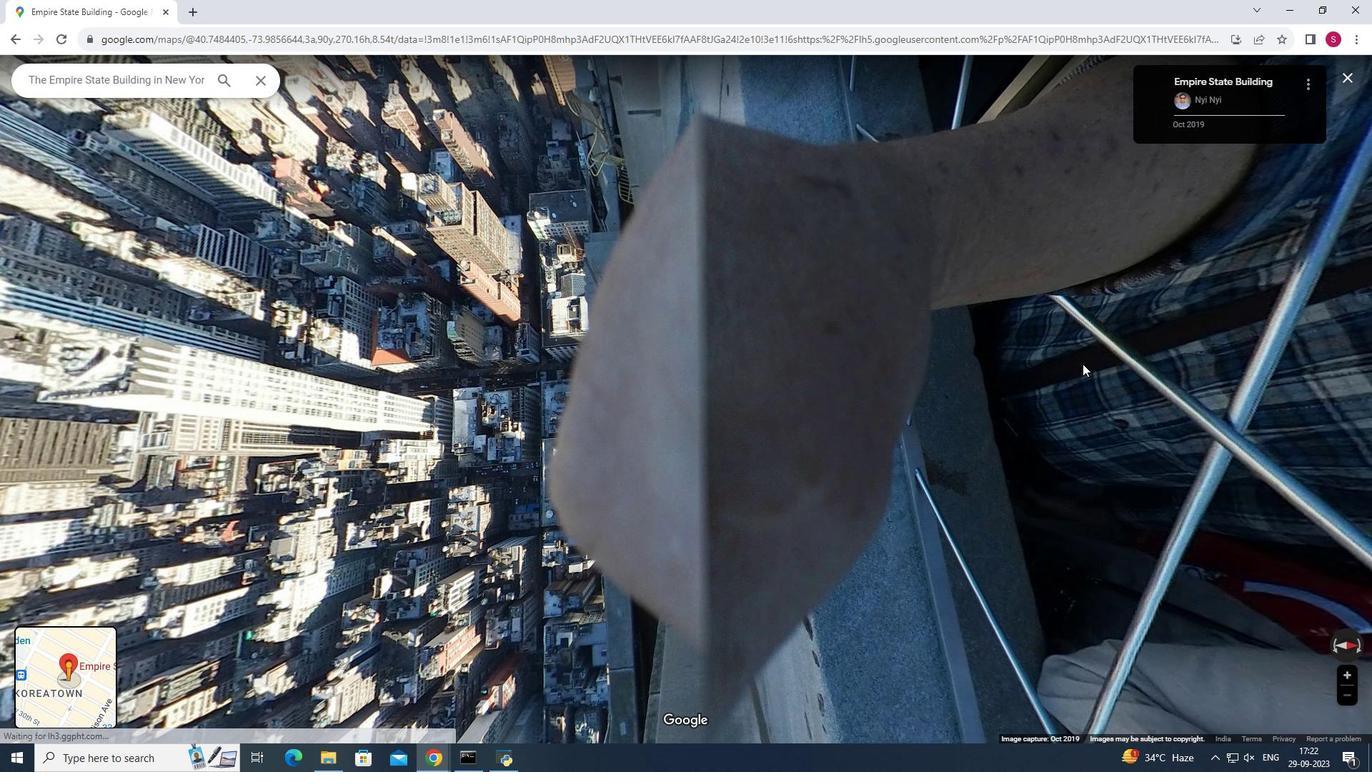 
Action: Mouse scrolled (1090, 364) with delta (0, 0)
Screenshot: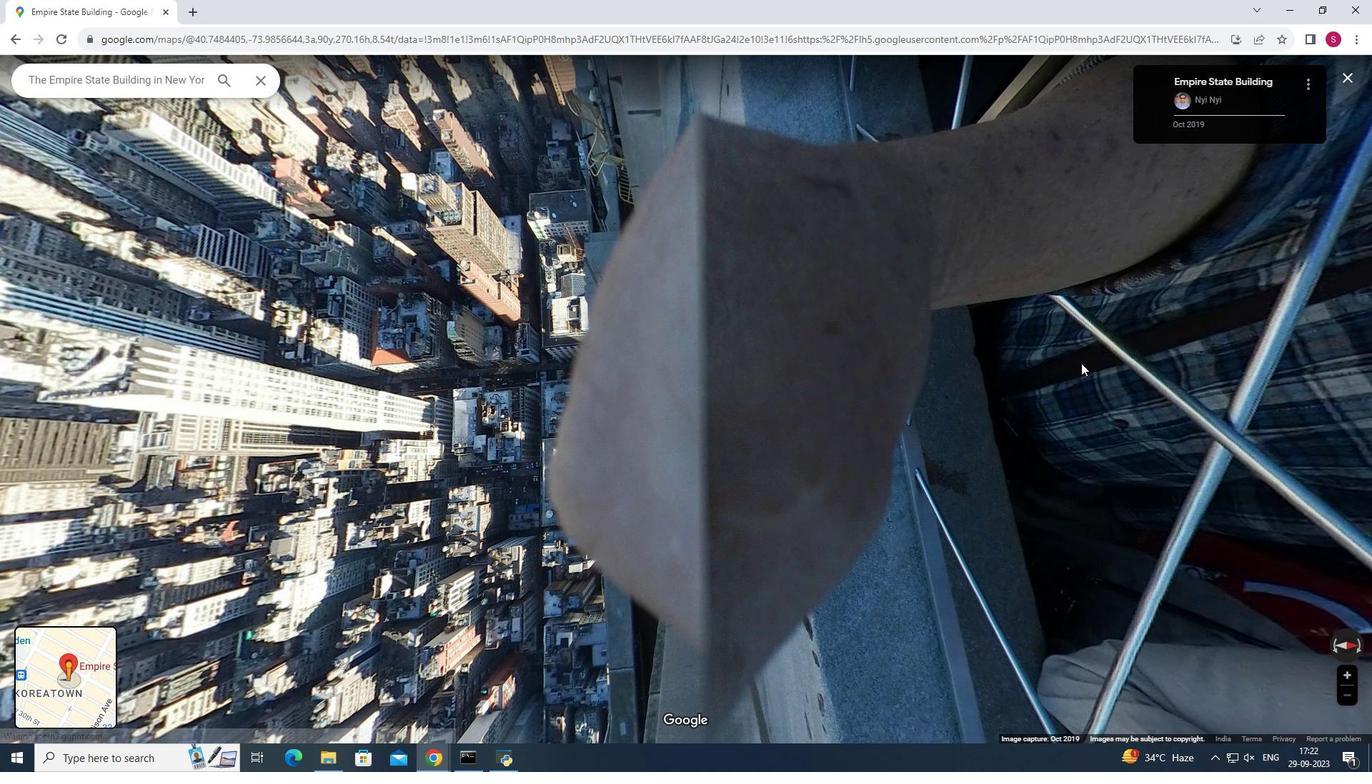 
Action: Mouse moved to (1022, 396)
Screenshot: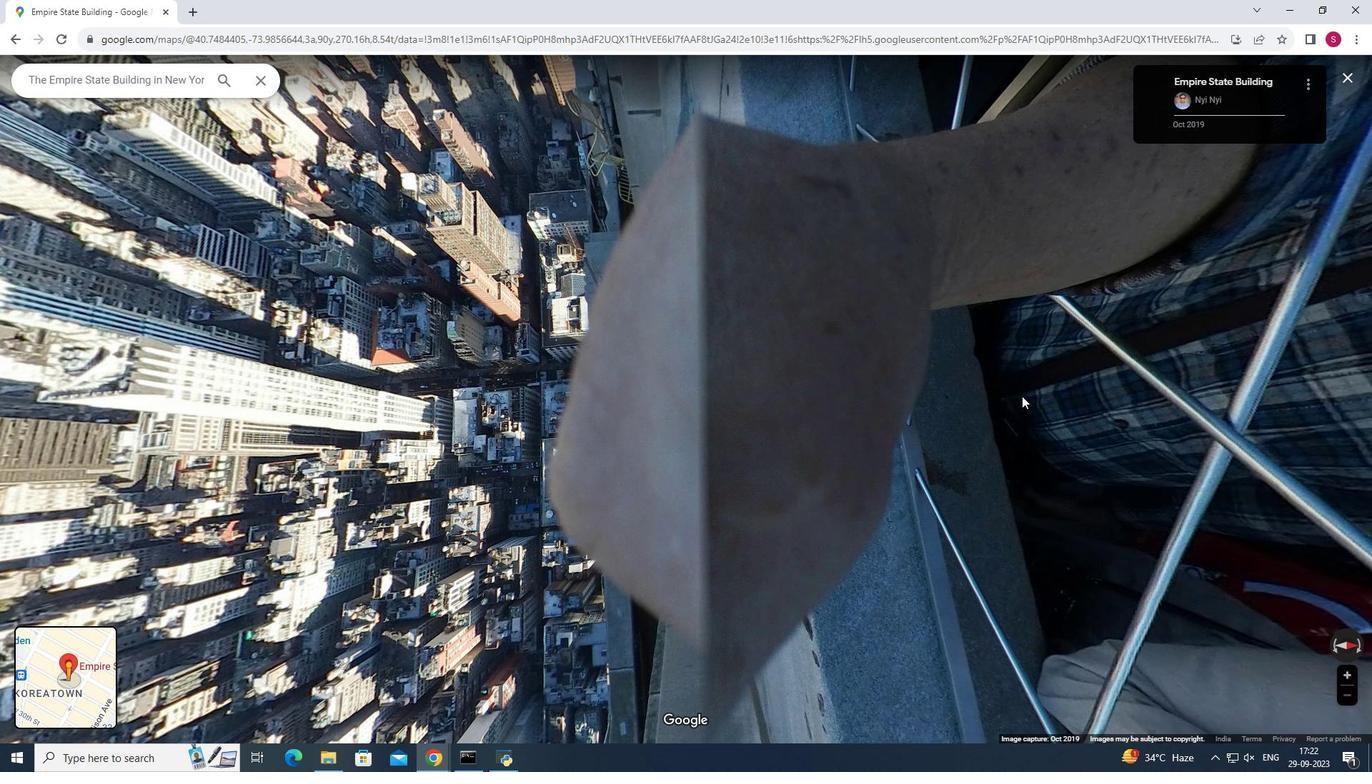 
Action: Mouse pressed left at (1022, 396)
Screenshot: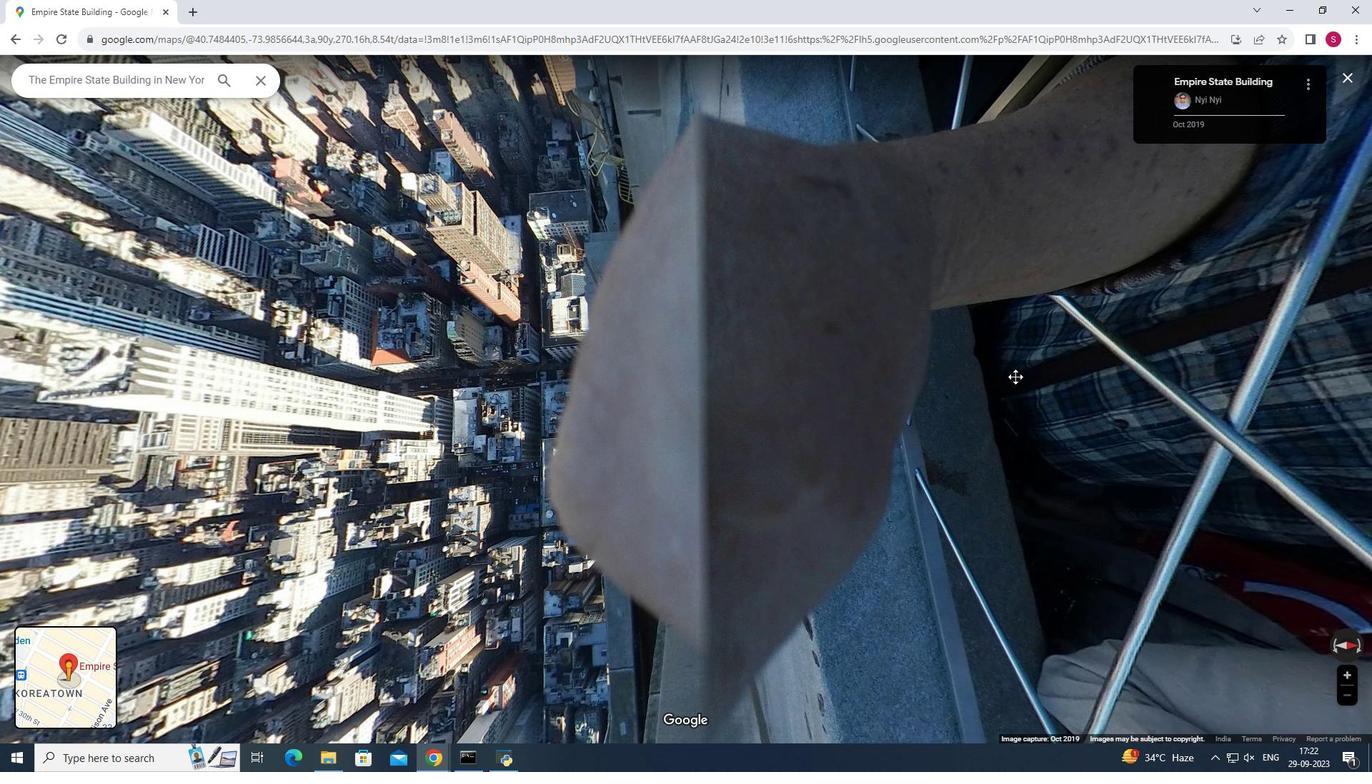 
Action: Mouse moved to (667, 317)
Screenshot: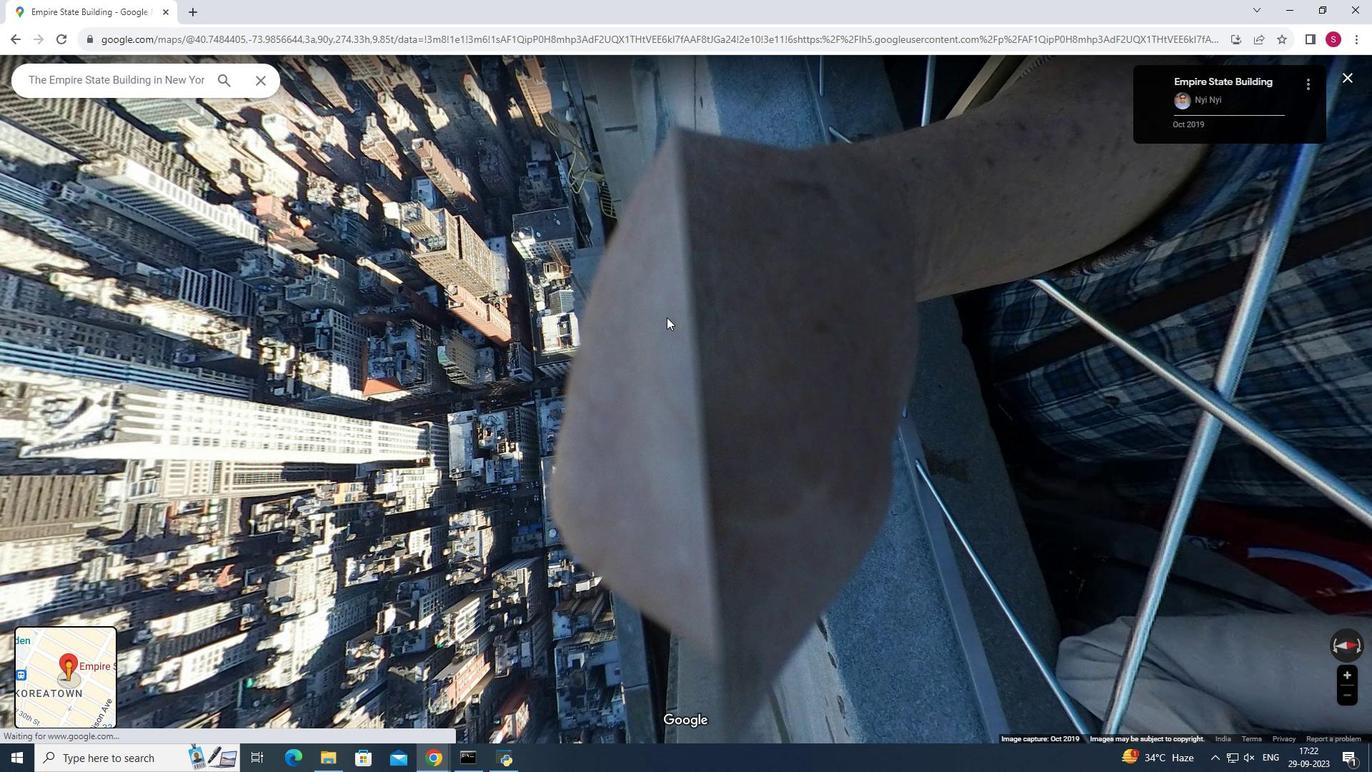 
Action: Mouse pressed left at (667, 317)
Screenshot: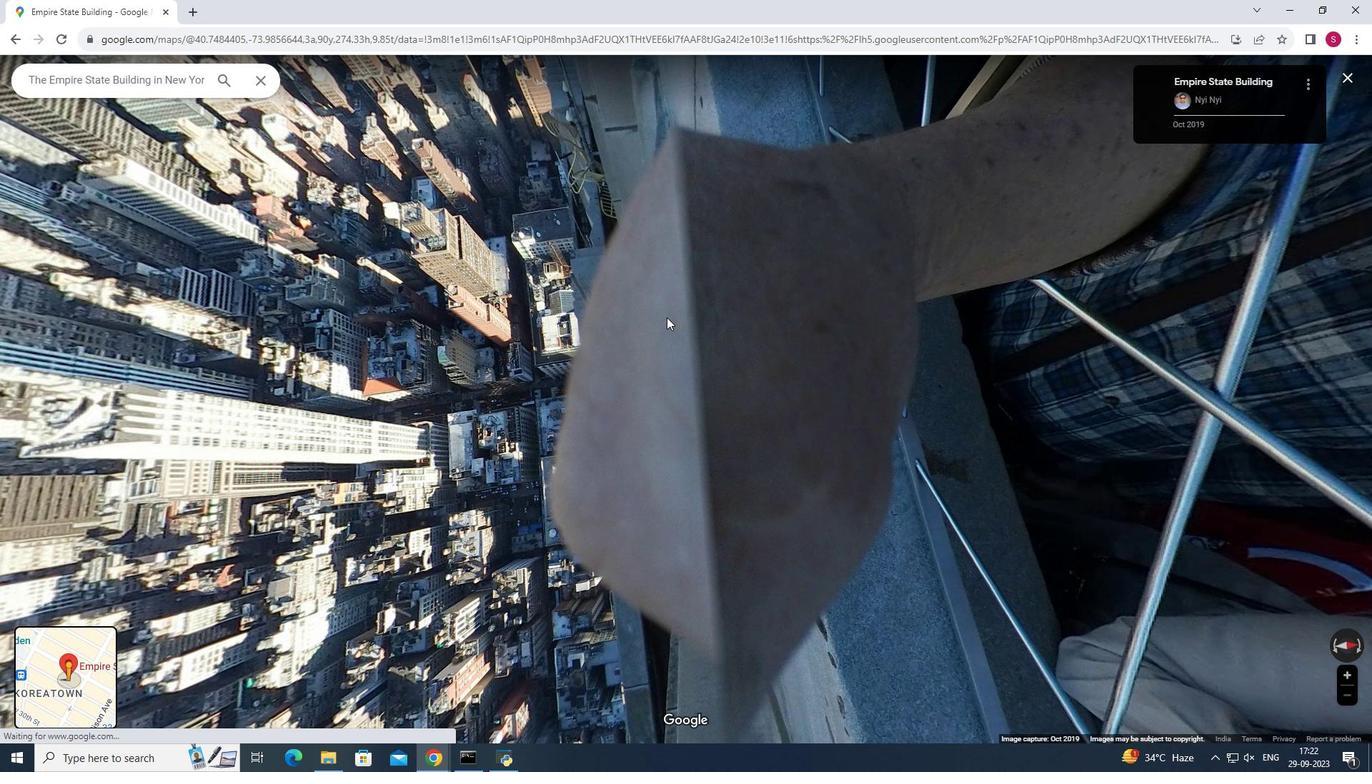 
Action: Mouse moved to (777, 449)
Screenshot: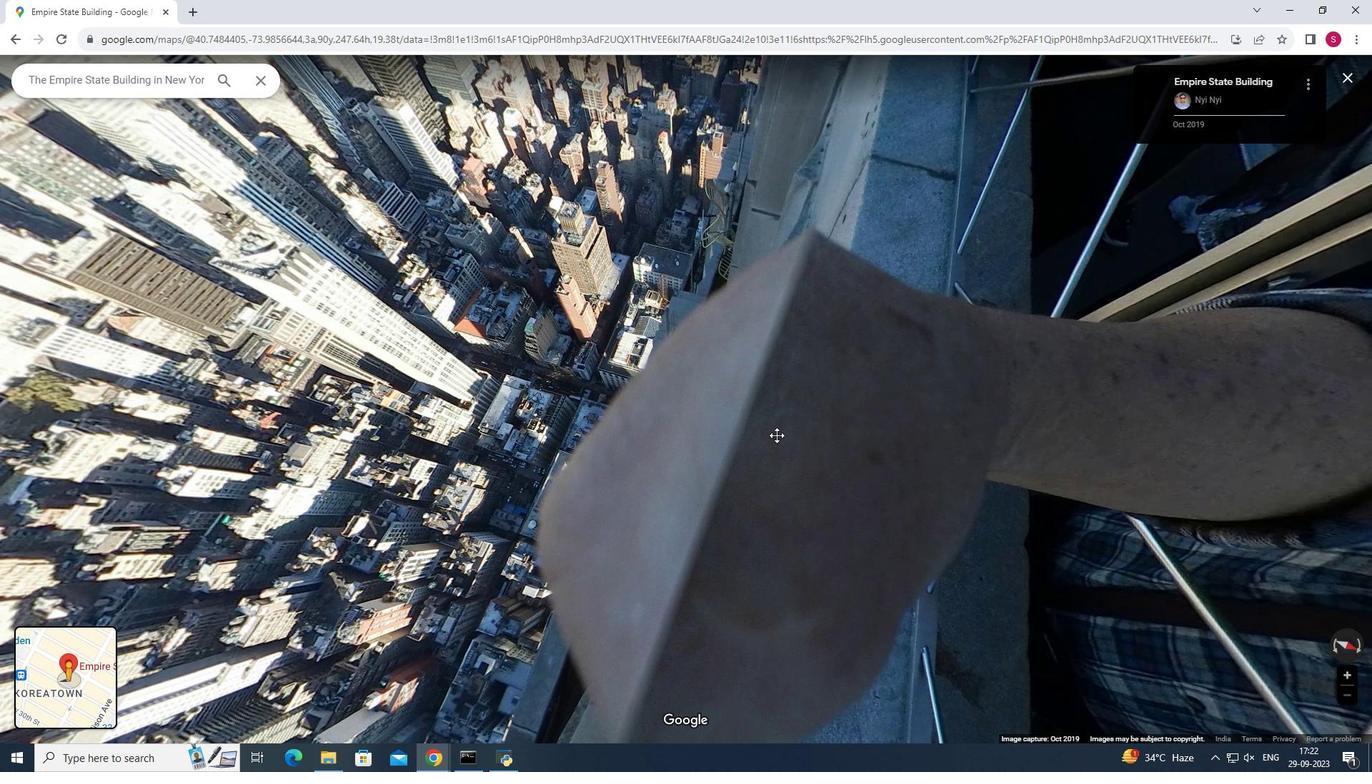 
Action: Mouse pressed left at (777, 449)
Screenshot: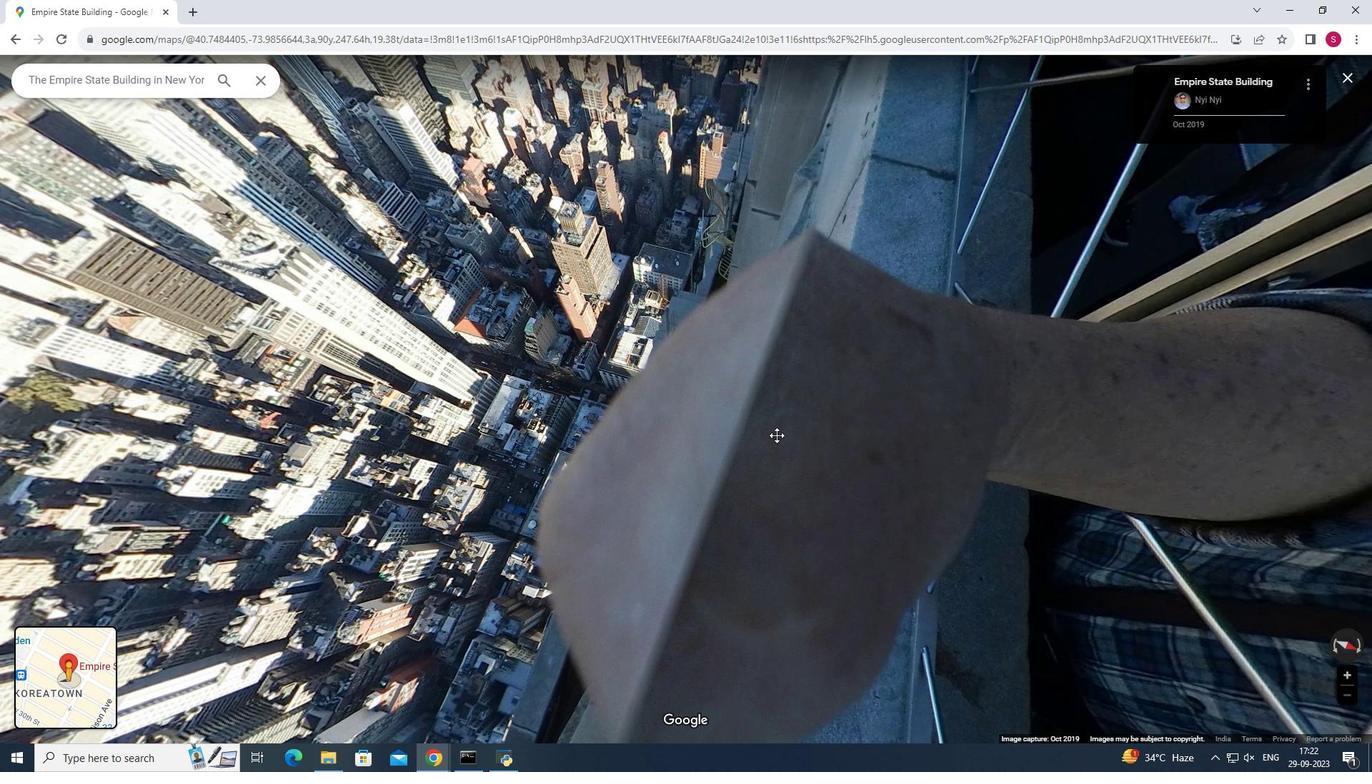 
Action: Mouse moved to (682, 539)
Screenshot: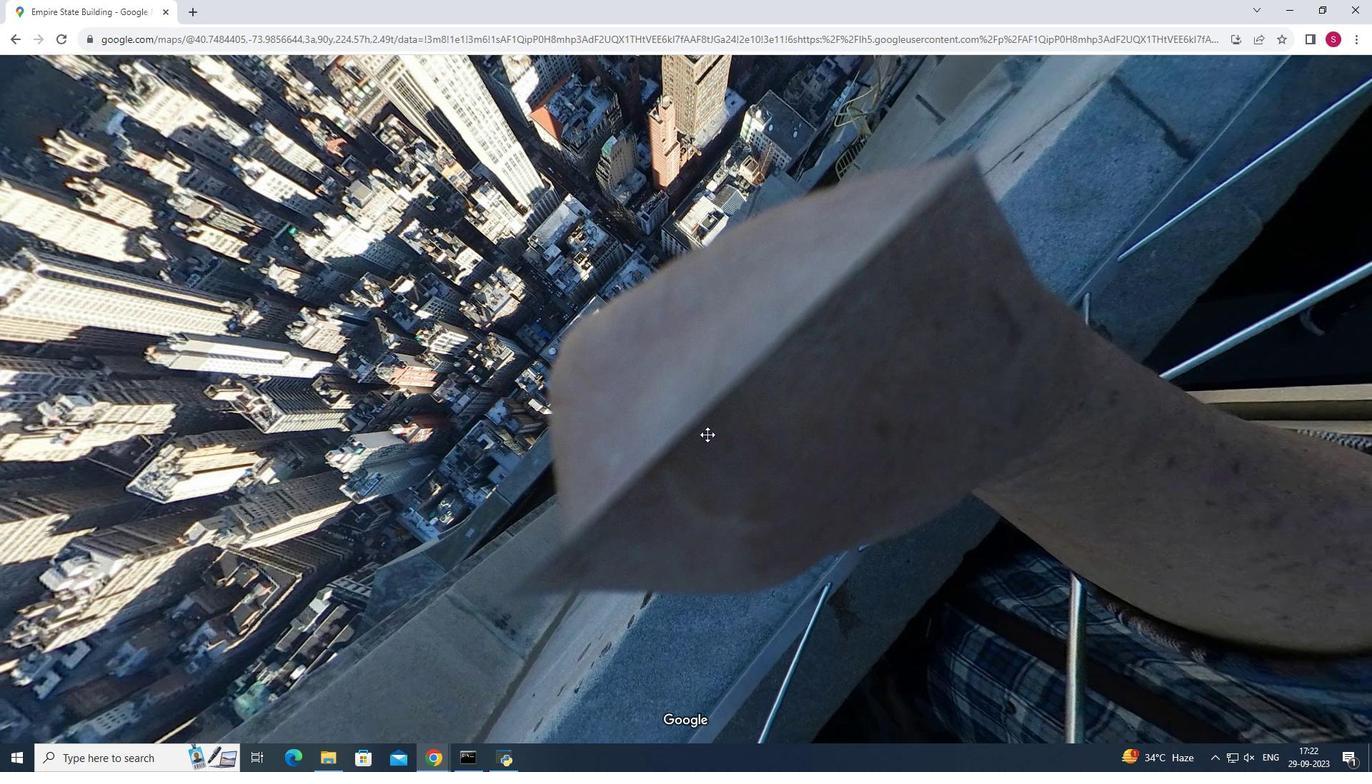 
Action: Mouse pressed left at (682, 539)
Screenshot: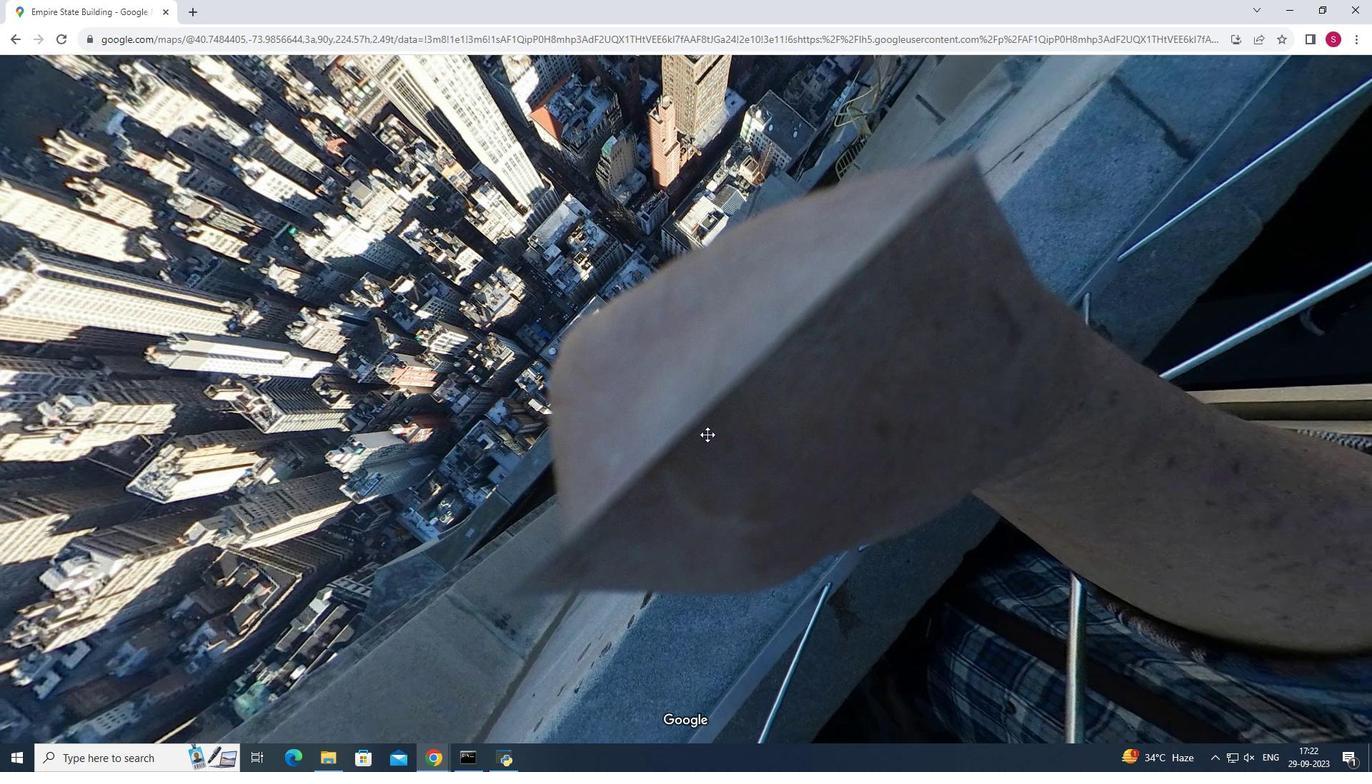 
Action: Mouse moved to (408, 421)
Screenshot: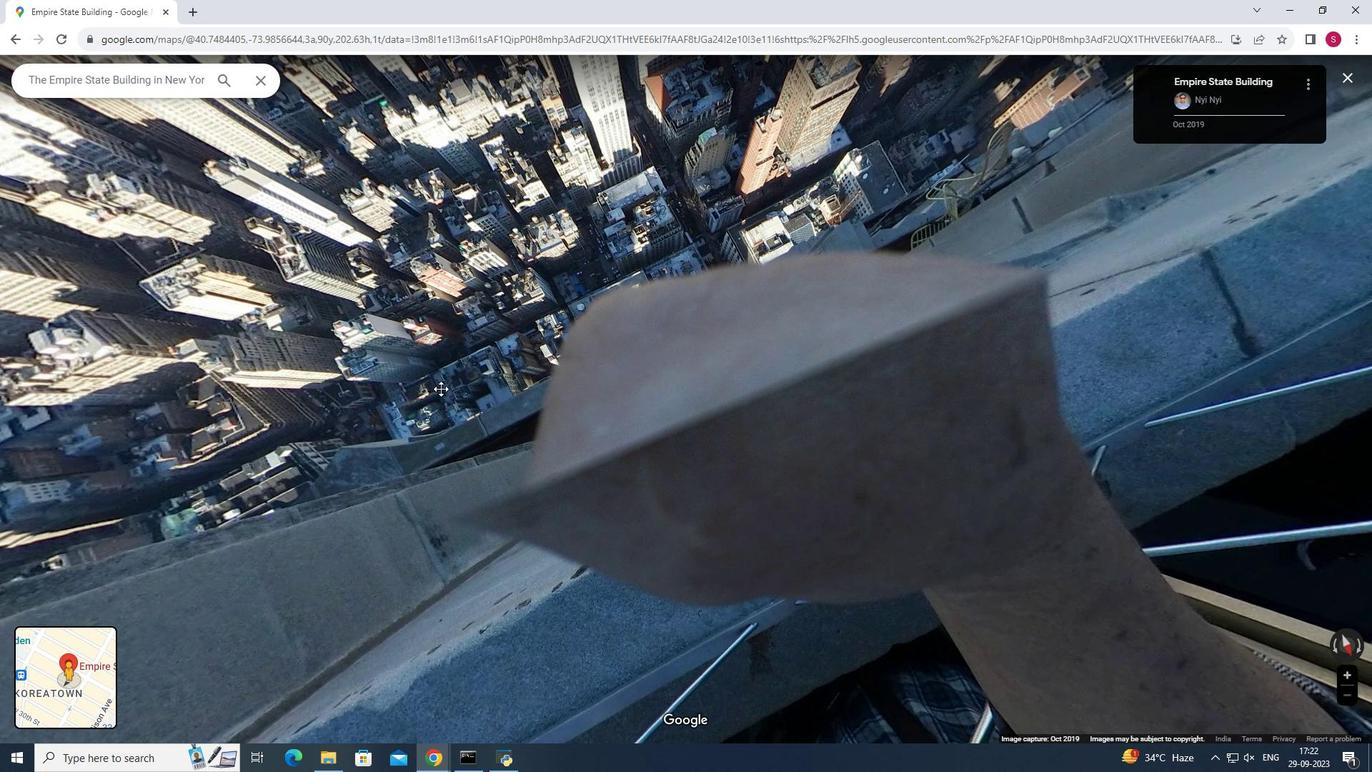 
Action: Mouse pressed left at (408, 421)
Screenshot: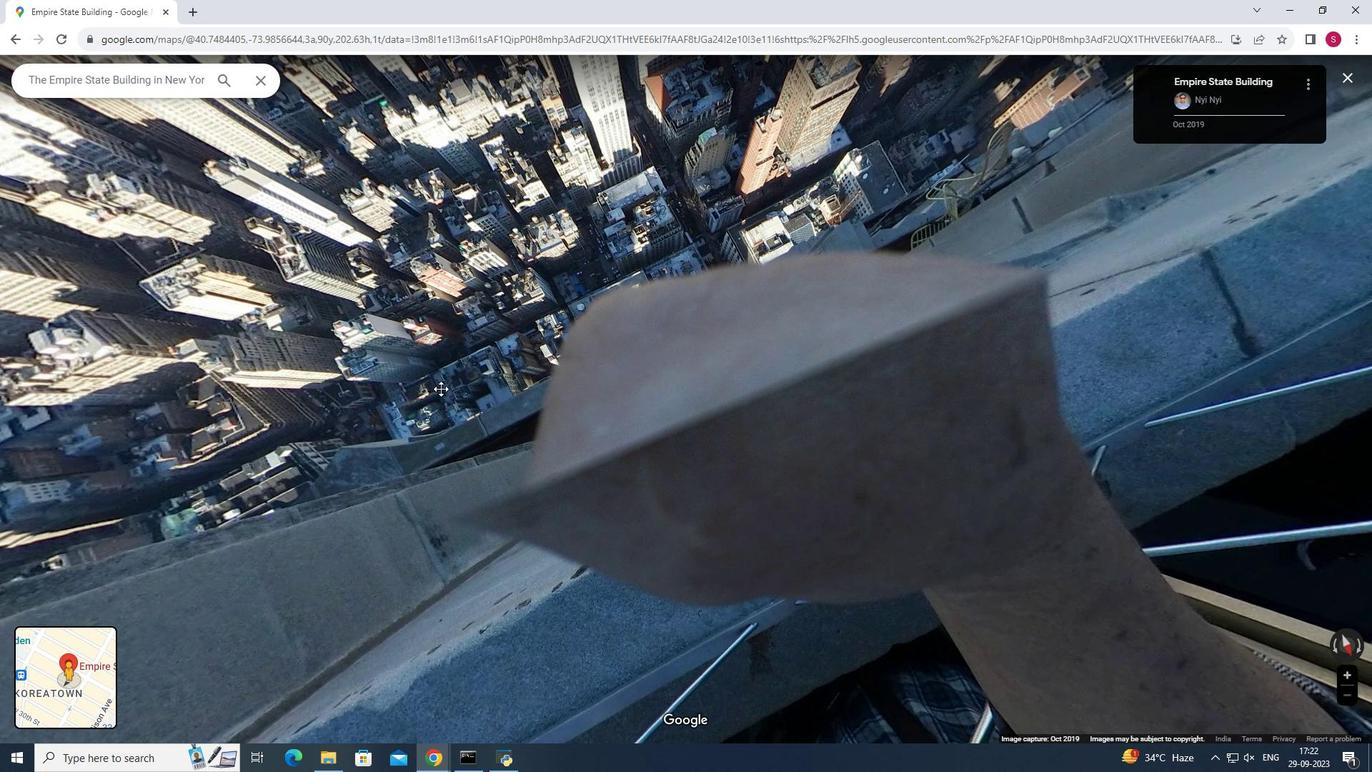 
Action: Mouse moved to (305, 410)
Screenshot: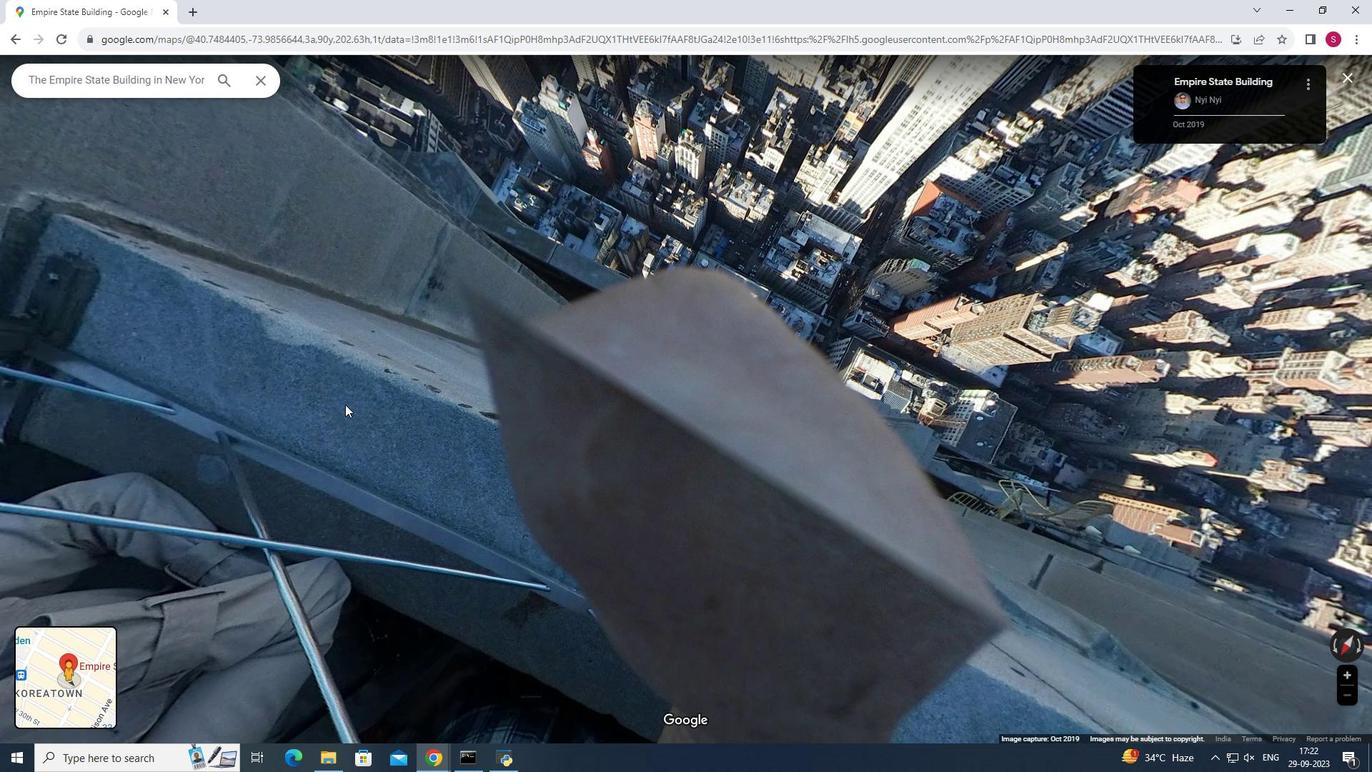 
Action: Mouse pressed left at (305, 410)
Screenshot: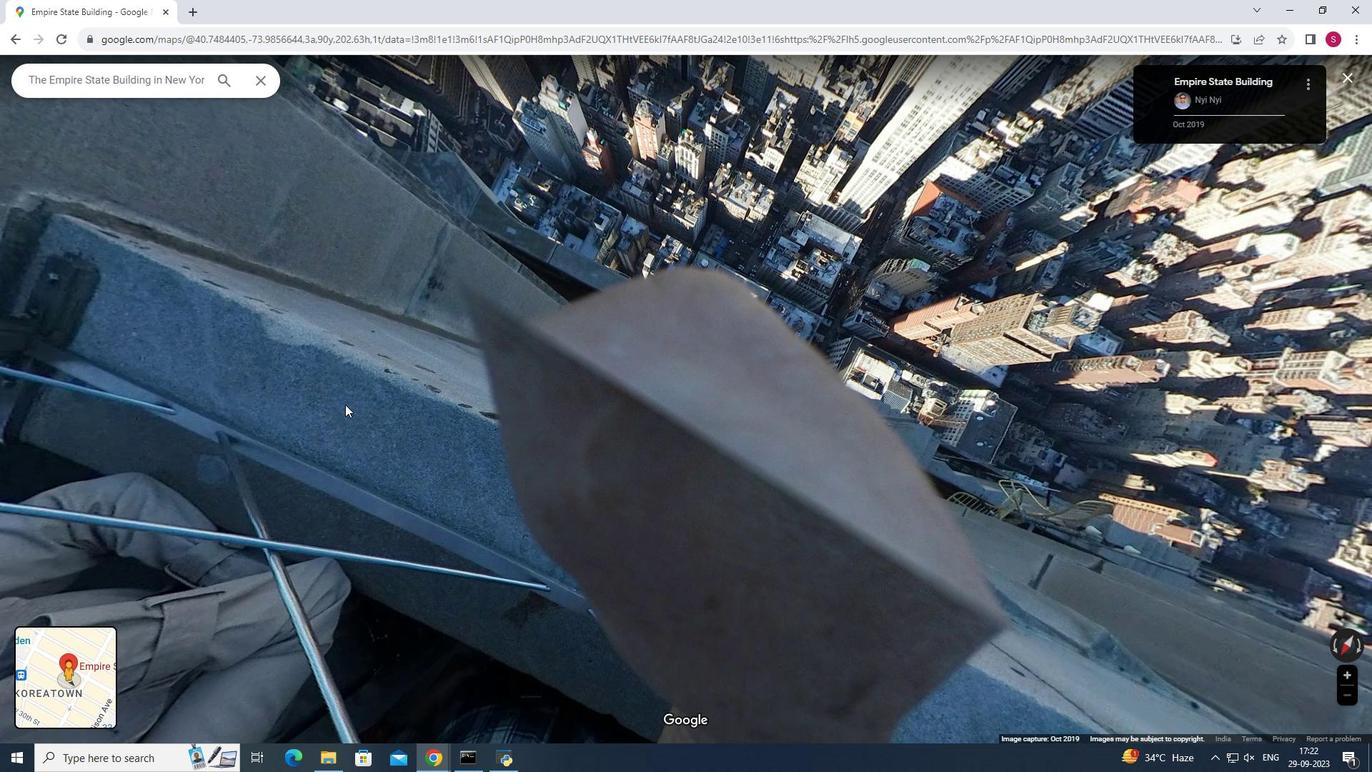 
Action: Mouse moved to (404, 525)
Screenshot: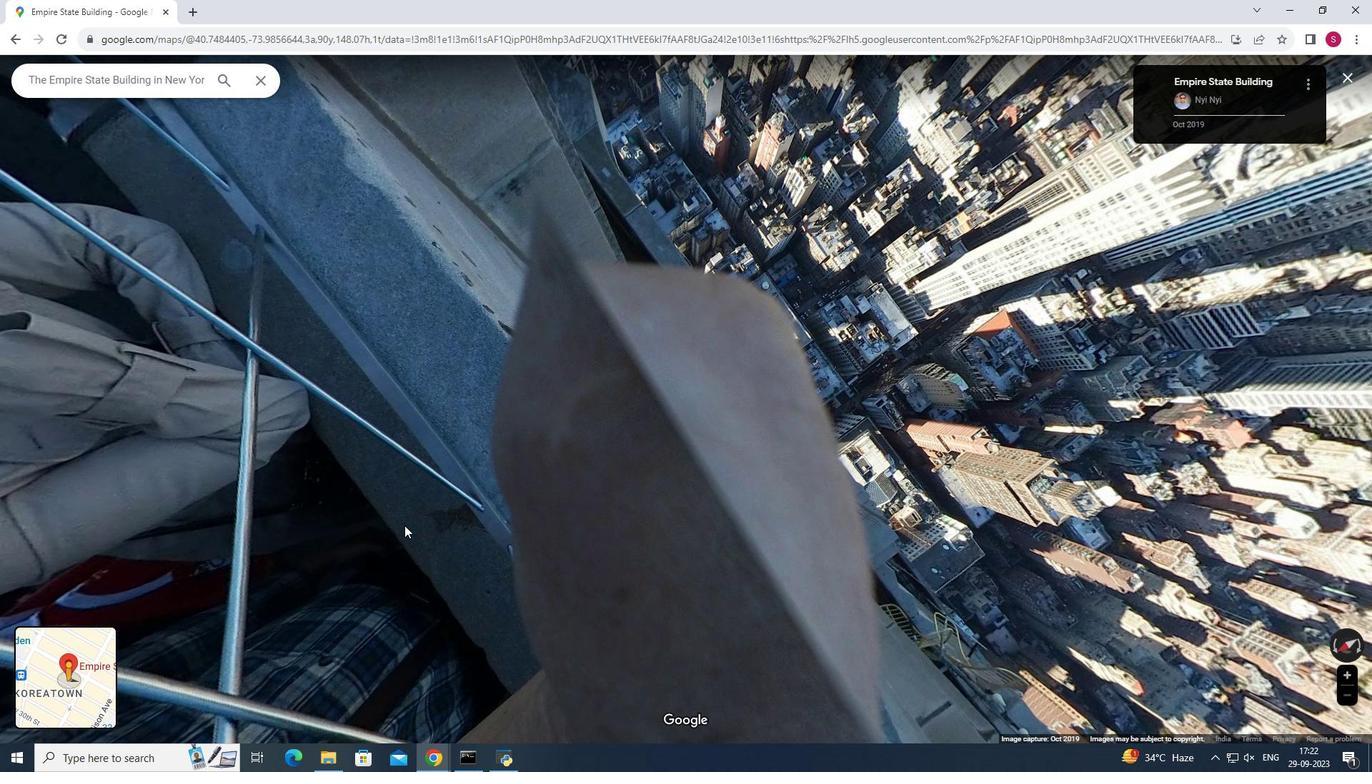 
Action: Mouse pressed left at (404, 525)
Screenshot: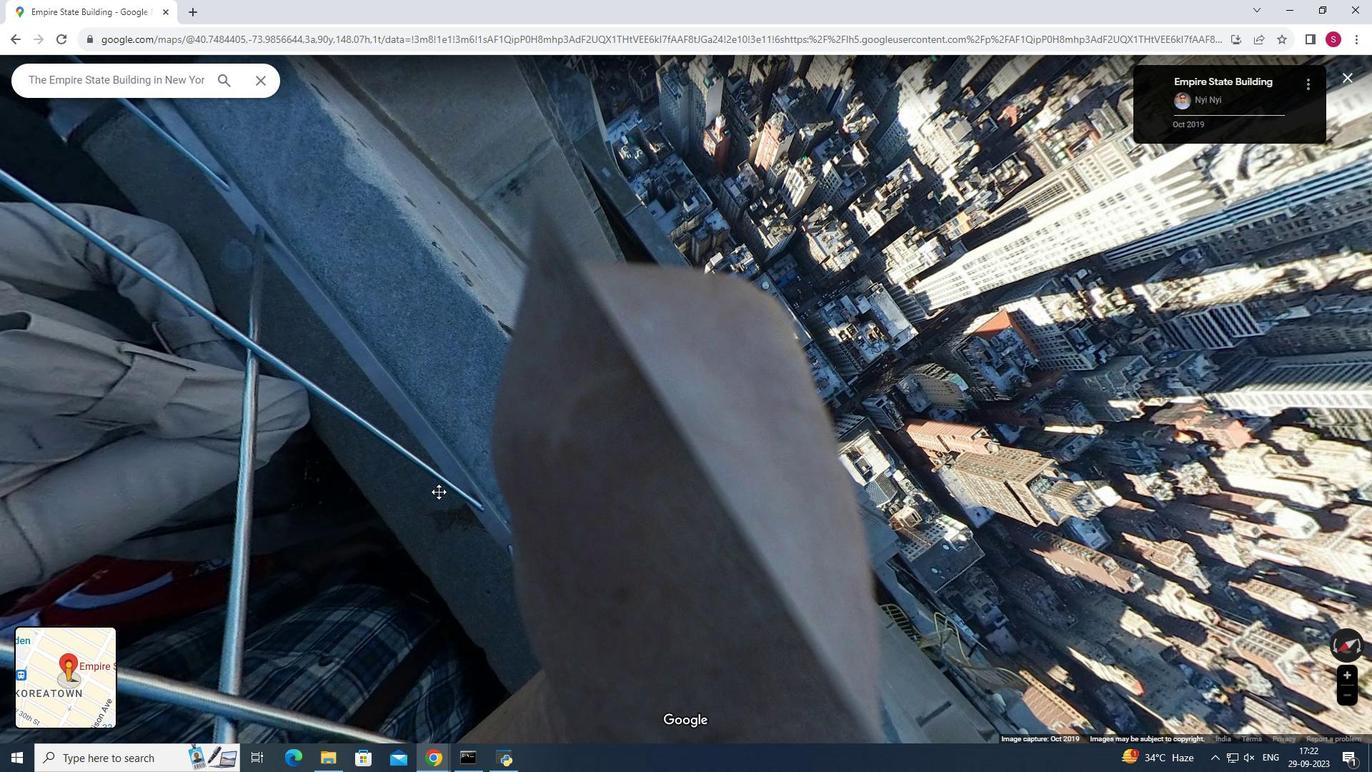 
Action: Mouse moved to (751, 431)
Screenshot: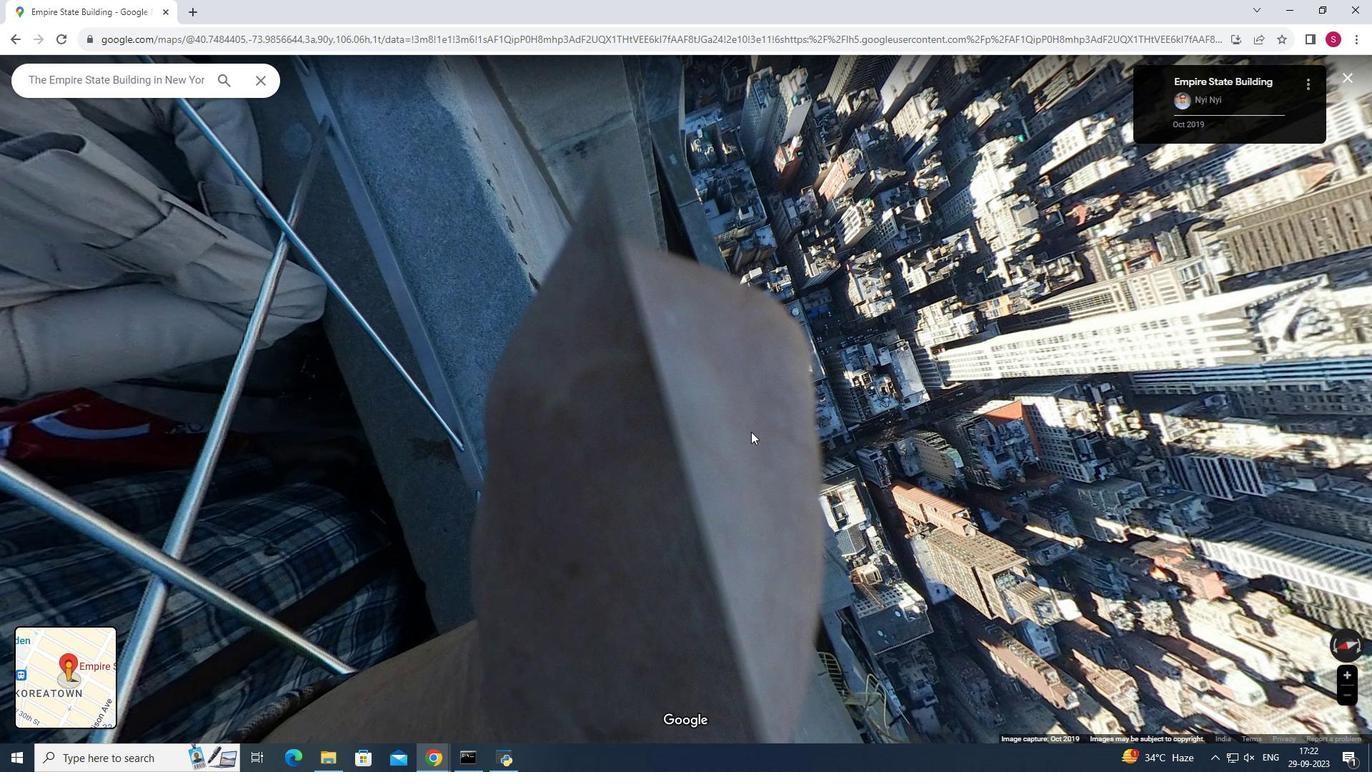 
Action: Mouse pressed left at (751, 431)
Screenshot: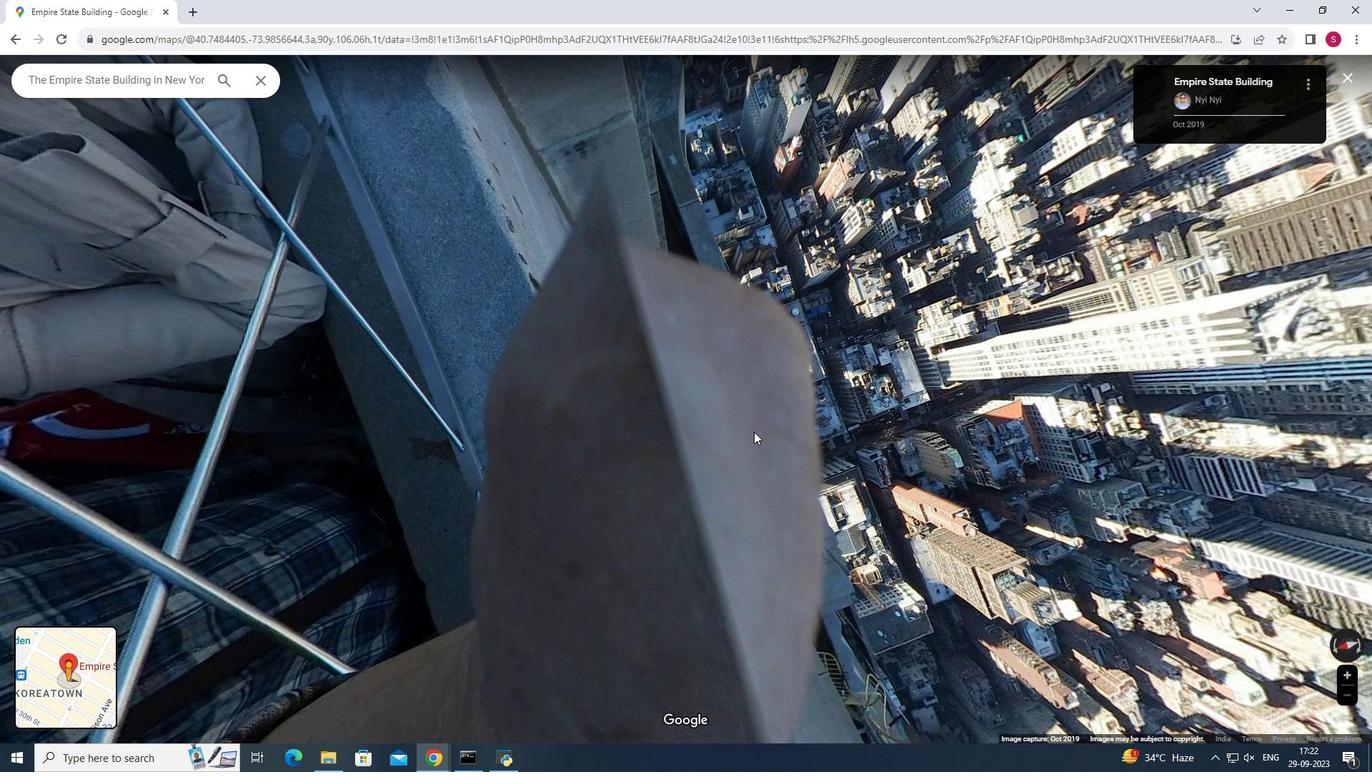 
Action: Mouse moved to (757, 433)
Screenshot: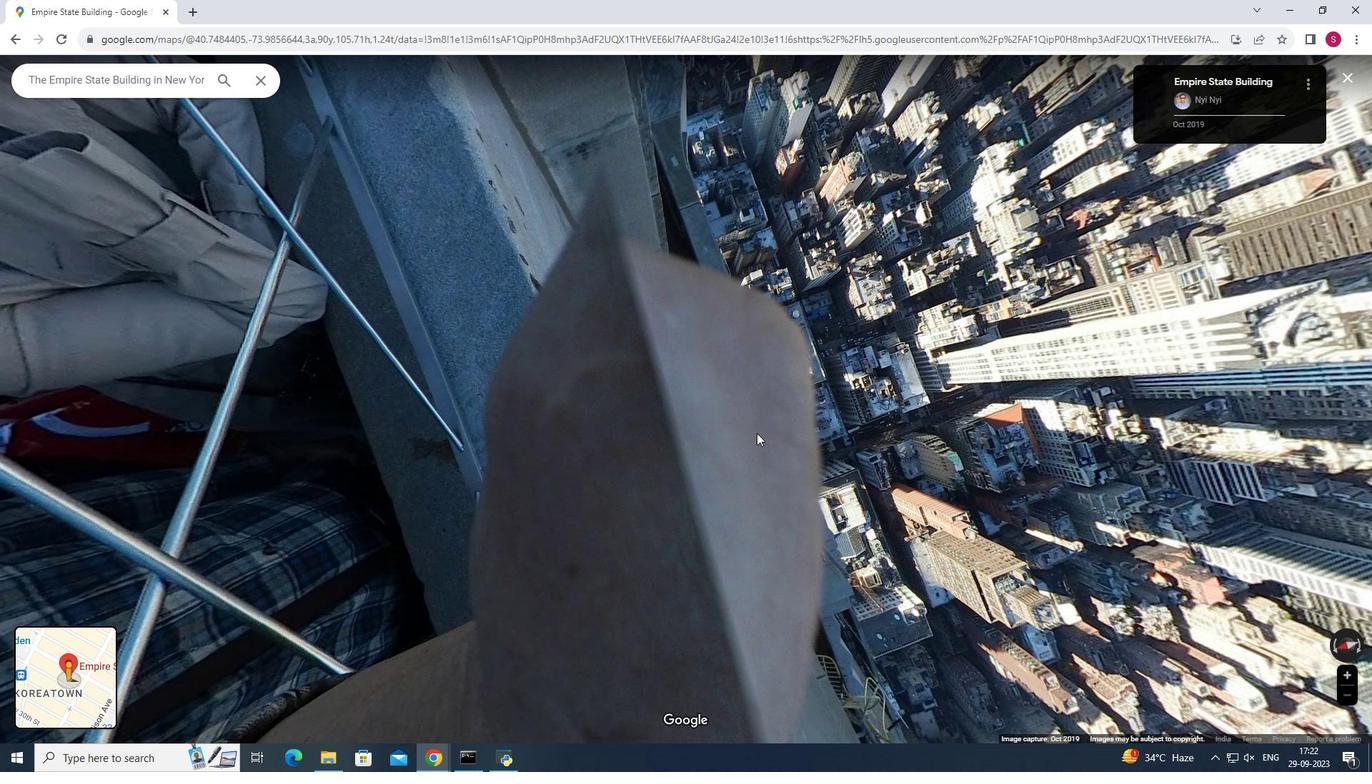 
Action: Mouse pressed left at (757, 433)
Screenshot: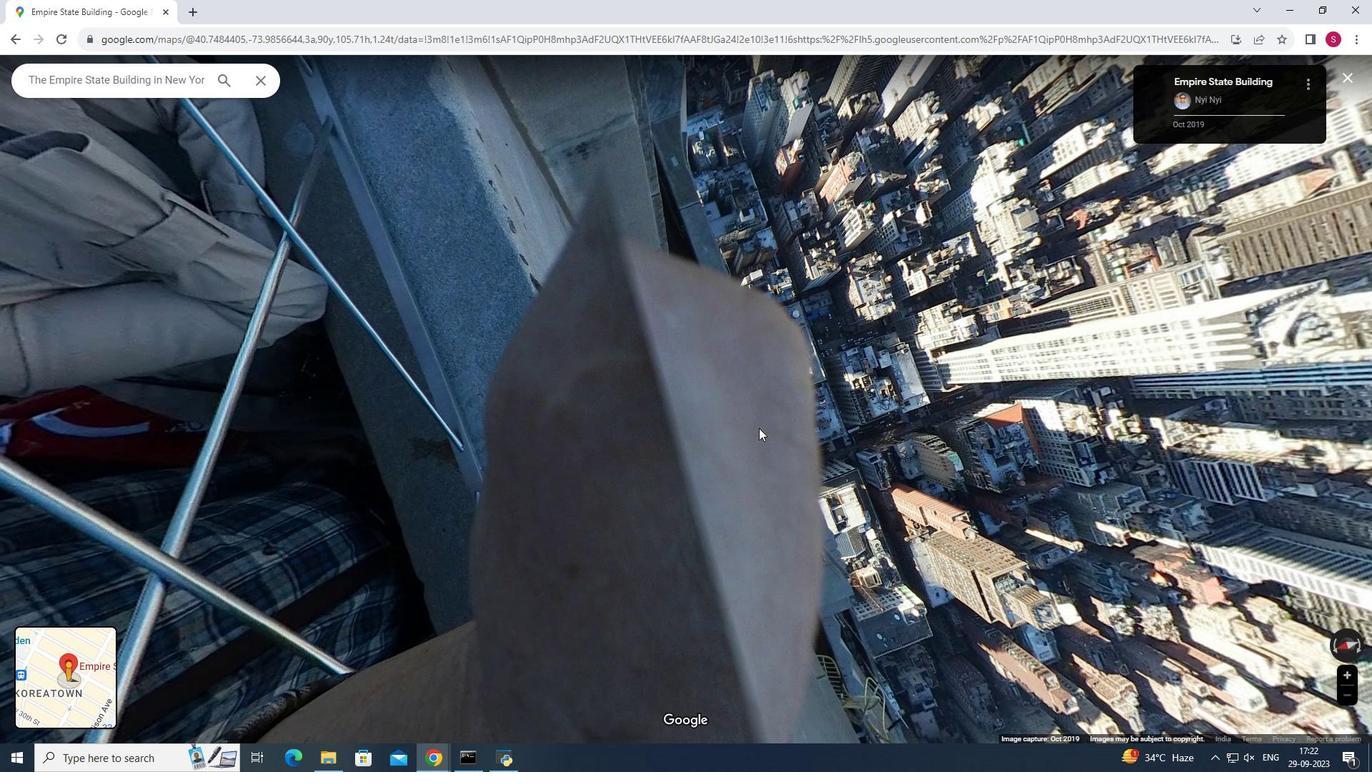 
Action: Mouse moved to (785, 386)
Screenshot: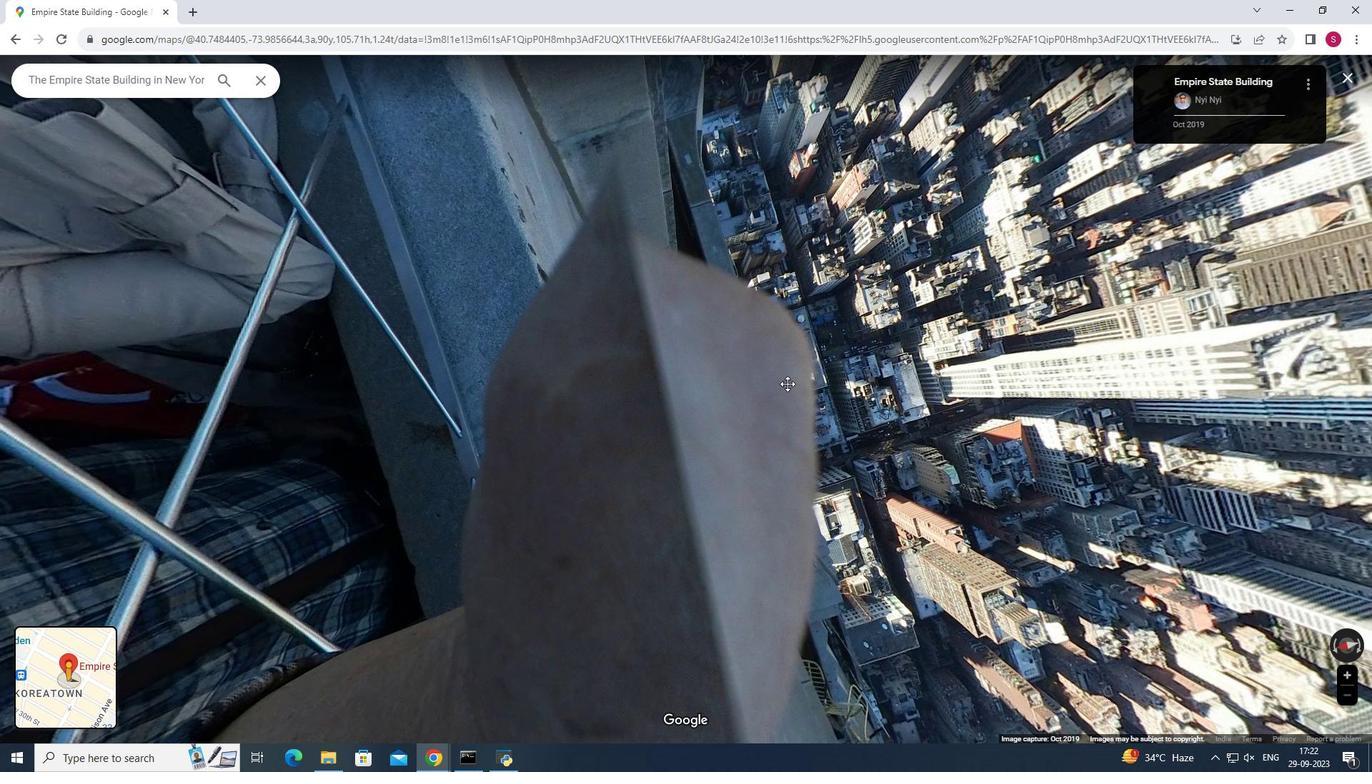 
Action: Mouse pressed left at (785, 386)
Screenshot: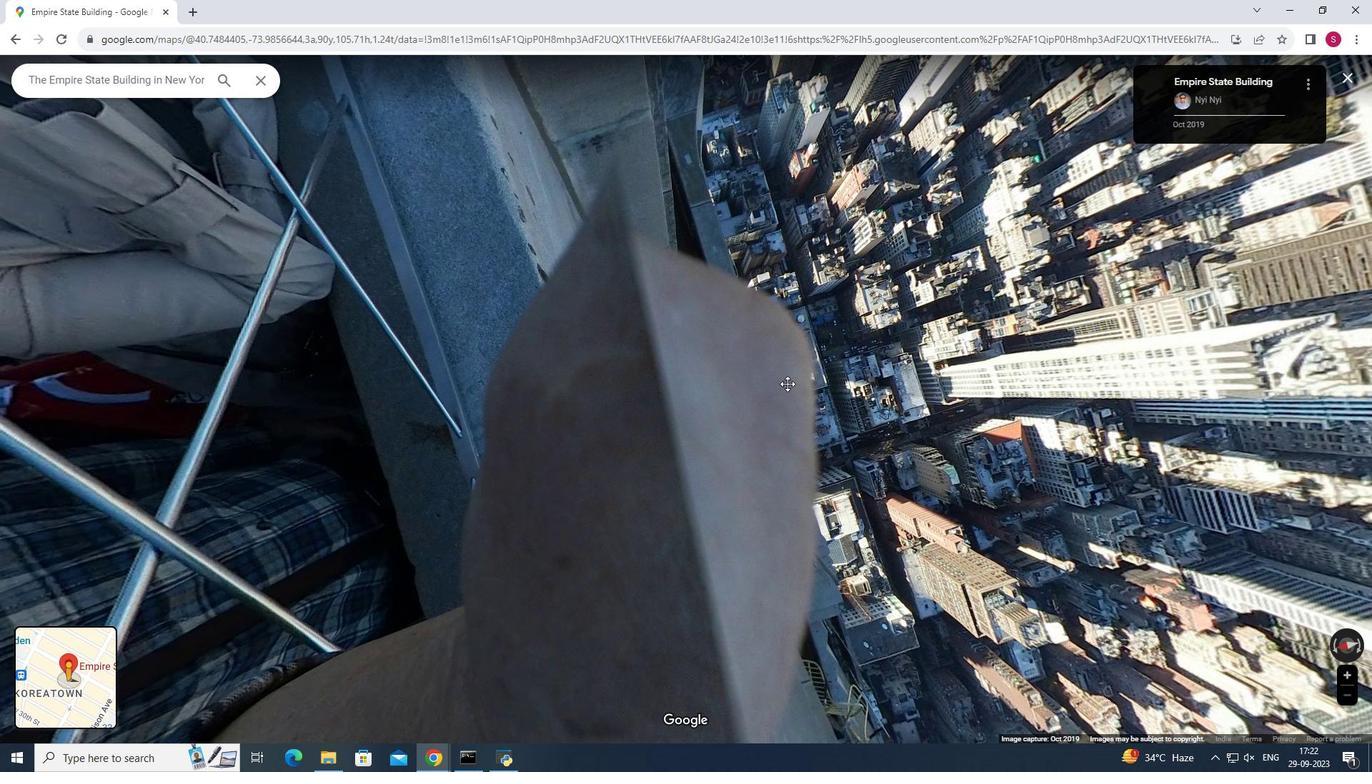 
Action: Mouse moved to (581, 381)
Screenshot: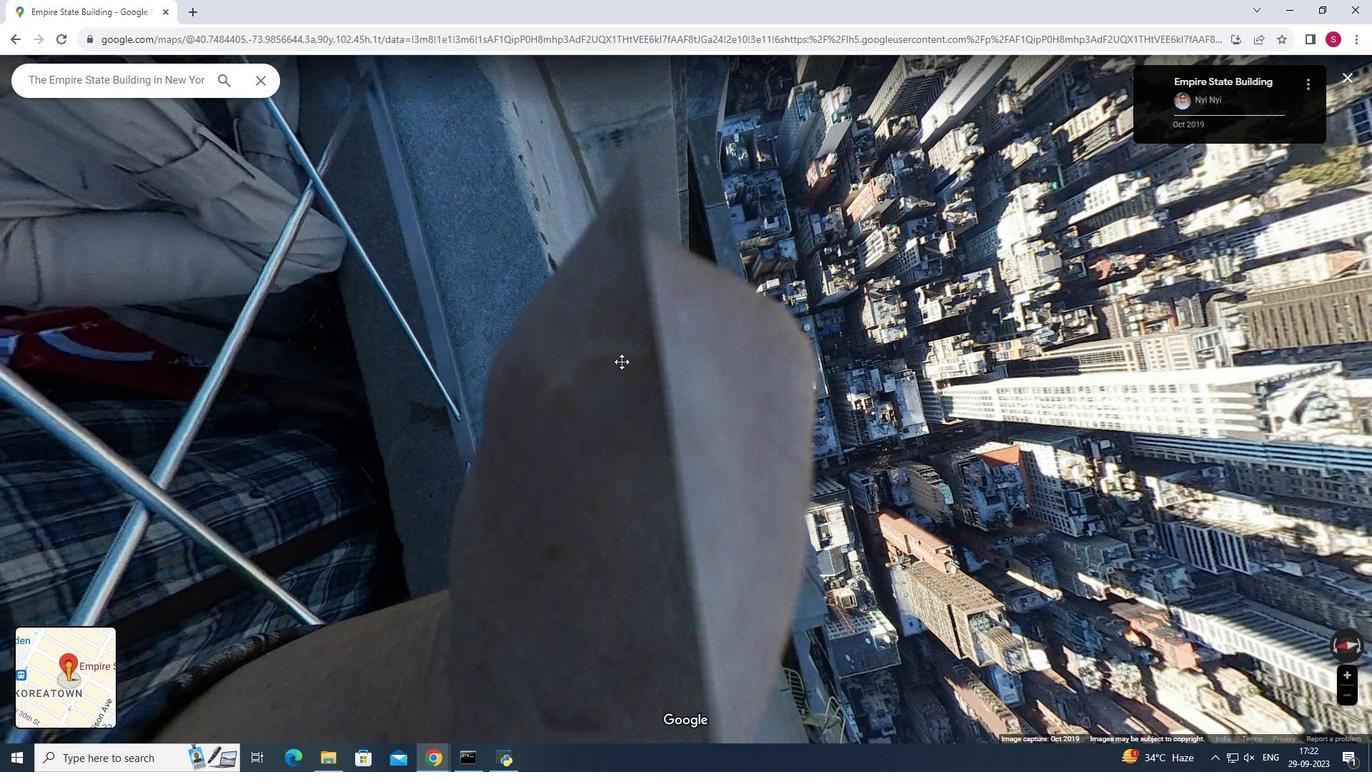 
Action: Mouse pressed left at (581, 381)
Screenshot: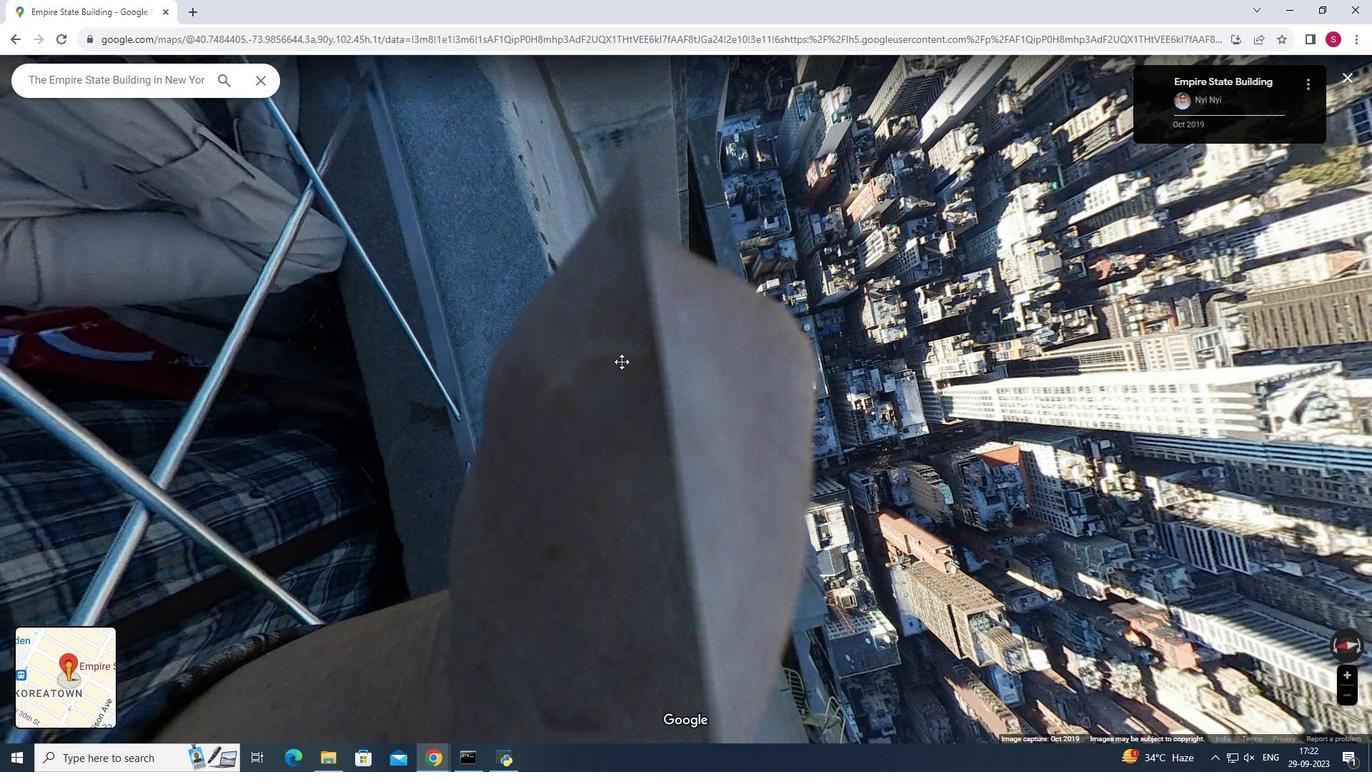 
Action: Mouse moved to (687, 324)
Screenshot: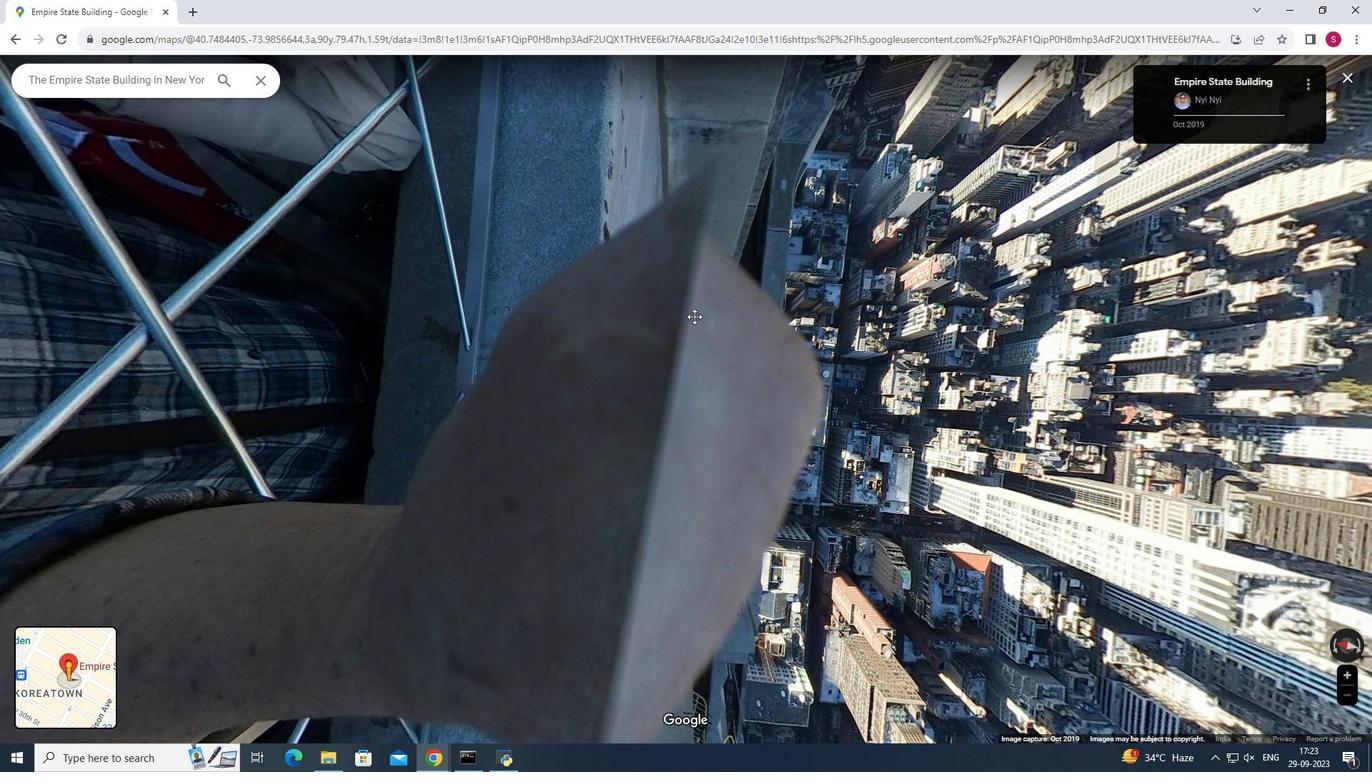
Action: Mouse pressed left at (687, 324)
Screenshot: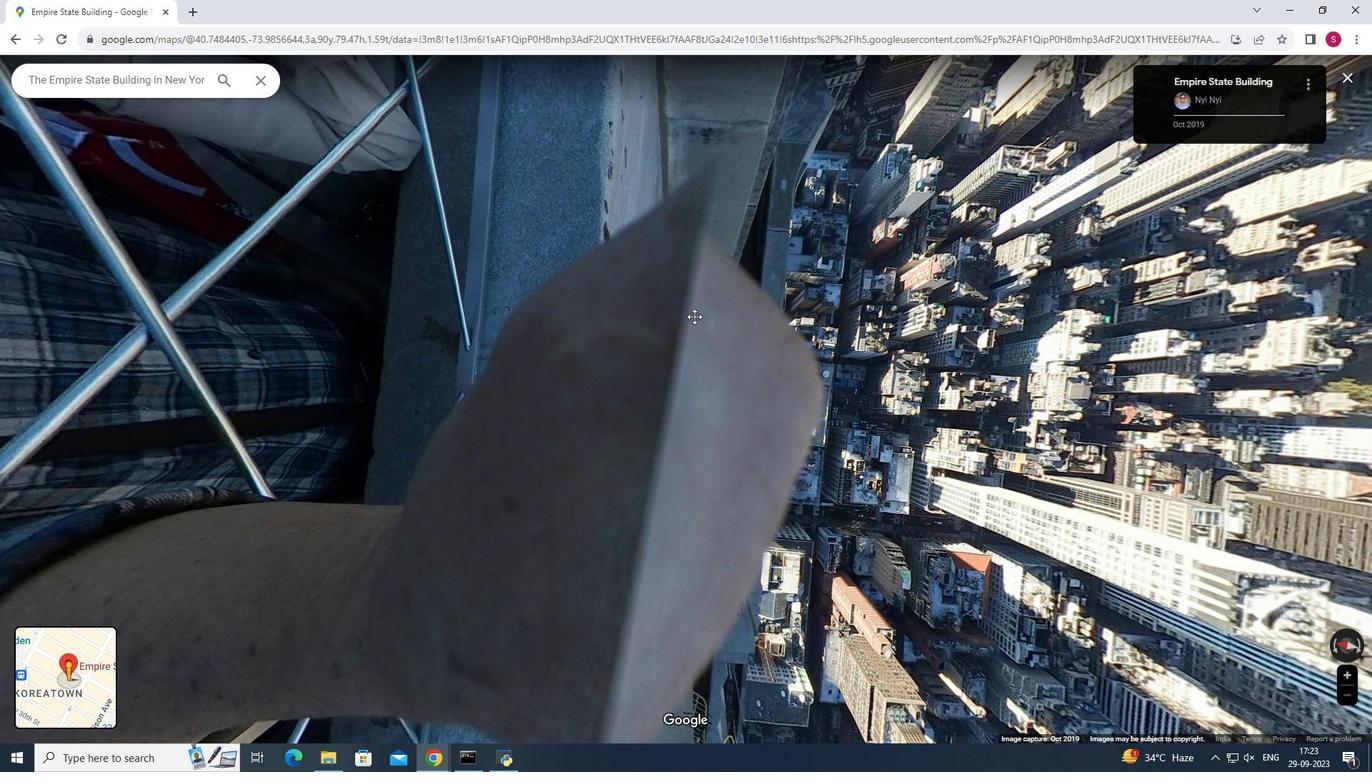 
Action: Mouse moved to (827, 361)
Screenshot: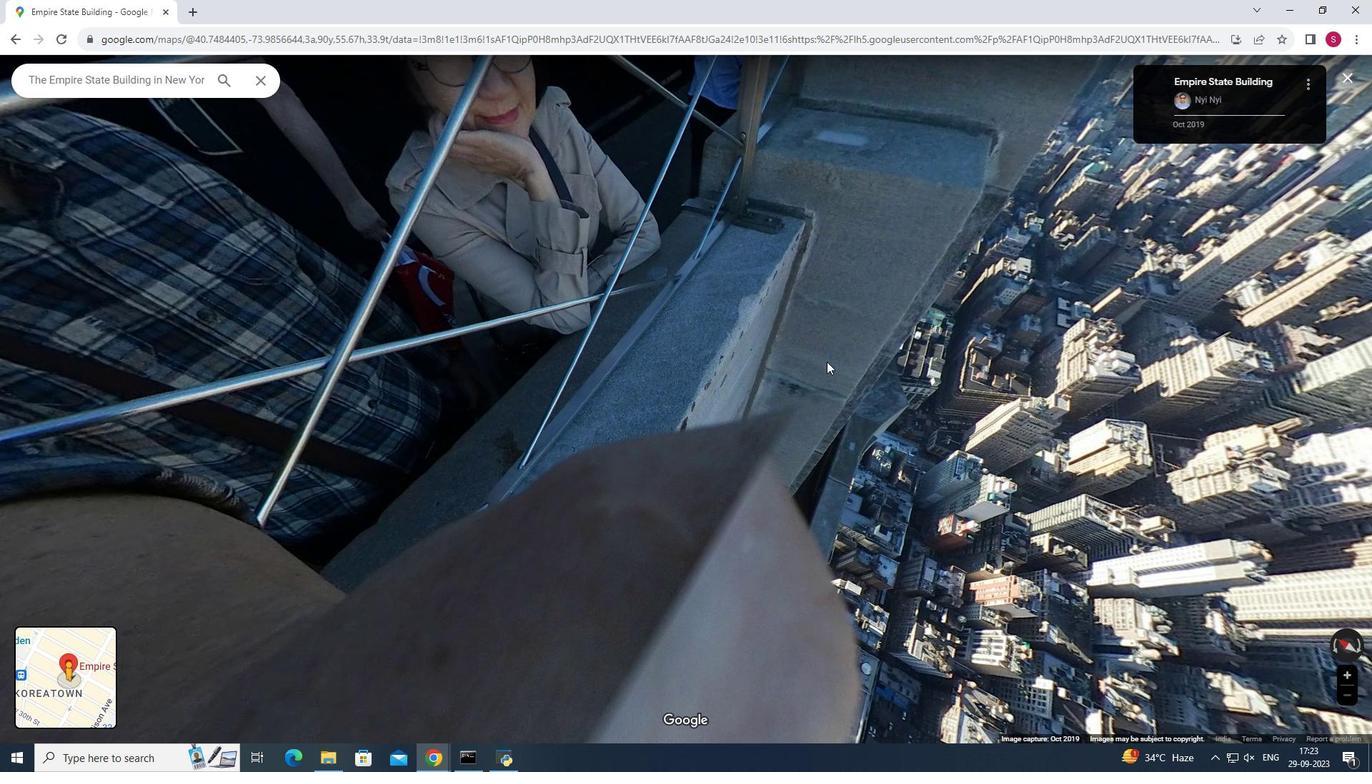 
Action: Mouse pressed left at (827, 361)
Screenshot: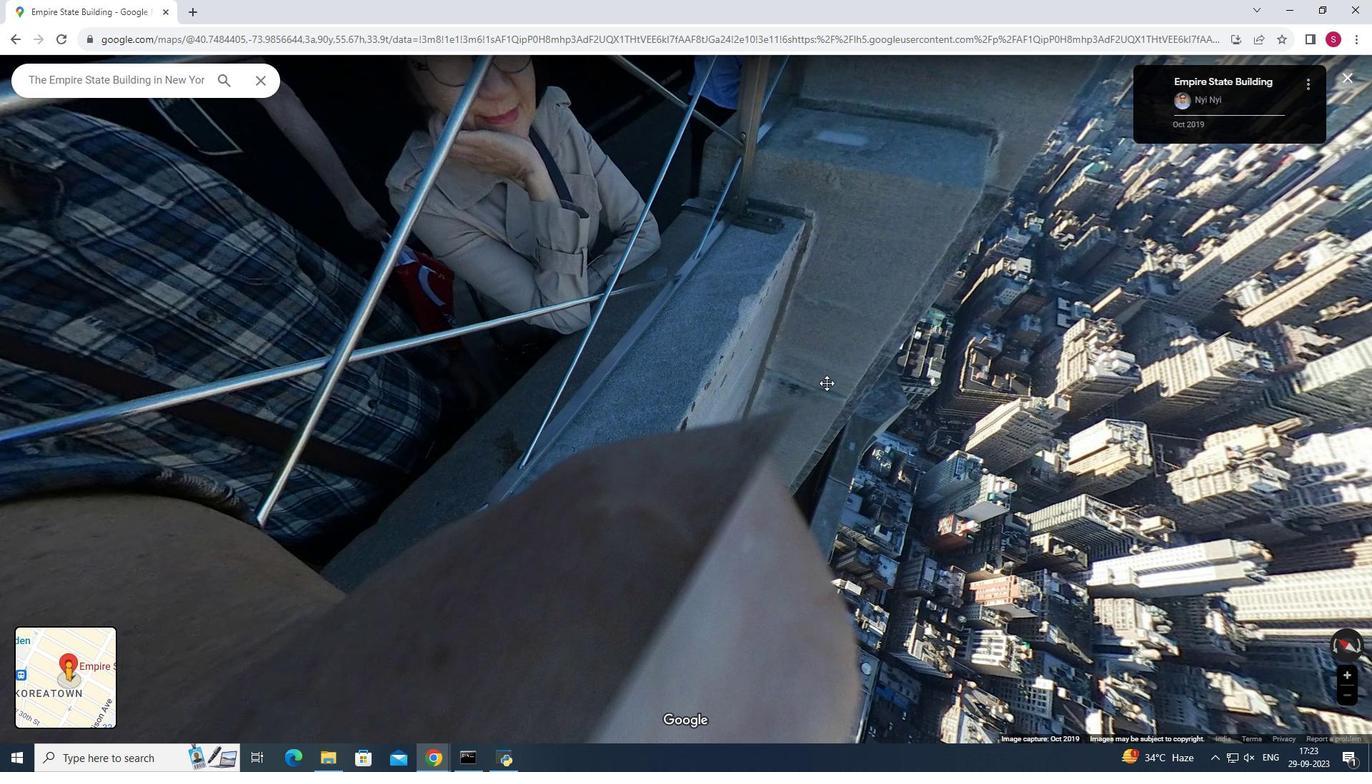 
Action: Mouse moved to (938, 456)
Screenshot: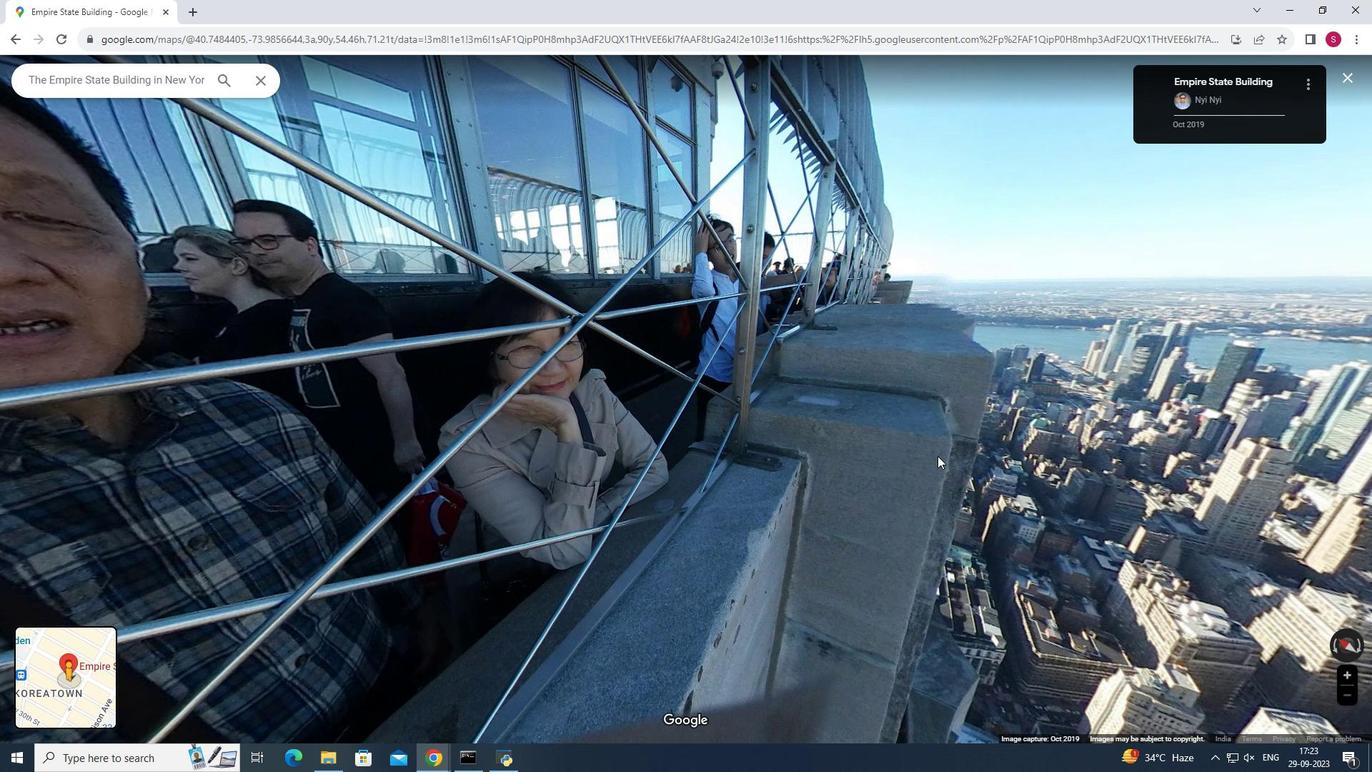 
Action: Mouse pressed left at (938, 456)
Screenshot: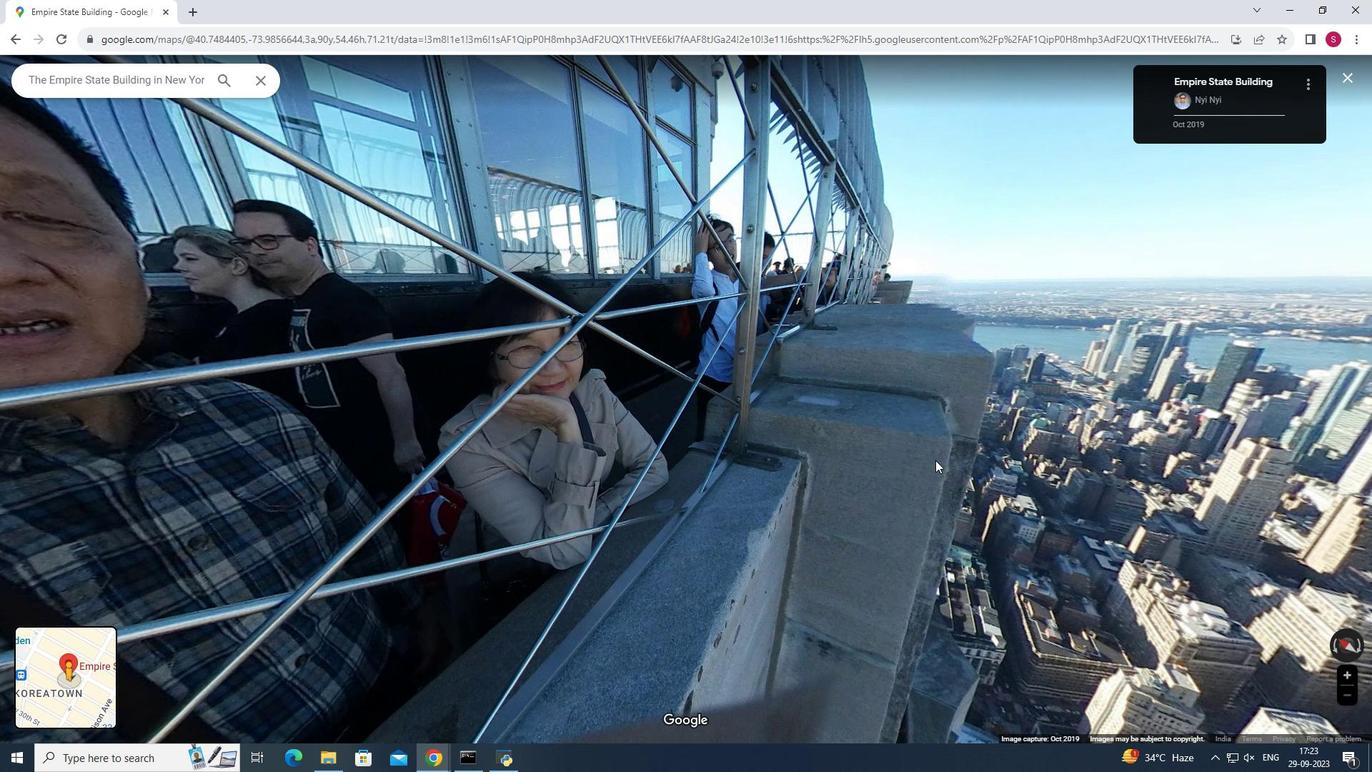 
Action: Mouse moved to (802, 460)
Screenshot: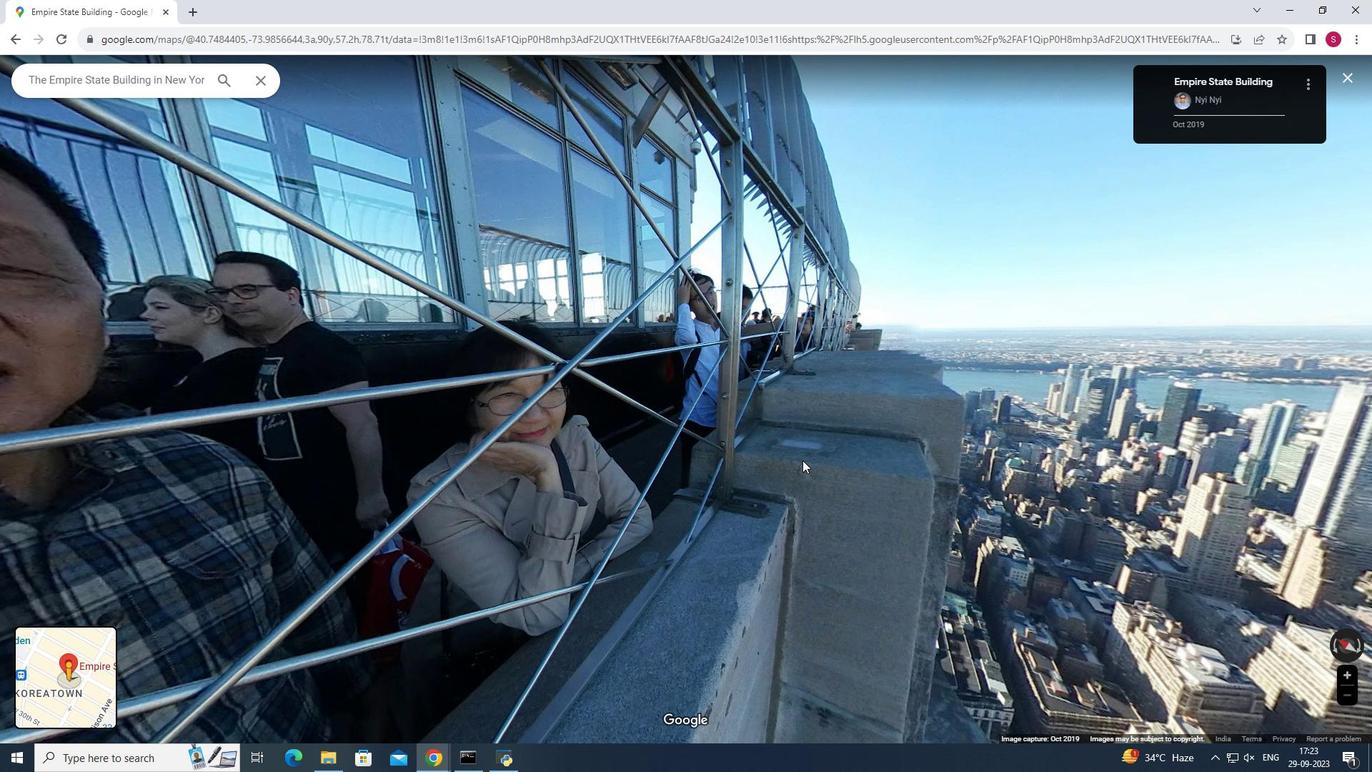 
Action: Mouse pressed left at (802, 460)
Screenshot: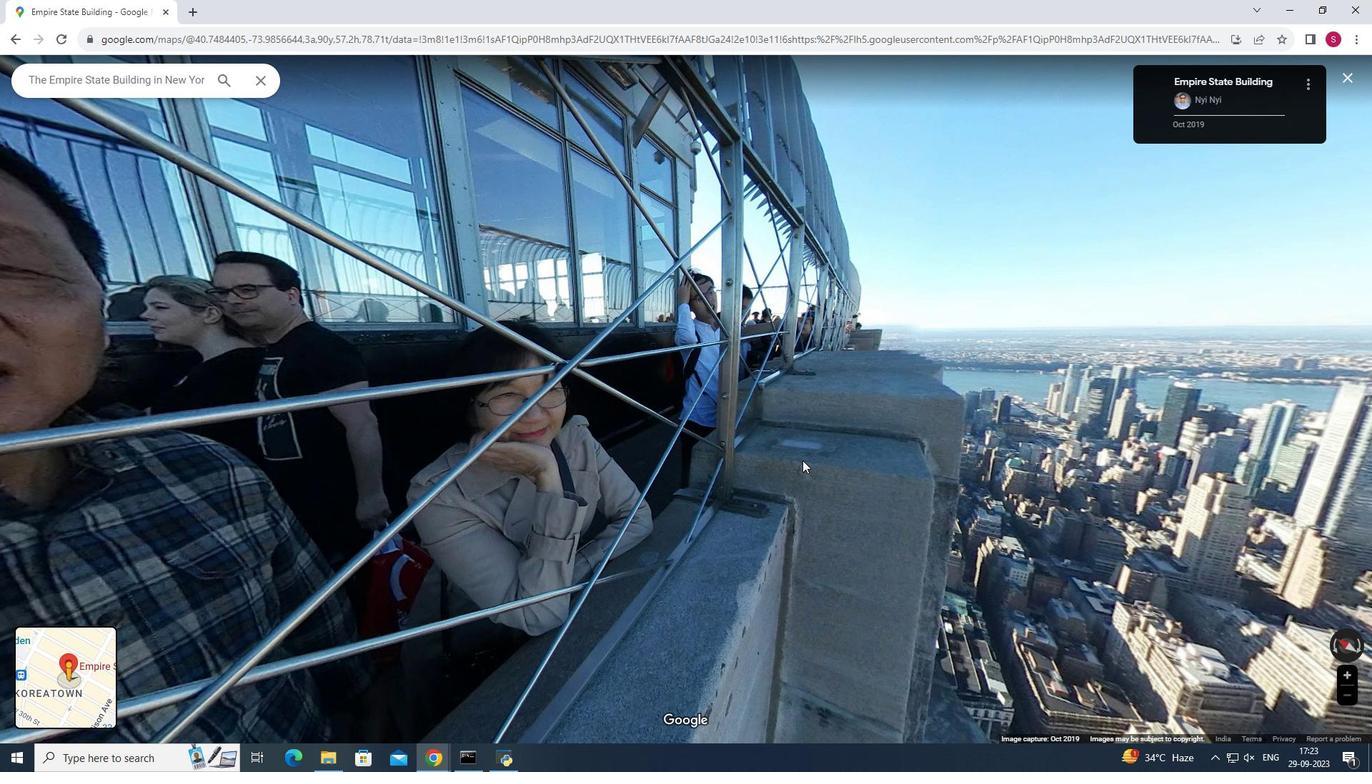 
Action: Mouse moved to (750, 480)
Screenshot: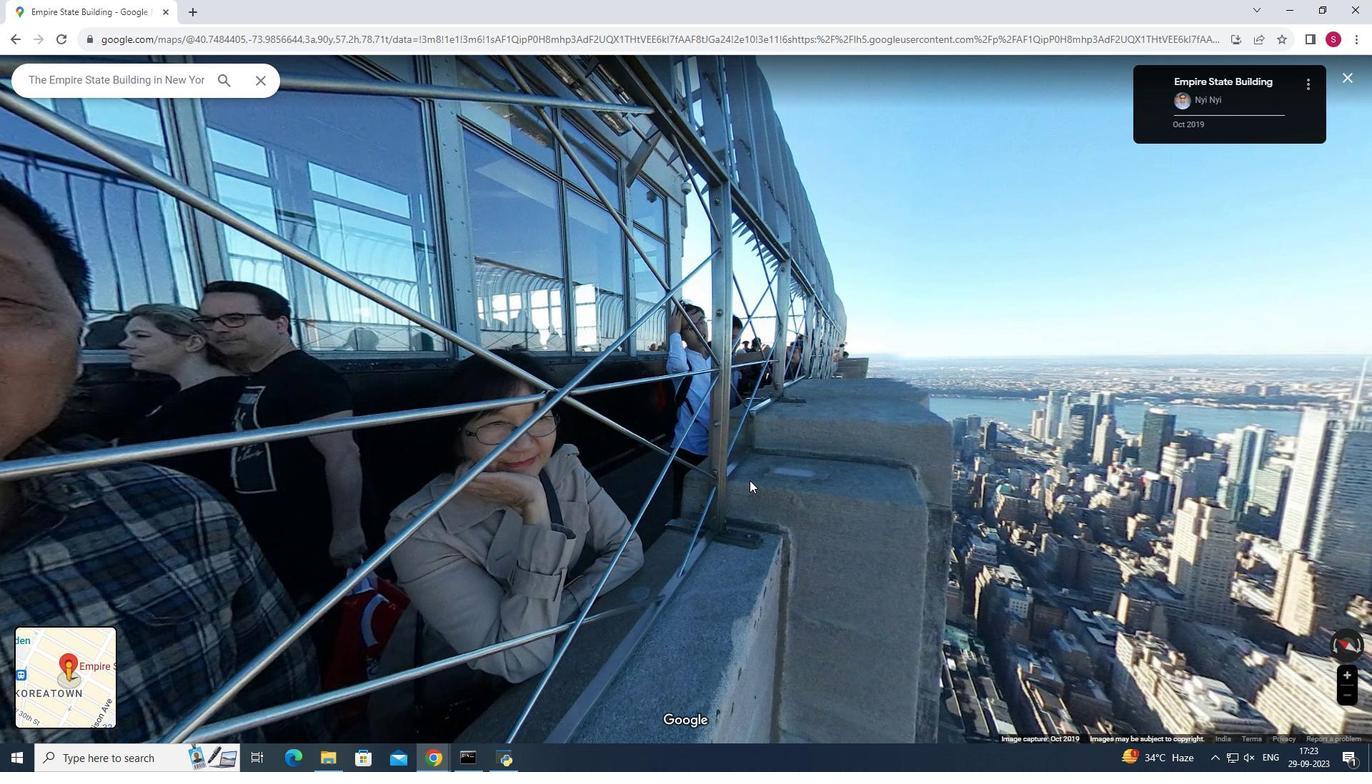 
Action: Mouse pressed left at (750, 480)
Screenshot: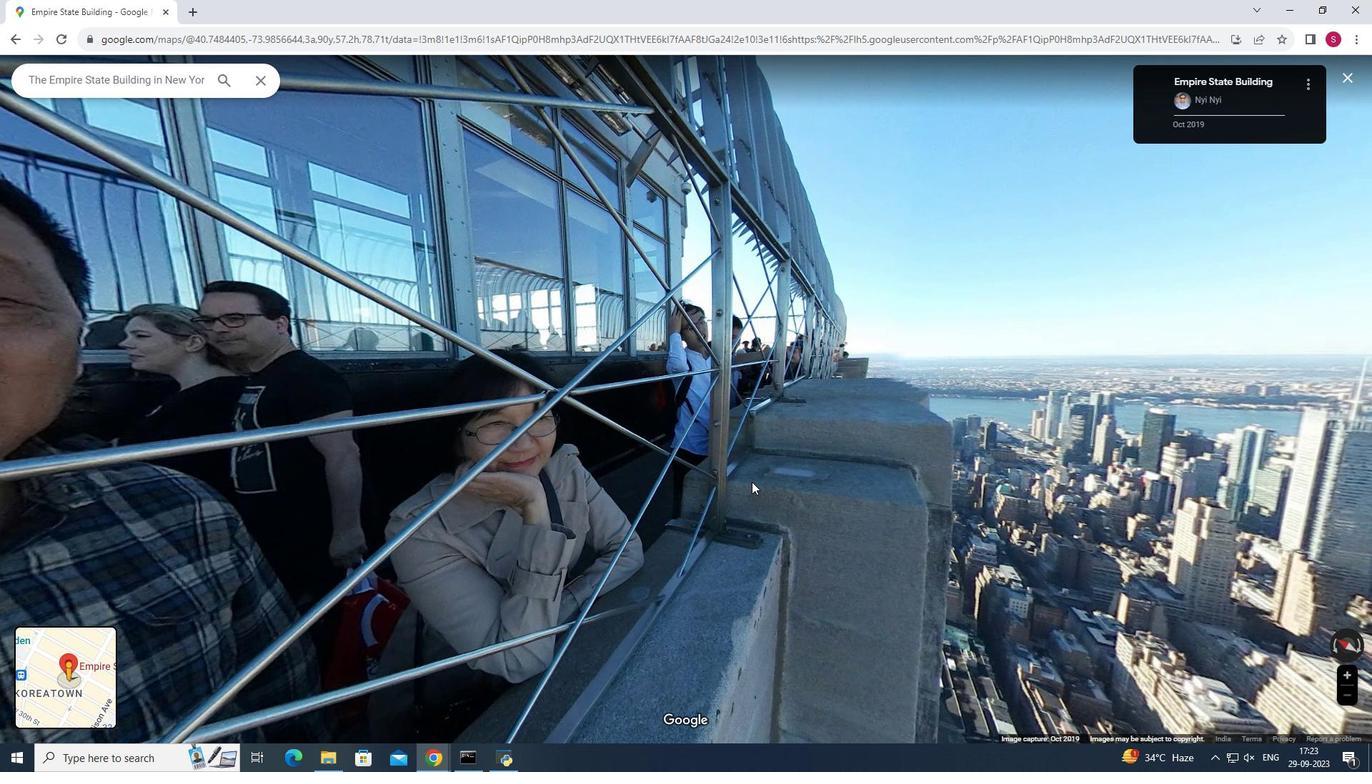 
Action: Mouse moved to (798, 526)
Screenshot: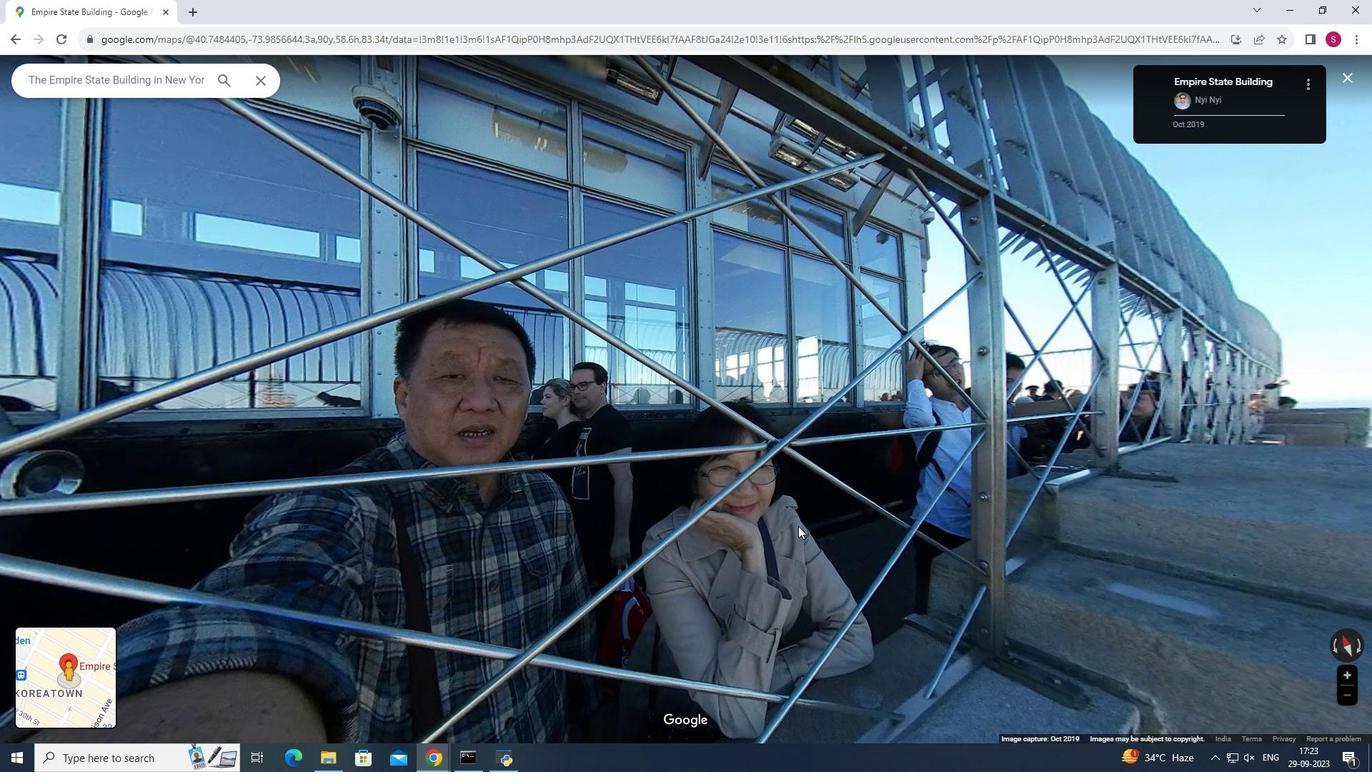 
Action: Mouse pressed left at (798, 526)
Screenshot: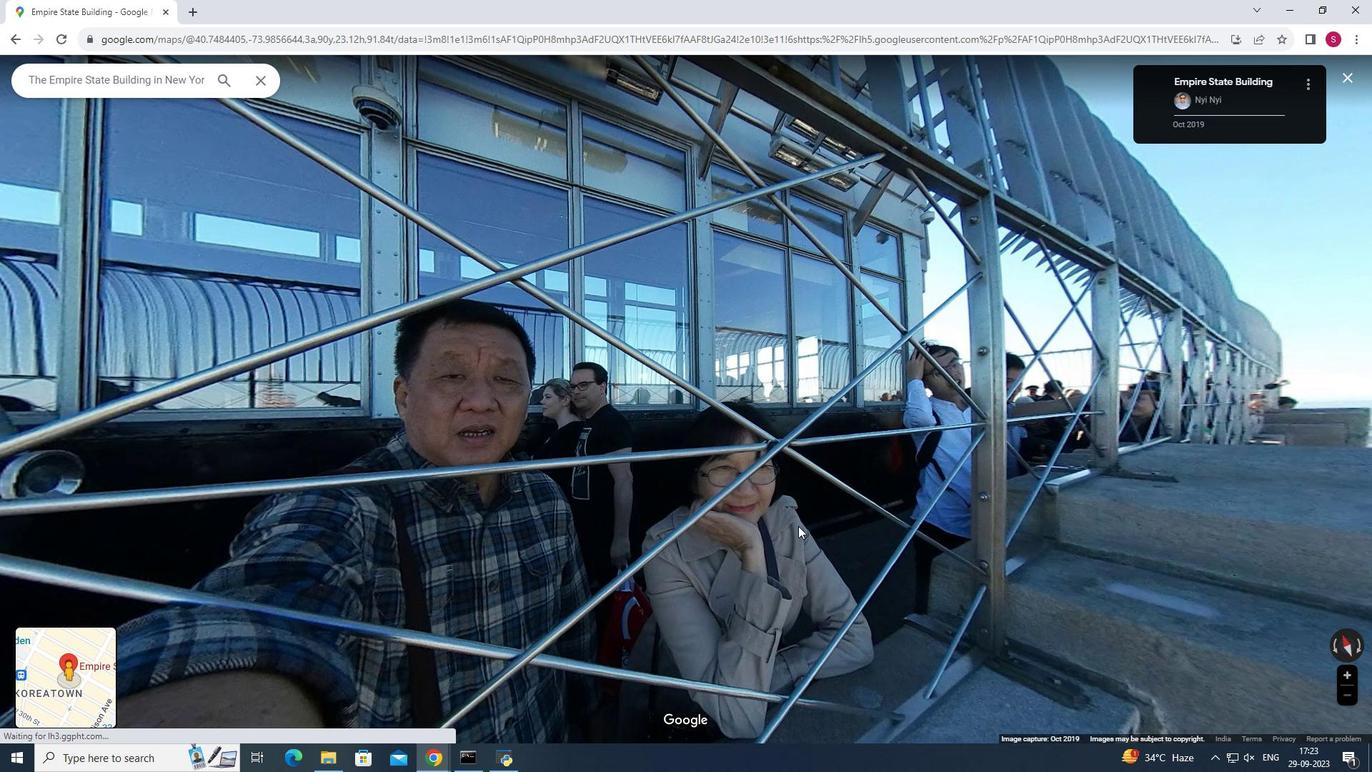 
Action: Mouse moved to (1123, 336)
Screenshot: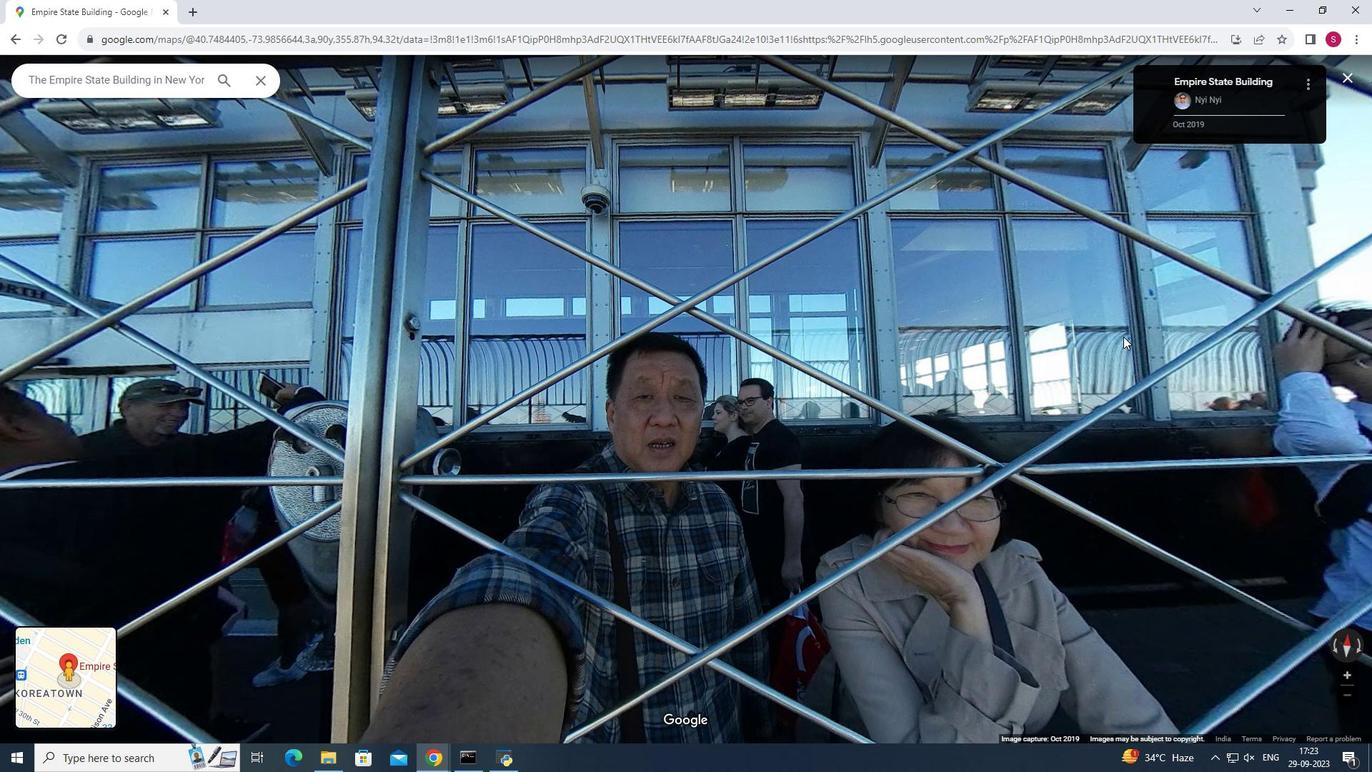 
Action: Mouse scrolled (1123, 336) with delta (0, 0)
Screenshot: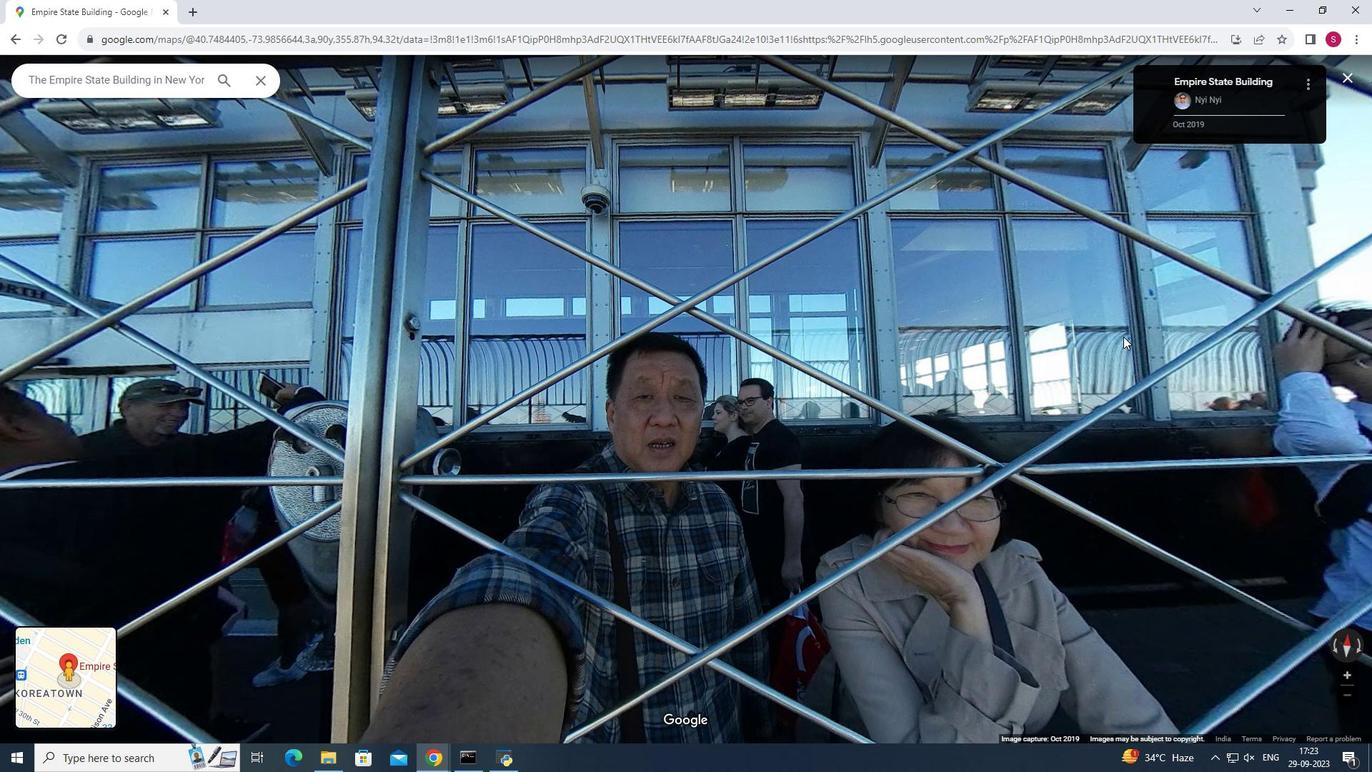 
Action: Mouse scrolled (1123, 336) with delta (0, 0)
Screenshot: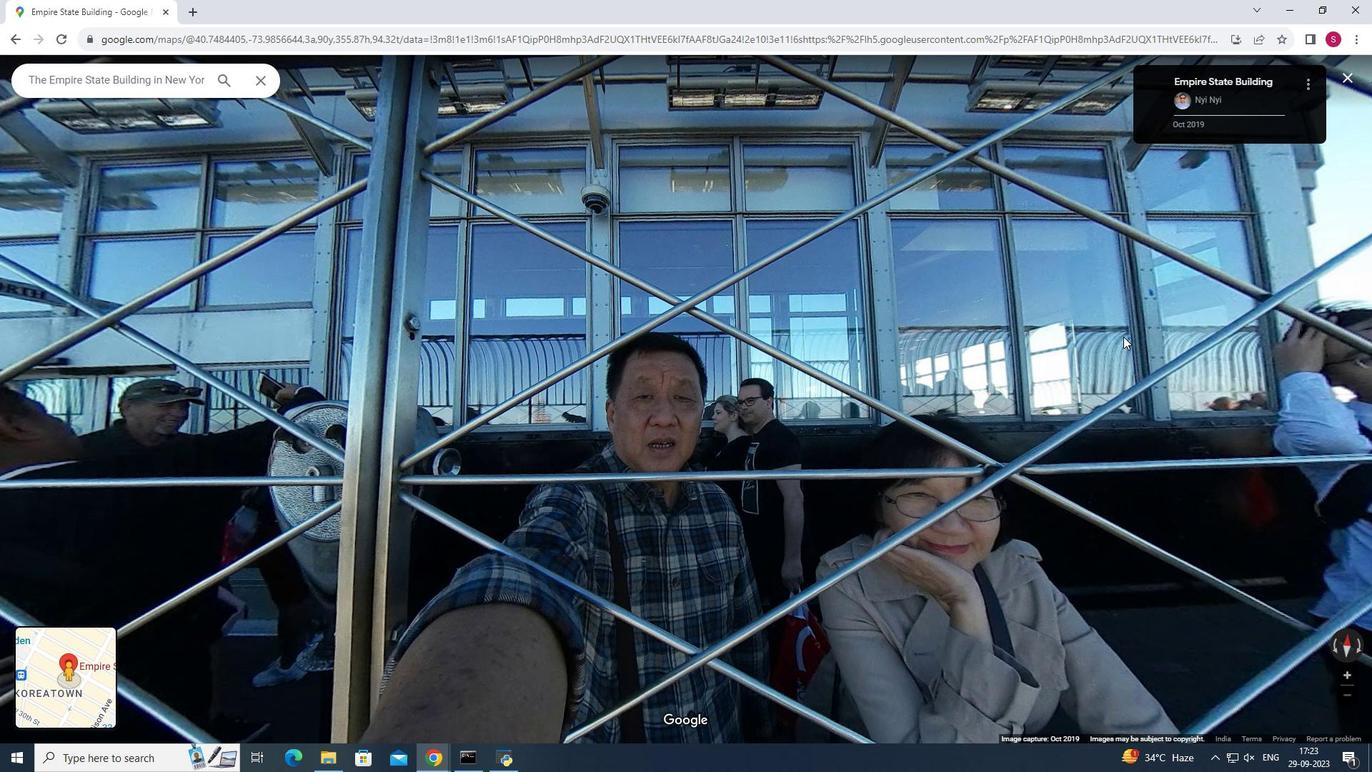 
Action: Mouse scrolled (1123, 336) with delta (0, 0)
Screenshot: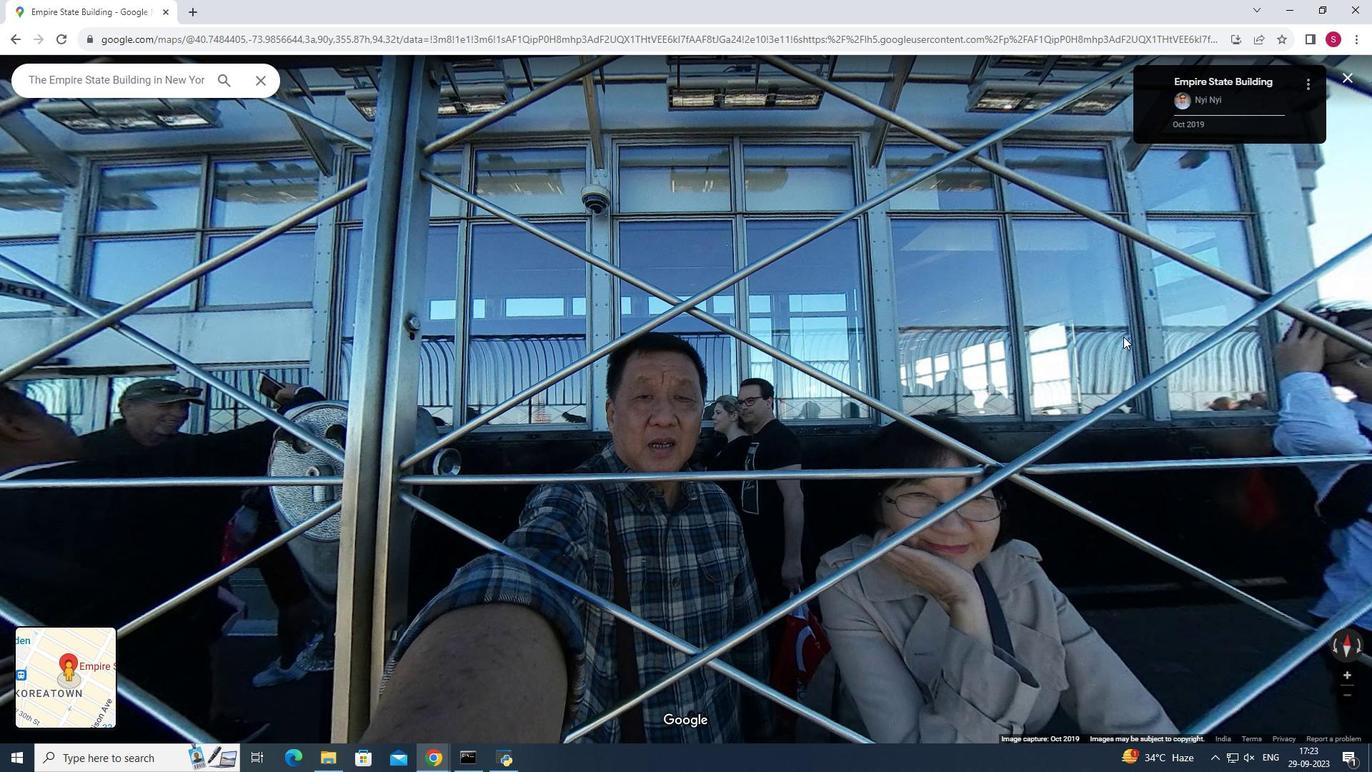 
Action: Mouse scrolled (1123, 336) with delta (0, 0)
Screenshot: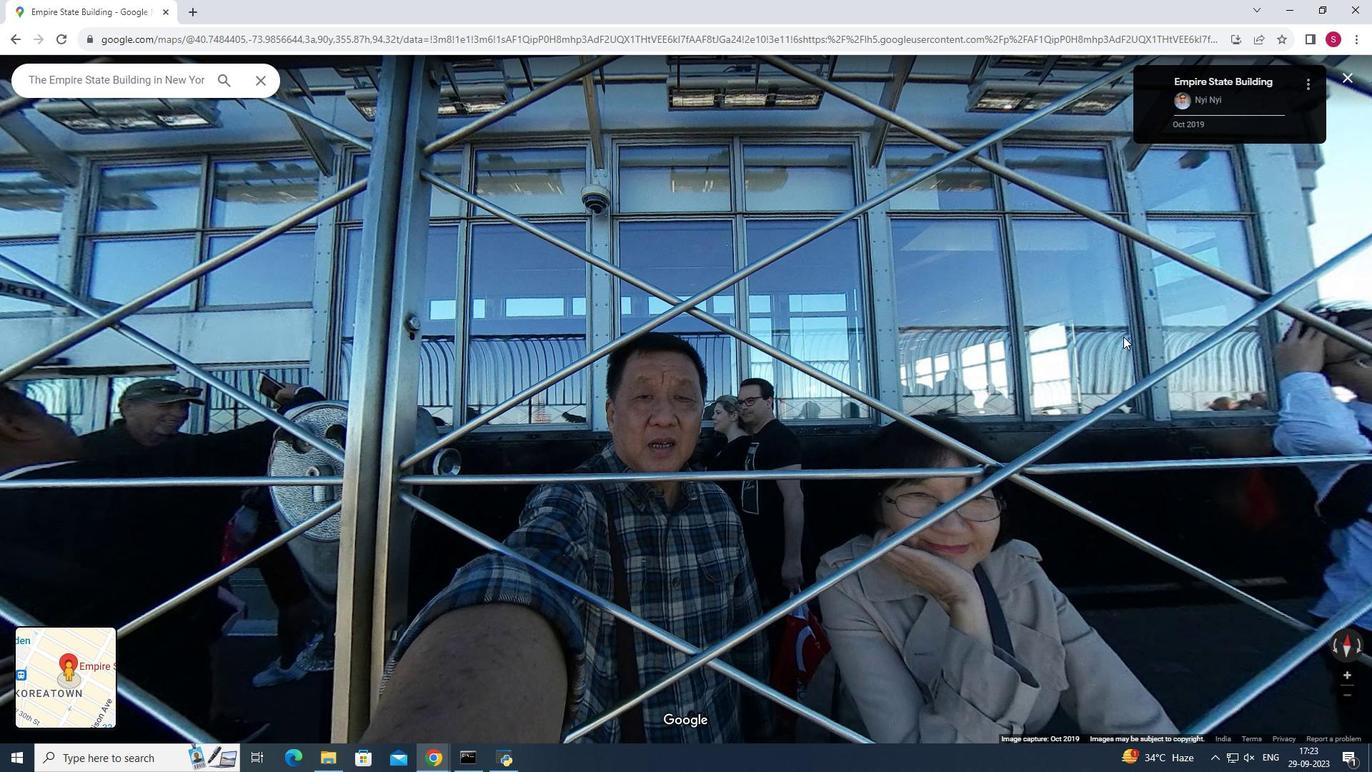 
Action: Mouse scrolled (1123, 336) with delta (0, 0)
Screenshot: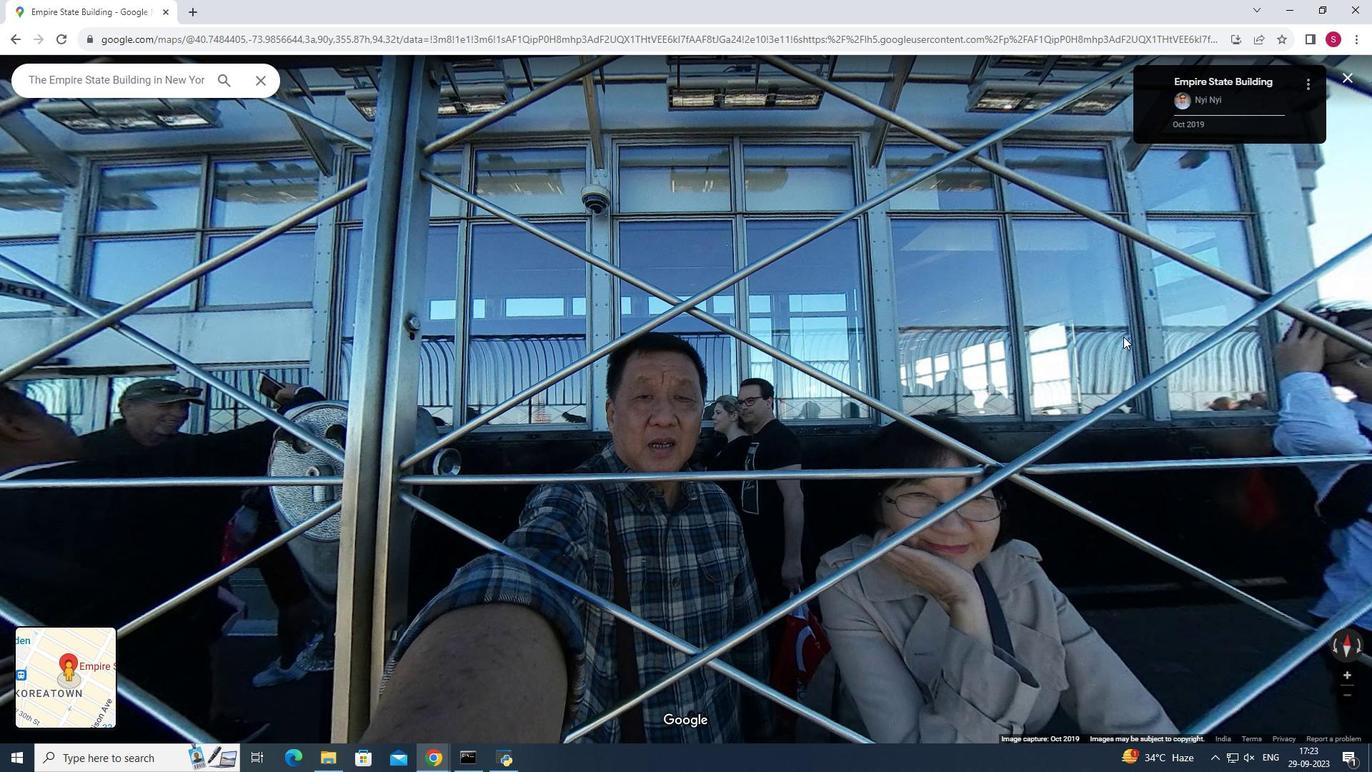 
Action: Mouse moved to (738, 410)
Screenshot: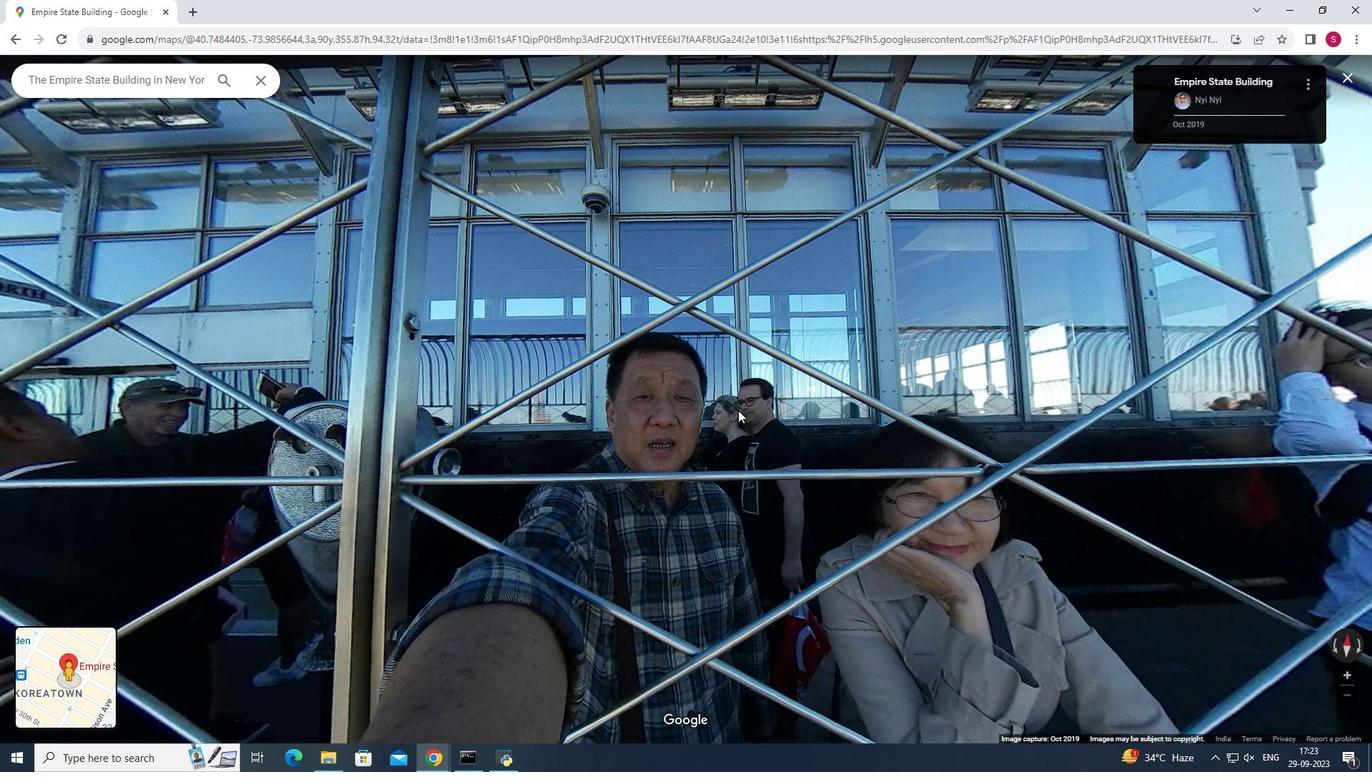
Action: Mouse pressed left at (738, 410)
Screenshot: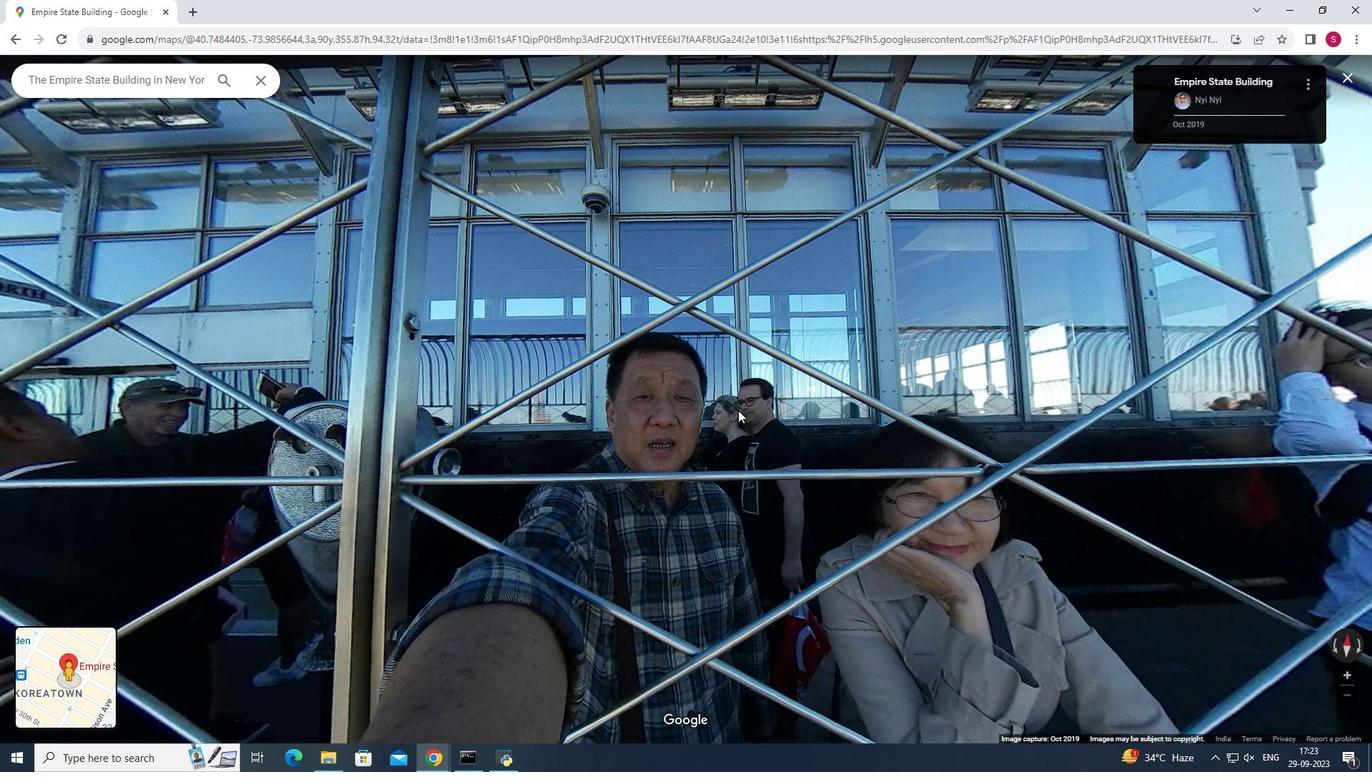 
Action: Mouse moved to (980, 448)
Screenshot: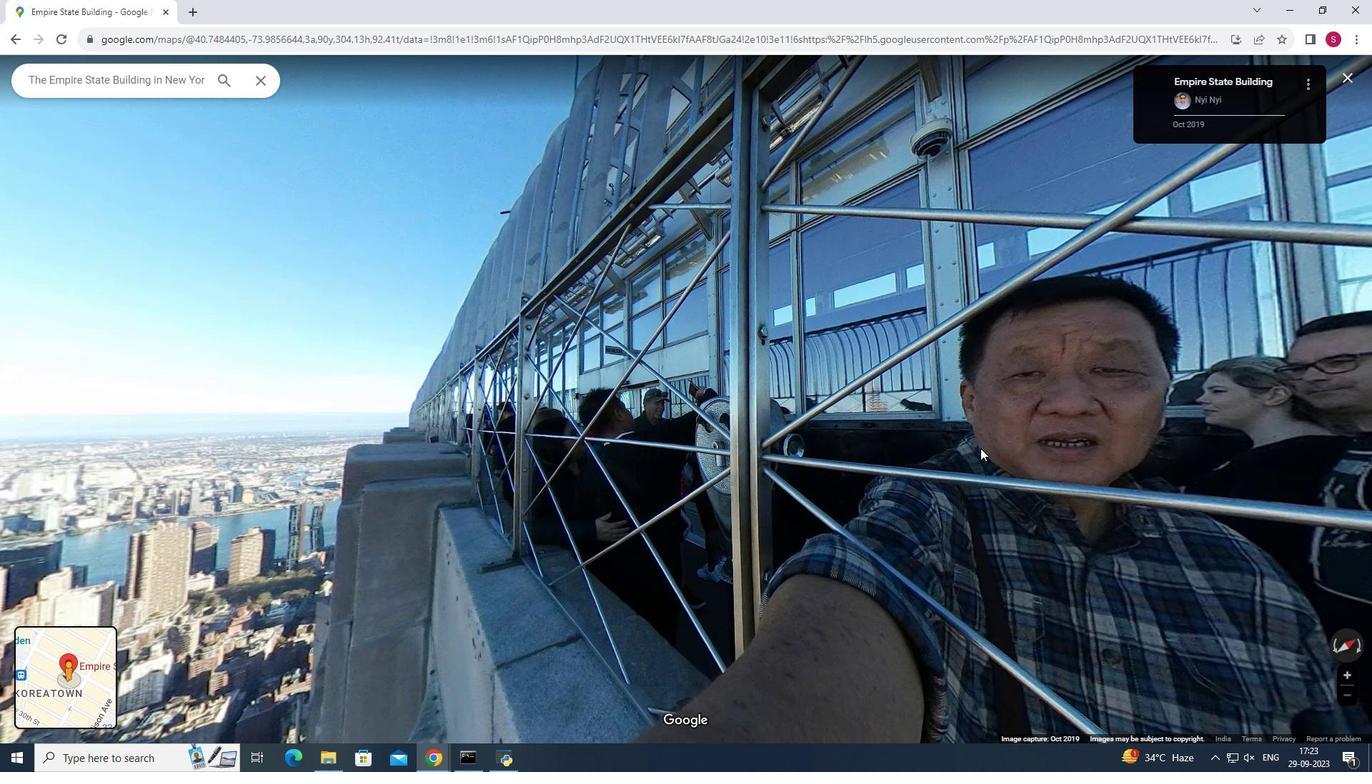 
Action: Mouse pressed left at (980, 448)
Screenshot: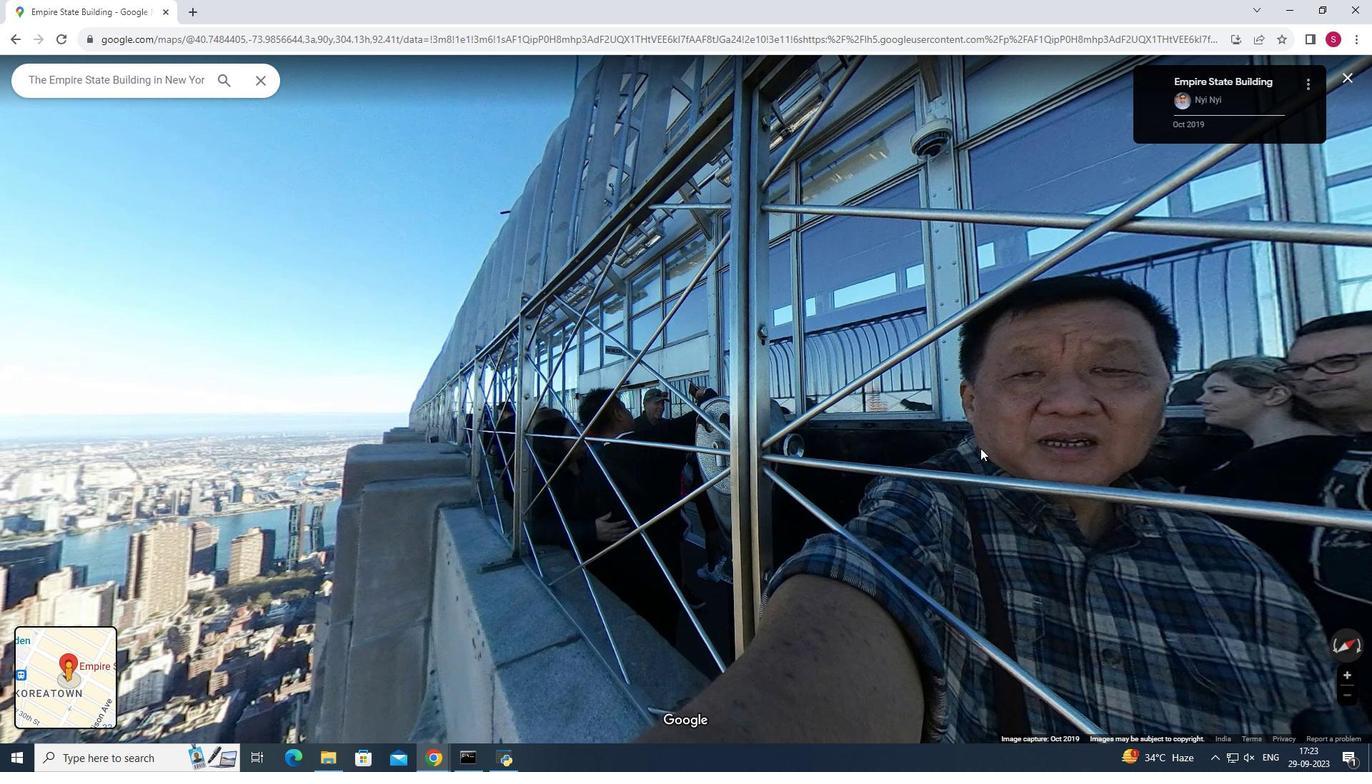 
Action: Mouse moved to (1048, 445)
Screenshot: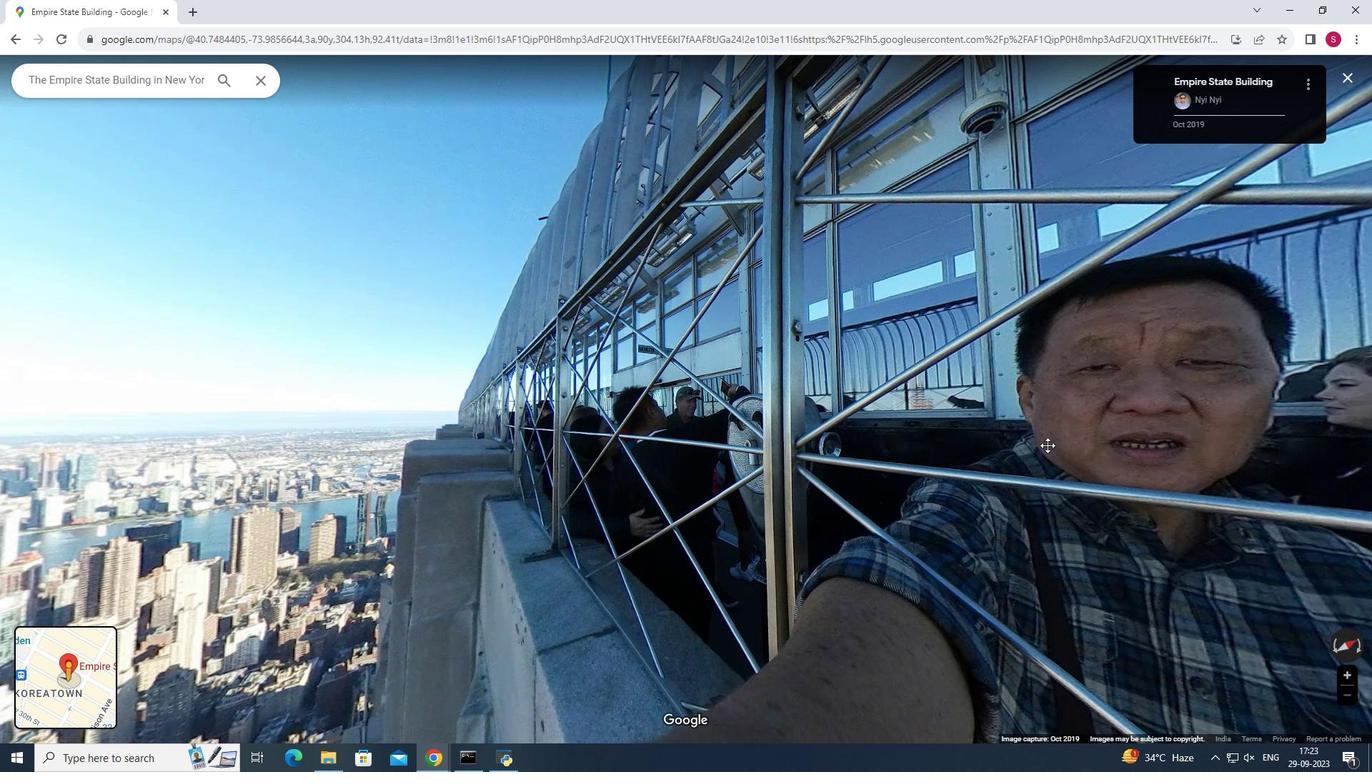 
Action: Mouse pressed left at (1048, 445)
Screenshot: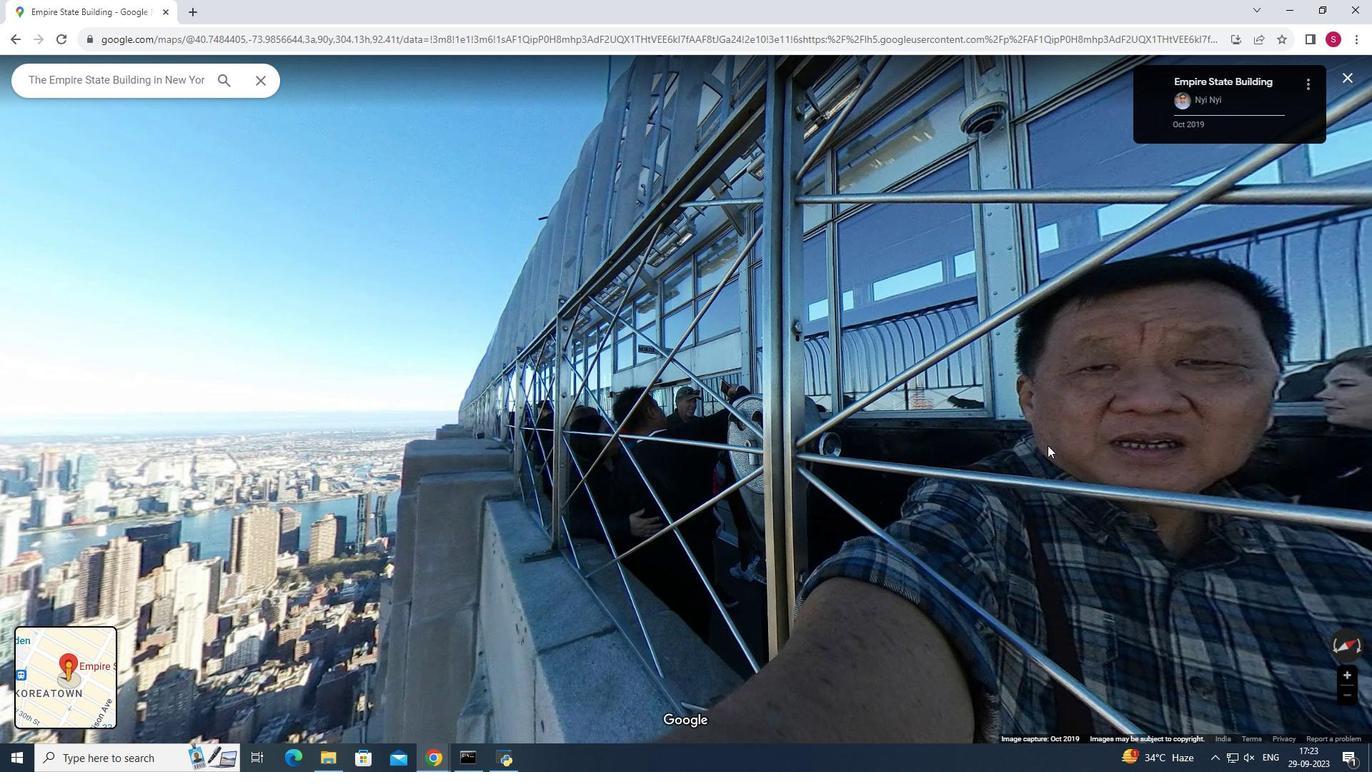 
Action: Mouse moved to (970, 441)
Screenshot: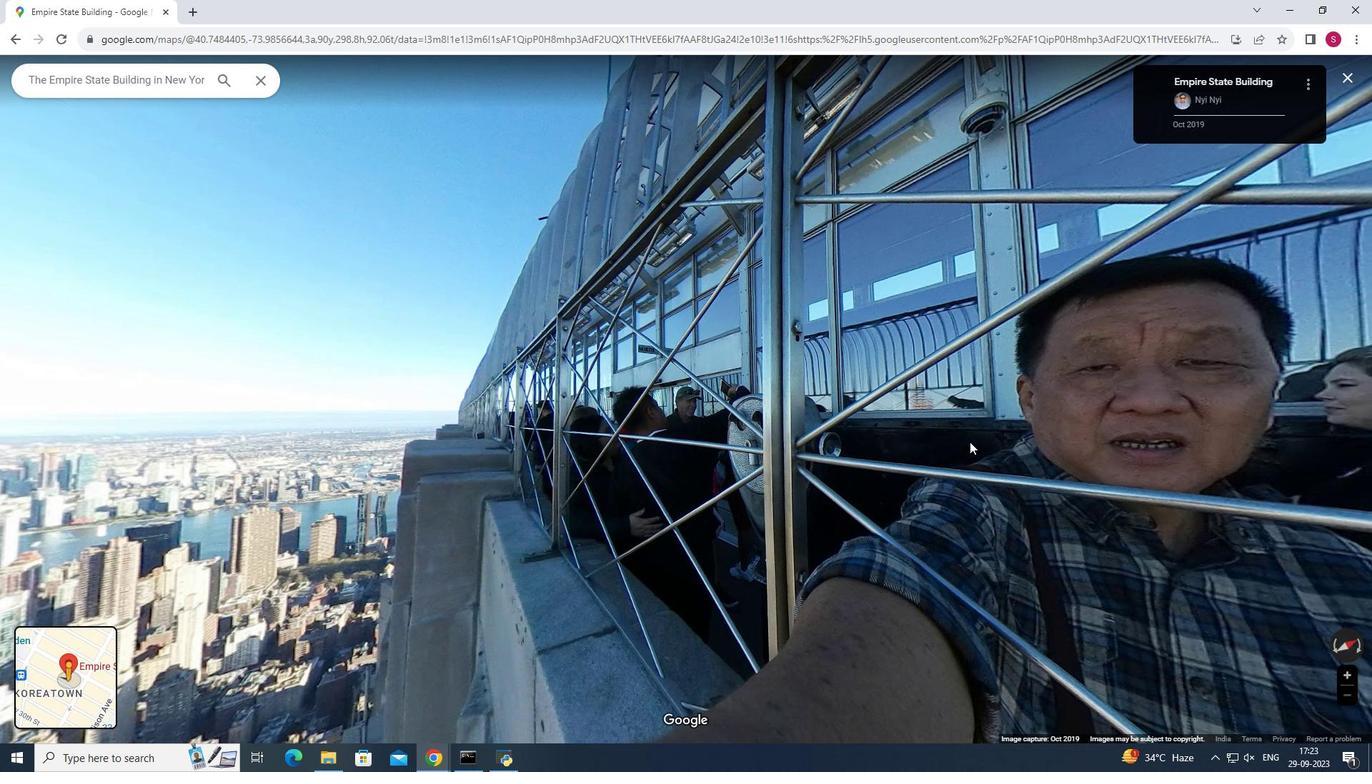 
Action: Mouse pressed left at (970, 441)
Screenshot: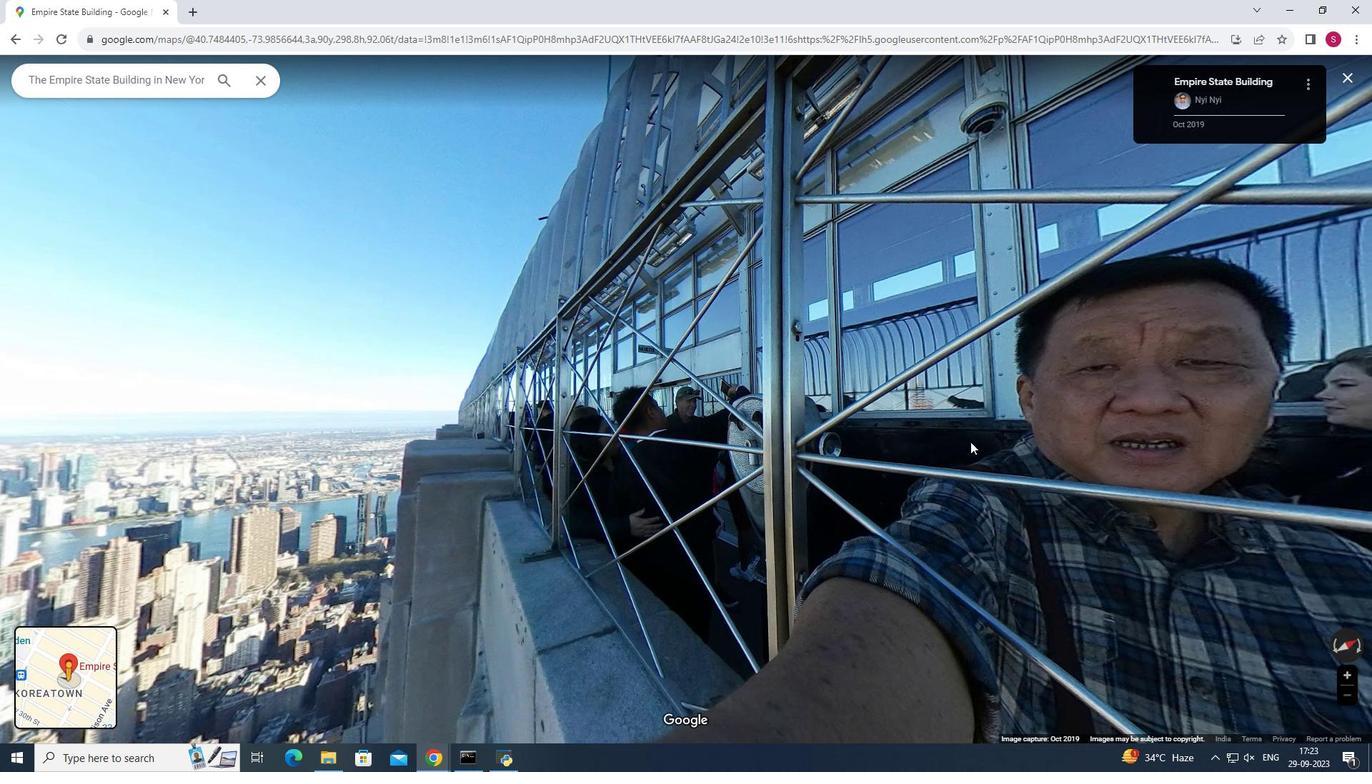 
Action: Mouse moved to (787, 420)
Screenshot: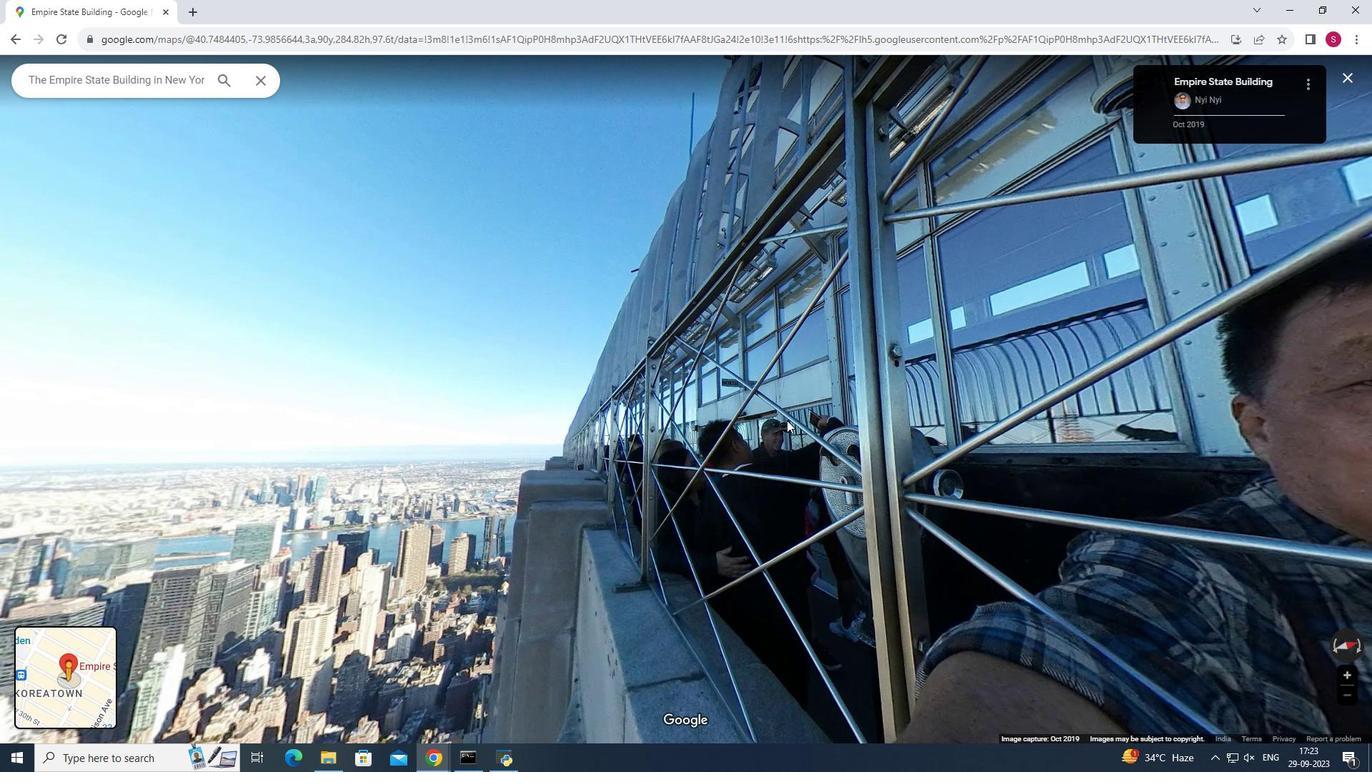 
Action: Mouse pressed left at (787, 420)
Screenshot: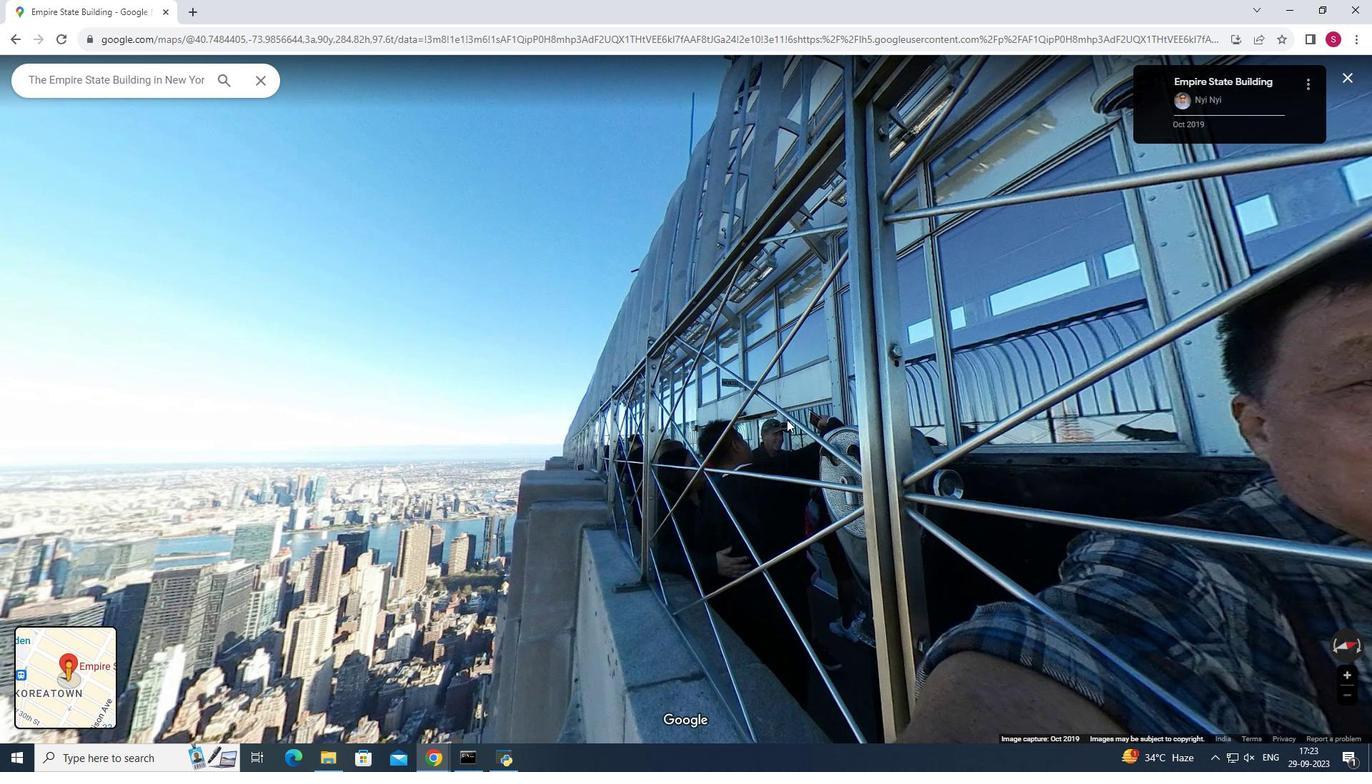 
Action: Mouse moved to (1344, 77)
Screenshot: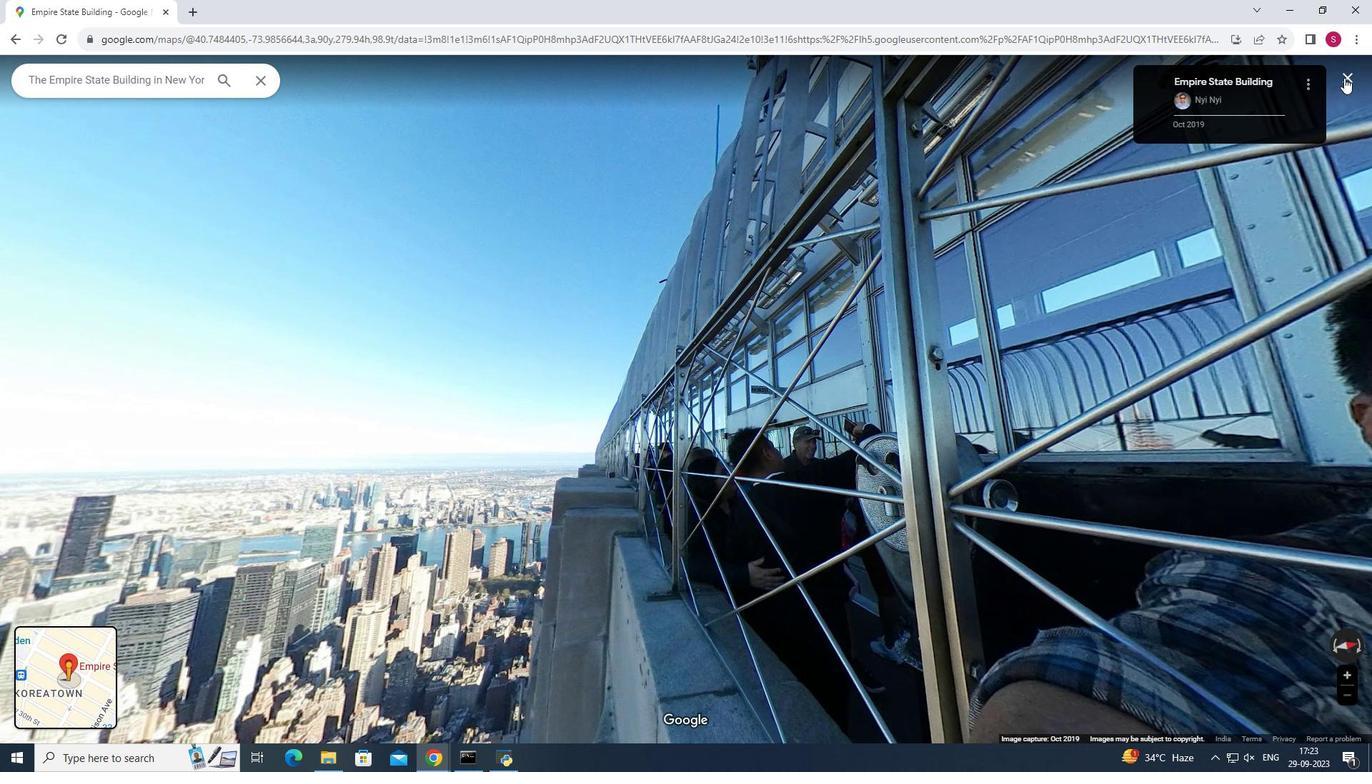 
Action: Mouse pressed left at (1344, 77)
Screenshot: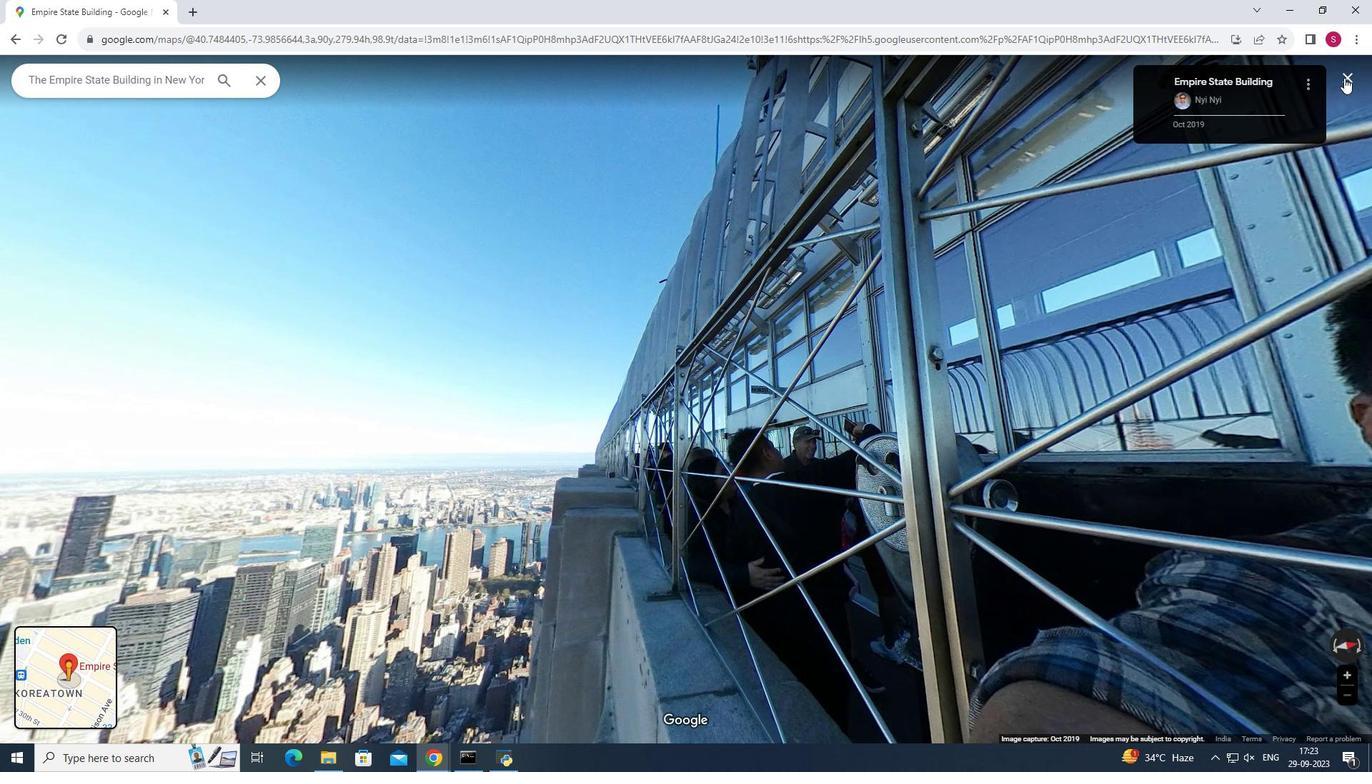 
Action: Mouse moved to (854, 451)
Screenshot: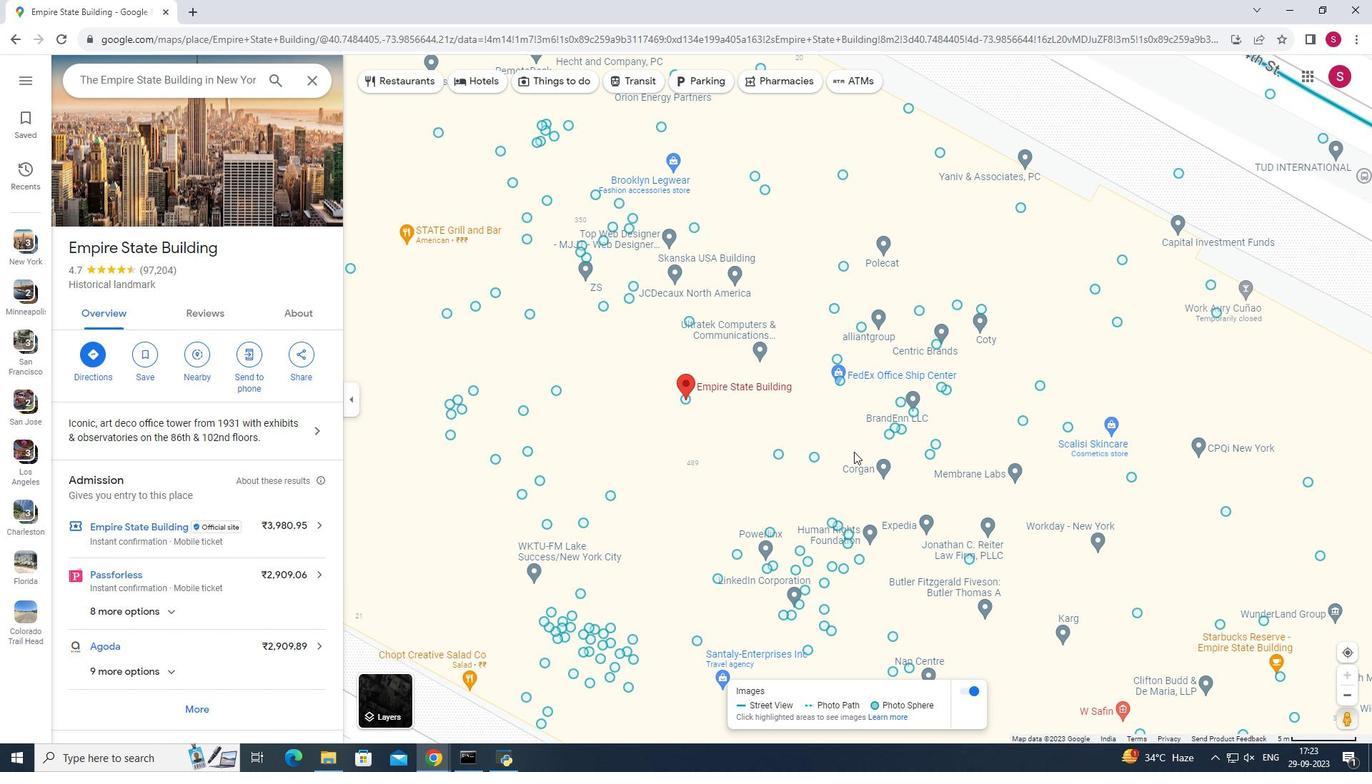 
